 Task: Research Airbnb properties in Aktau, Kazakhstan from 9th November, 2023 to 16th November, 2023 for 2 adults.2 bedrooms having 2 beds and 1 bathroom. Property type can be flat. Look for 4 properties as per requirement.
Action: Mouse moved to (445, 70)
Screenshot: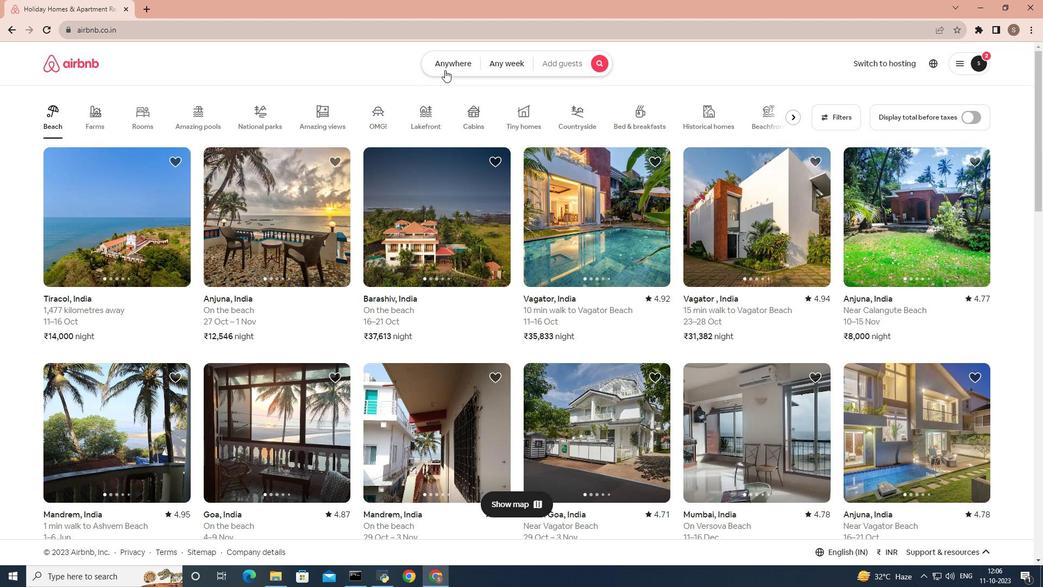 
Action: Mouse pressed left at (445, 70)
Screenshot: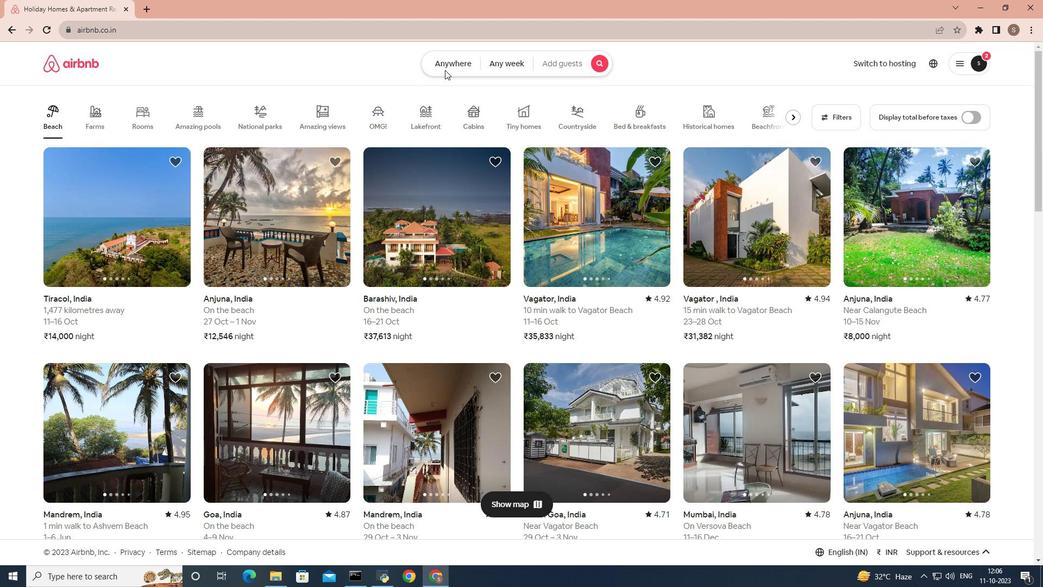 
Action: Mouse moved to (353, 110)
Screenshot: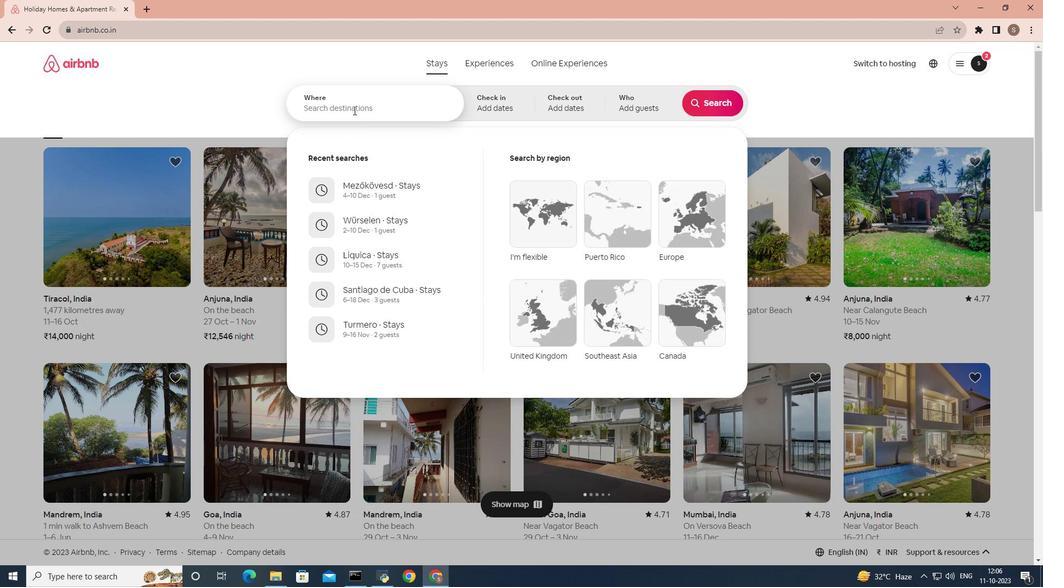 
Action: Mouse pressed left at (353, 110)
Screenshot: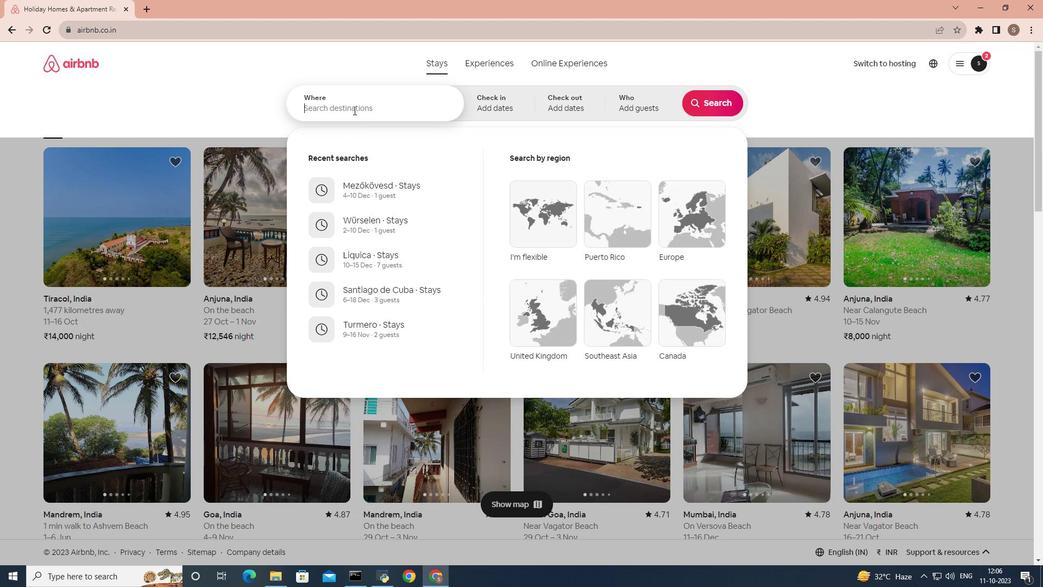 
Action: Key pressed a
Screenshot: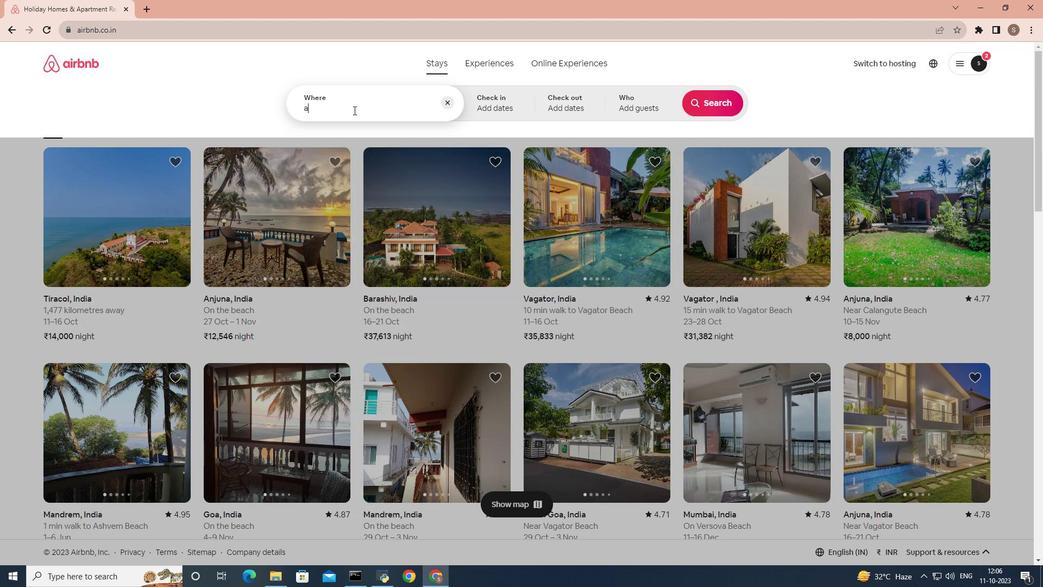 
Action: Mouse moved to (353, 108)
Screenshot: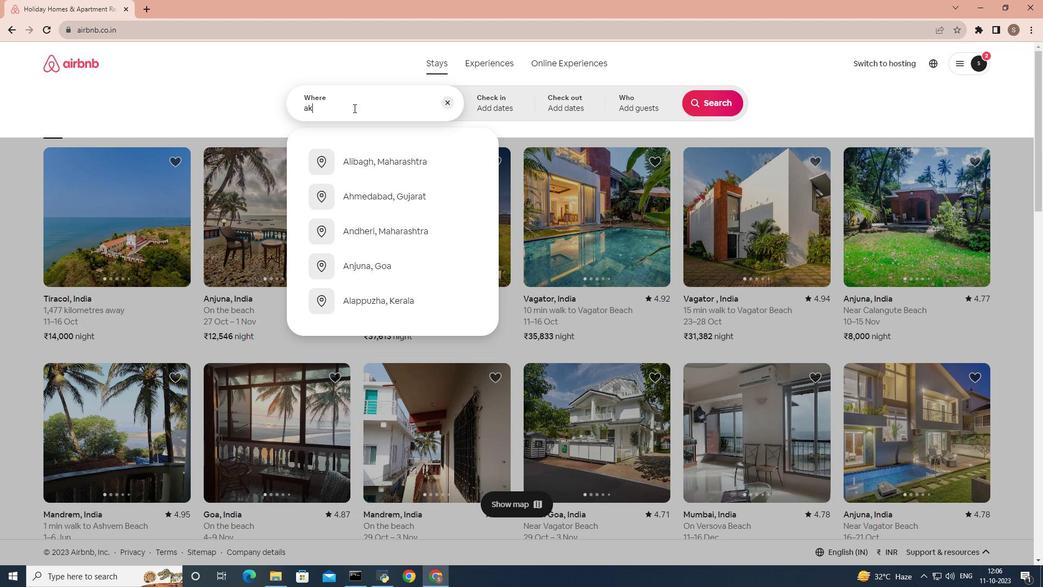 
Action: Key pressed k
Screenshot: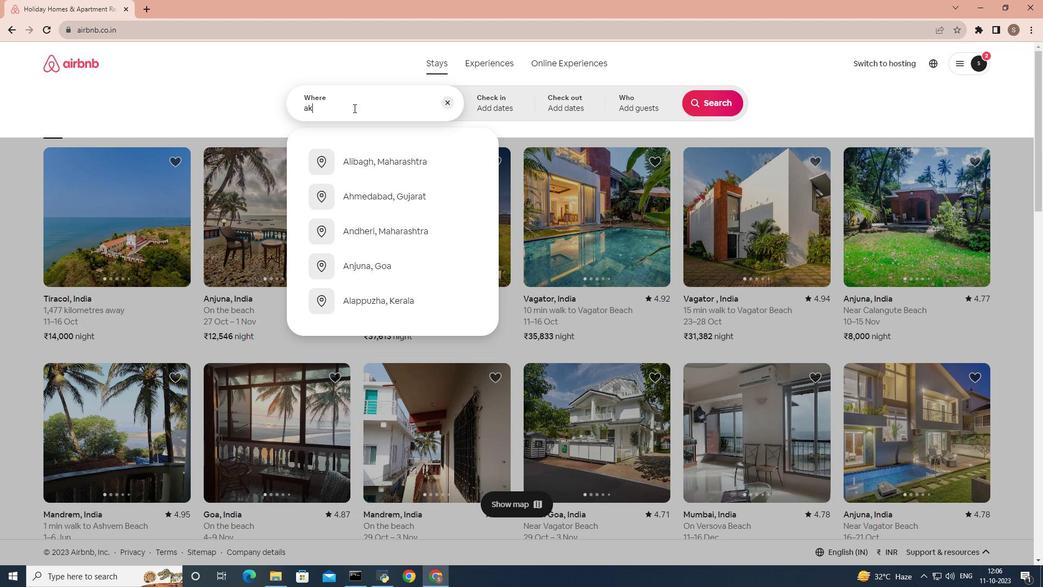 
Action: Mouse moved to (354, 106)
Screenshot: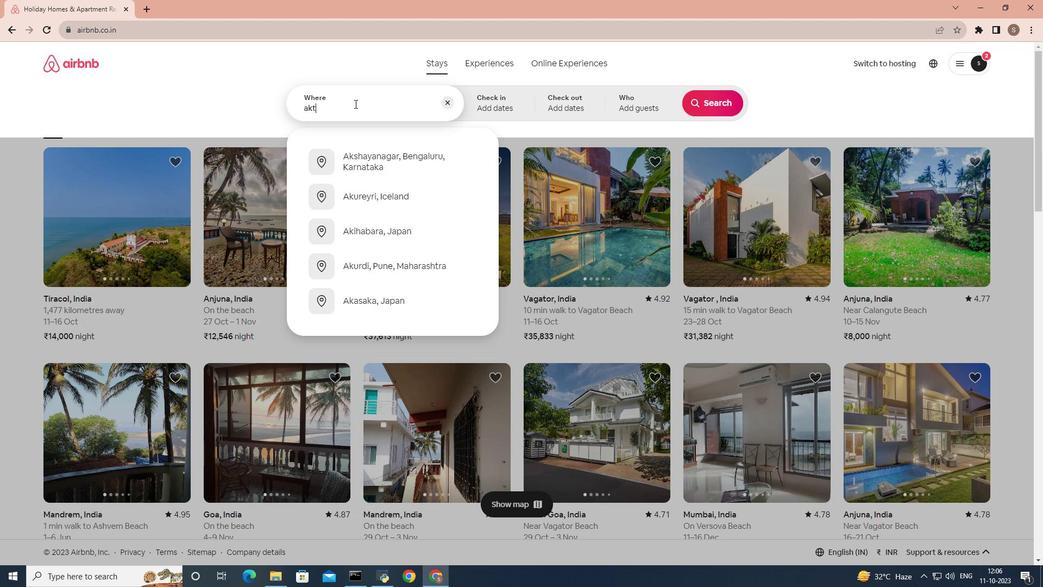 
Action: Key pressed t
Screenshot: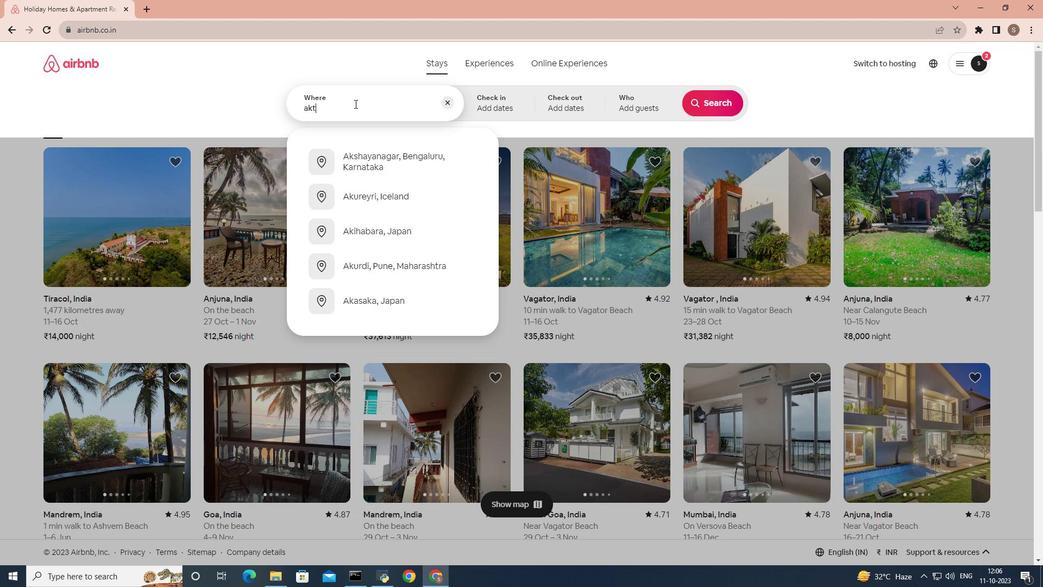 
Action: Mouse moved to (355, 103)
Screenshot: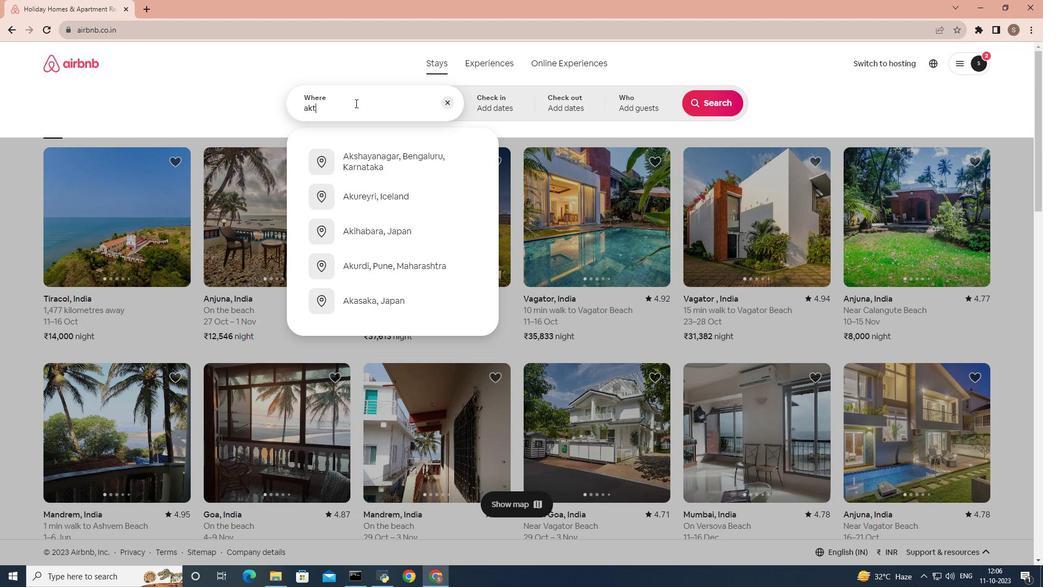 
Action: Key pressed au<Key.space>
Screenshot: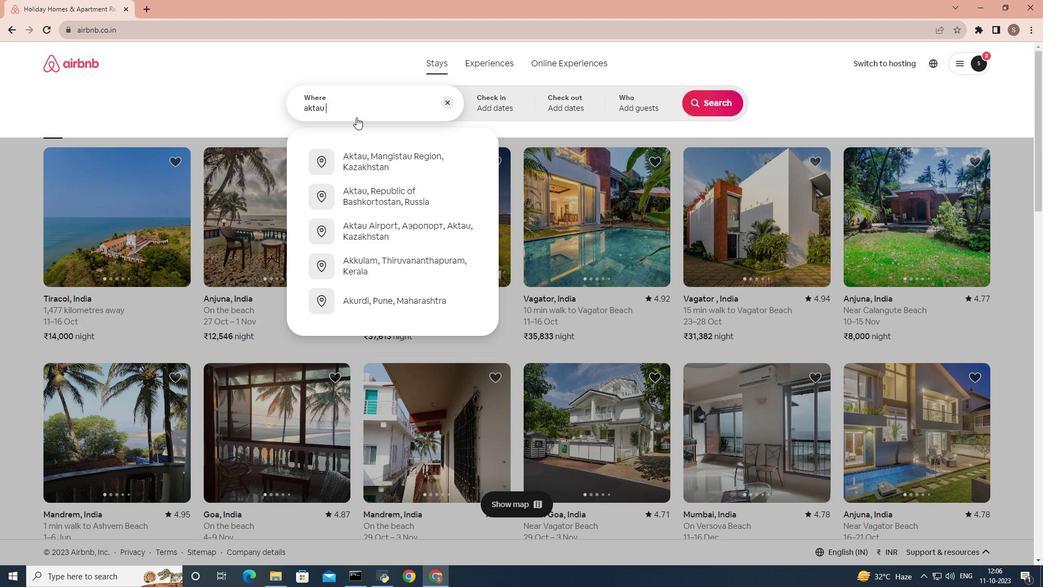 
Action: Mouse moved to (368, 164)
Screenshot: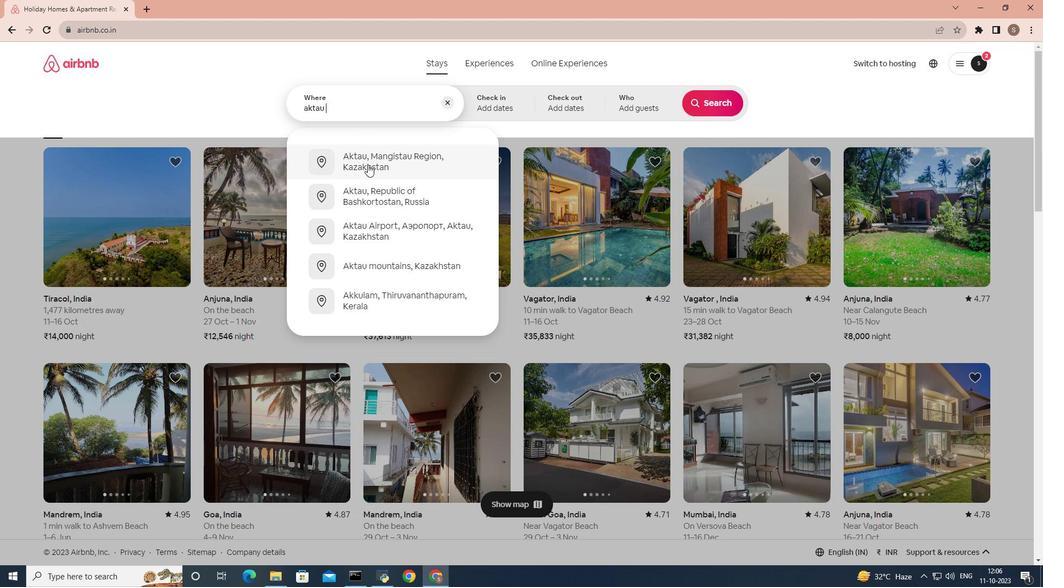 
Action: Mouse pressed left at (368, 164)
Screenshot: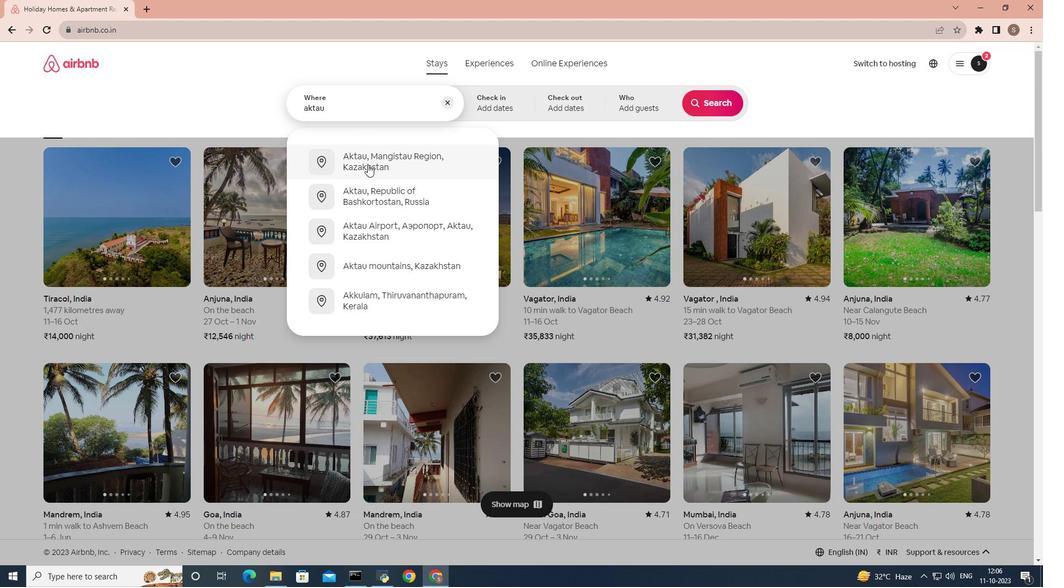 
Action: Mouse moved to (488, 110)
Screenshot: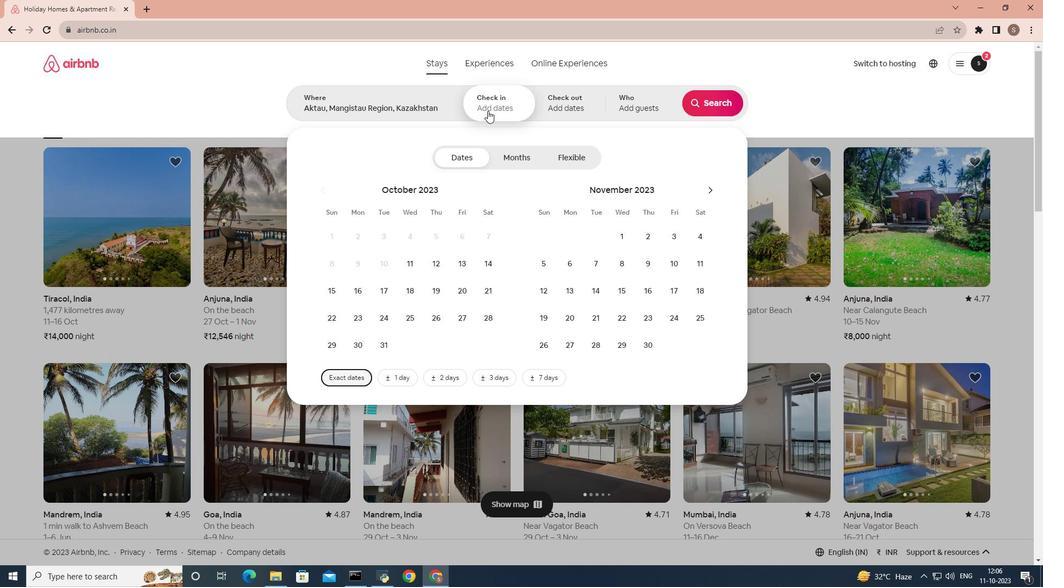 
Action: Mouse pressed left at (488, 110)
Screenshot: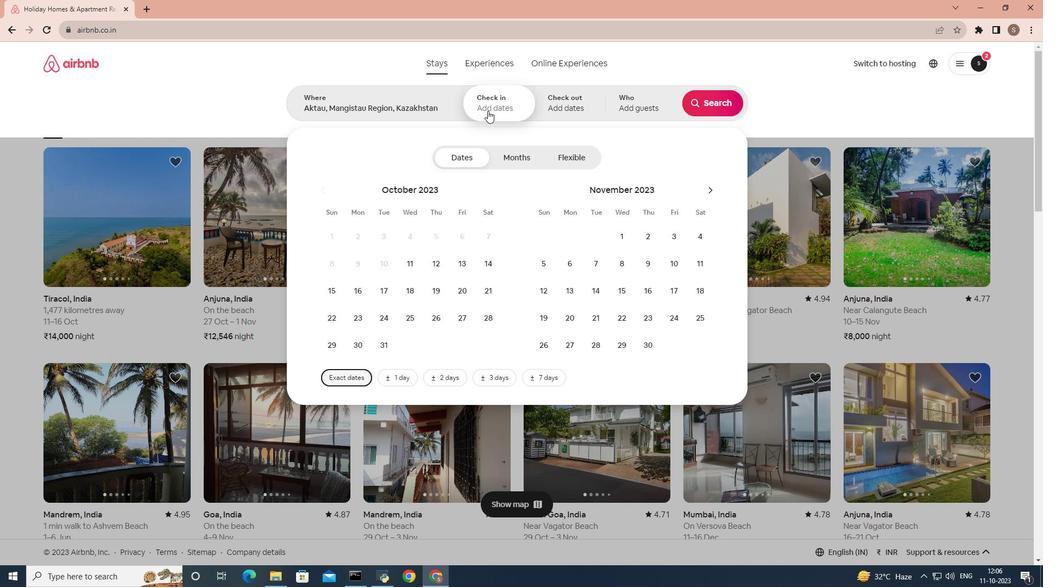
Action: Mouse moved to (488, 110)
Screenshot: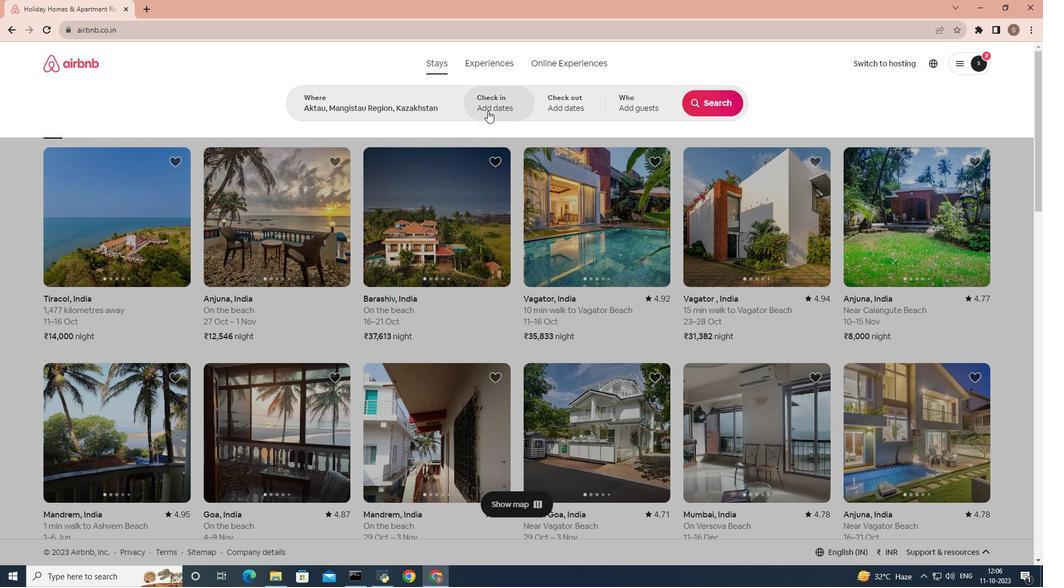 
Action: Mouse pressed left at (488, 110)
Screenshot: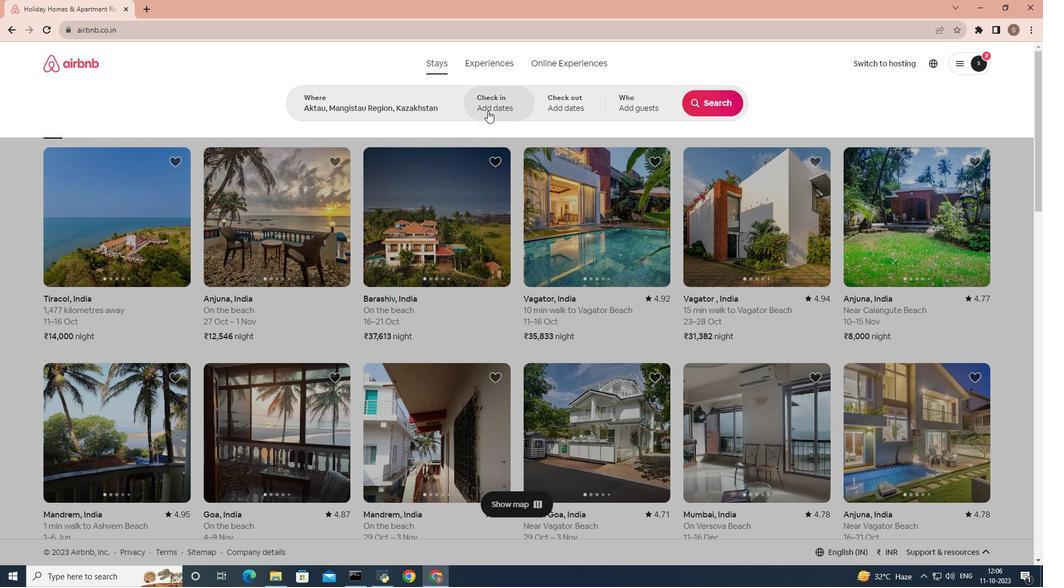 
Action: Mouse moved to (642, 268)
Screenshot: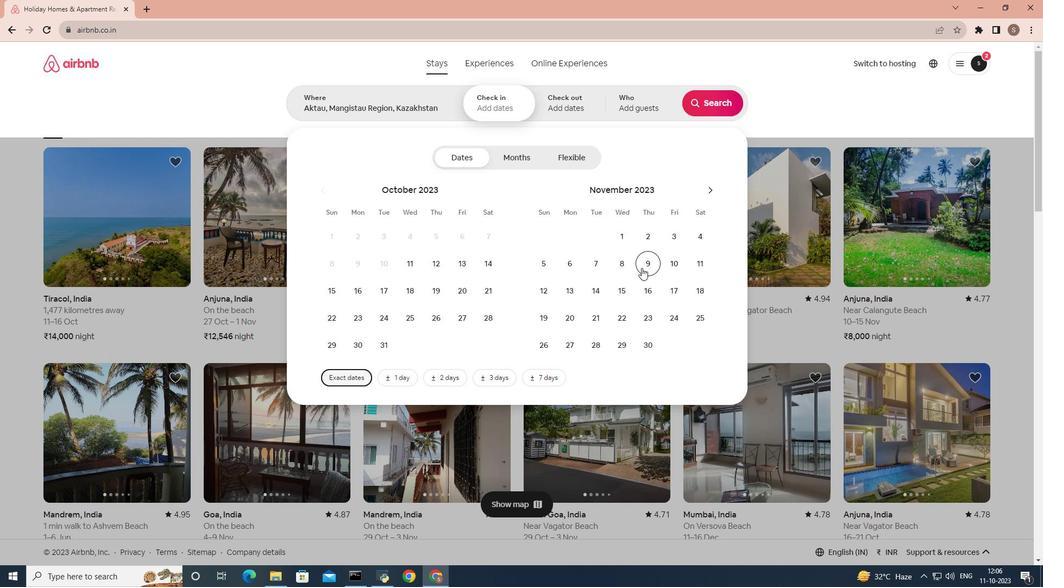 
Action: Mouse pressed left at (642, 268)
Screenshot: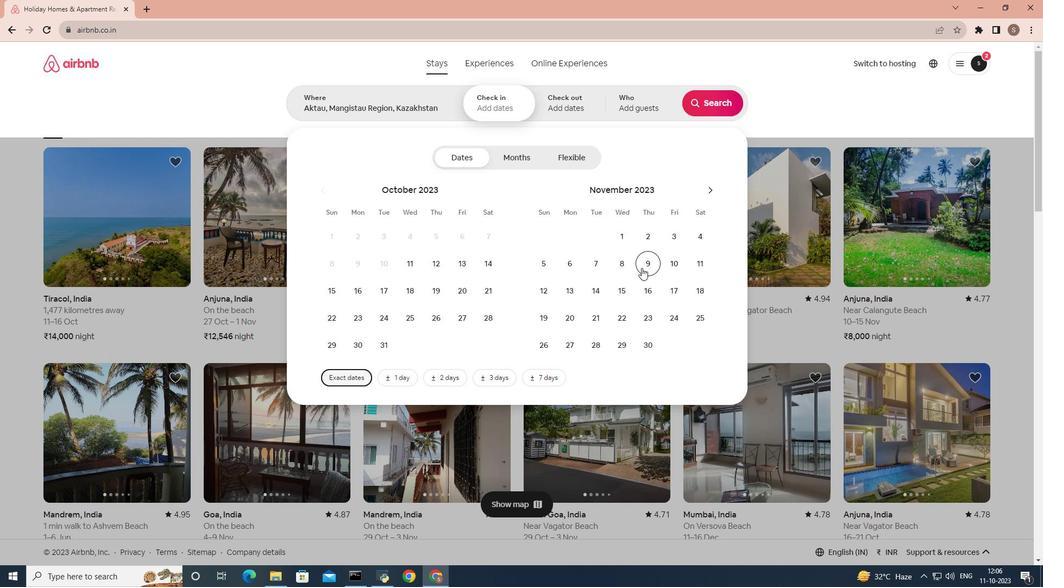 
Action: Mouse moved to (611, 293)
Screenshot: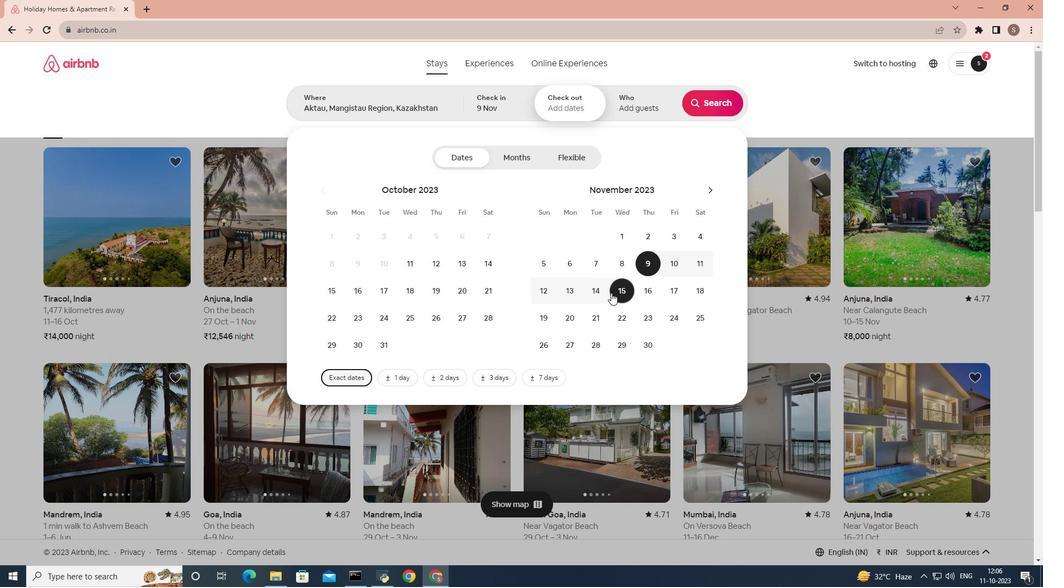 
Action: Mouse pressed left at (611, 293)
Screenshot: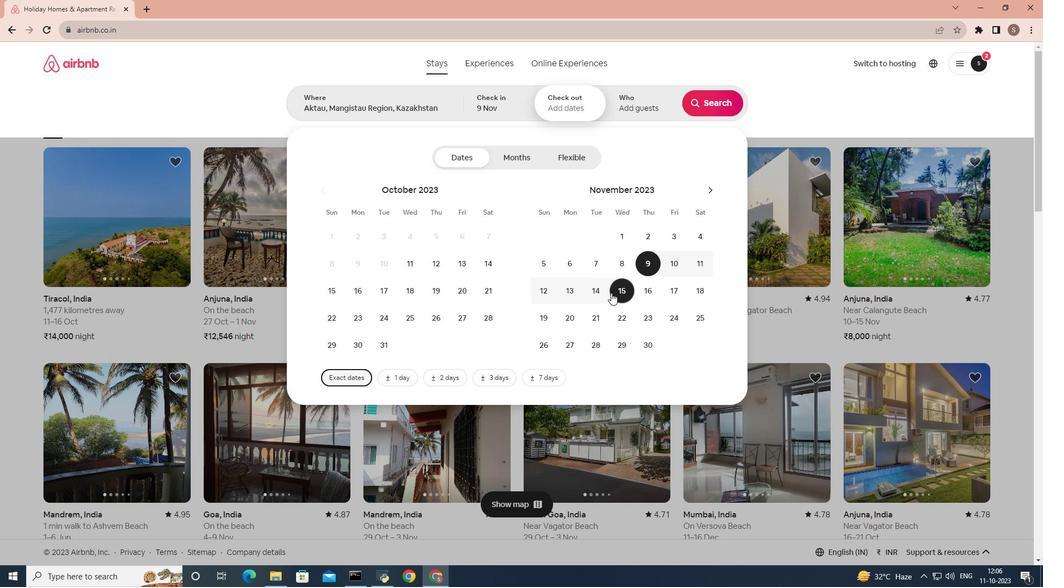 
Action: Mouse moved to (660, 297)
Screenshot: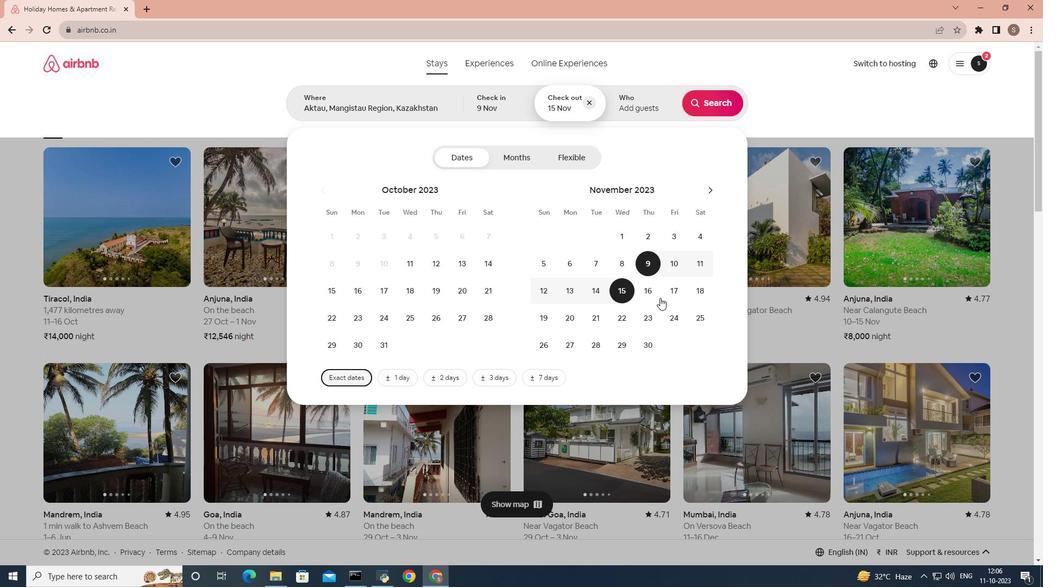 
Action: Mouse pressed left at (660, 297)
Screenshot: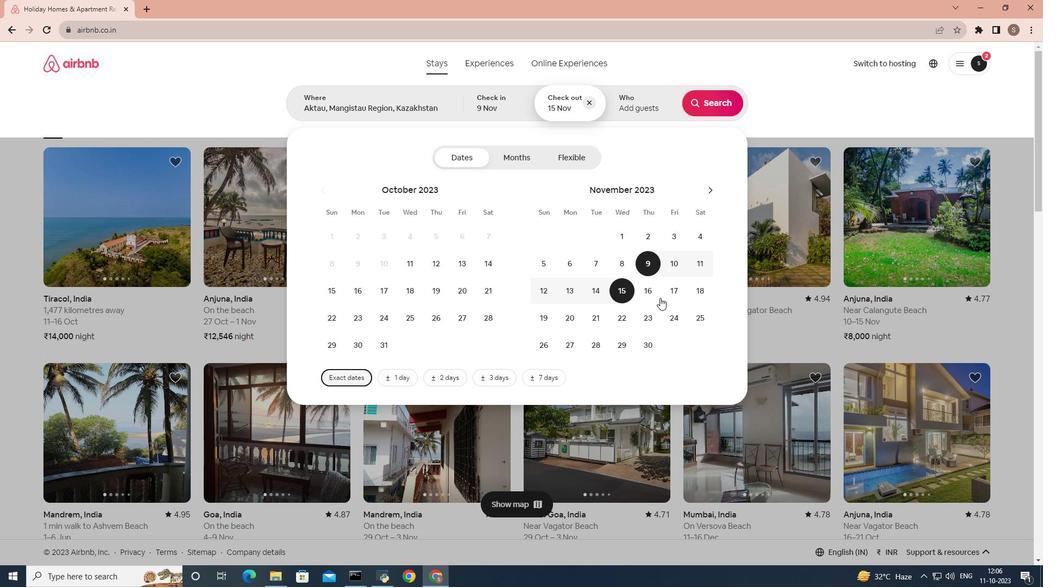 
Action: Mouse moved to (644, 101)
Screenshot: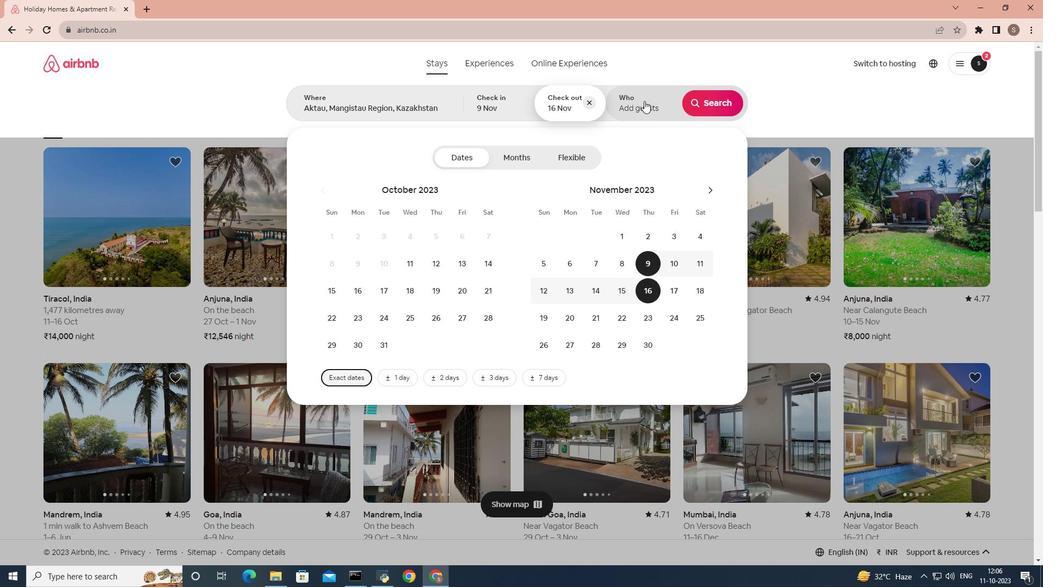
Action: Mouse pressed left at (644, 101)
Screenshot: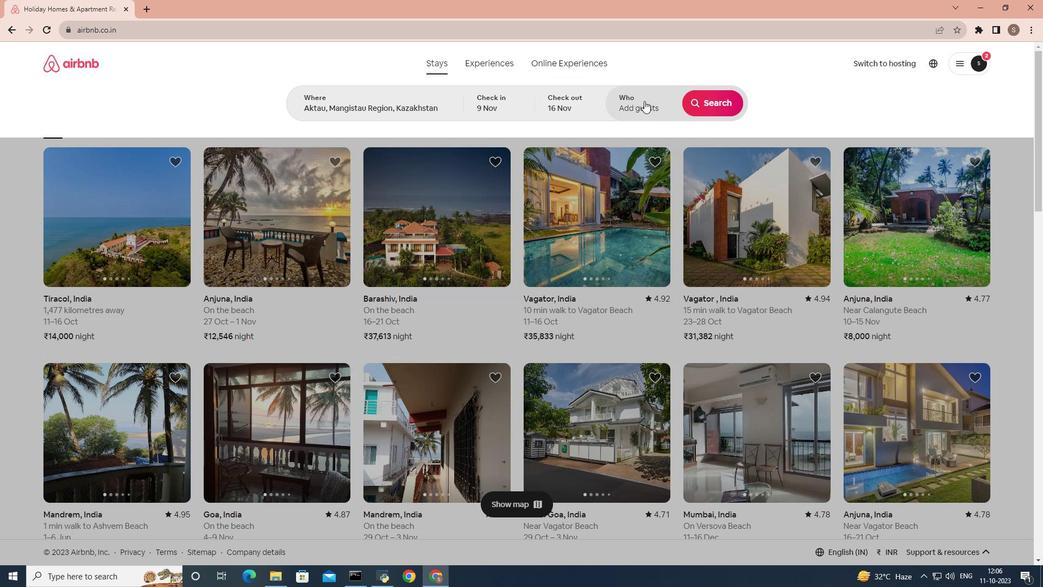 
Action: Mouse moved to (714, 155)
Screenshot: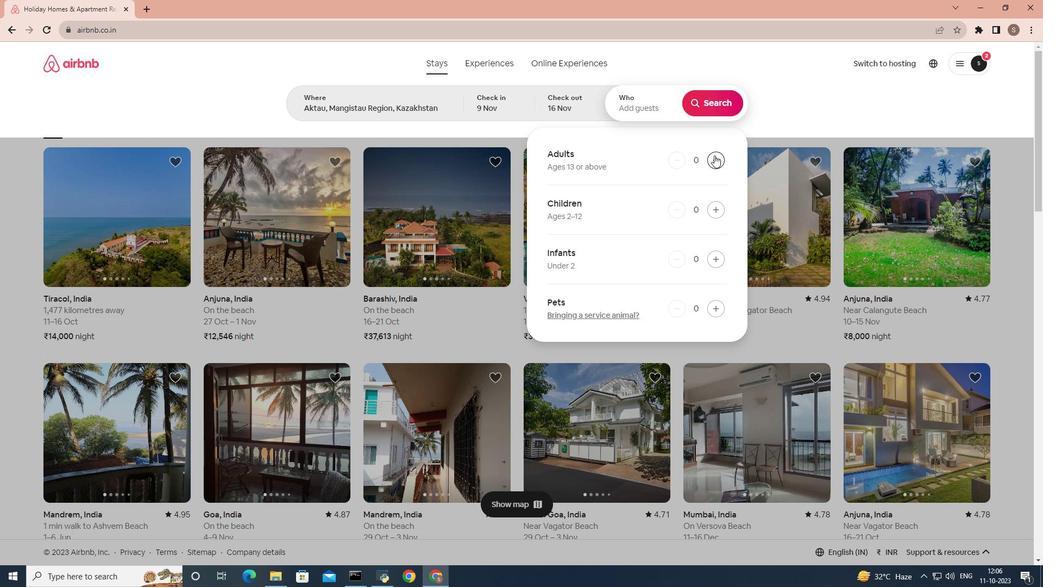
Action: Mouse pressed left at (714, 155)
Screenshot: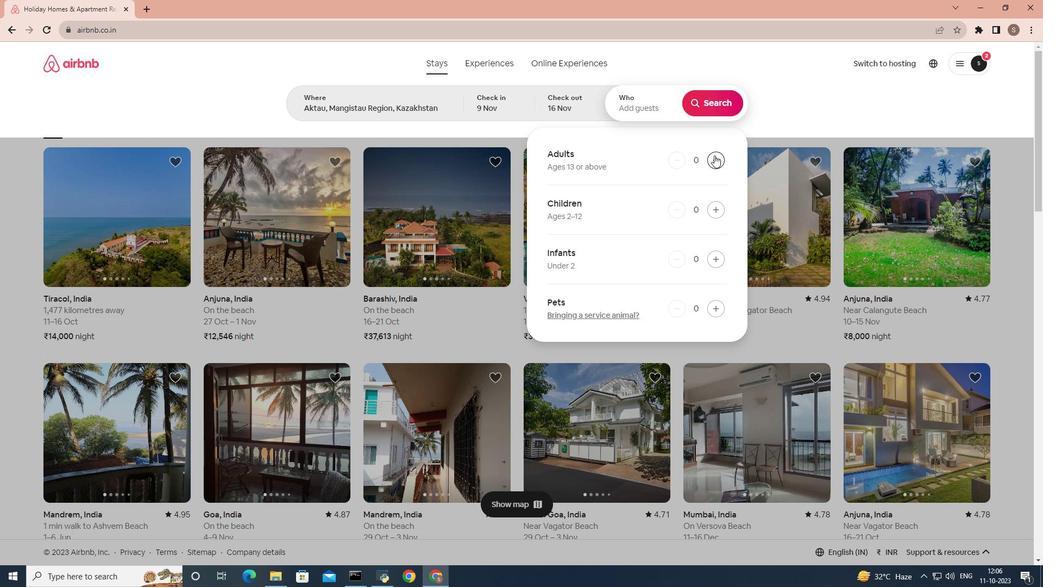 
Action: Mouse pressed left at (714, 155)
Screenshot: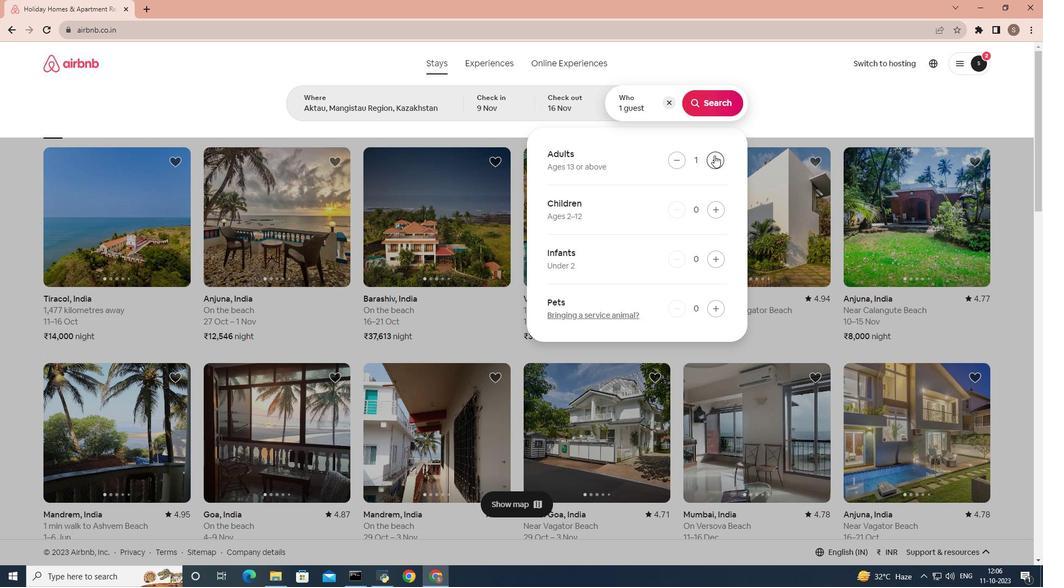 
Action: Mouse moved to (709, 104)
Screenshot: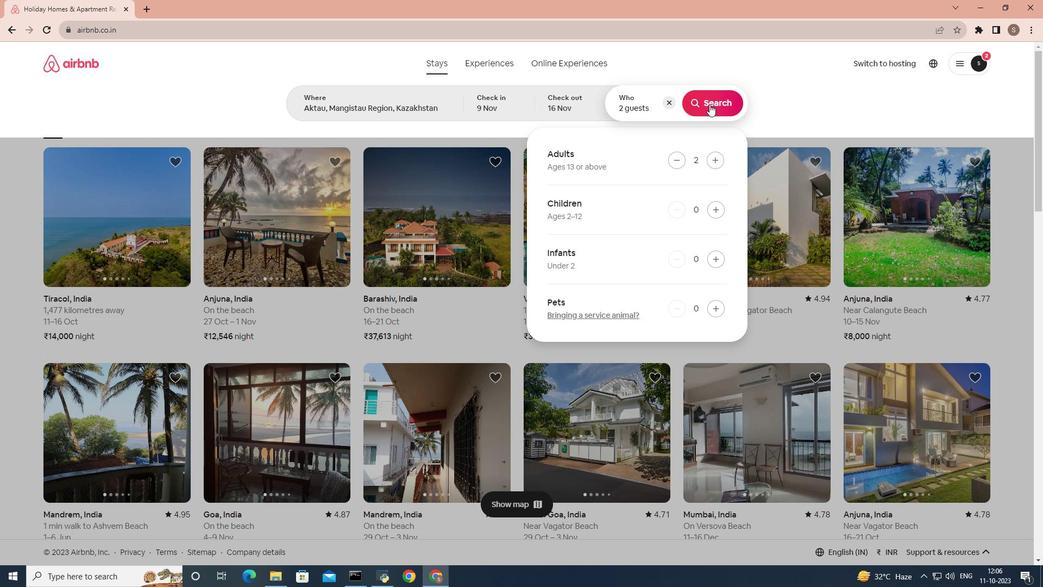 
Action: Mouse pressed left at (709, 104)
Screenshot: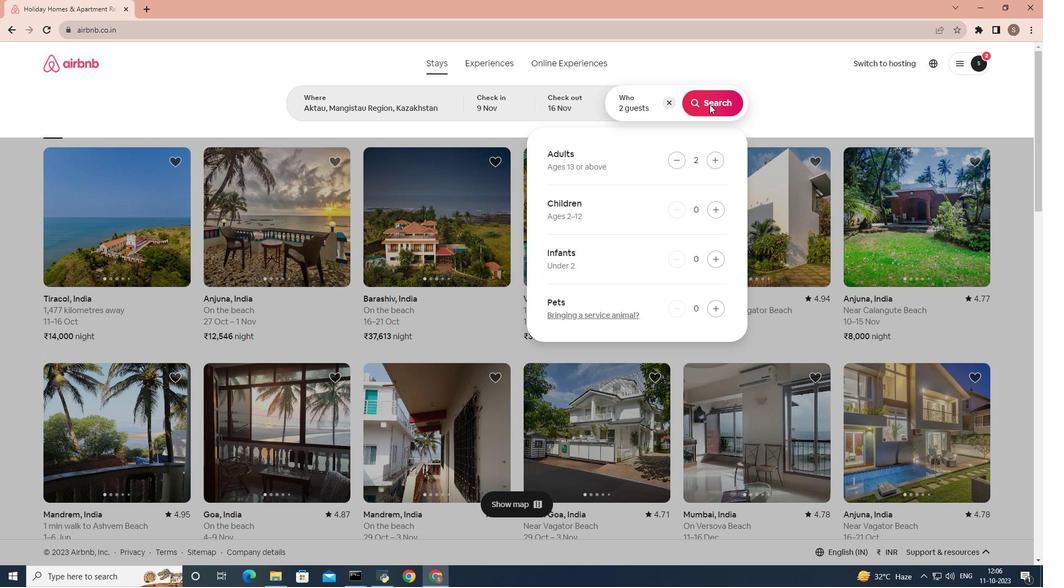 
Action: Mouse moved to (870, 104)
Screenshot: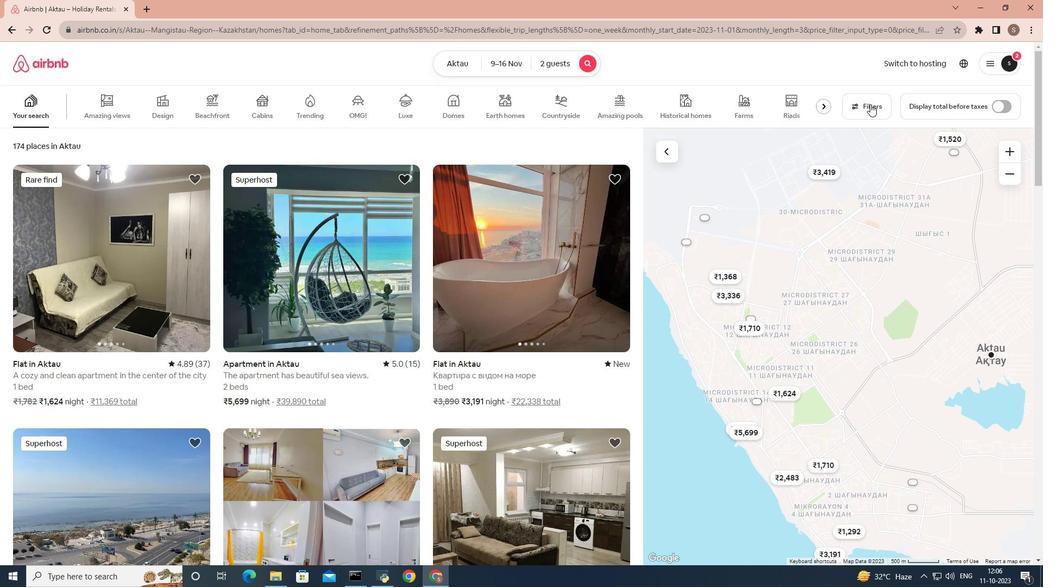 
Action: Mouse pressed left at (870, 104)
Screenshot: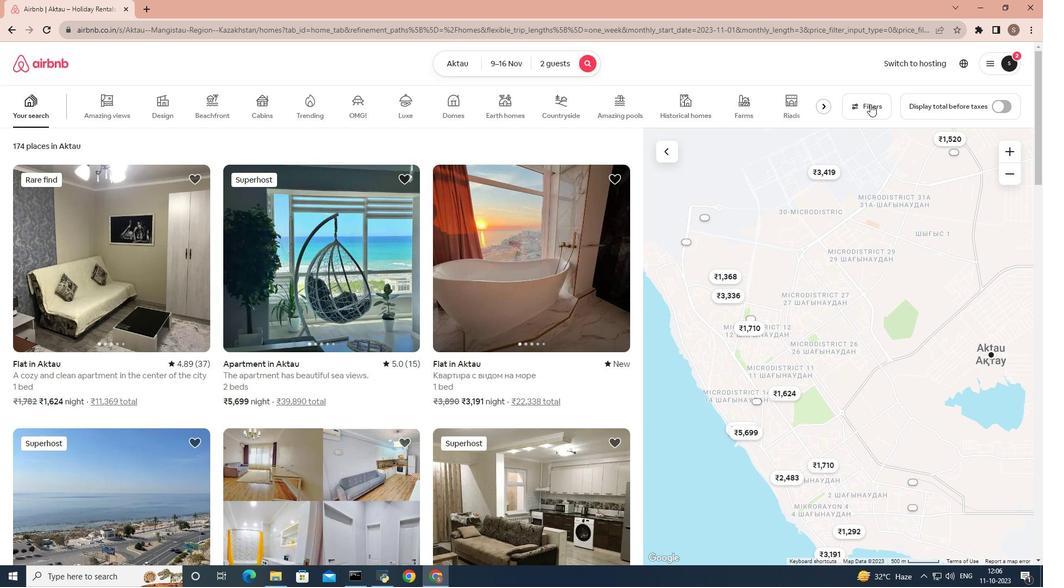 
Action: Mouse moved to (460, 349)
Screenshot: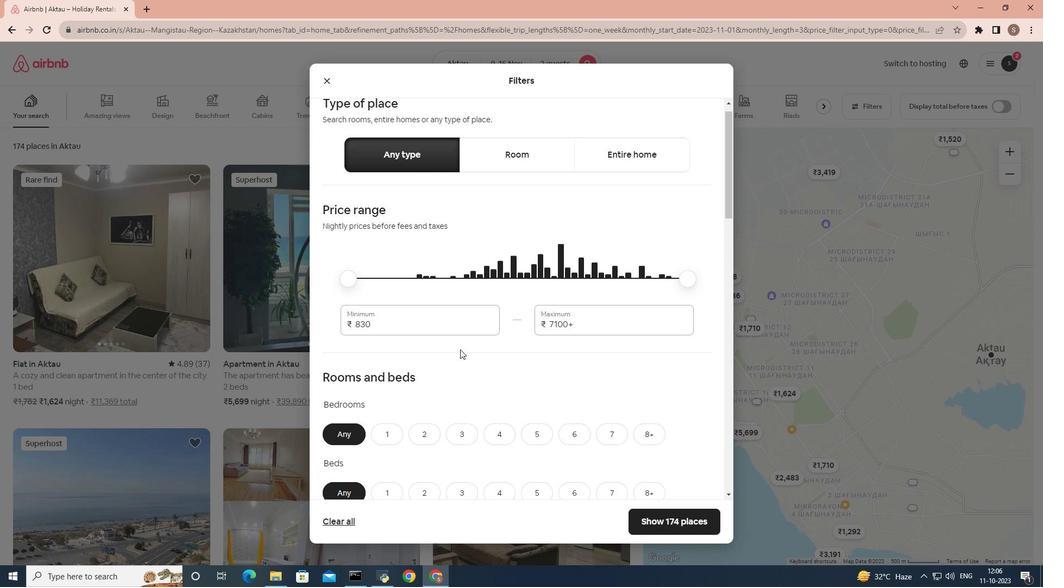 
Action: Mouse scrolled (460, 349) with delta (0, 0)
Screenshot: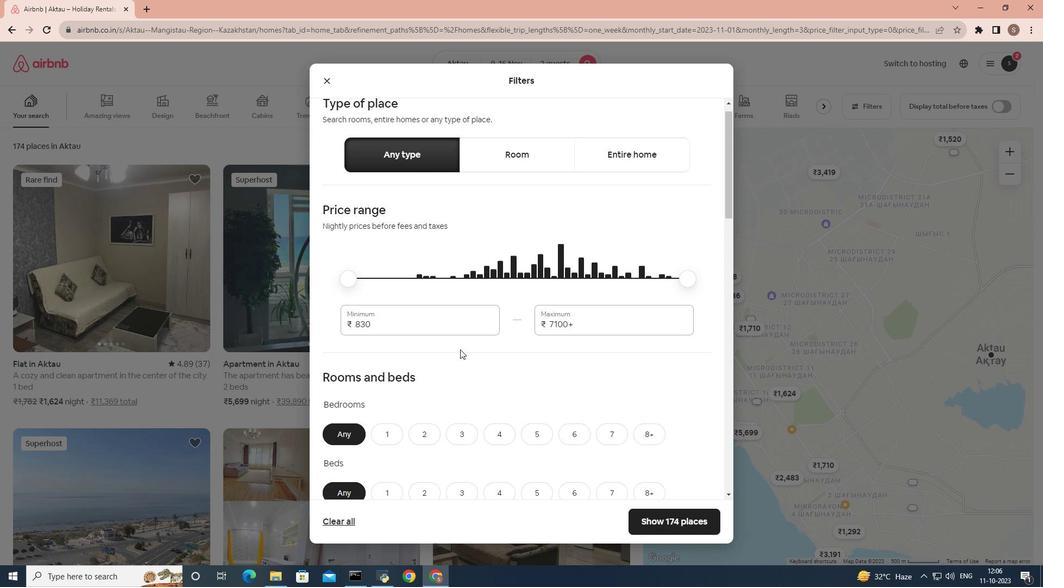 
Action: Mouse scrolled (460, 349) with delta (0, 0)
Screenshot: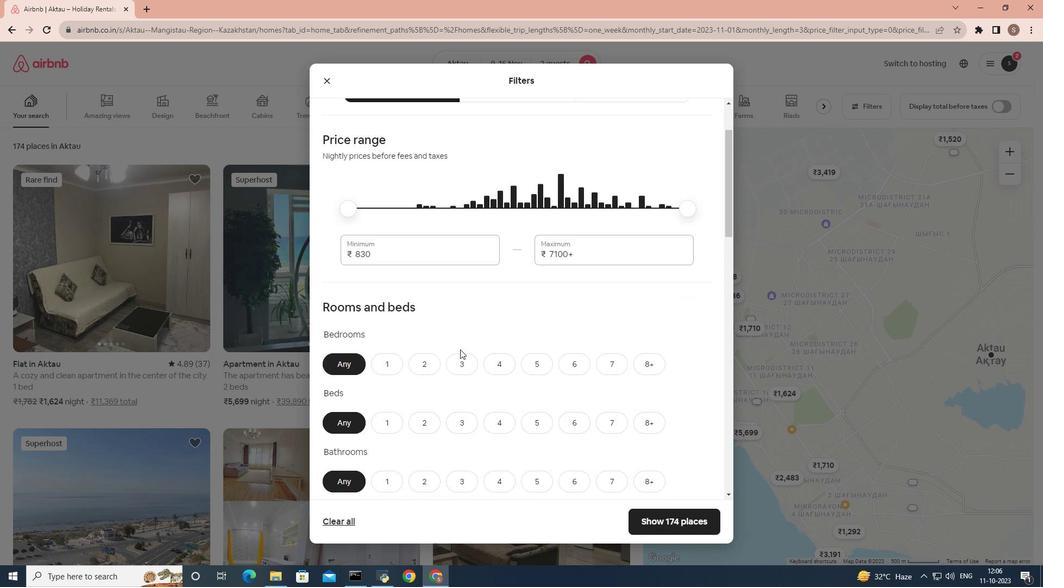 
Action: Mouse scrolled (460, 349) with delta (0, 0)
Screenshot: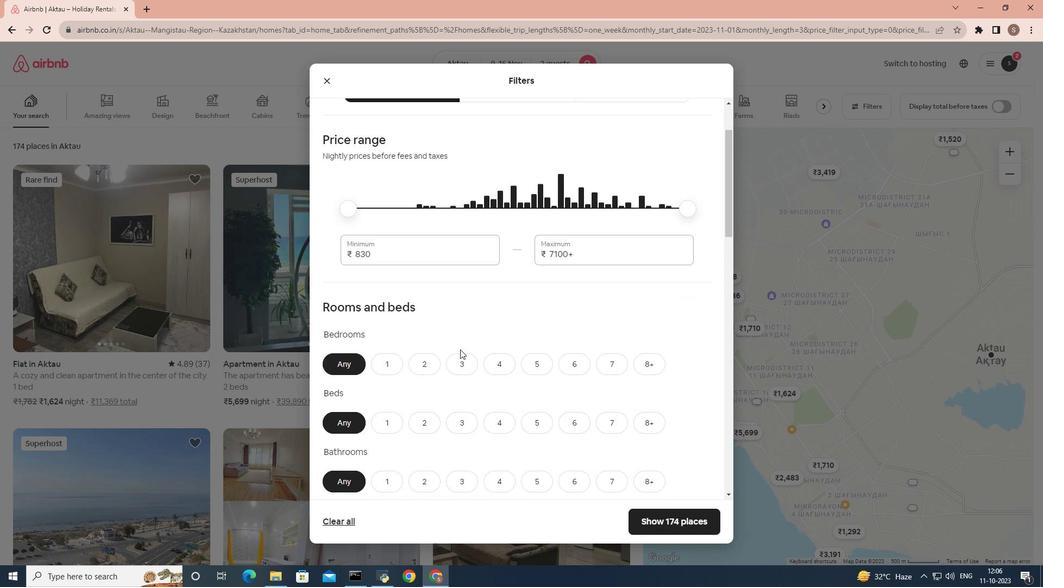 
Action: Mouse moved to (490, 300)
Screenshot: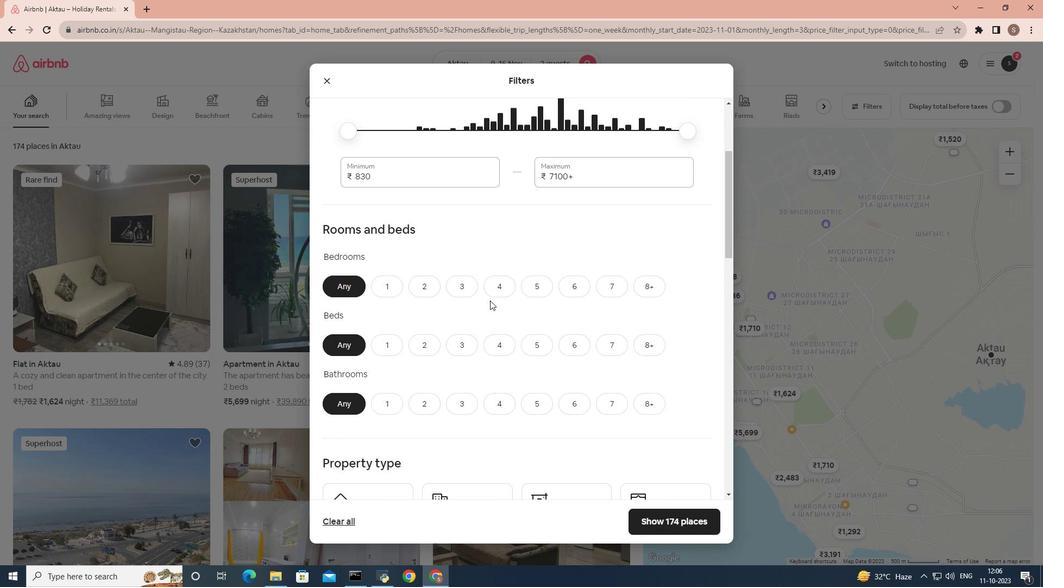 
Action: Mouse scrolled (490, 300) with delta (0, 0)
Screenshot: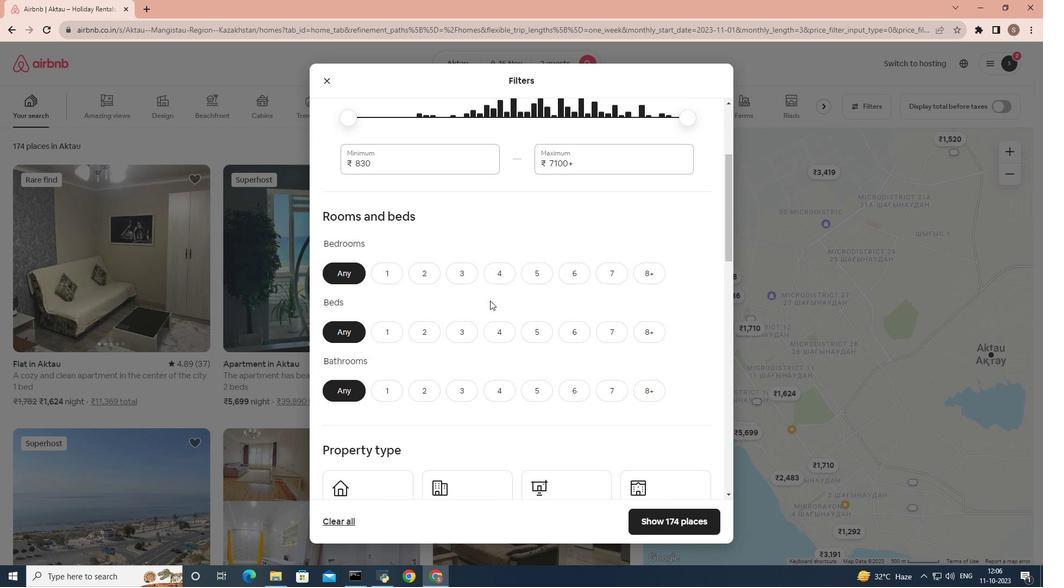 
Action: Mouse scrolled (490, 300) with delta (0, 0)
Screenshot: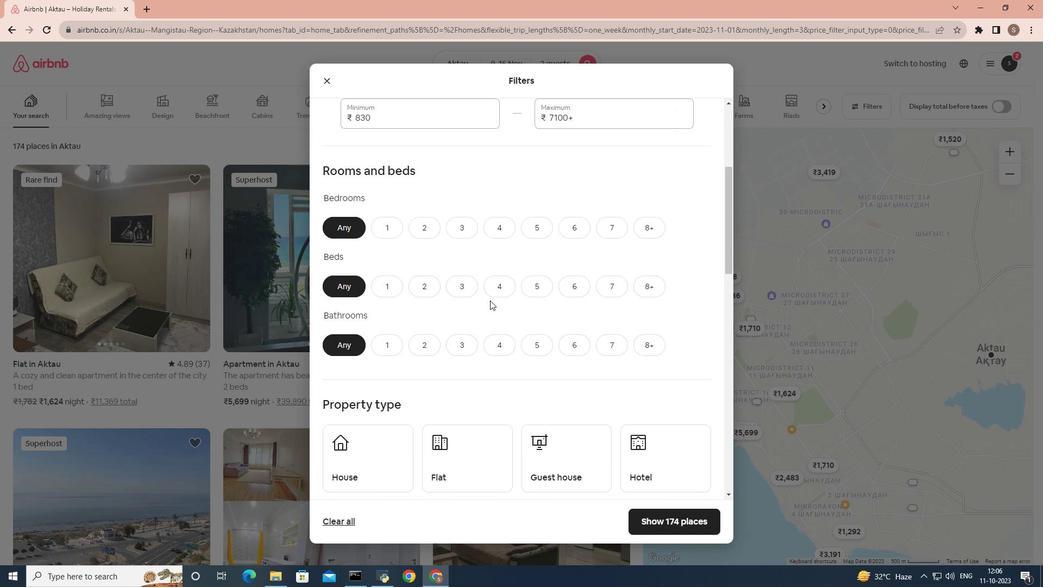 
Action: Mouse scrolled (490, 300) with delta (0, 0)
Screenshot: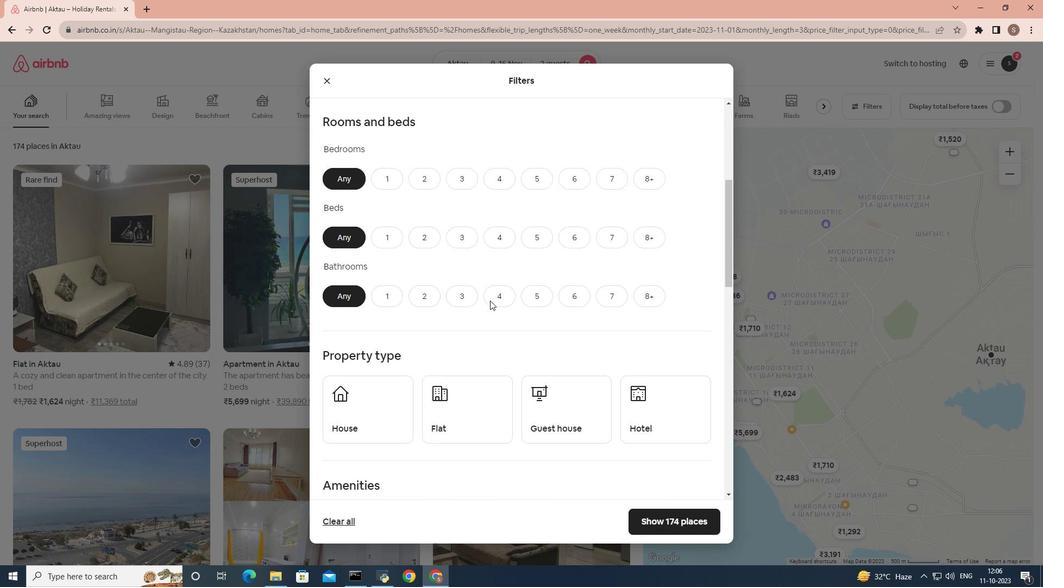 
Action: Mouse moved to (477, 356)
Screenshot: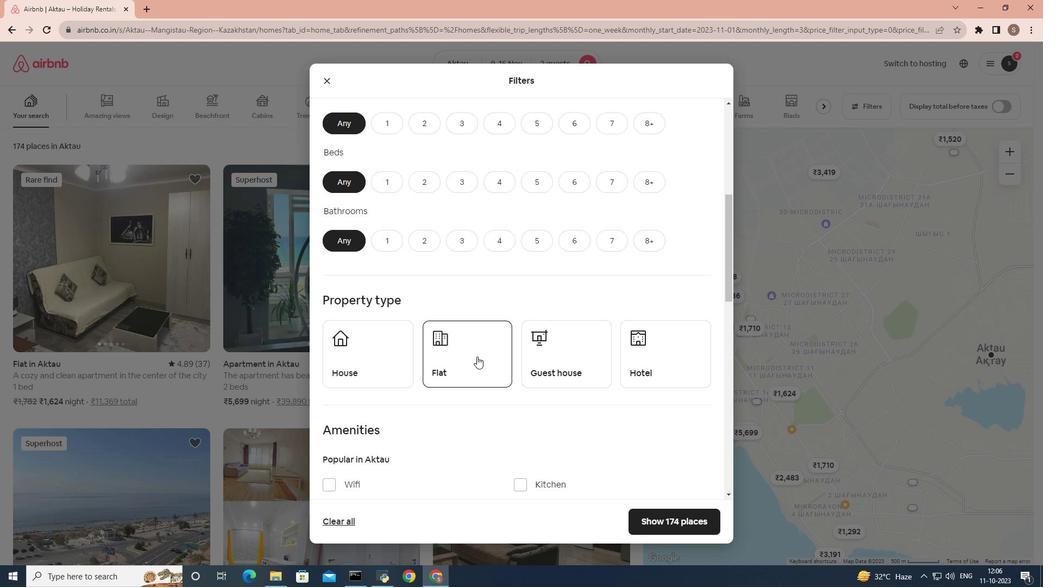 
Action: Mouse pressed left at (477, 356)
Screenshot: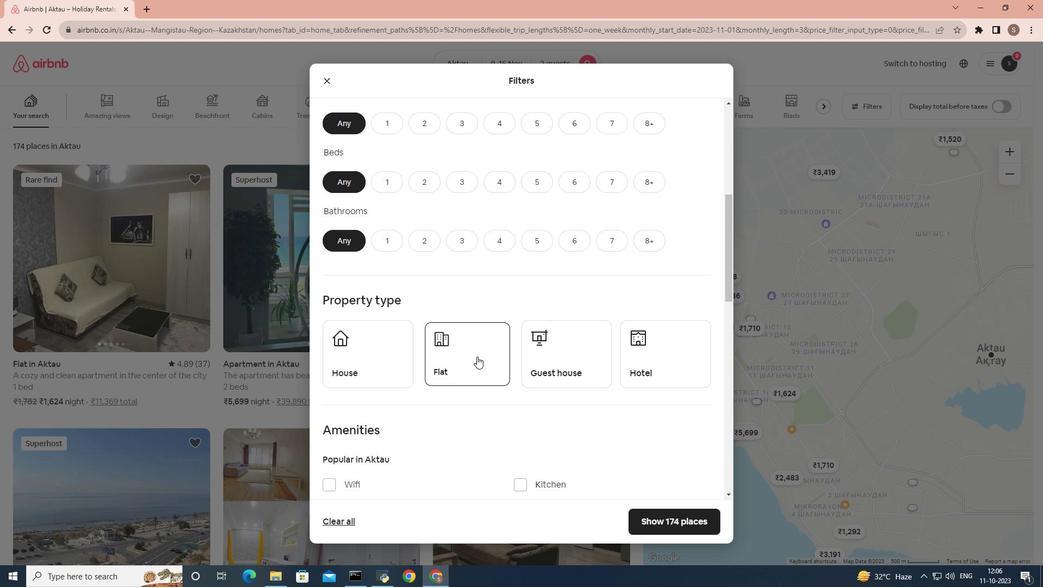 
Action: Mouse moved to (455, 218)
Screenshot: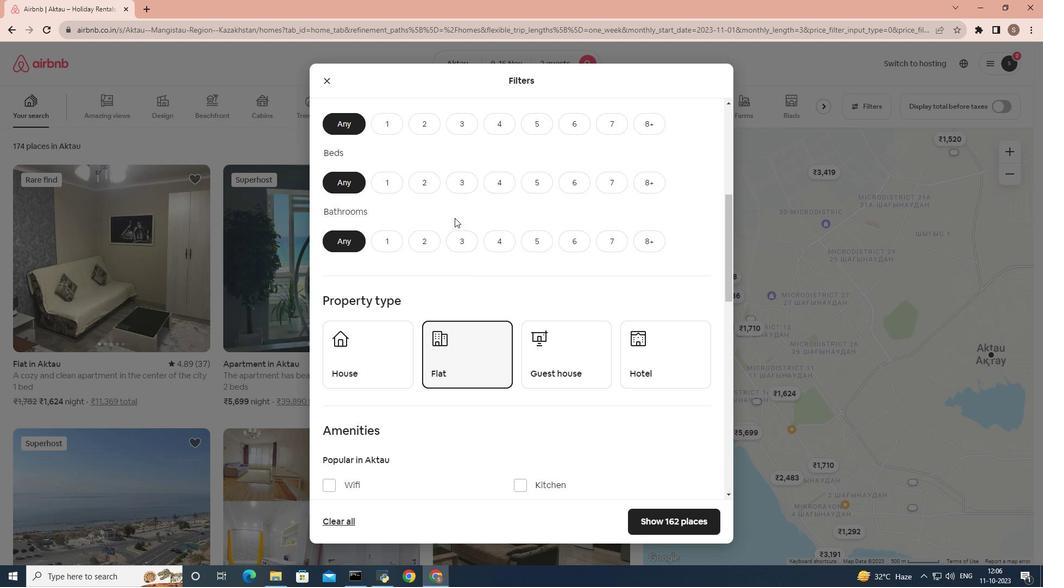 
Action: Mouse scrolled (455, 218) with delta (0, 0)
Screenshot: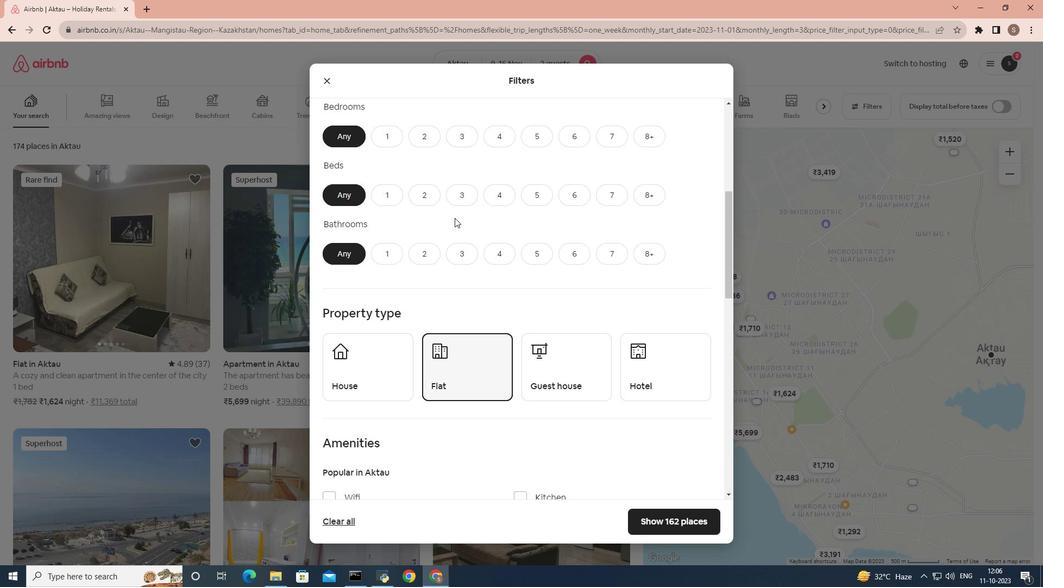 
Action: Mouse moved to (422, 183)
Screenshot: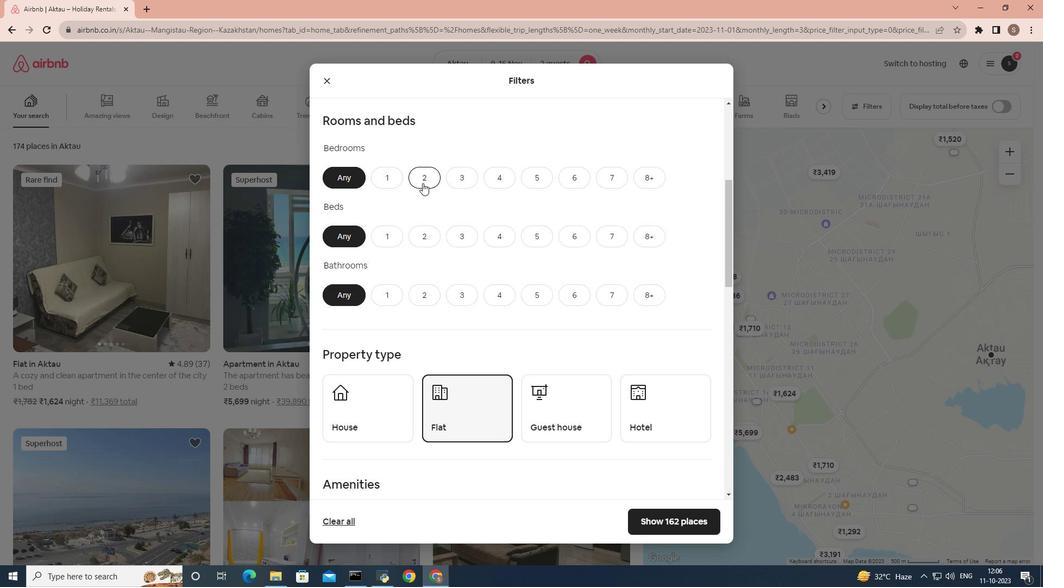 
Action: Mouse pressed left at (422, 183)
Screenshot: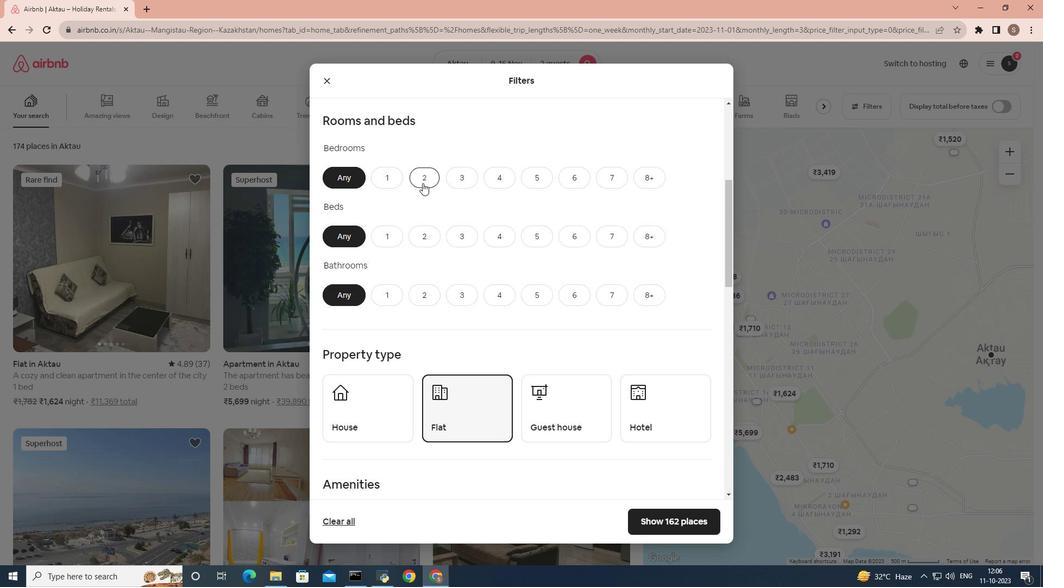 
Action: Mouse moved to (415, 232)
Screenshot: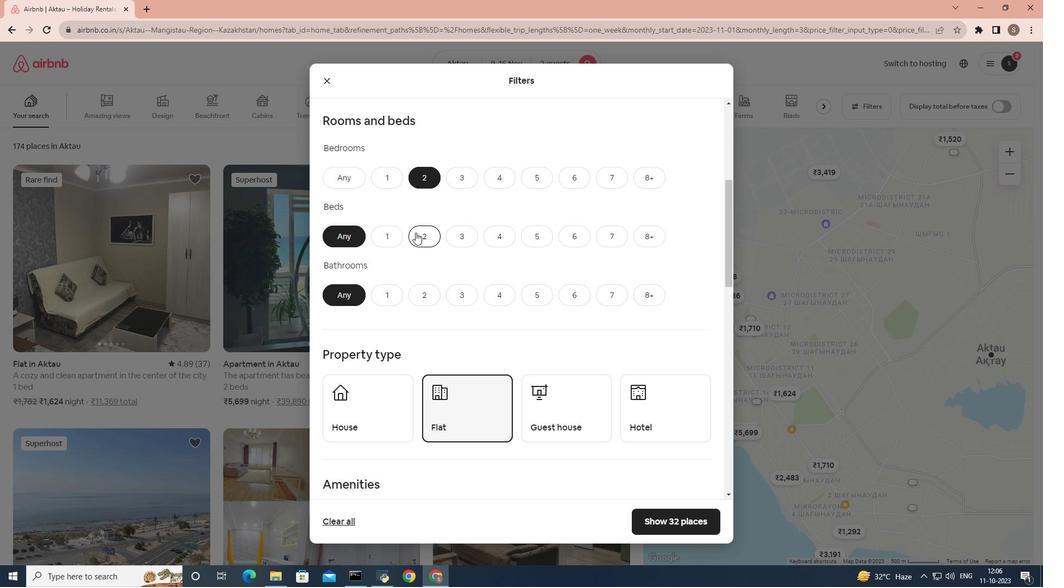 
Action: Mouse pressed left at (415, 232)
Screenshot: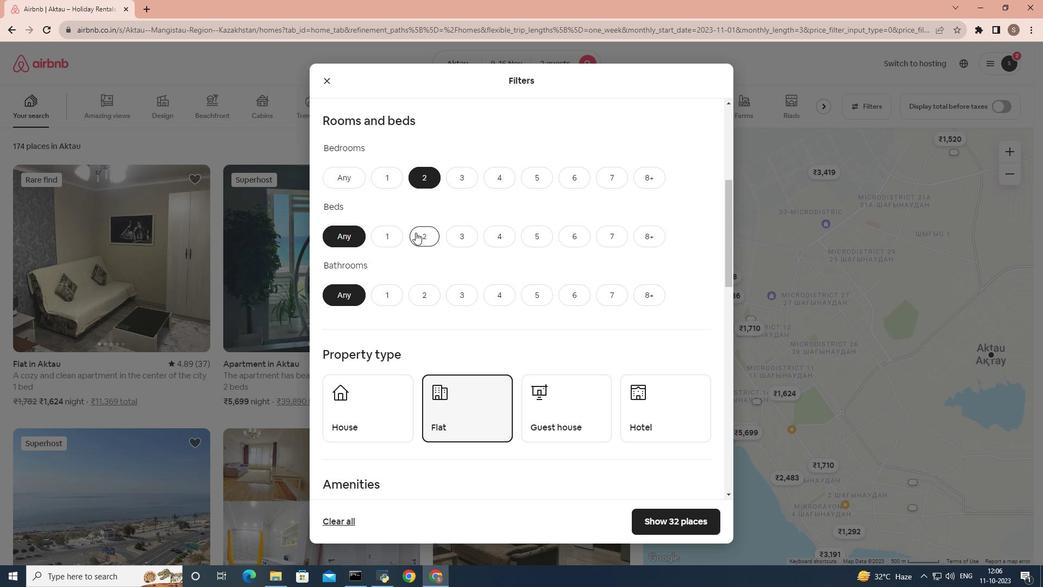 
Action: Mouse moved to (388, 300)
Screenshot: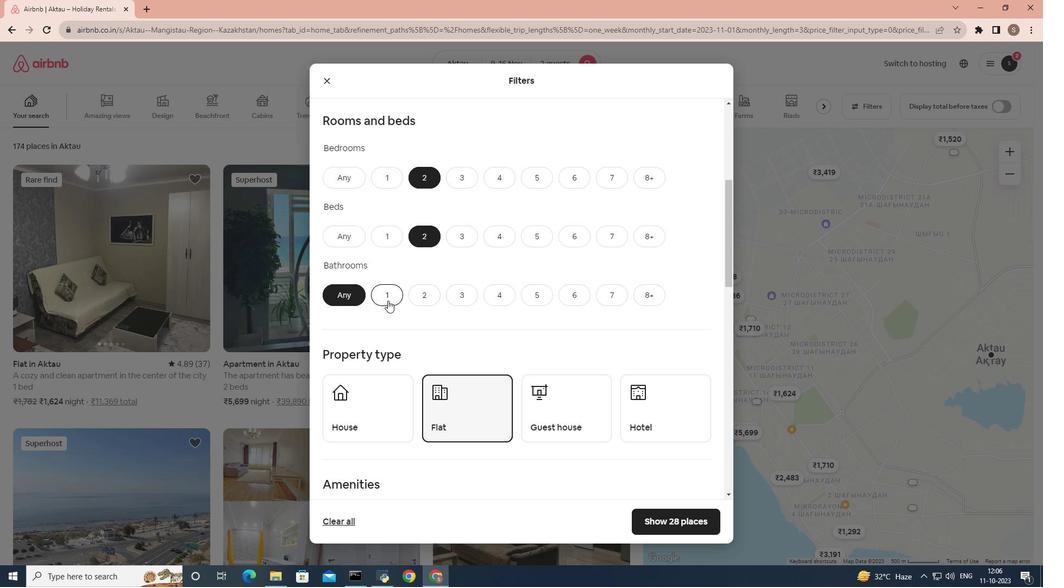 
Action: Mouse pressed left at (388, 300)
Screenshot: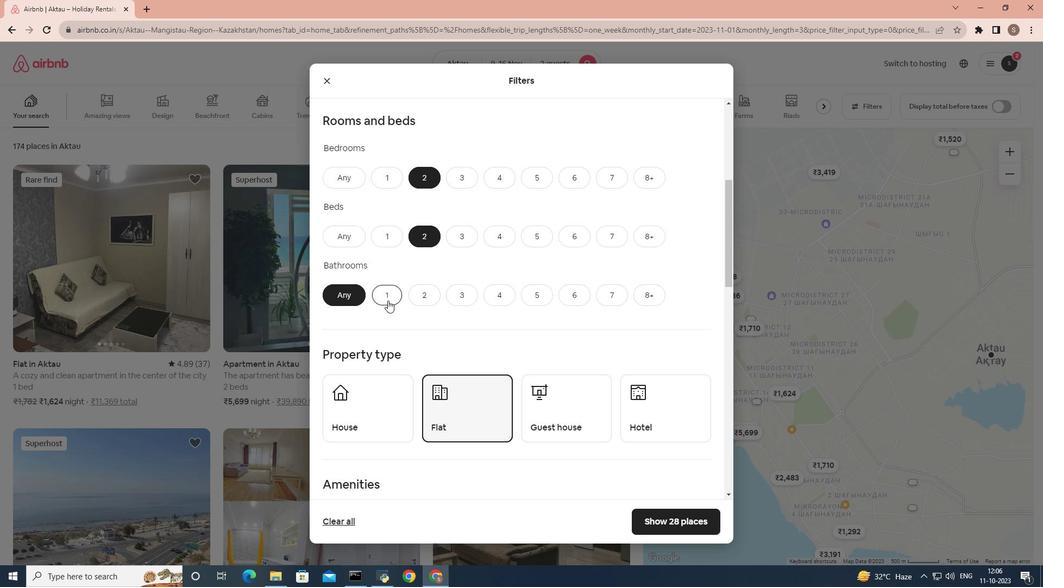 
Action: Mouse moved to (454, 271)
Screenshot: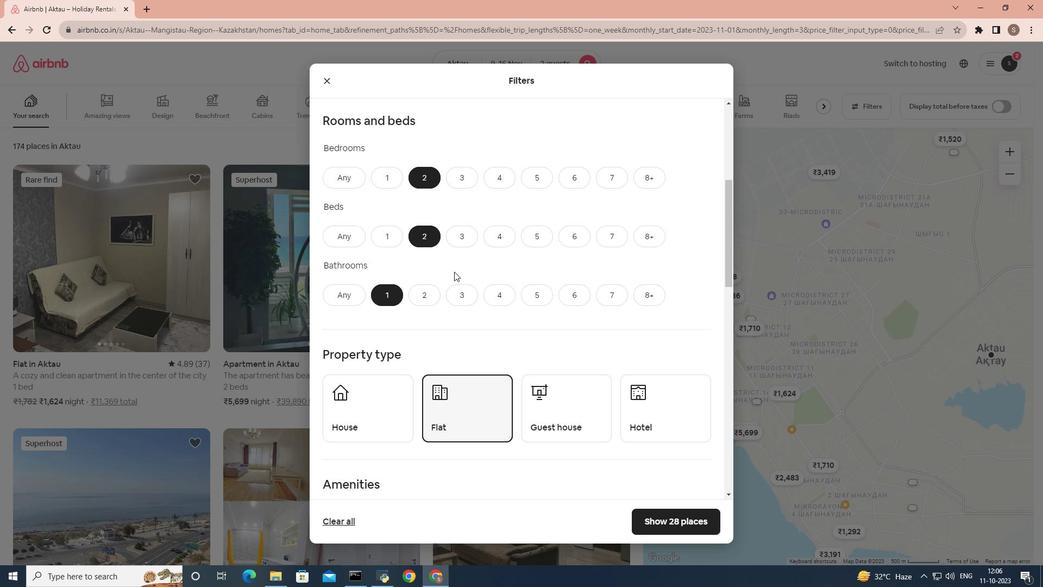 
Action: Mouse scrolled (454, 271) with delta (0, 0)
Screenshot: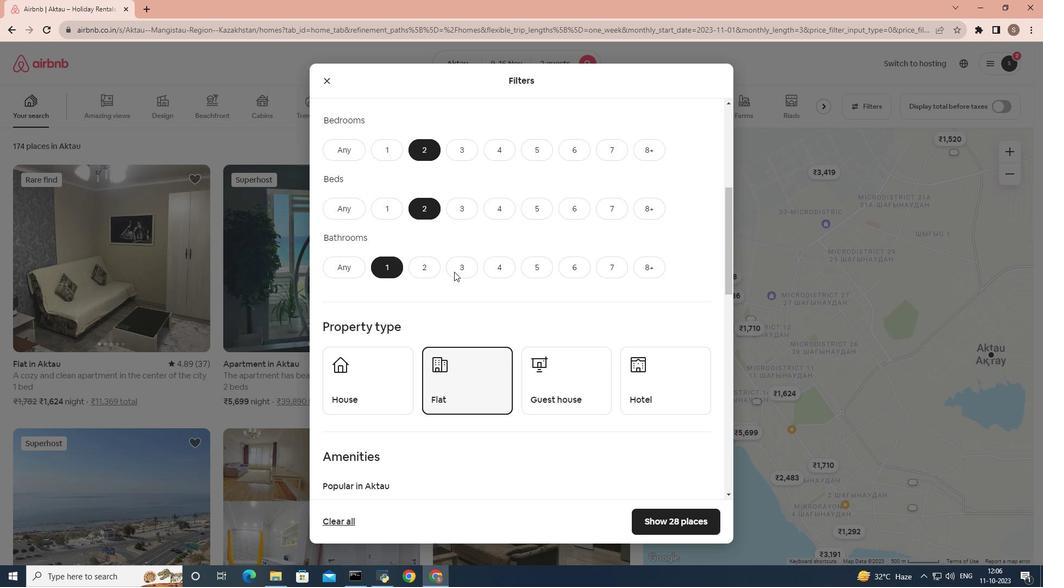 
Action: Mouse scrolled (454, 271) with delta (0, 0)
Screenshot: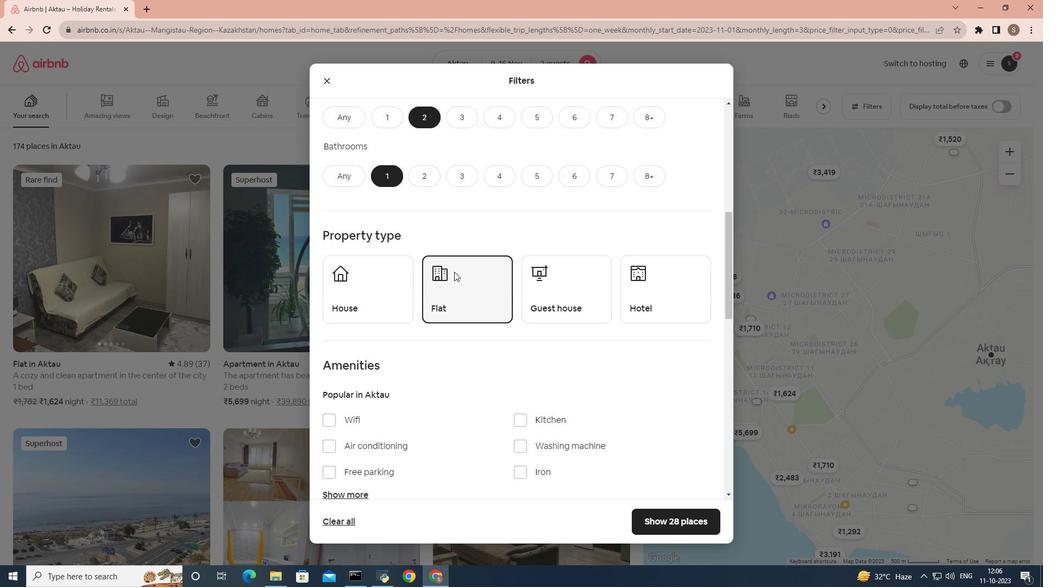 
Action: Mouse scrolled (454, 271) with delta (0, 0)
Screenshot: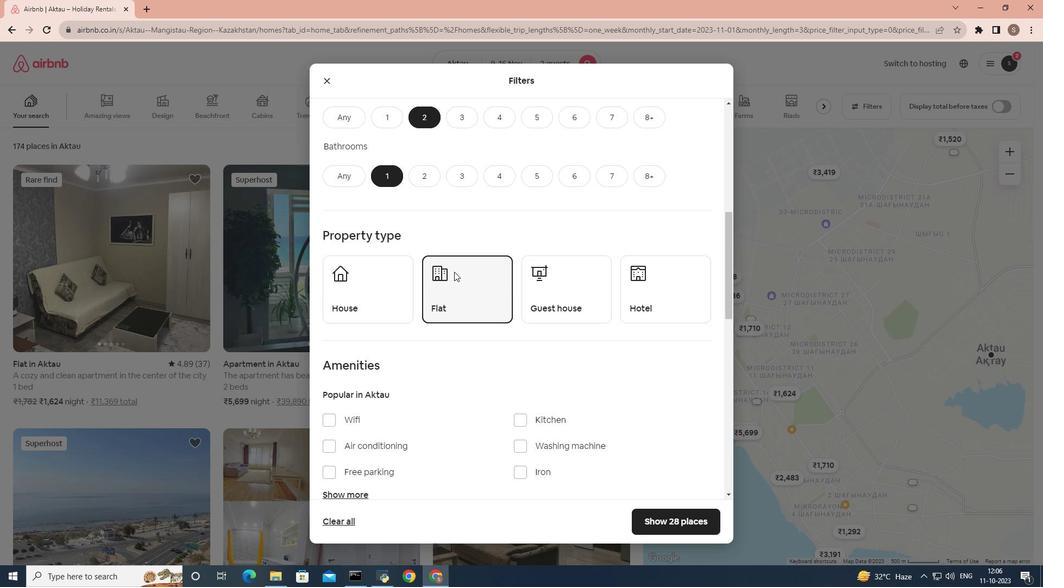 
Action: Mouse scrolled (454, 271) with delta (0, 0)
Screenshot: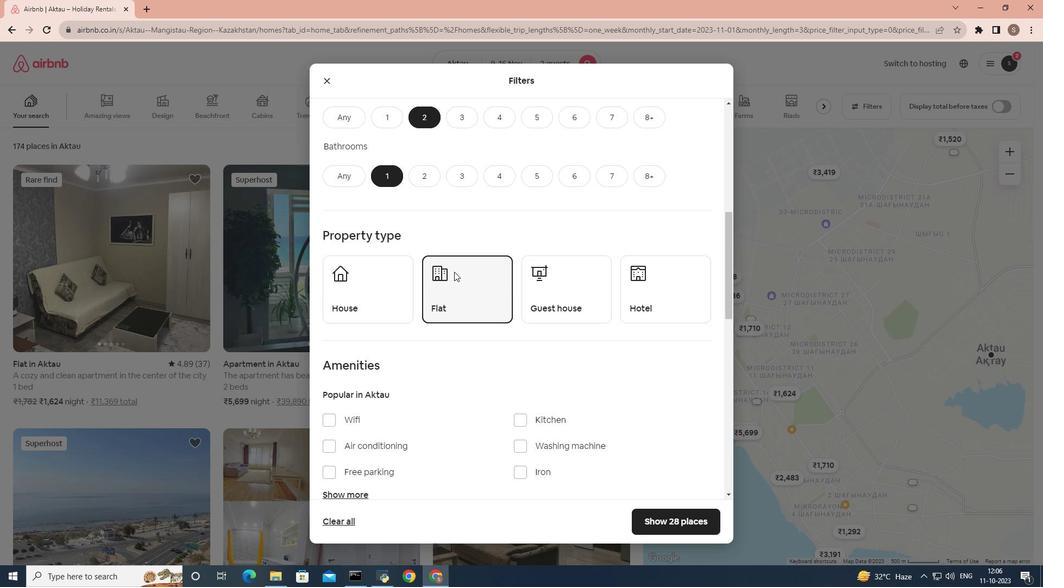 
Action: Mouse moved to (450, 250)
Screenshot: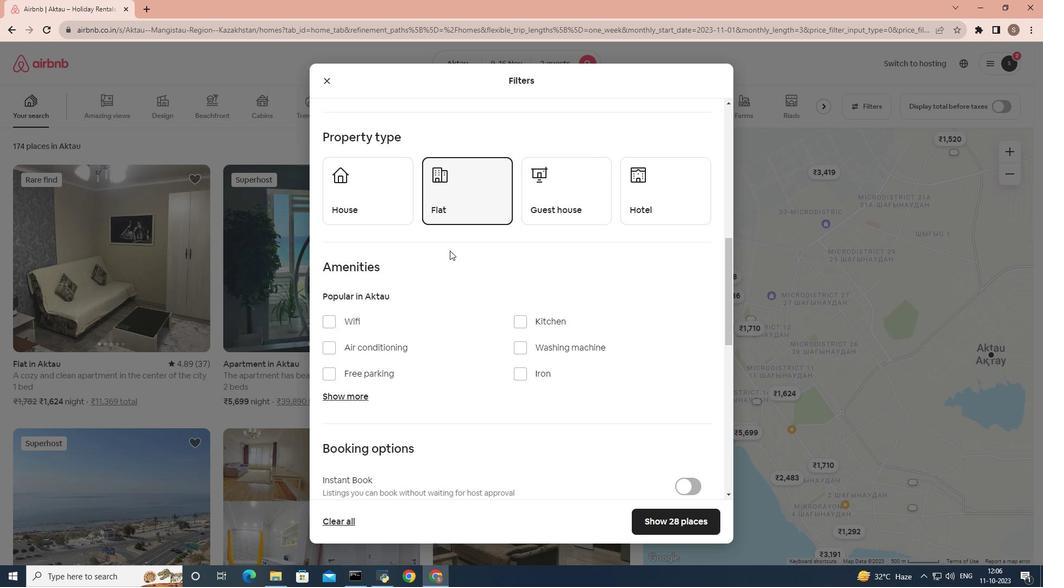 
Action: Mouse scrolled (450, 250) with delta (0, 0)
Screenshot: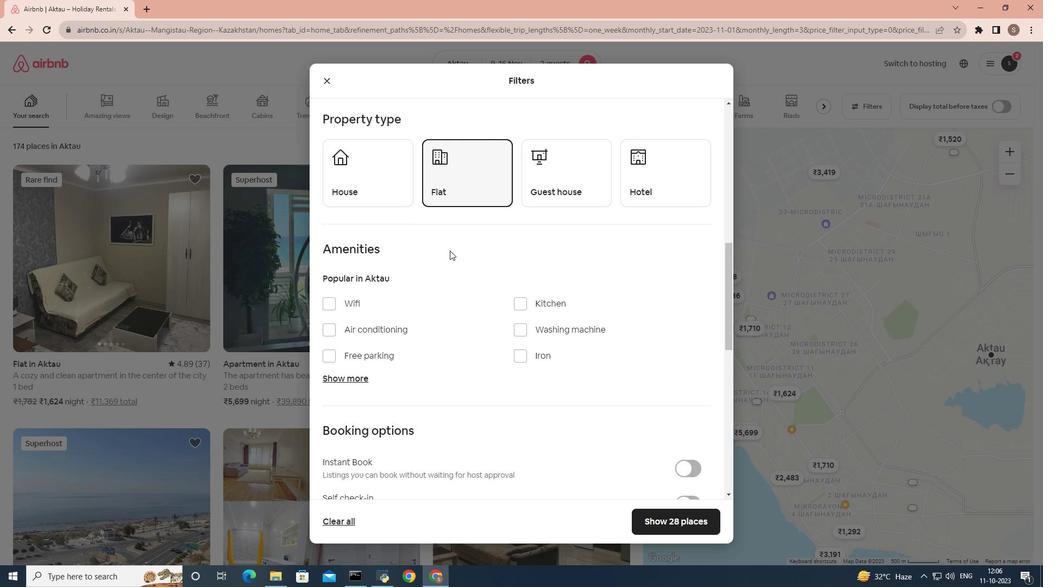 
Action: Mouse scrolled (450, 250) with delta (0, 0)
Screenshot: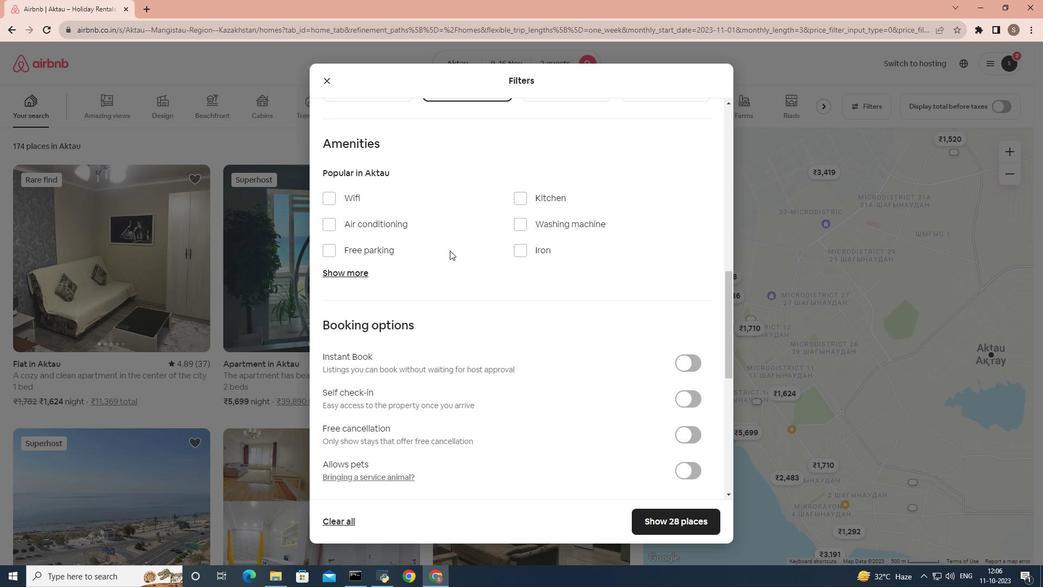 
Action: Mouse scrolled (450, 250) with delta (0, 0)
Screenshot: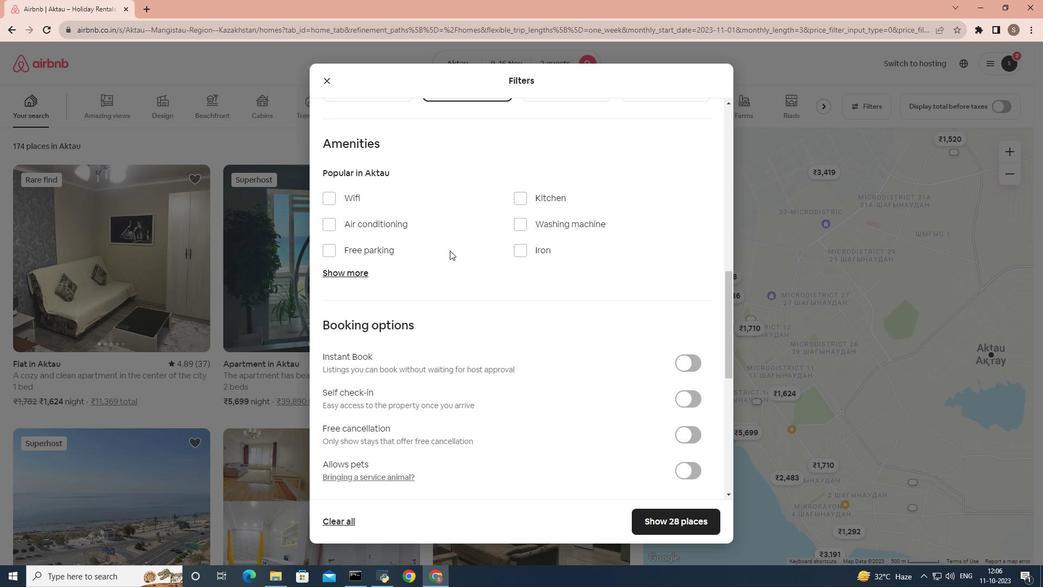 
Action: Mouse scrolled (450, 250) with delta (0, 0)
Screenshot: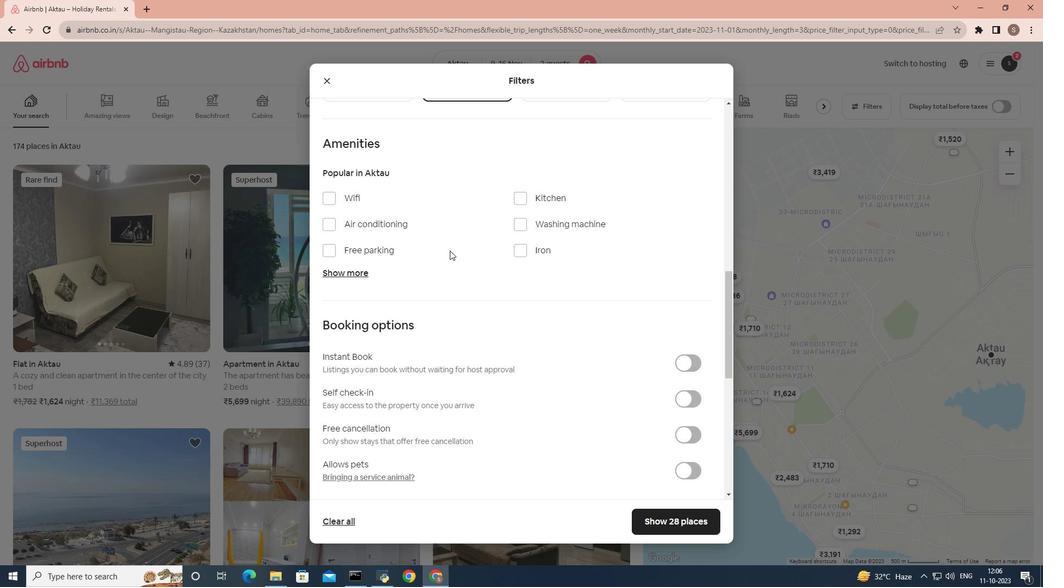 
Action: Mouse moved to (450, 250)
Screenshot: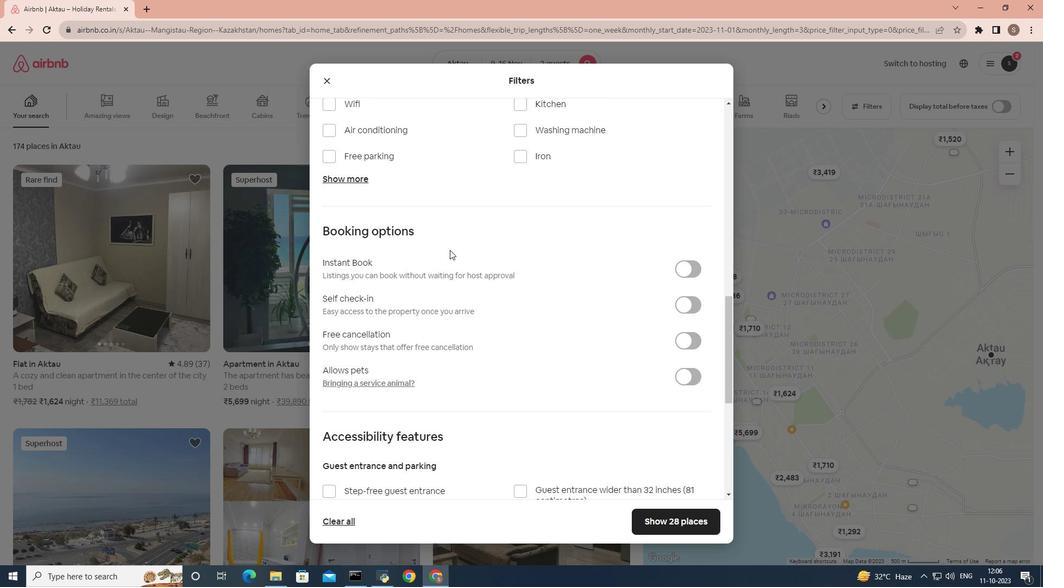 
Action: Mouse scrolled (450, 249) with delta (0, 0)
Screenshot: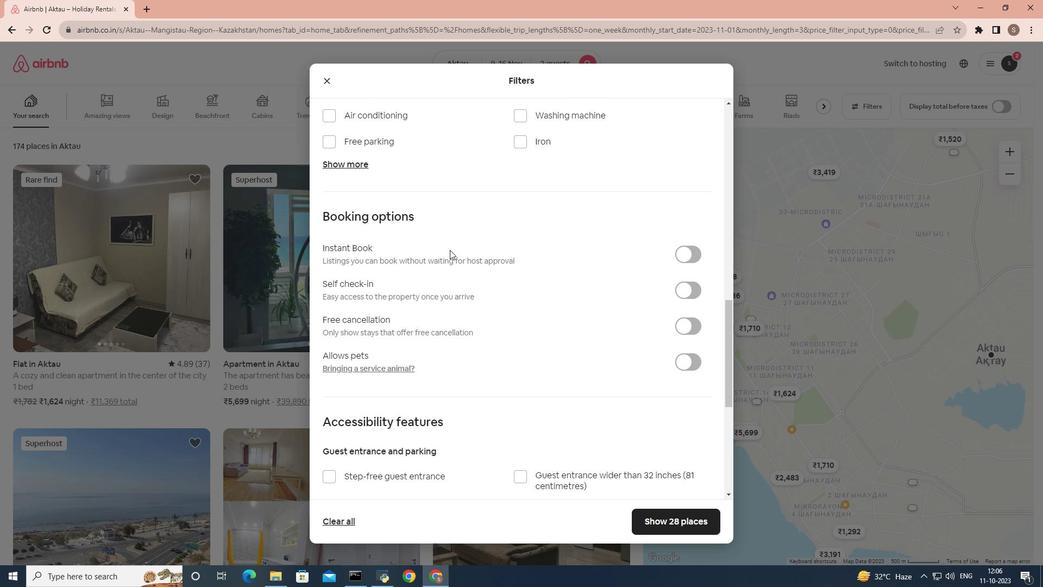 
Action: Mouse scrolled (450, 249) with delta (0, 0)
Screenshot: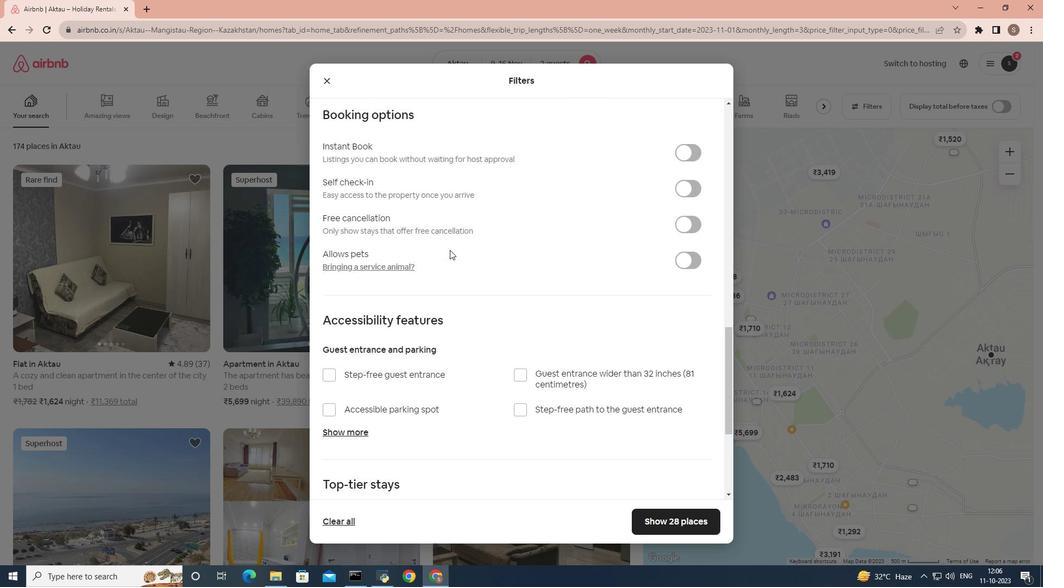 
Action: Mouse scrolled (450, 249) with delta (0, 0)
Screenshot: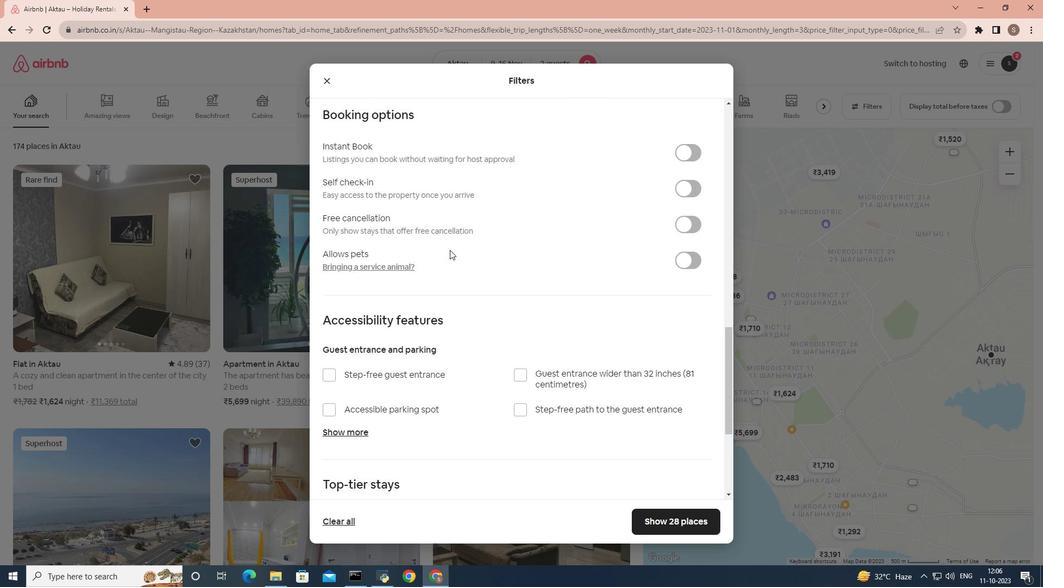 
Action: Mouse scrolled (450, 249) with delta (0, 0)
Screenshot: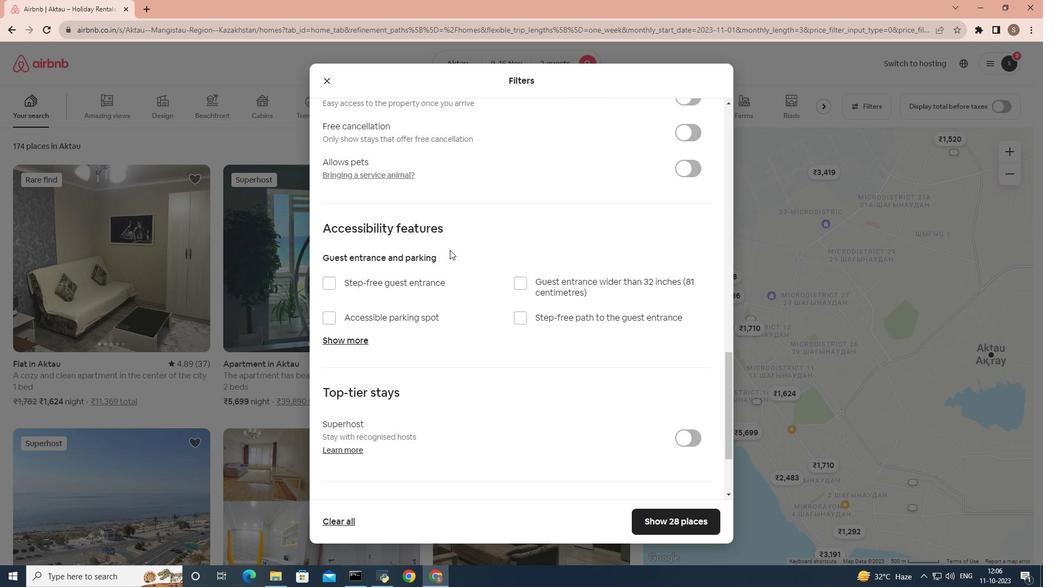 
Action: Mouse scrolled (450, 250) with delta (0, 0)
Screenshot: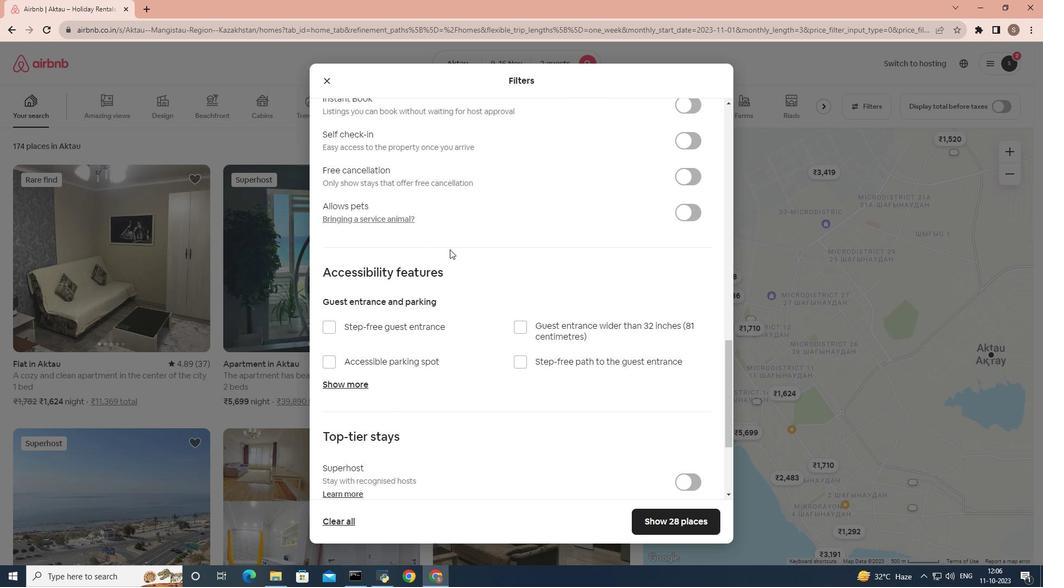 
Action: Mouse scrolled (450, 250) with delta (0, 0)
Screenshot: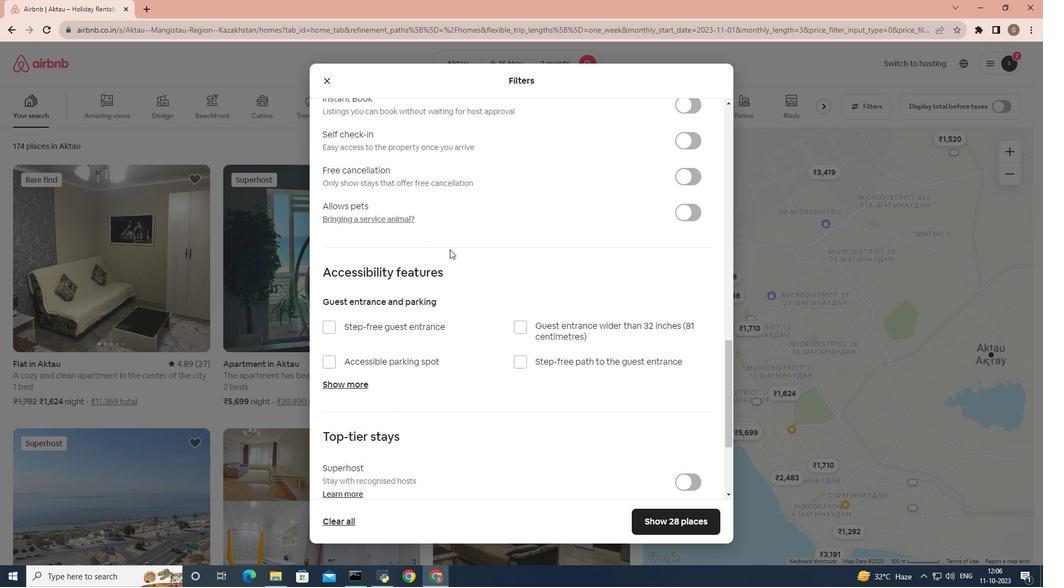
Action: Mouse moved to (450, 249)
Screenshot: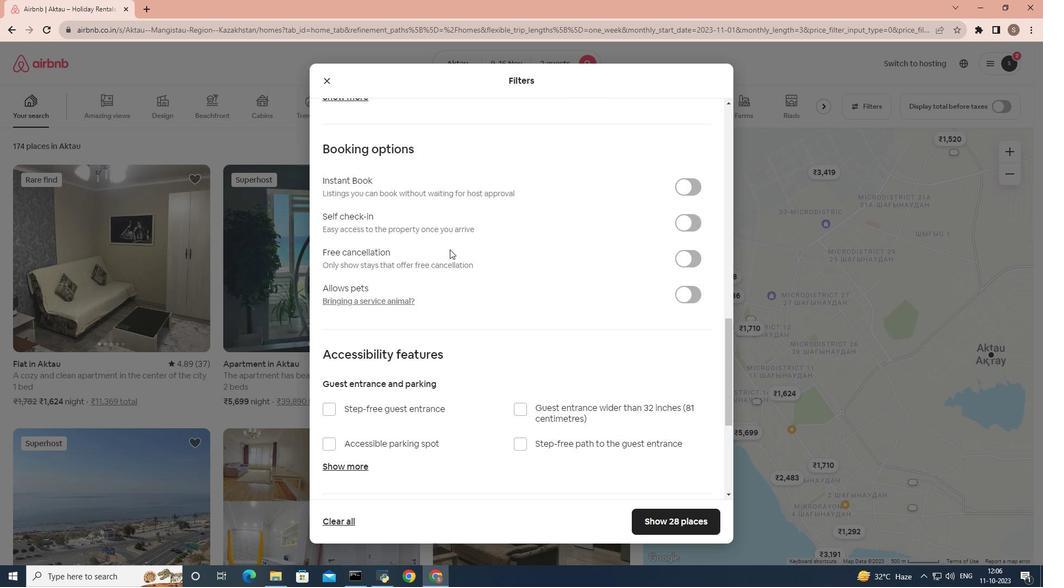 
Action: Mouse scrolled (450, 250) with delta (0, 0)
Screenshot: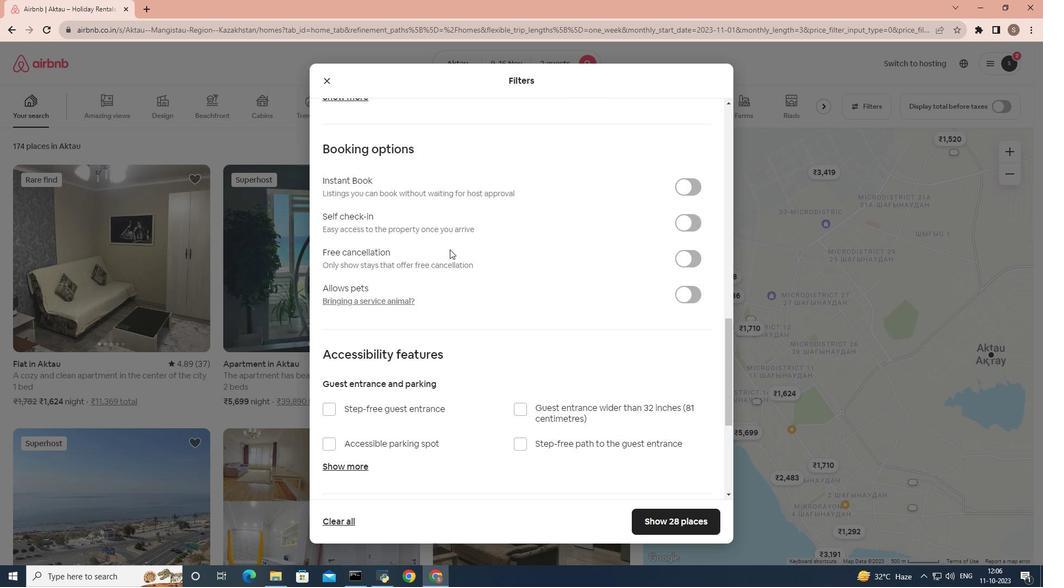 
Action: Mouse scrolled (450, 250) with delta (0, 0)
Screenshot: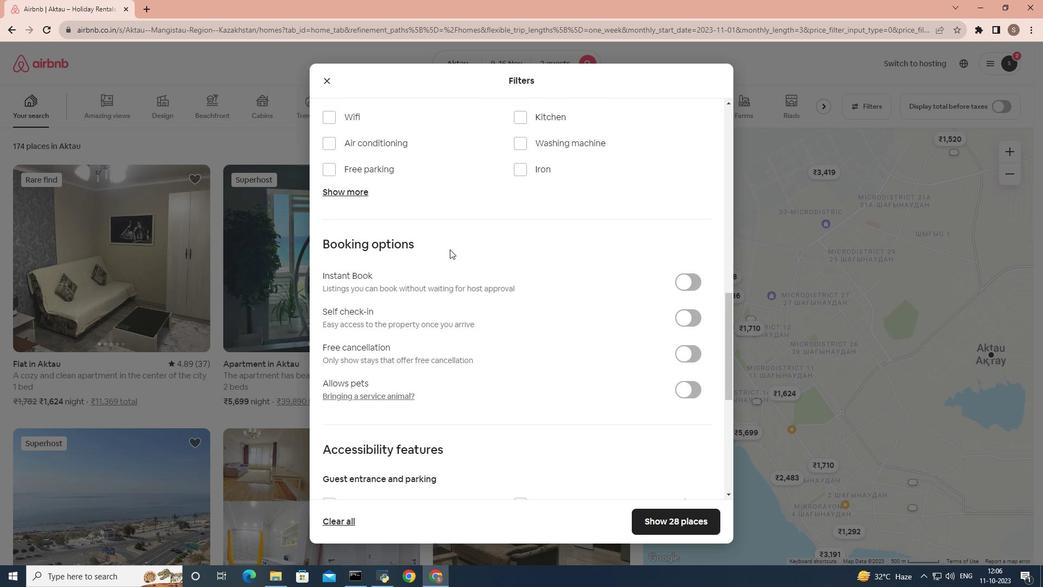 
Action: Mouse scrolled (450, 250) with delta (0, 0)
Screenshot: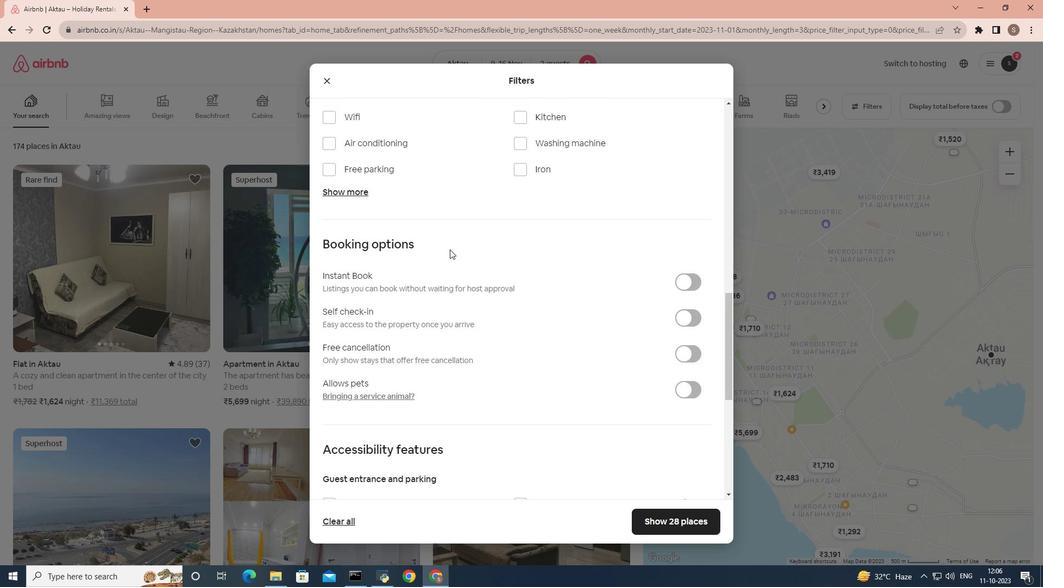 
Action: Mouse scrolled (450, 250) with delta (0, 0)
Screenshot: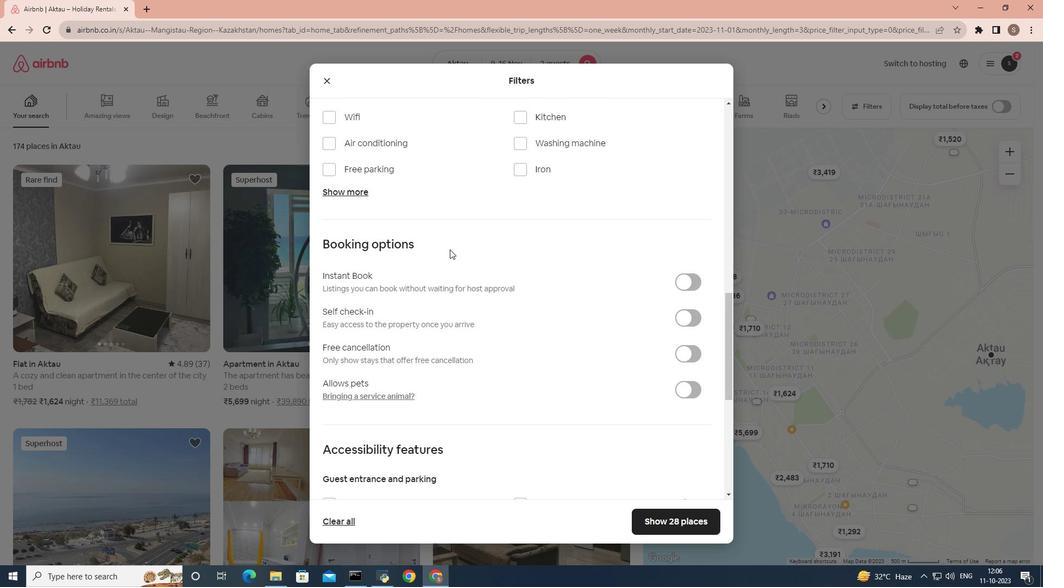 
Action: Mouse scrolled (450, 250) with delta (0, 0)
Screenshot: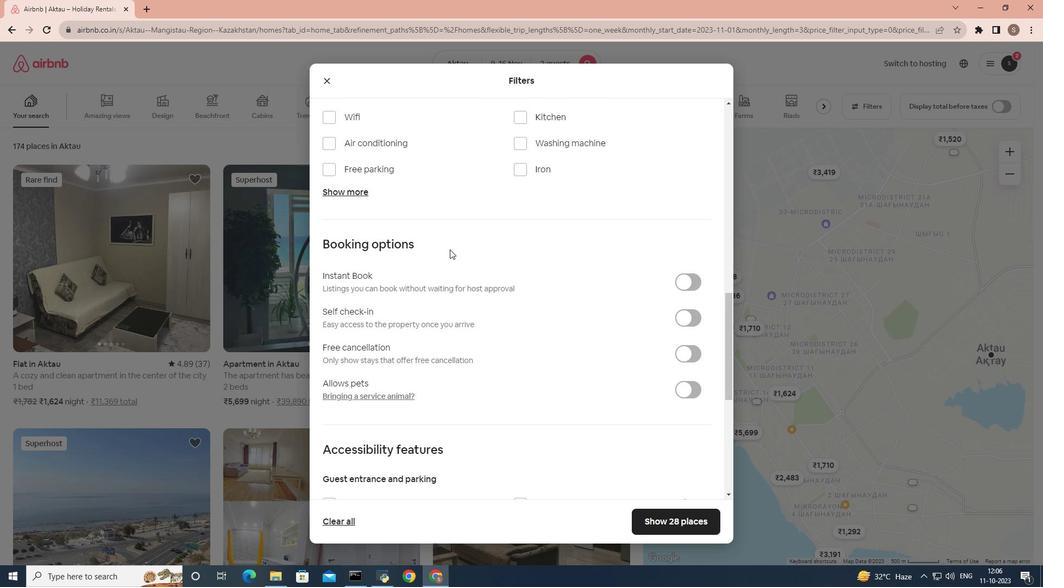 
Action: Mouse scrolled (450, 248) with delta (0, 0)
Screenshot: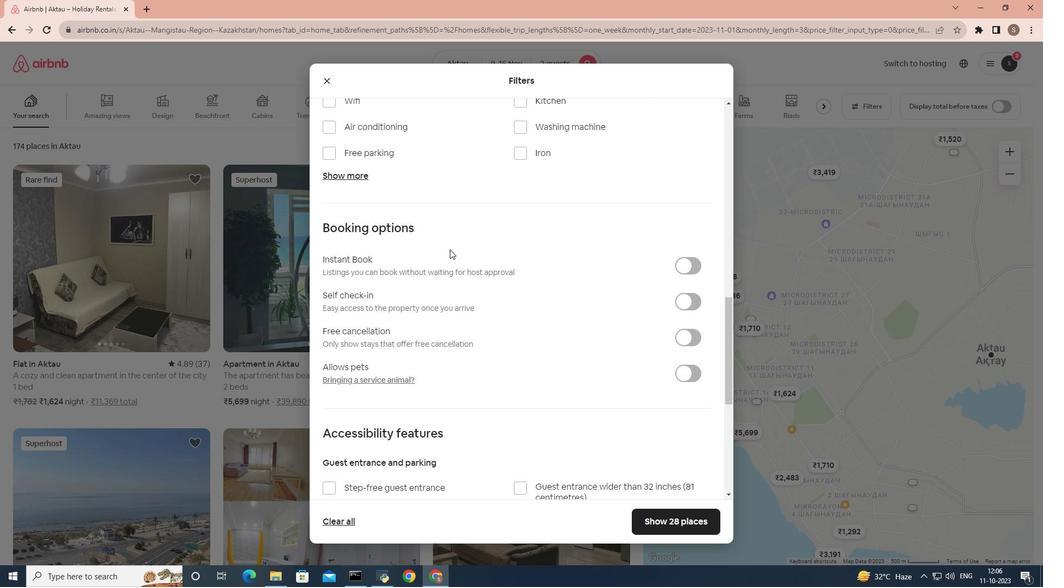 
Action: Mouse scrolled (450, 248) with delta (0, 0)
Screenshot: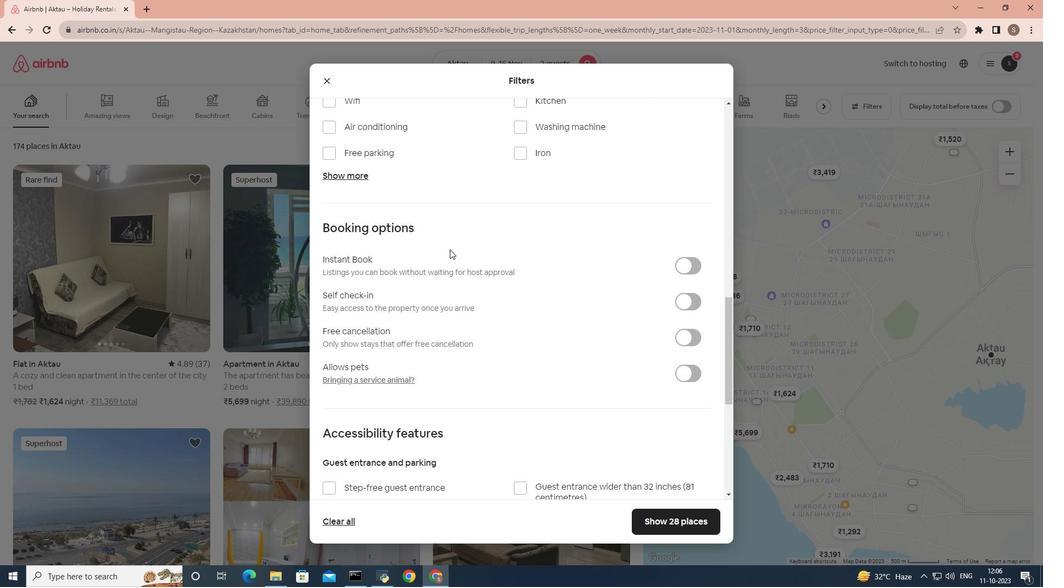 
Action: Mouse scrolled (450, 248) with delta (0, 0)
Screenshot: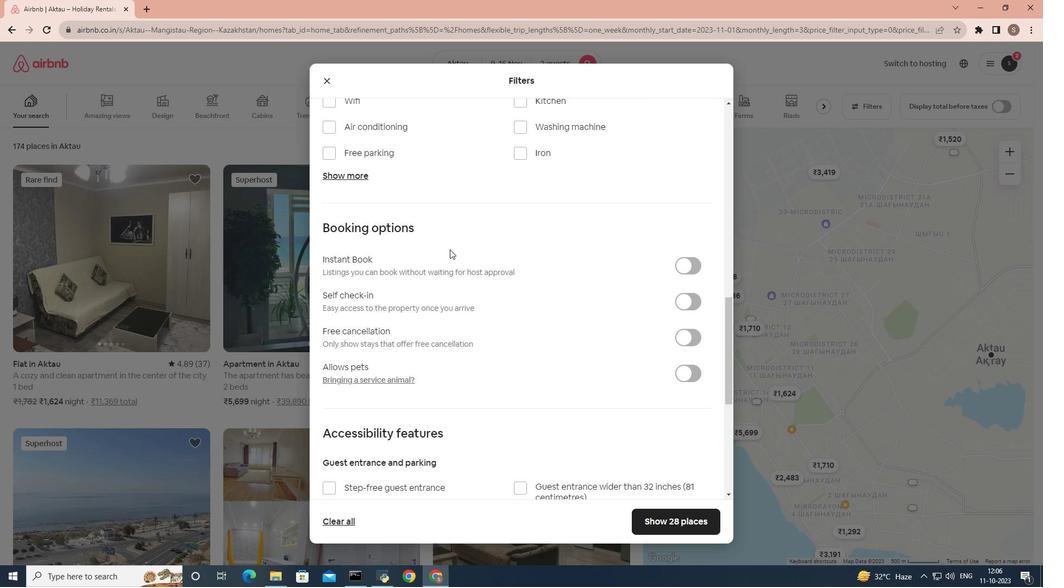 
Action: Mouse scrolled (450, 248) with delta (0, 0)
Screenshot: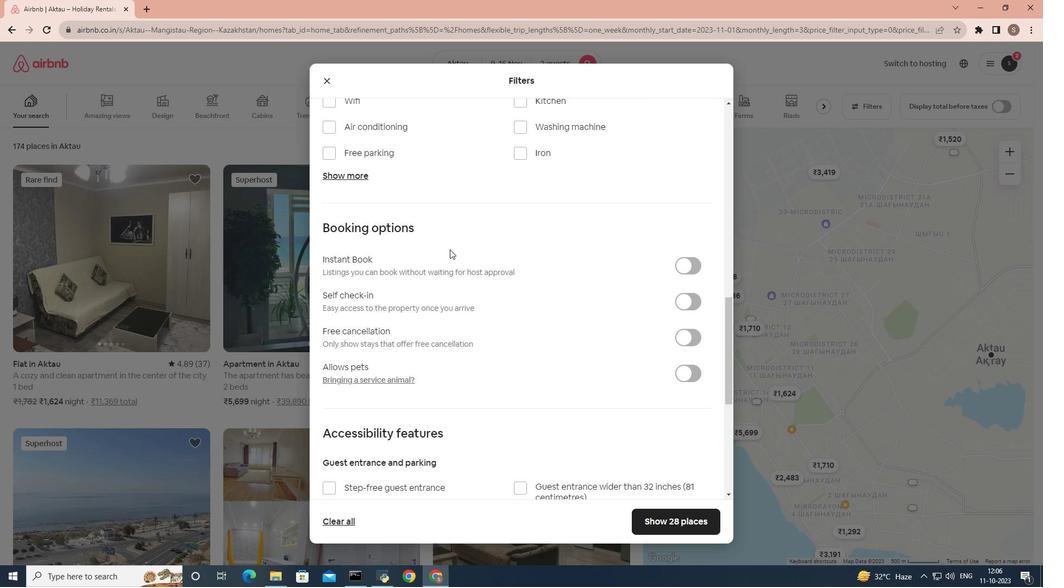 
Action: Mouse scrolled (450, 248) with delta (0, 0)
Screenshot: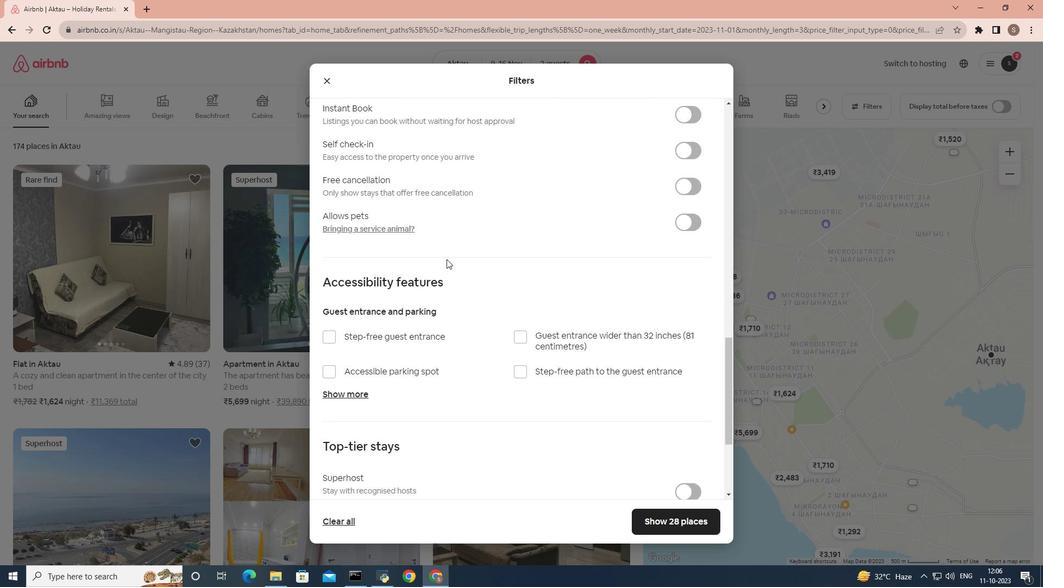 
Action: Mouse scrolled (450, 248) with delta (0, 0)
Screenshot: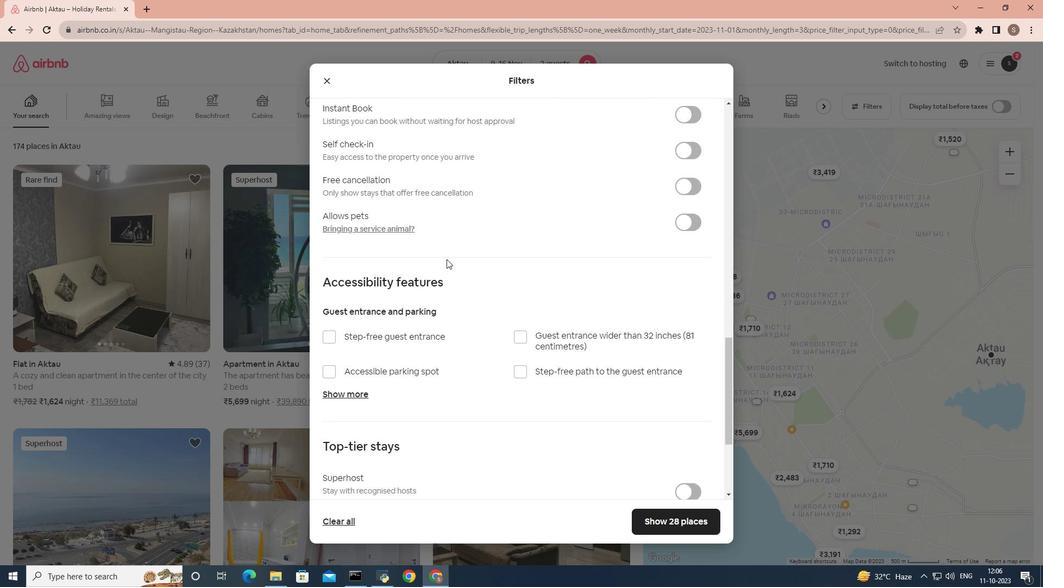 
Action: Mouse scrolled (450, 248) with delta (0, 0)
Screenshot: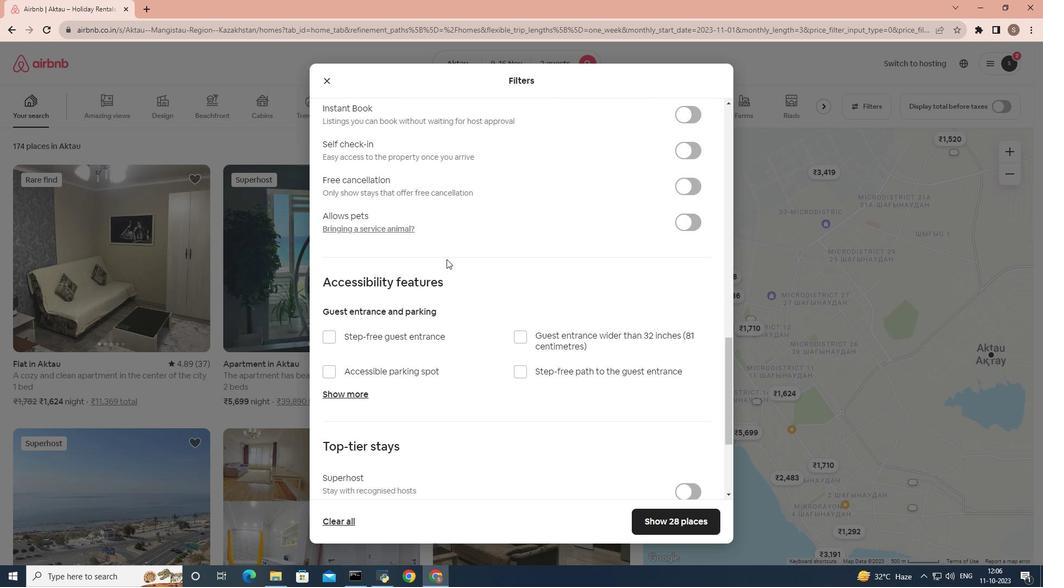 
Action: Mouse moved to (449, 251)
Screenshot: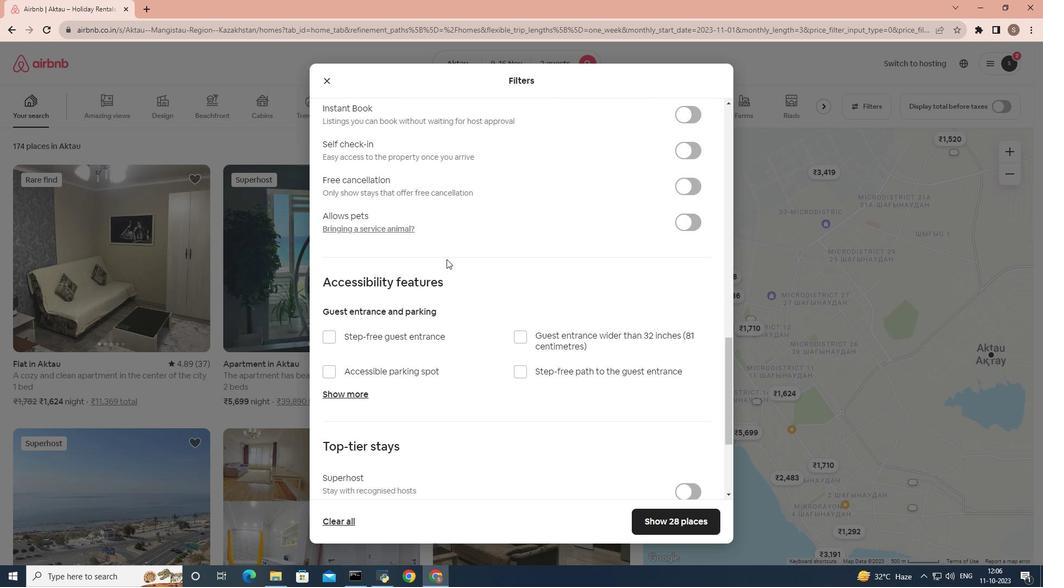 
Action: Mouse scrolled (449, 250) with delta (0, 0)
Screenshot: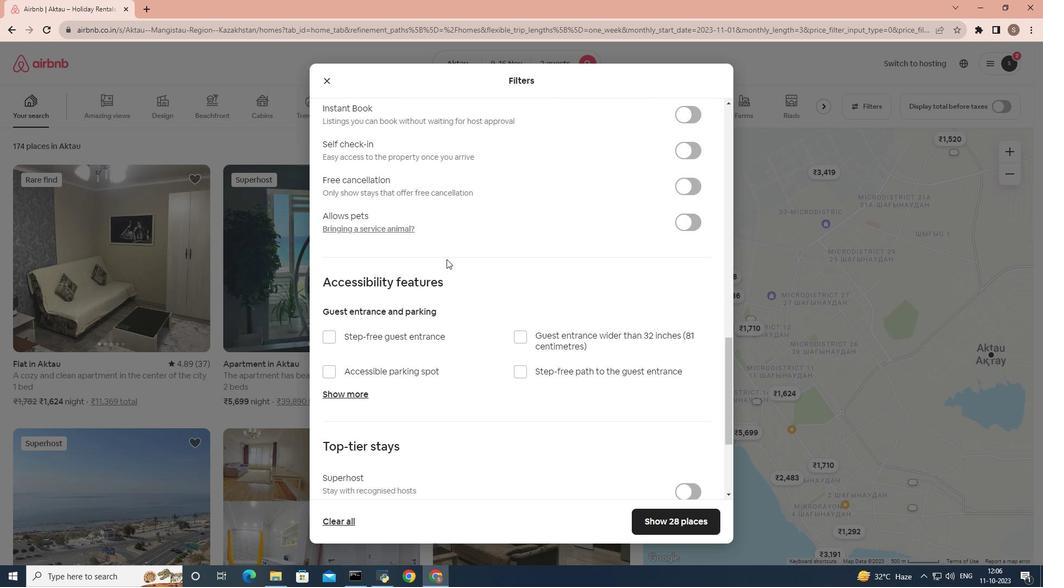 
Action: Mouse moved to (446, 259)
Screenshot: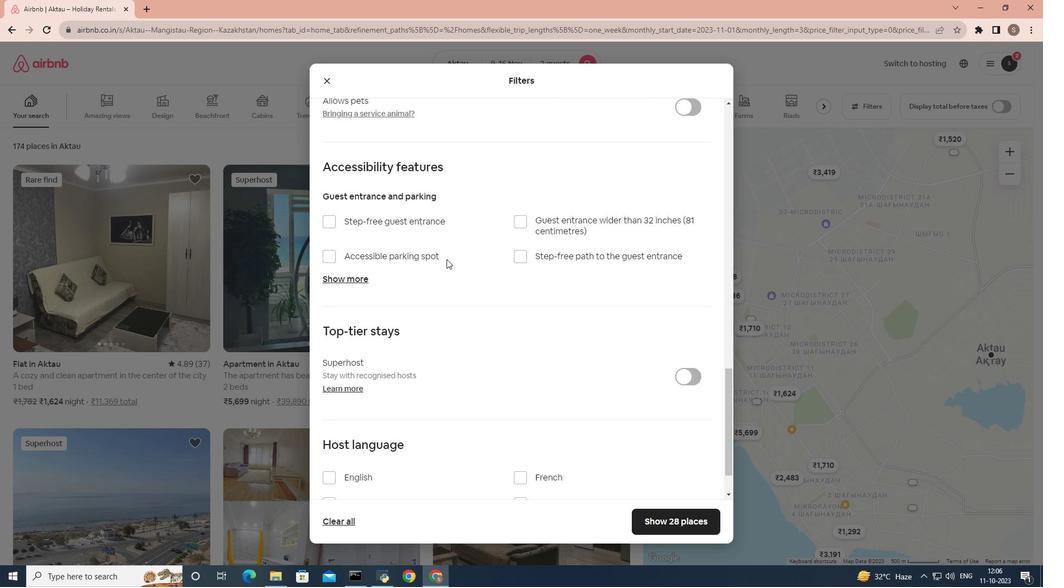 
Action: Mouse scrolled (446, 258) with delta (0, 0)
Screenshot: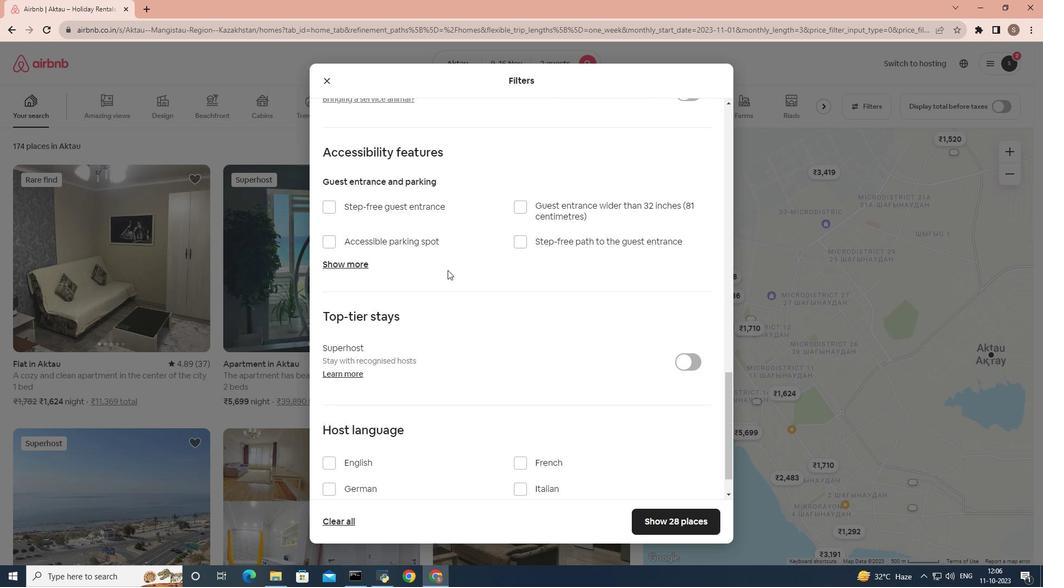 
Action: Mouse moved to (446, 260)
Screenshot: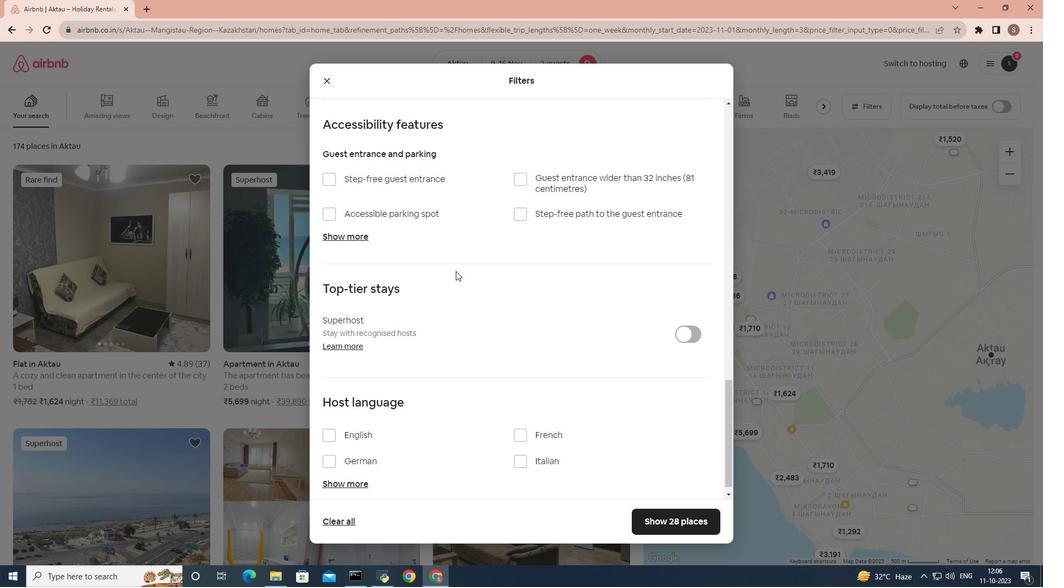 
Action: Mouse scrolled (446, 259) with delta (0, 0)
Screenshot: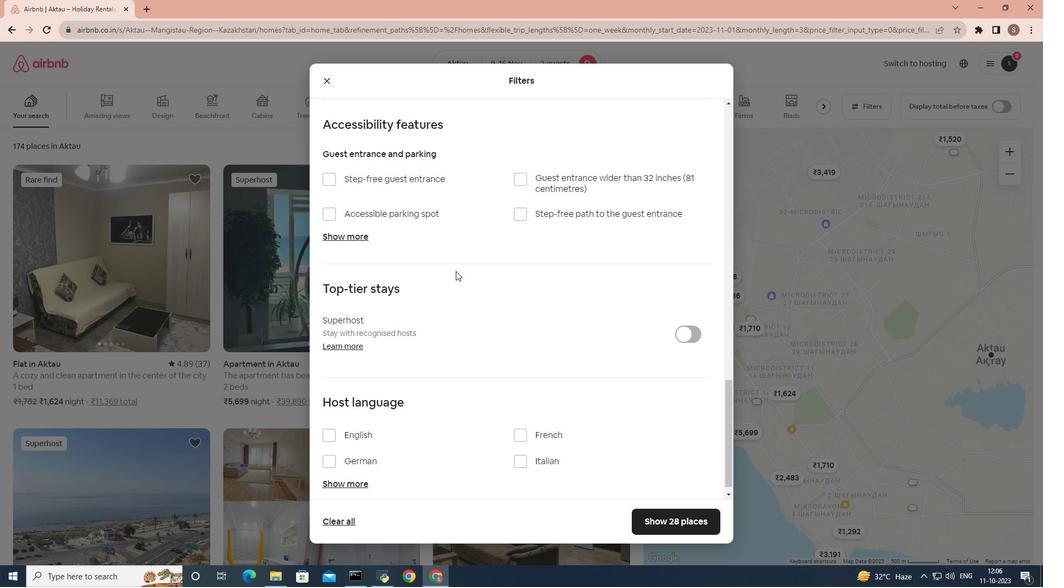 
Action: Mouse moved to (446, 263)
Screenshot: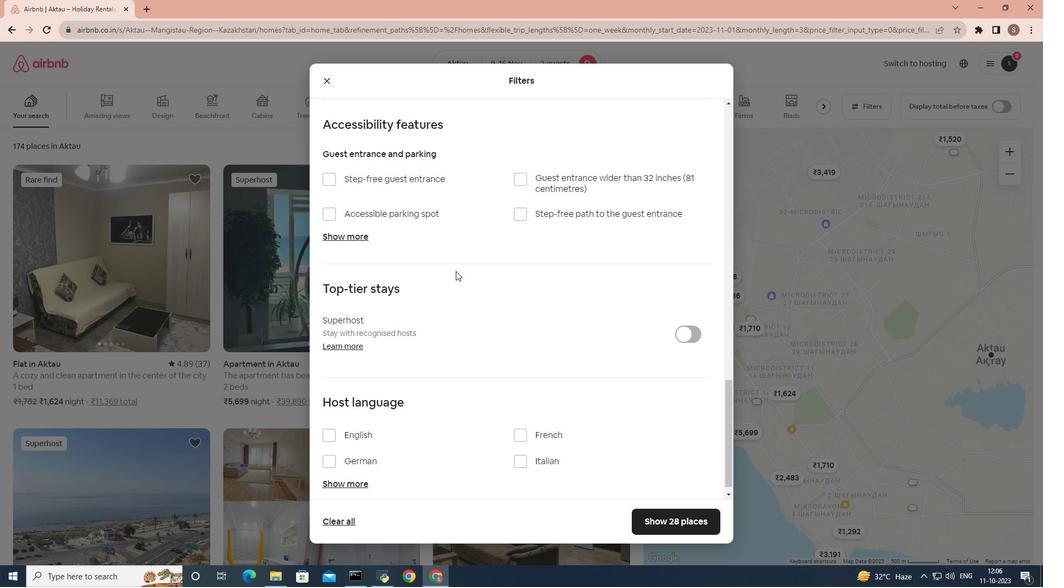 
Action: Mouse scrolled (446, 263) with delta (0, 0)
Screenshot: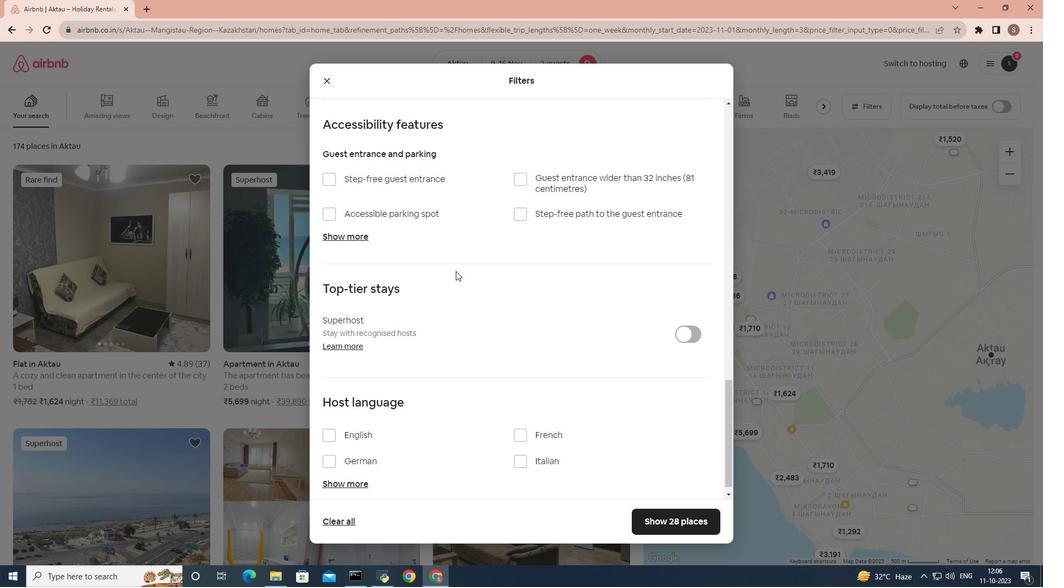 
Action: Mouse moved to (459, 266)
Screenshot: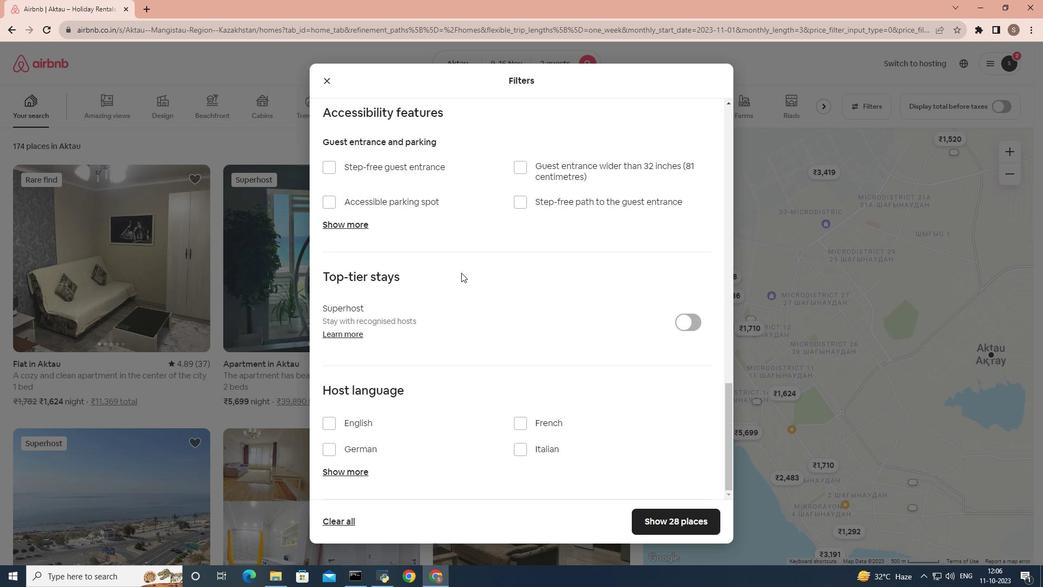 
Action: Mouse scrolled (459, 265) with delta (0, 0)
Screenshot: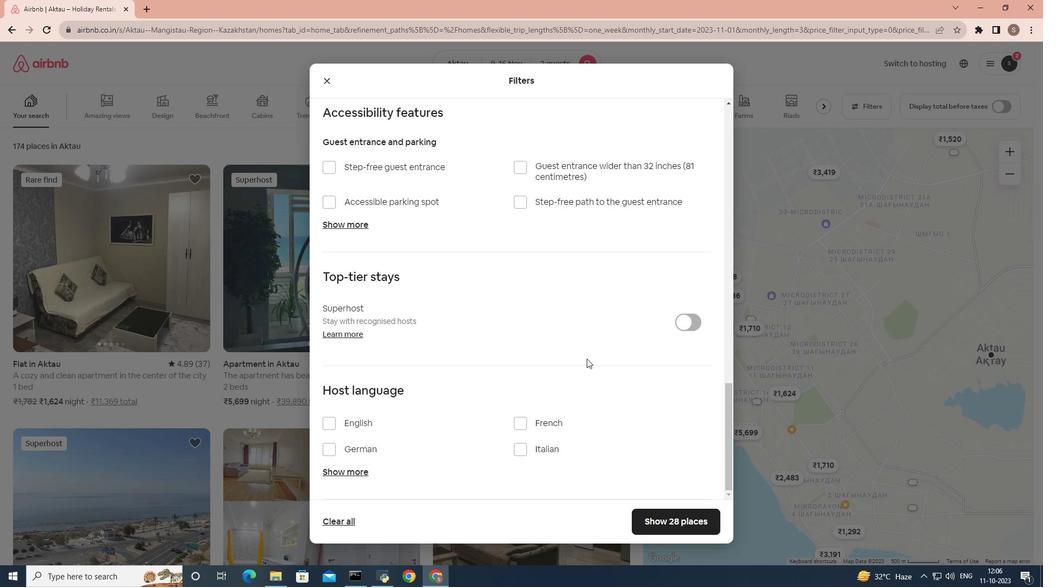 
Action: Mouse moved to (651, 519)
Screenshot: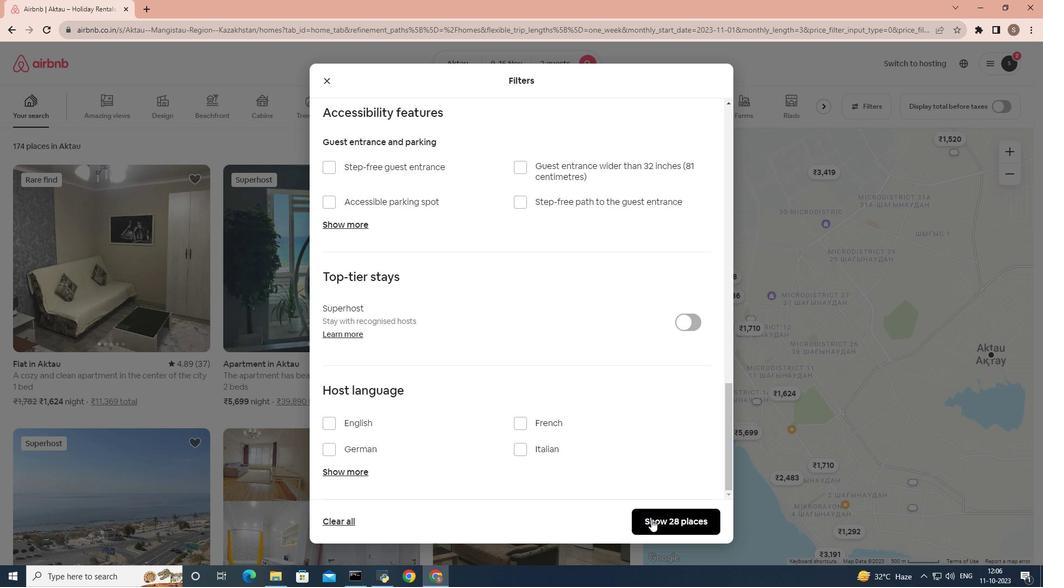 
Action: Mouse pressed left at (651, 519)
Screenshot: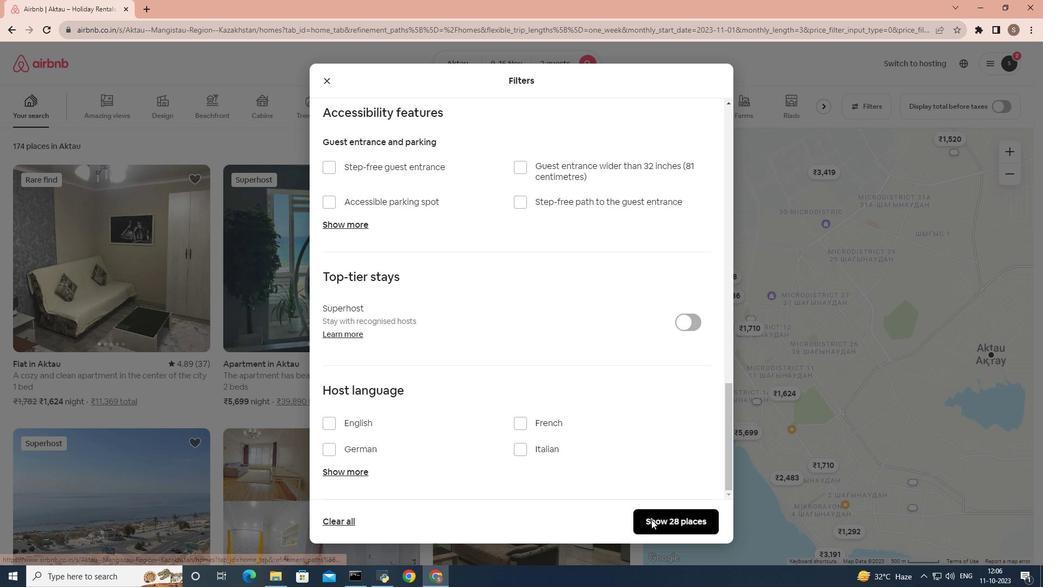 
Action: Mouse moved to (289, 321)
Screenshot: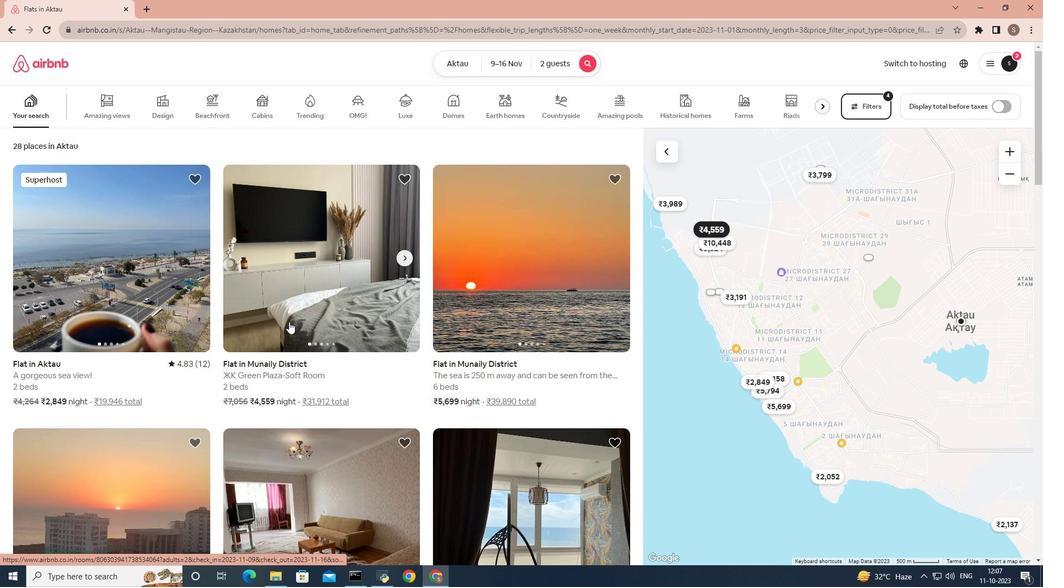 
Action: Mouse pressed left at (289, 321)
Screenshot: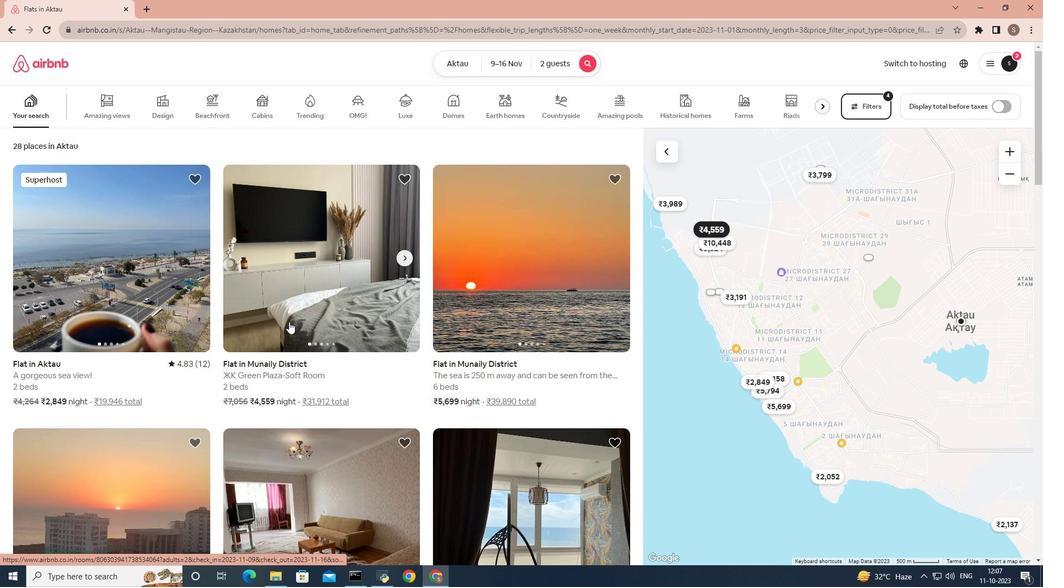 
Action: Mouse scrolled (289, 321) with delta (0, 0)
Screenshot: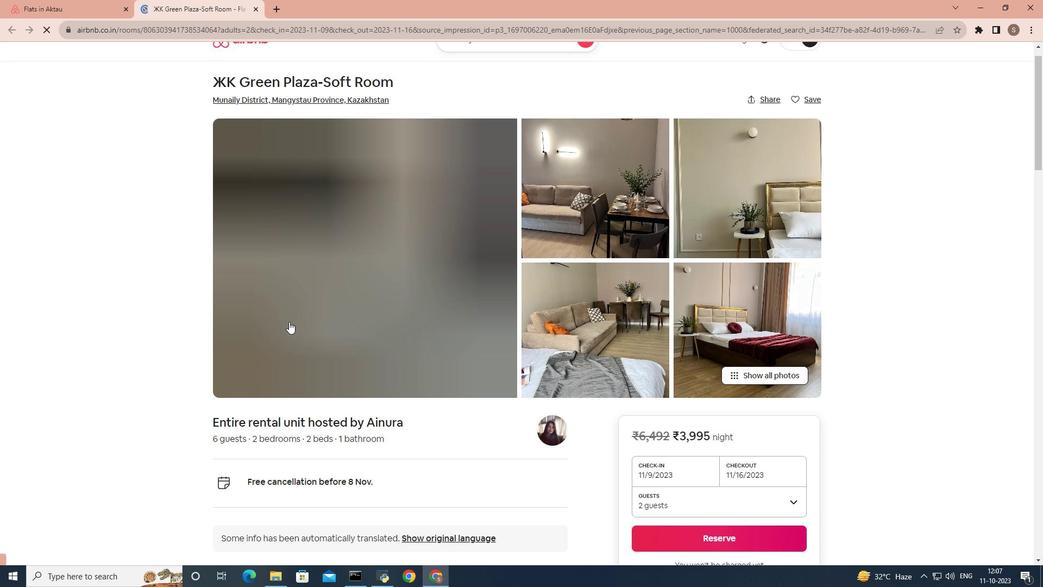 
Action: Mouse scrolled (289, 321) with delta (0, 0)
Screenshot: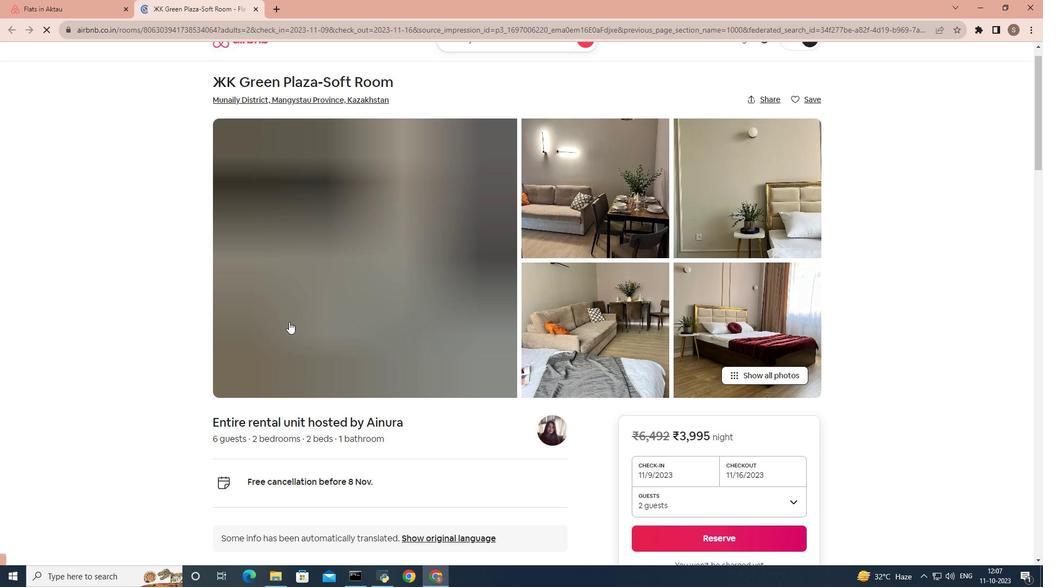 
Action: Mouse scrolled (289, 321) with delta (0, 0)
Screenshot: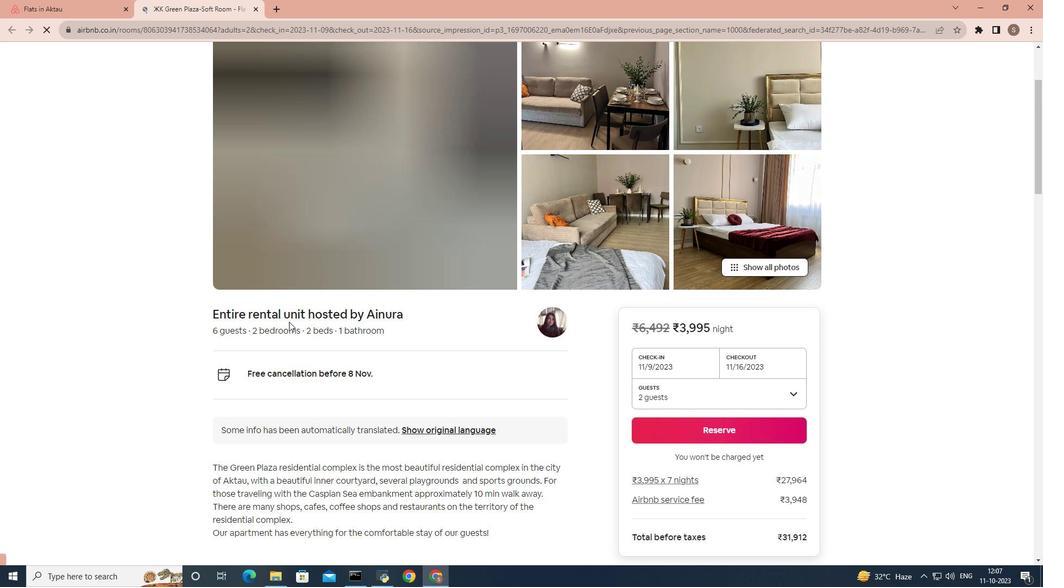 
Action: Mouse scrolled (289, 321) with delta (0, 0)
Screenshot: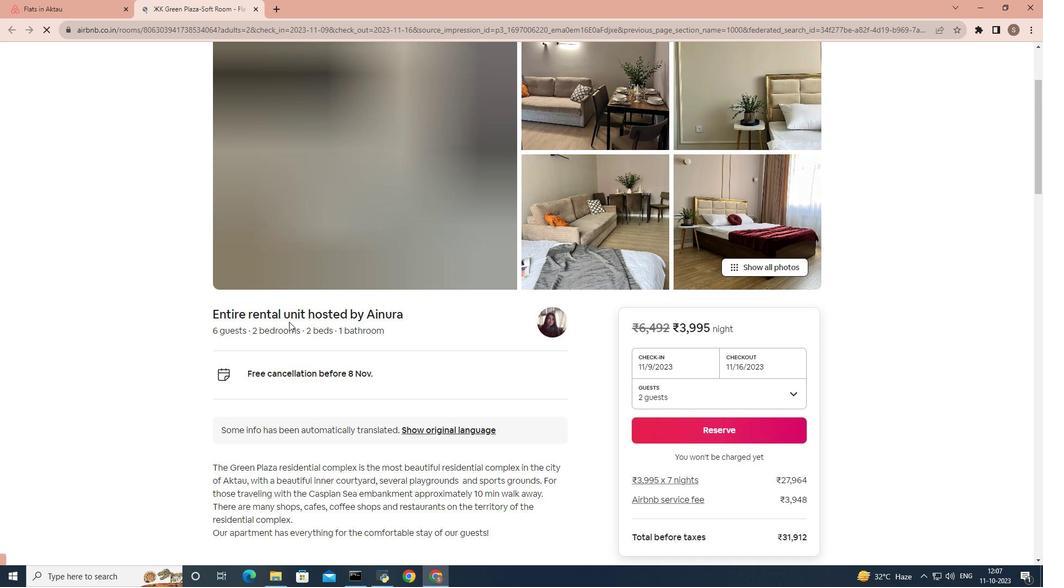 
Action: Mouse scrolled (289, 321) with delta (0, 0)
Screenshot: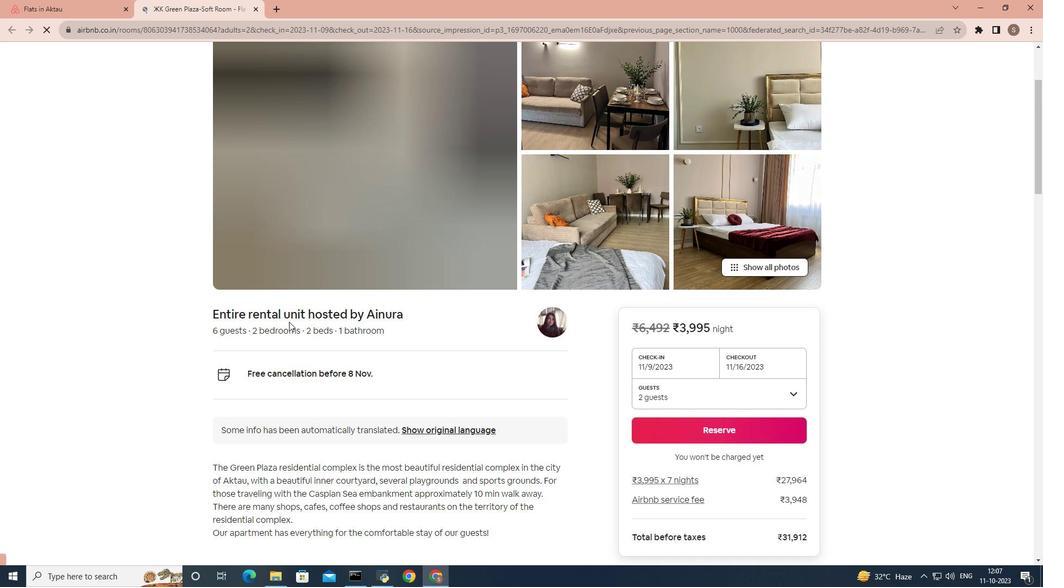 
Action: Mouse scrolled (289, 321) with delta (0, 0)
Screenshot: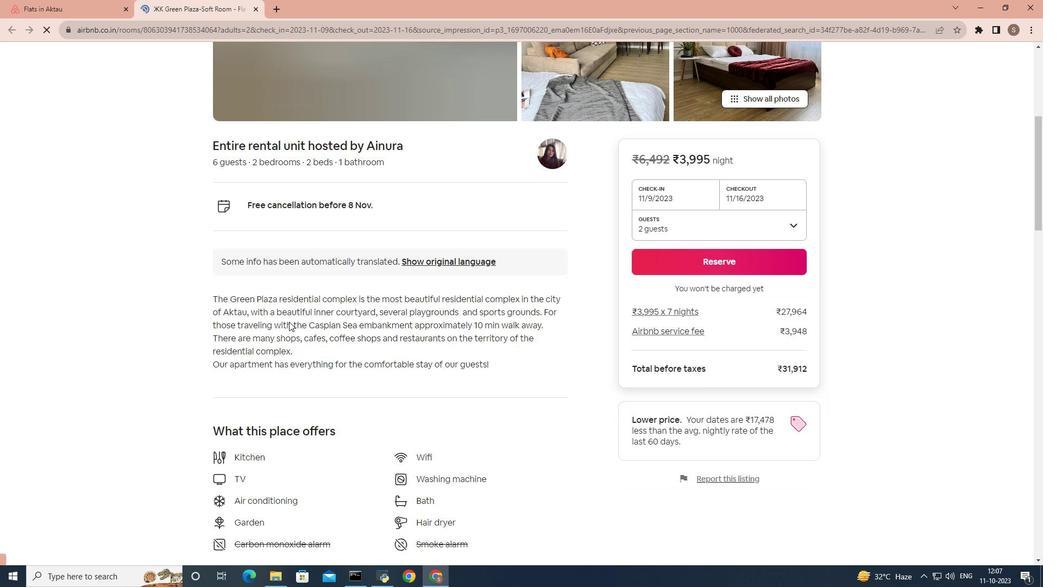 
Action: Mouse scrolled (289, 321) with delta (0, 0)
Screenshot: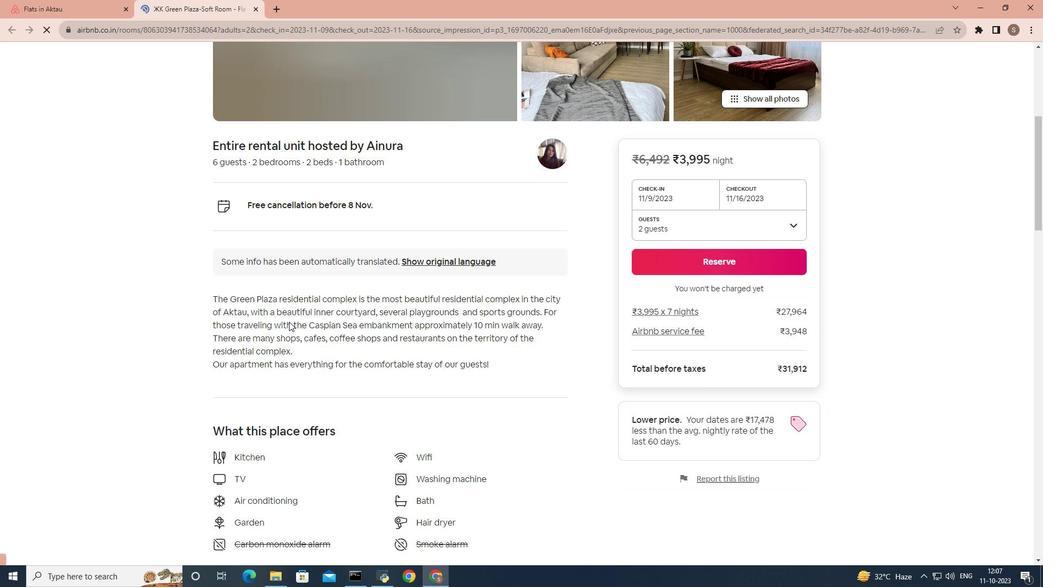 
Action: Mouse scrolled (289, 321) with delta (0, 0)
Screenshot: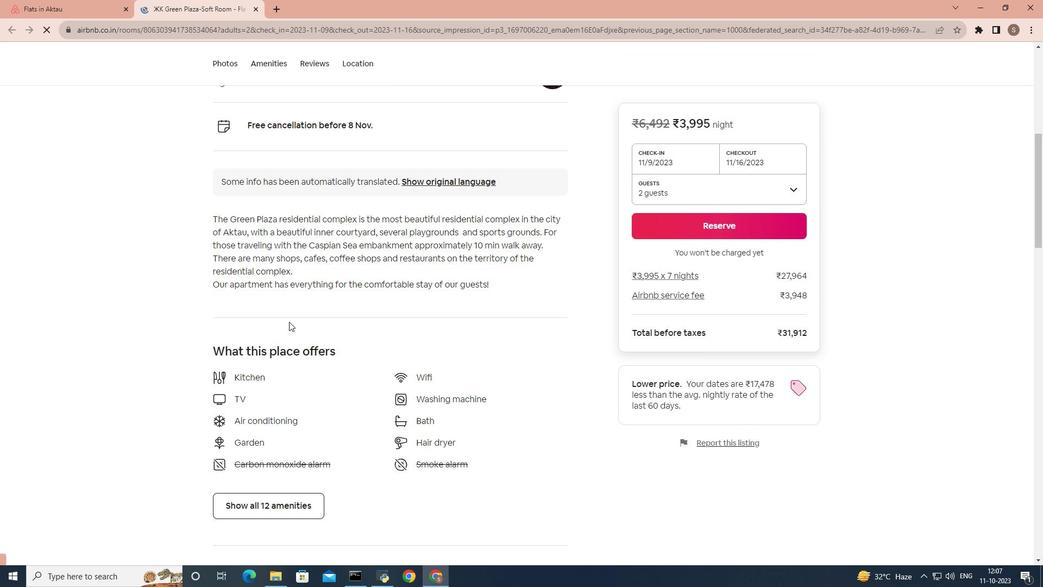 
Action: Mouse scrolled (289, 321) with delta (0, 0)
Screenshot: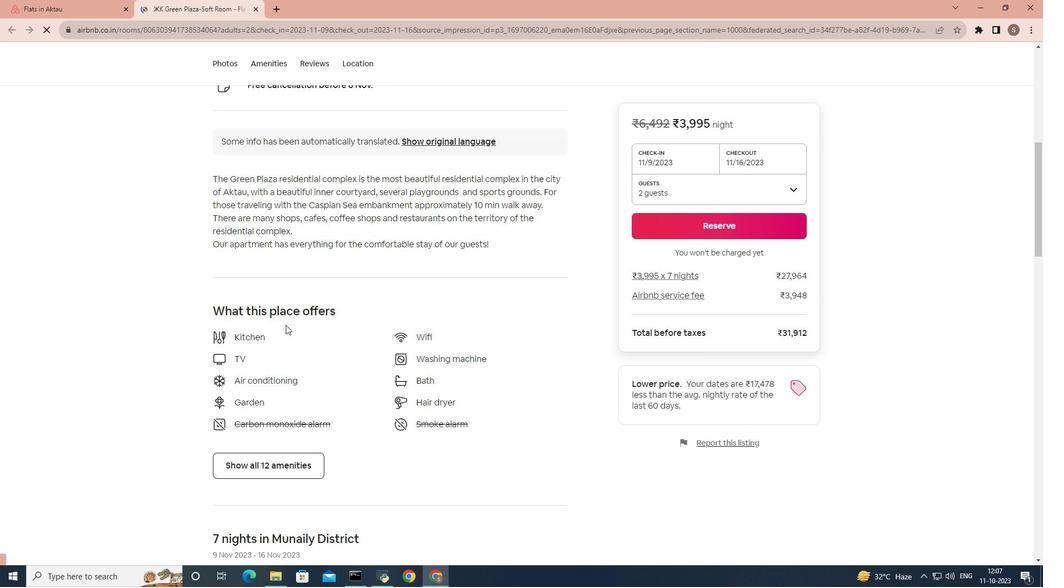 
Action: Mouse moved to (253, 392)
Screenshot: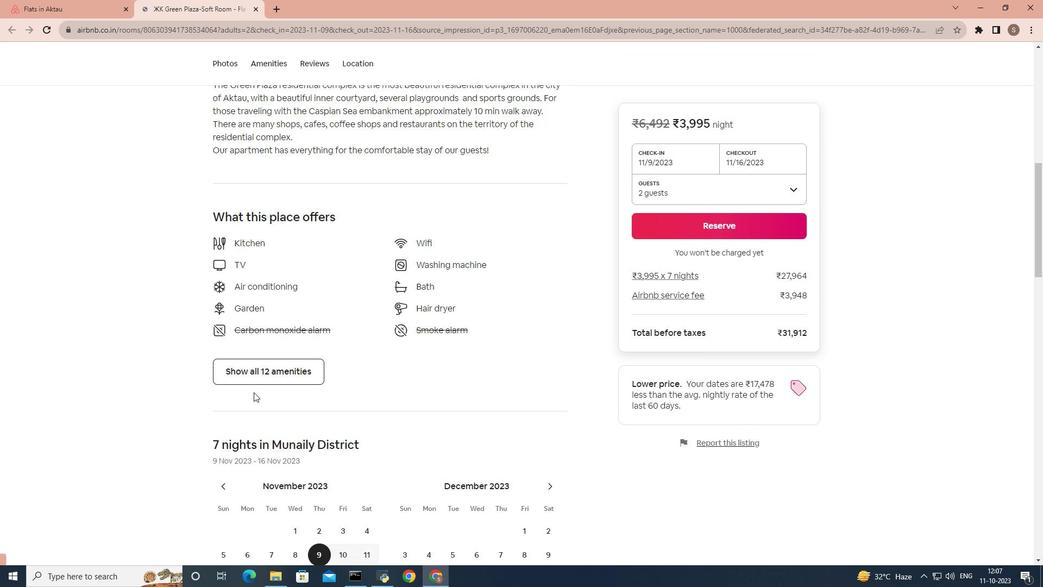 
Action: Mouse pressed left at (253, 392)
Screenshot: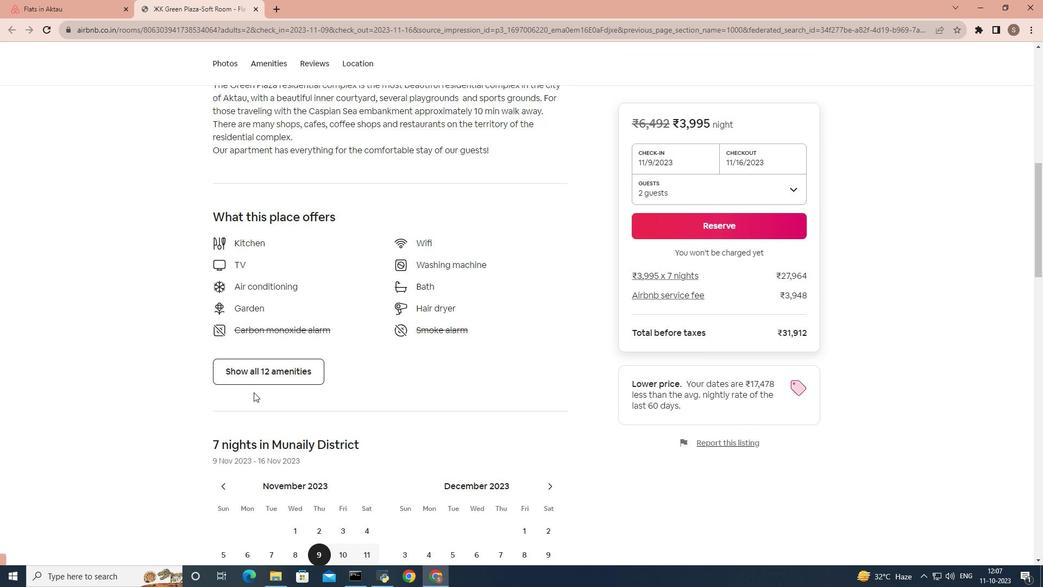 
Action: Mouse moved to (300, 369)
Screenshot: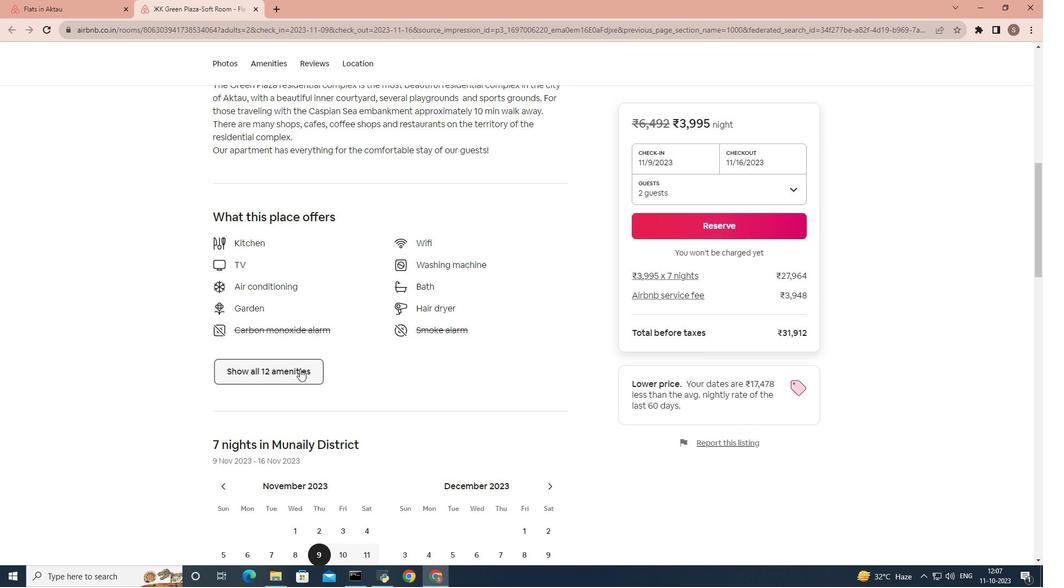 
Action: Mouse pressed left at (300, 369)
Screenshot: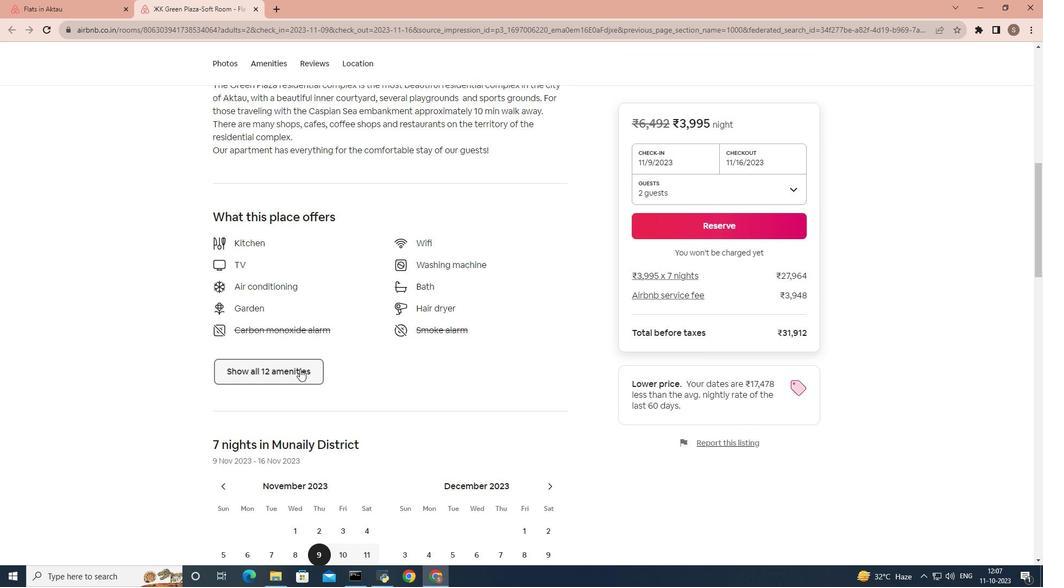 
Action: Mouse moved to (363, 351)
Screenshot: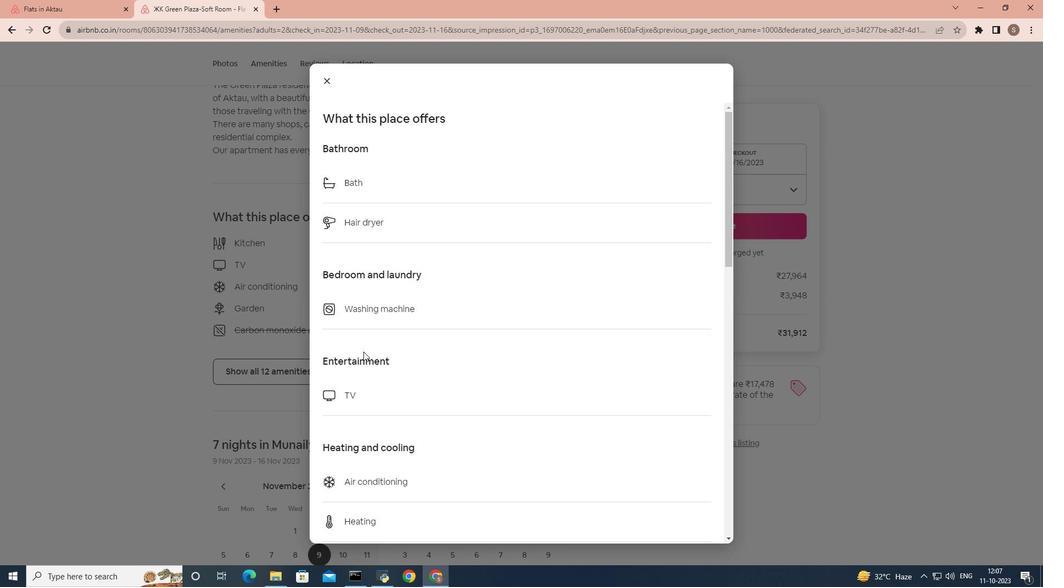 
Action: Mouse scrolled (363, 351) with delta (0, 0)
Screenshot: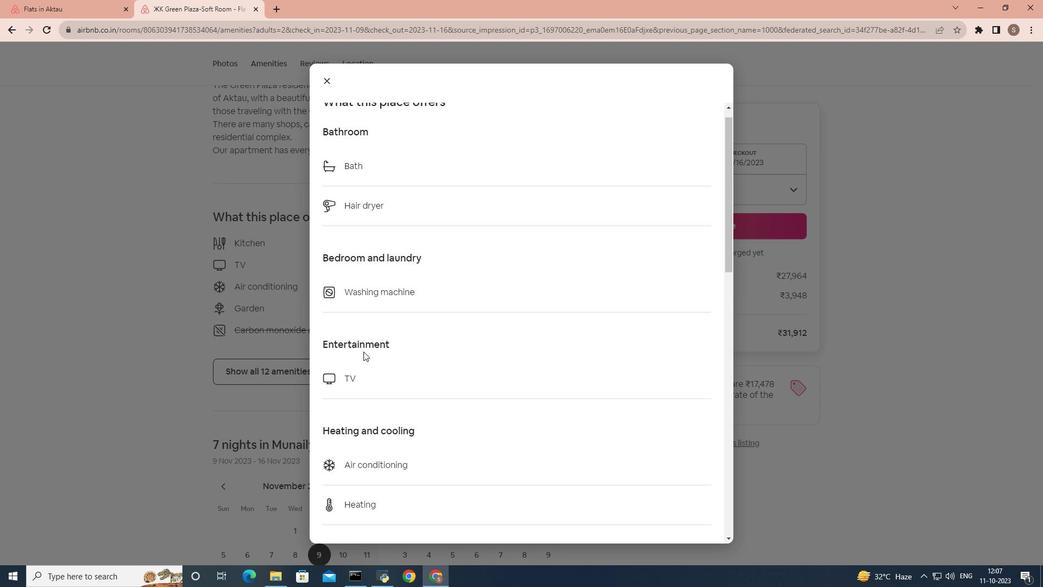 
Action: Mouse scrolled (363, 351) with delta (0, 0)
Screenshot: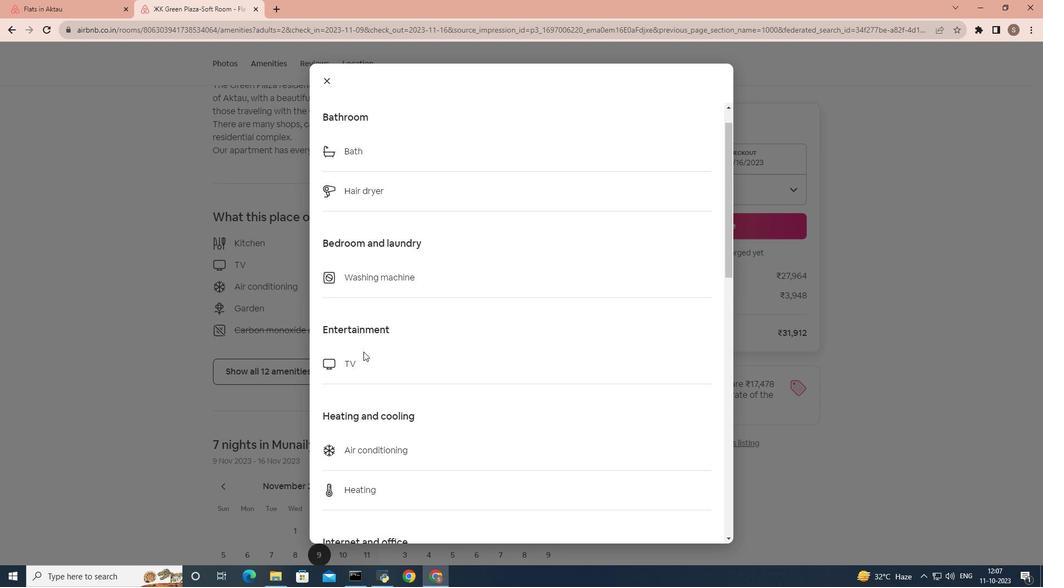 
Action: Mouse scrolled (363, 351) with delta (0, 0)
Screenshot: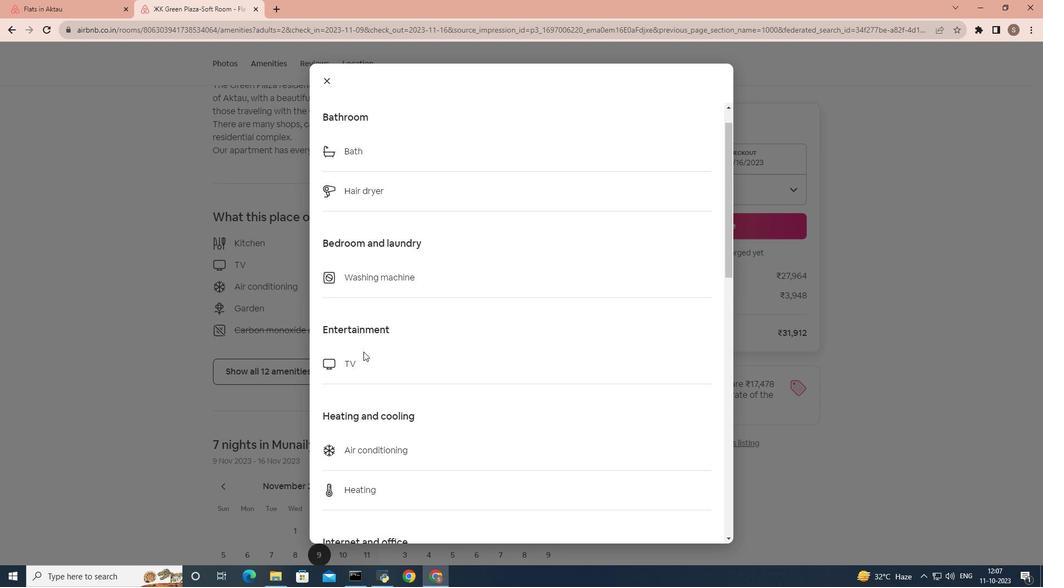 
Action: Mouse scrolled (363, 351) with delta (0, 0)
Screenshot: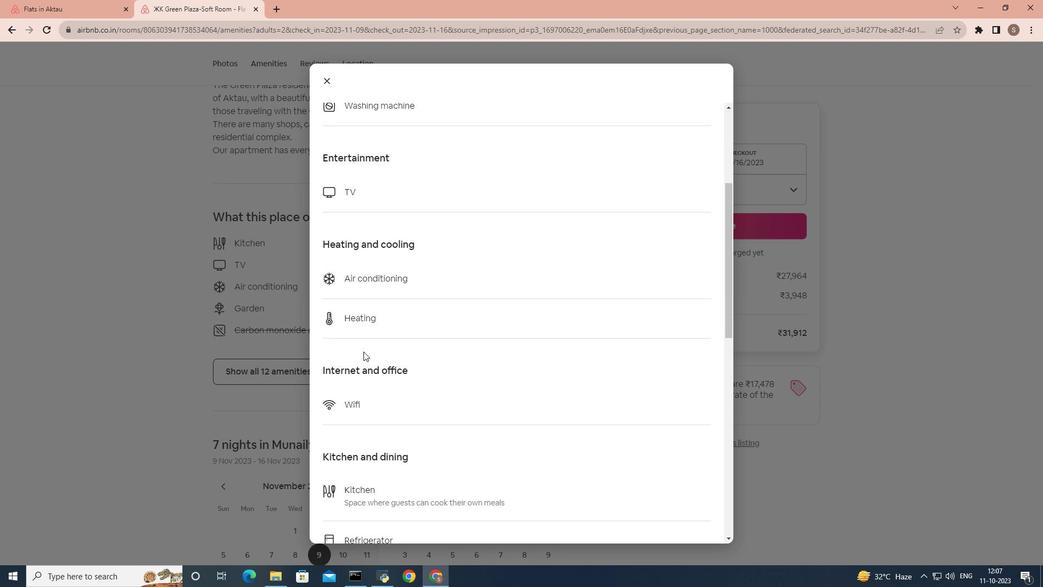 
Action: Mouse scrolled (363, 351) with delta (0, 0)
Screenshot: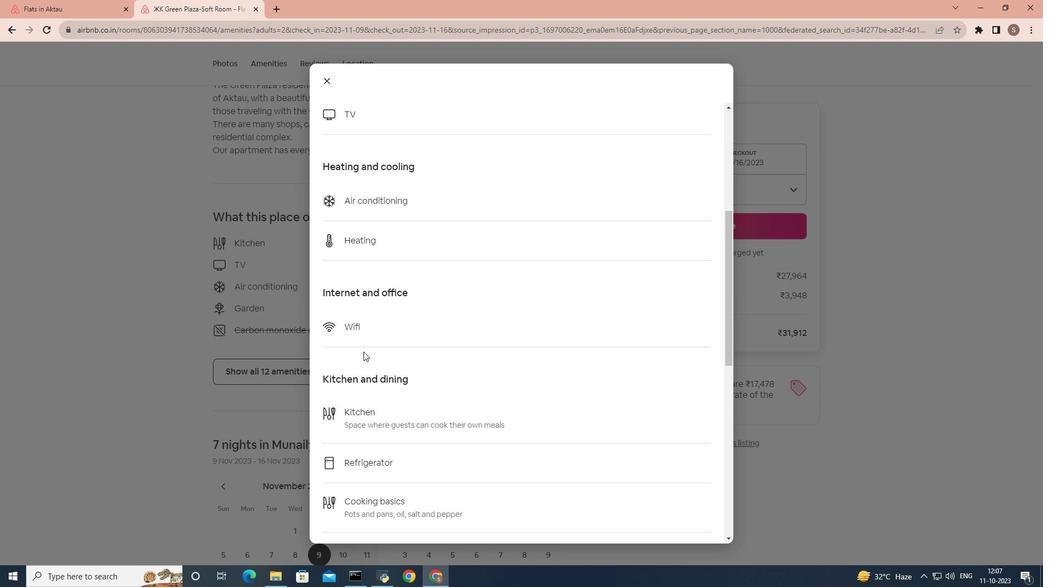
Action: Mouse scrolled (363, 351) with delta (0, 0)
Screenshot: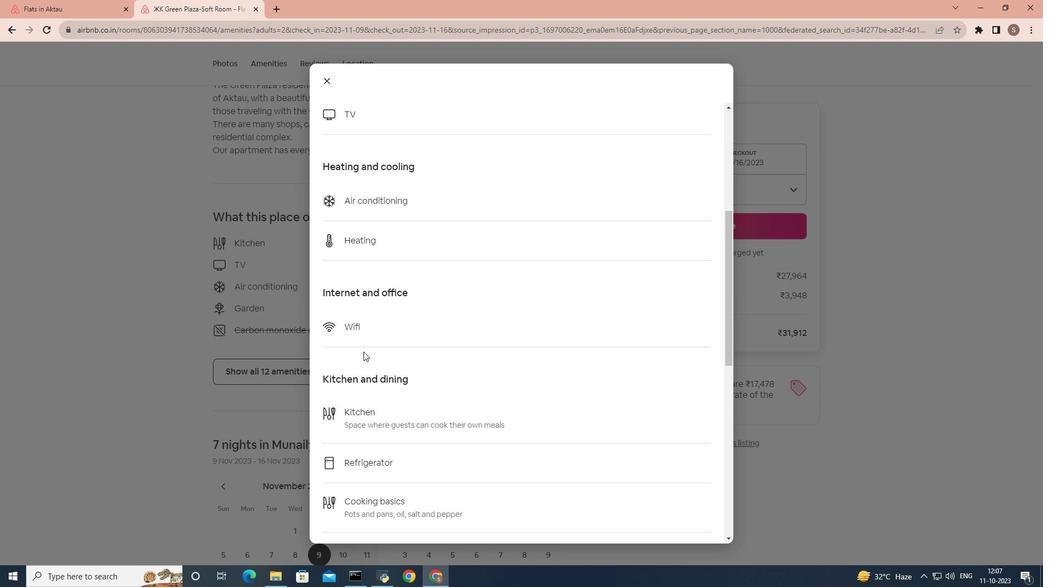 
Action: Mouse scrolled (363, 351) with delta (0, 0)
Screenshot: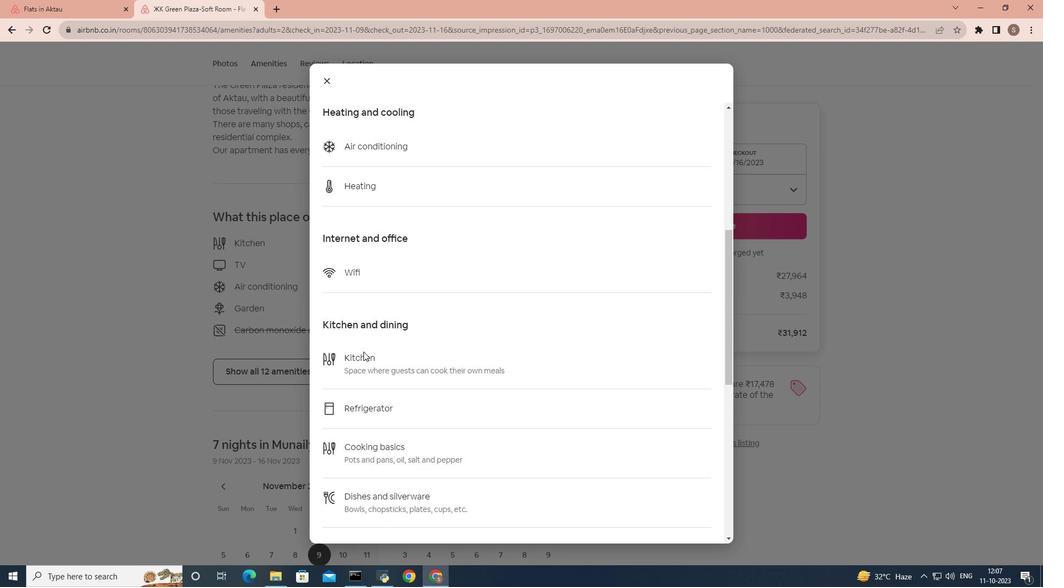 
Action: Mouse scrolled (363, 351) with delta (0, 0)
Screenshot: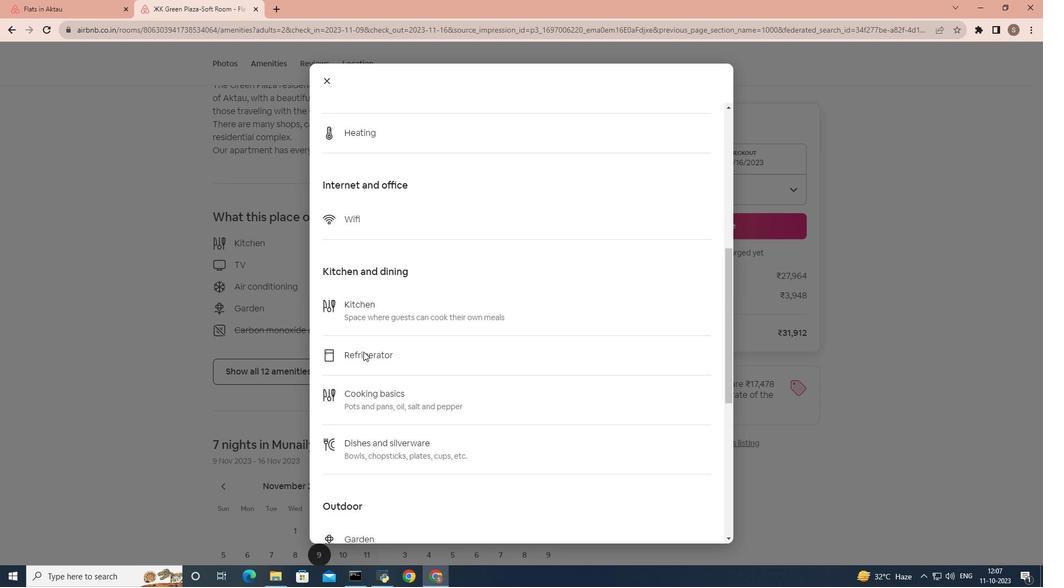 
Action: Mouse scrolled (363, 351) with delta (0, 0)
Screenshot: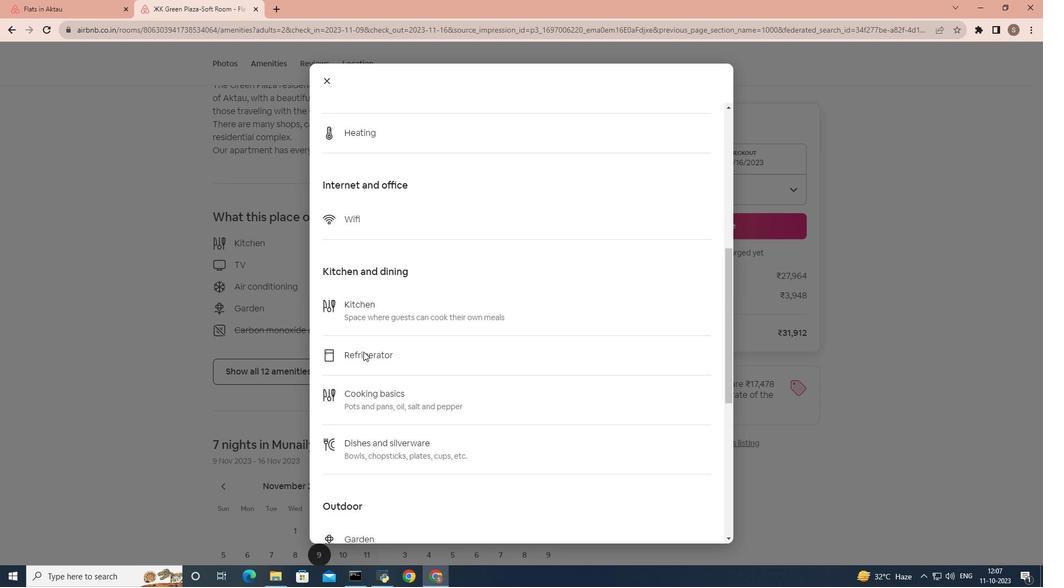 
Action: Mouse scrolled (363, 351) with delta (0, 0)
Screenshot: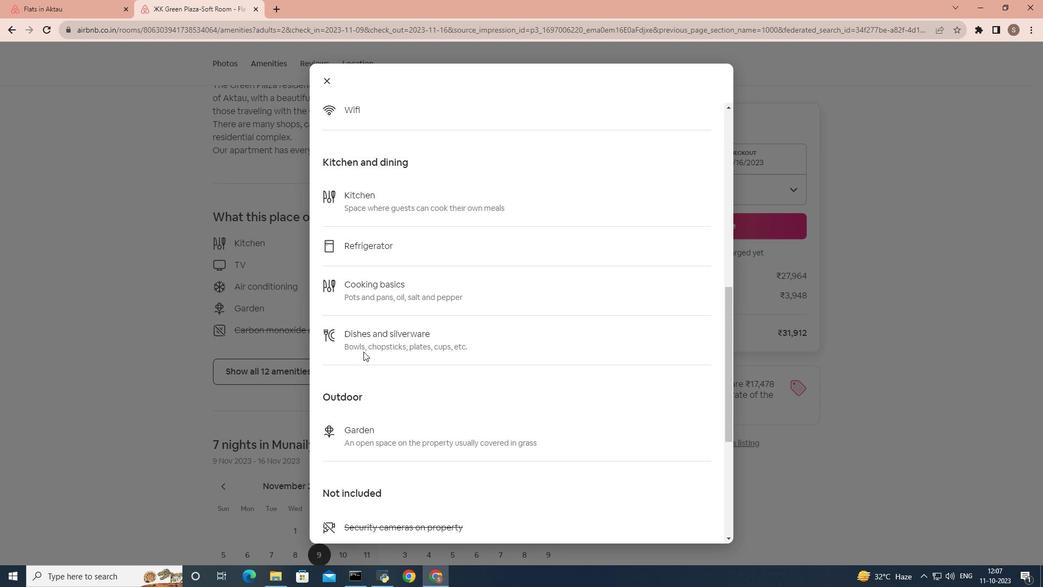 
Action: Mouse scrolled (363, 351) with delta (0, 0)
Screenshot: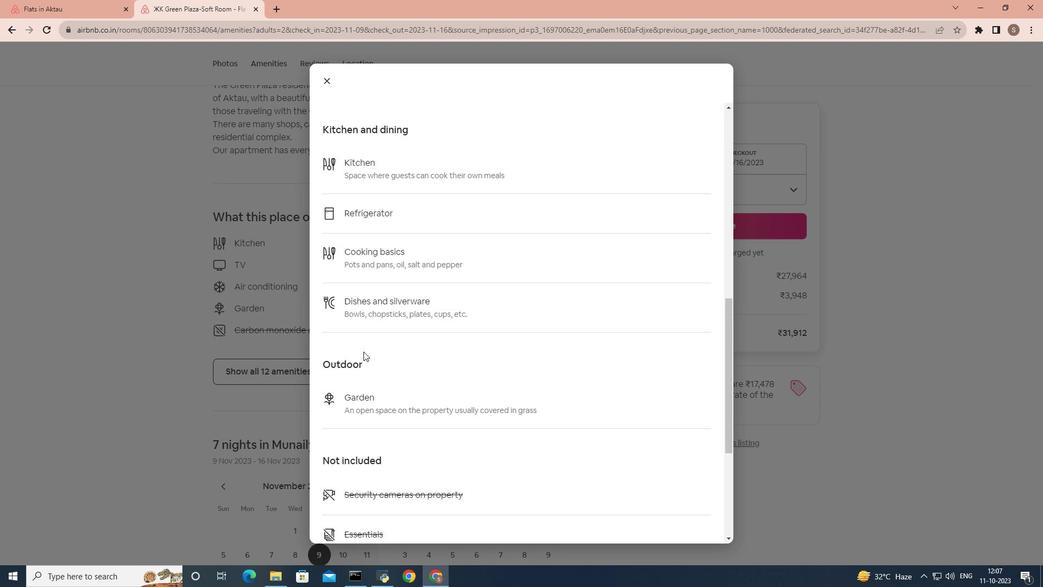 
Action: Mouse scrolled (363, 351) with delta (0, 0)
Screenshot: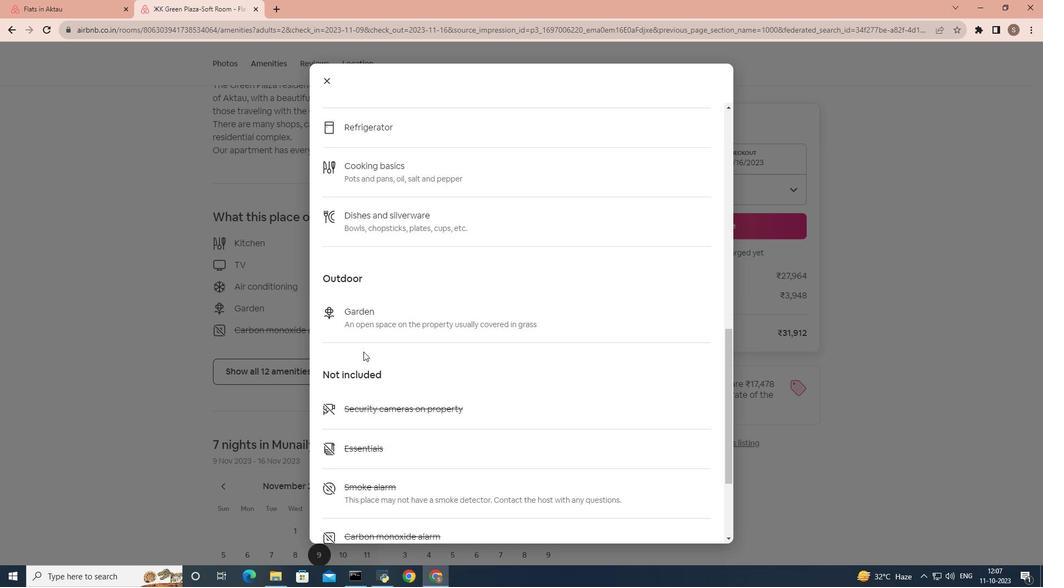 
Action: Mouse scrolled (363, 351) with delta (0, 0)
Screenshot: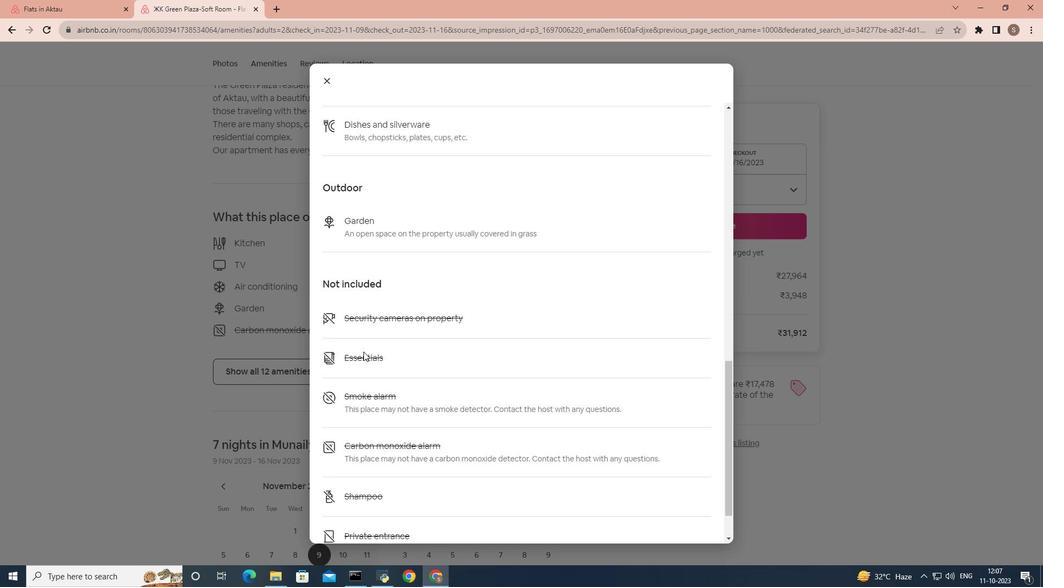 
Action: Mouse scrolled (363, 351) with delta (0, 0)
Screenshot: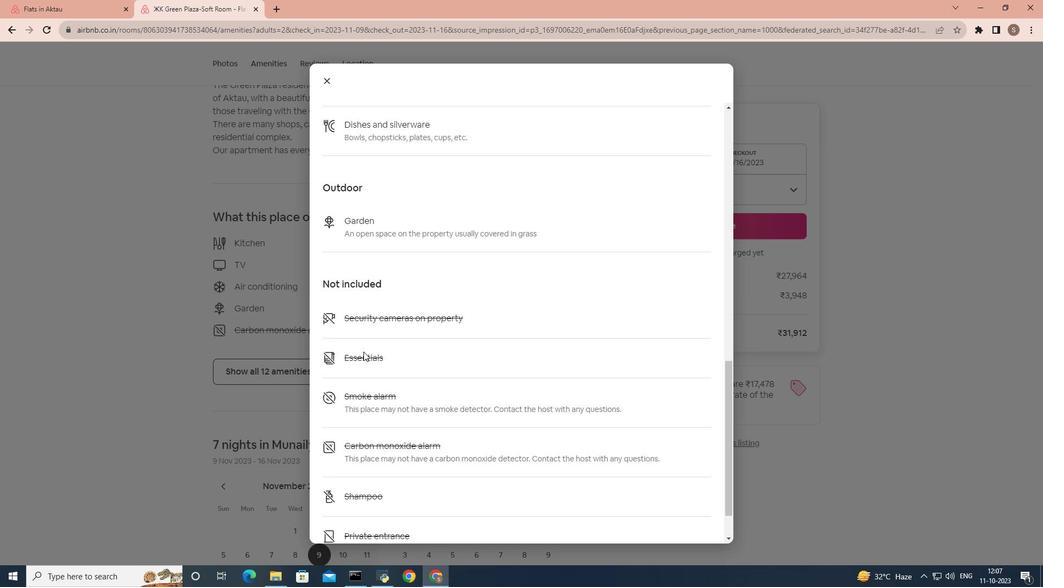 
Action: Mouse moved to (363, 350)
Screenshot: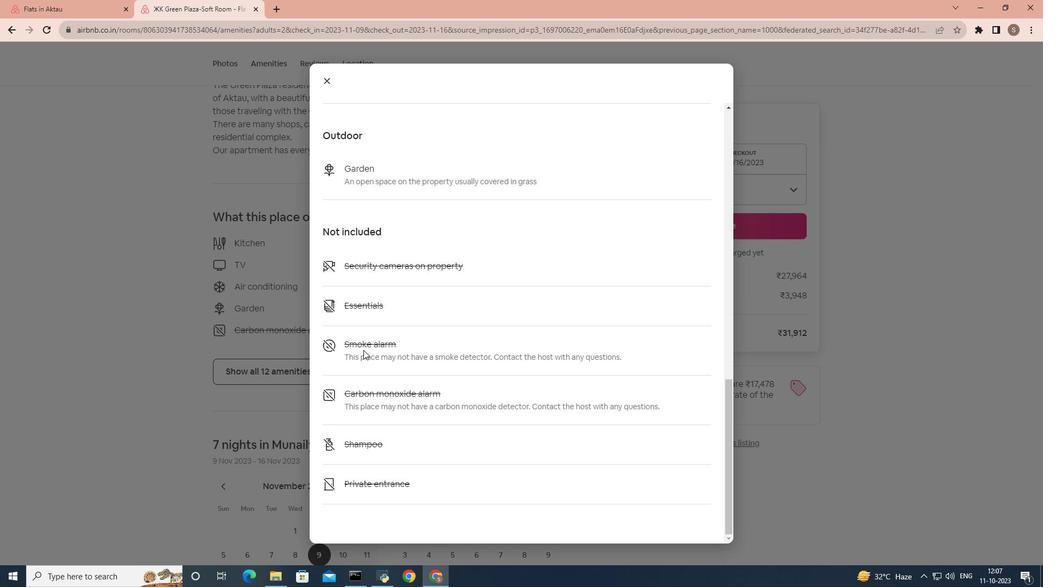 
Action: Mouse scrolled (363, 349) with delta (0, 0)
Screenshot: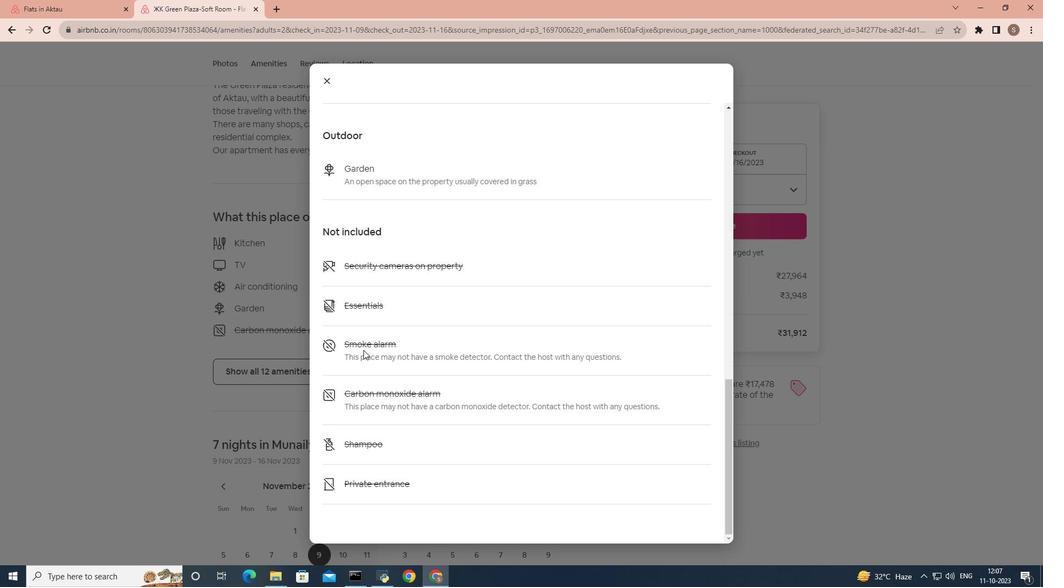
Action: Mouse scrolled (363, 349) with delta (0, 0)
Screenshot: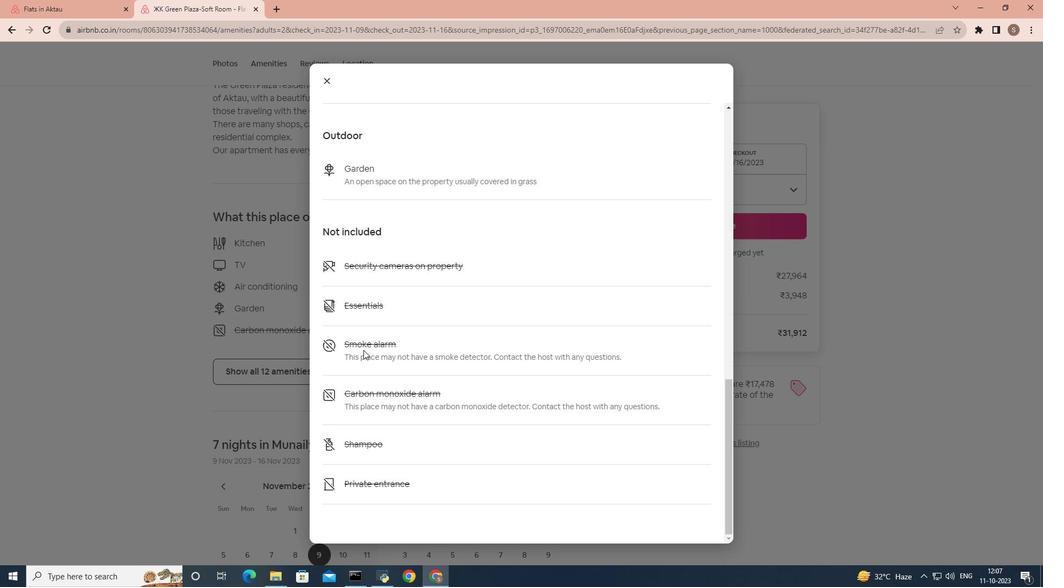 
Action: Mouse moved to (321, 78)
Screenshot: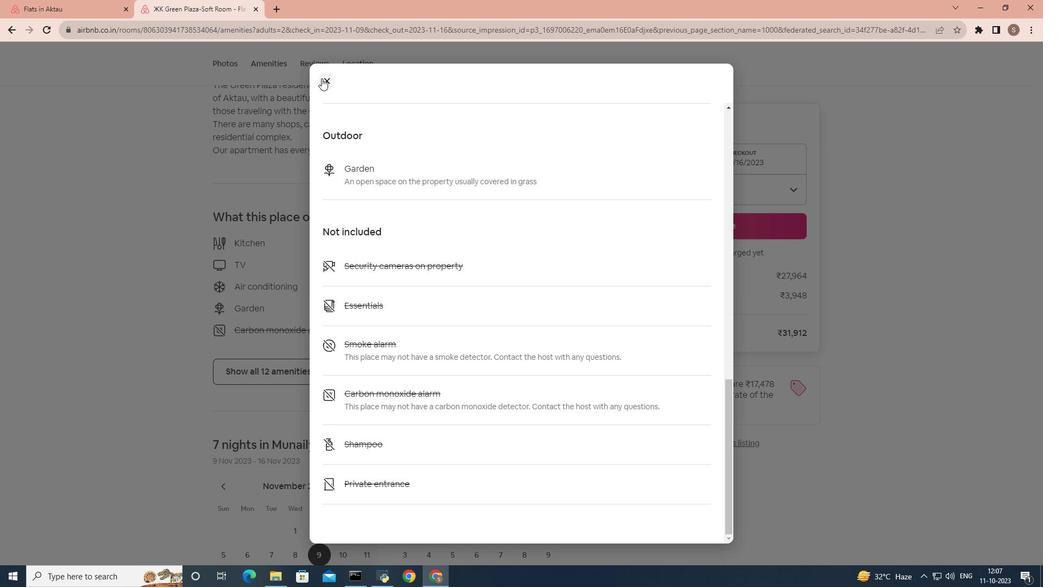 
Action: Mouse pressed left at (321, 78)
Screenshot: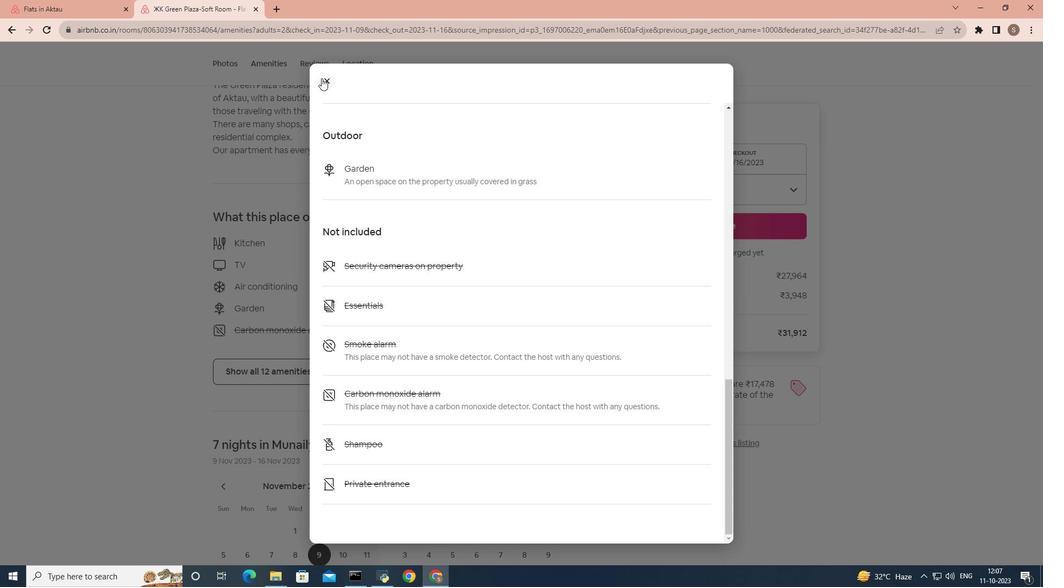 
Action: Mouse moved to (277, 317)
Screenshot: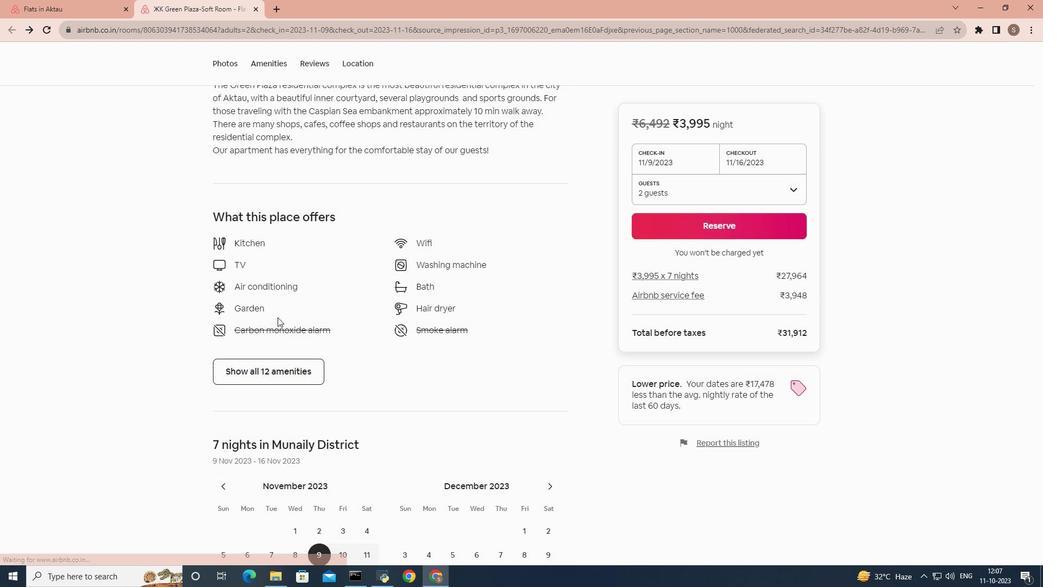
Action: Mouse scrolled (277, 316) with delta (0, 0)
Screenshot: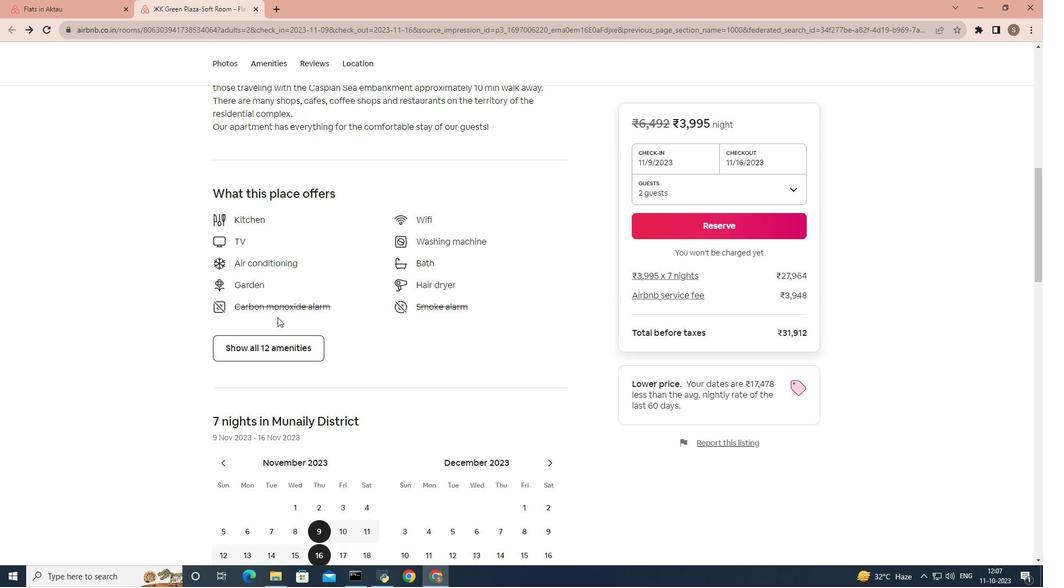 
Action: Mouse scrolled (277, 316) with delta (0, 0)
Screenshot: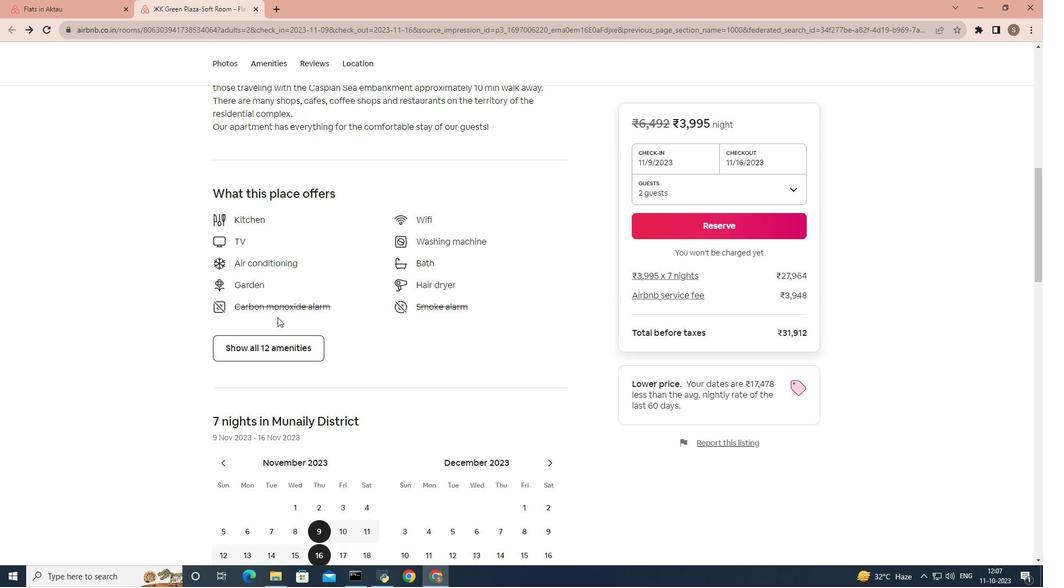 
Action: Mouse scrolled (277, 316) with delta (0, 0)
Screenshot: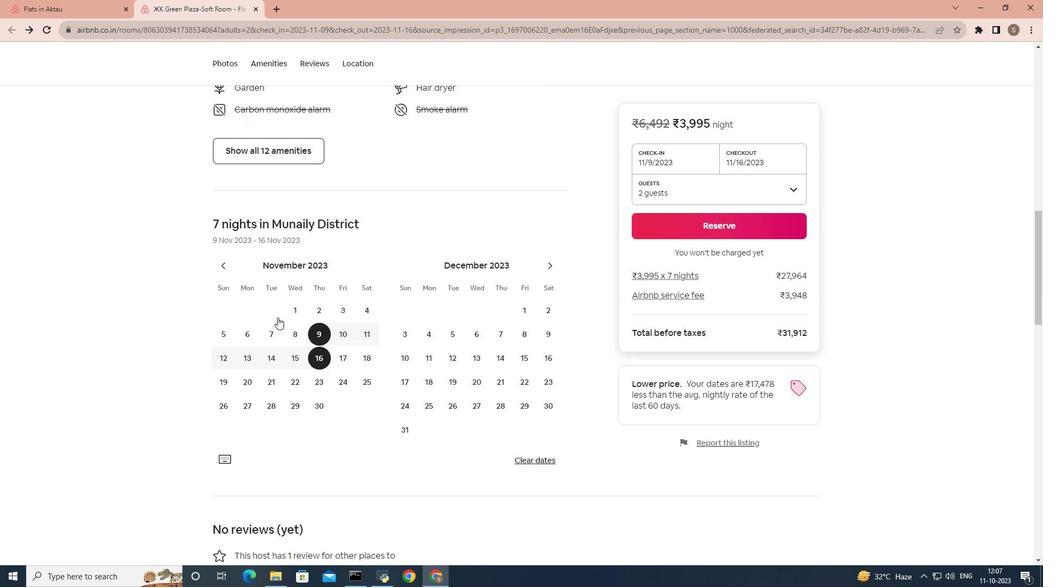 
Action: Mouse scrolled (277, 316) with delta (0, 0)
Screenshot: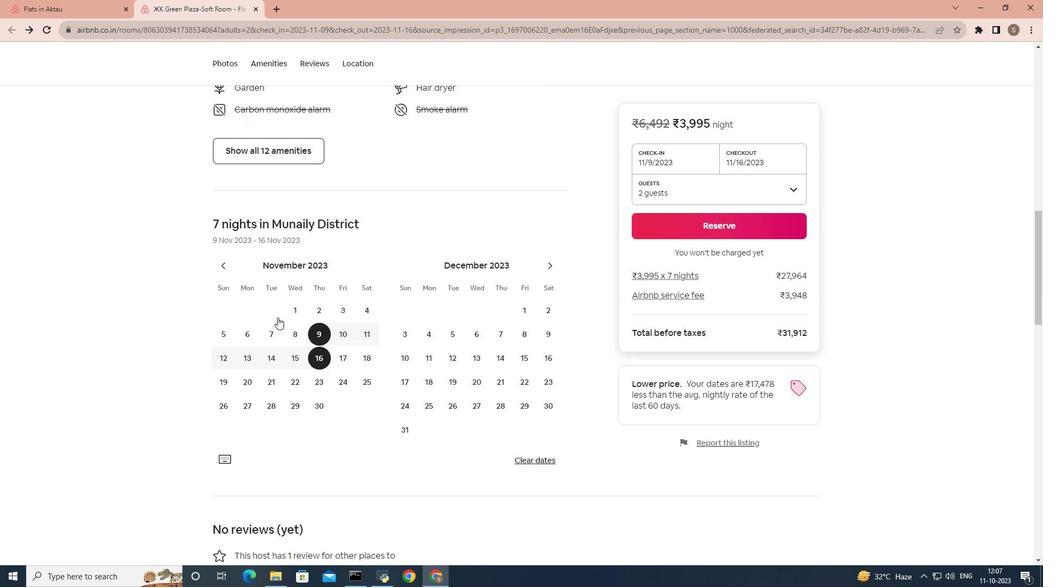 
Action: Mouse scrolled (277, 316) with delta (0, 0)
Screenshot: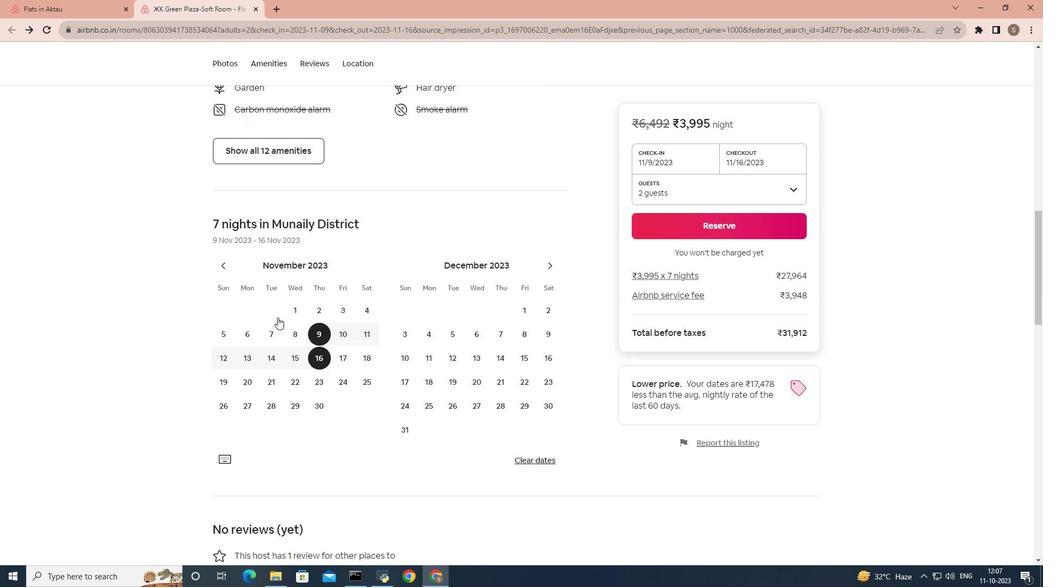 
Action: Mouse scrolled (277, 316) with delta (0, 0)
Screenshot: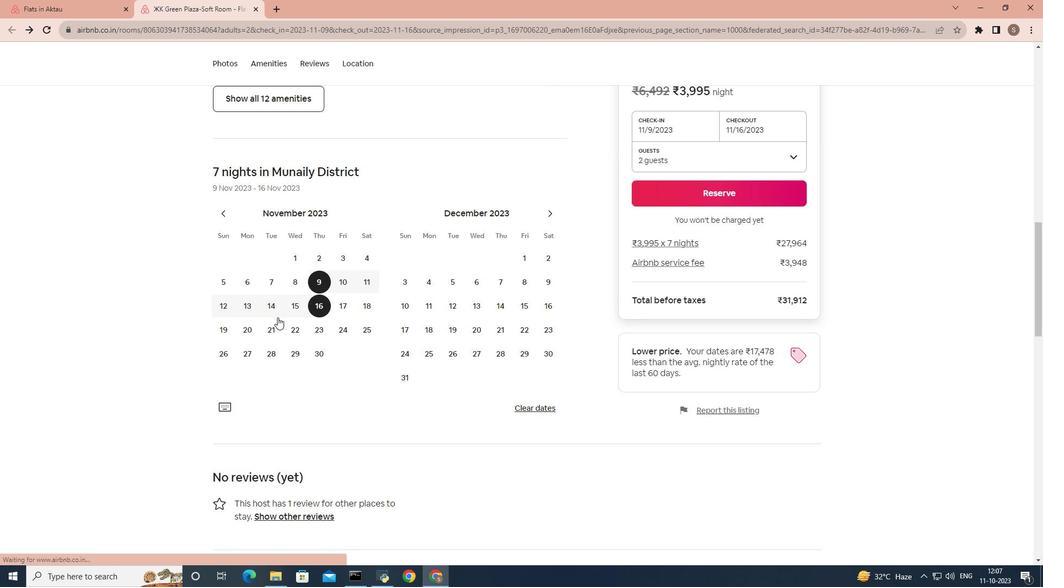 
Action: Mouse scrolled (277, 316) with delta (0, 0)
Screenshot: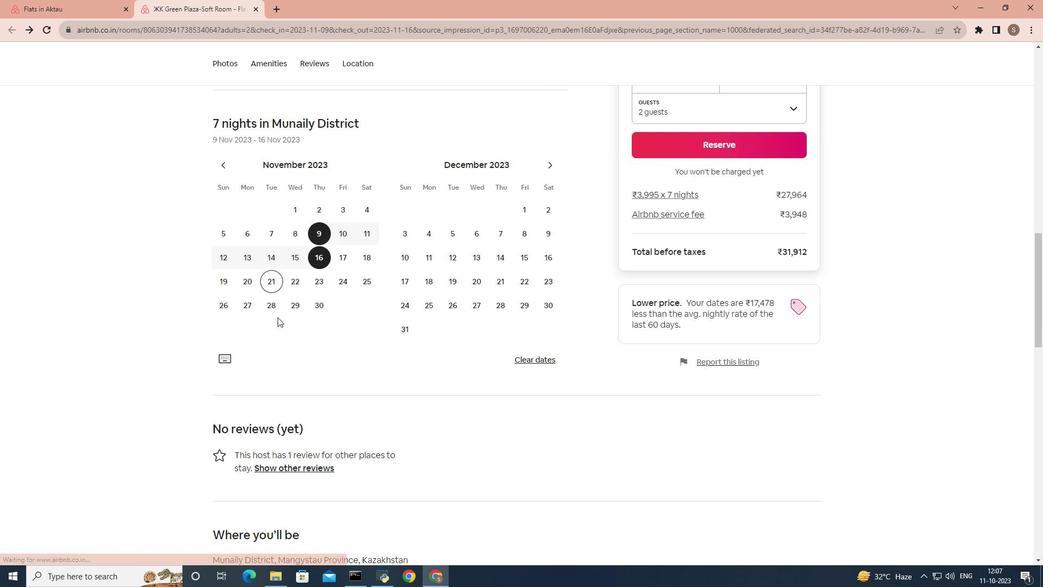 
Action: Mouse scrolled (277, 316) with delta (0, 0)
Screenshot: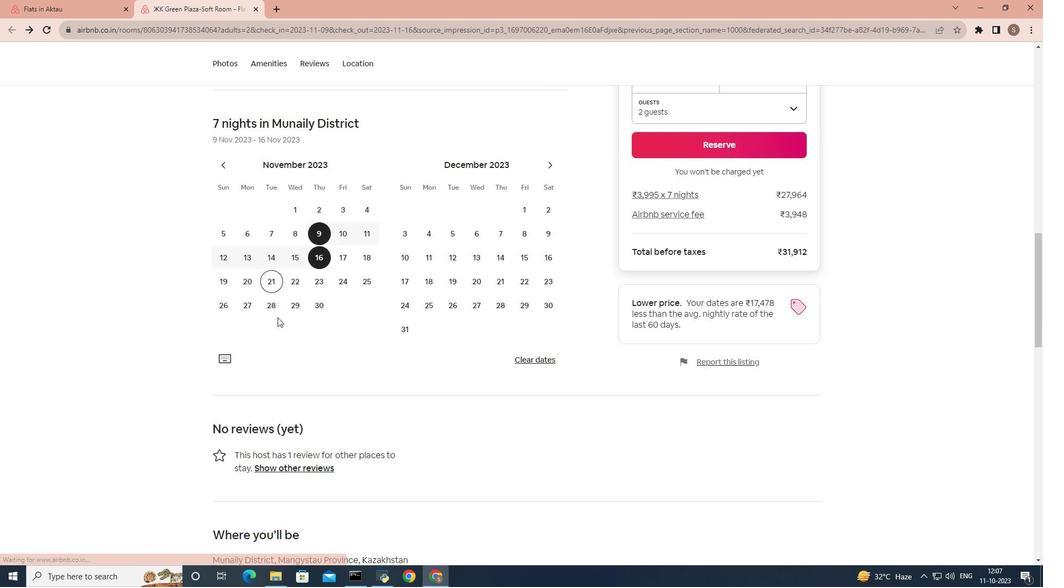 
Action: Mouse scrolled (277, 316) with delta (0, 0)
Screenshot: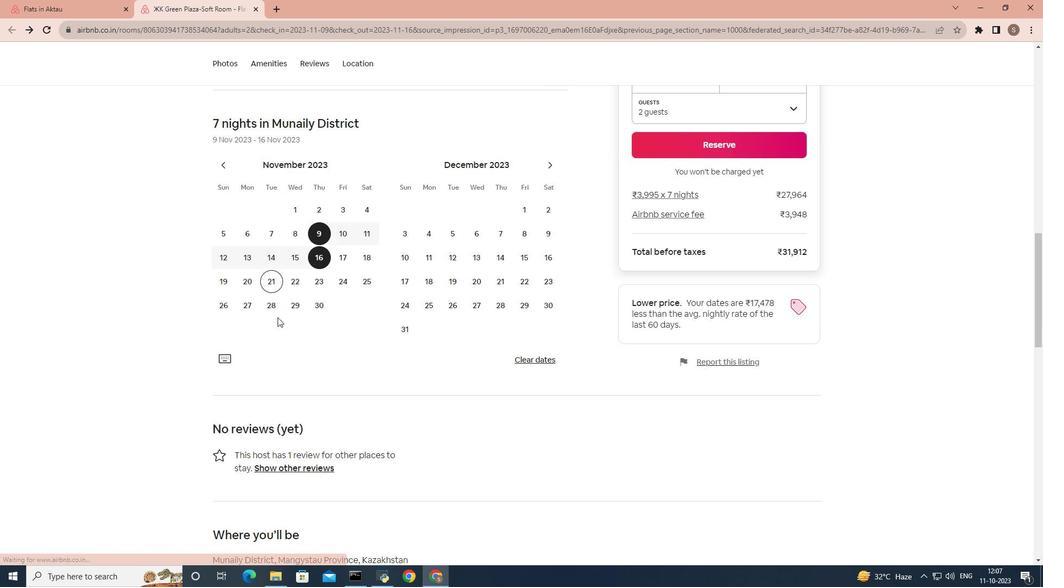 
Action: Mouse moved to (277, 316)
Screenshot: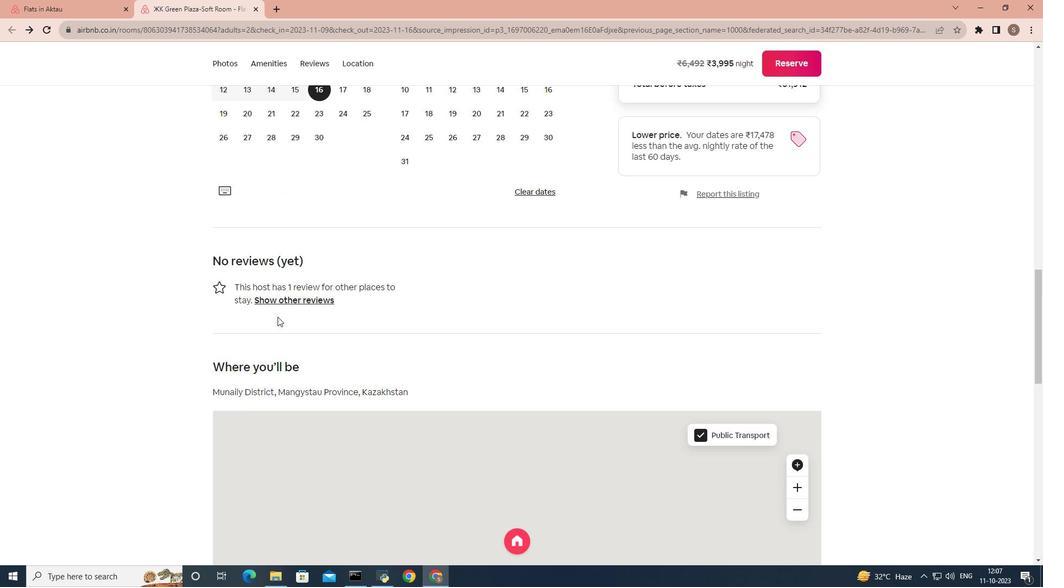 
Action: Mouse scrolled (277, 316) with delta (0, 0)
Screenshot: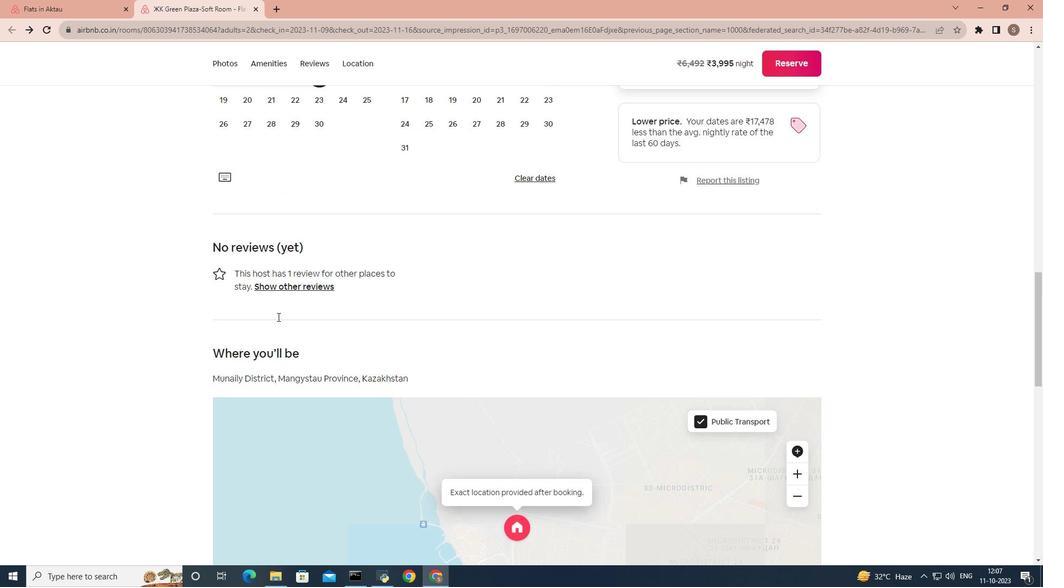 
Action: Mouse scrolled (277, 316) with delta (0, 0)
Screenshot: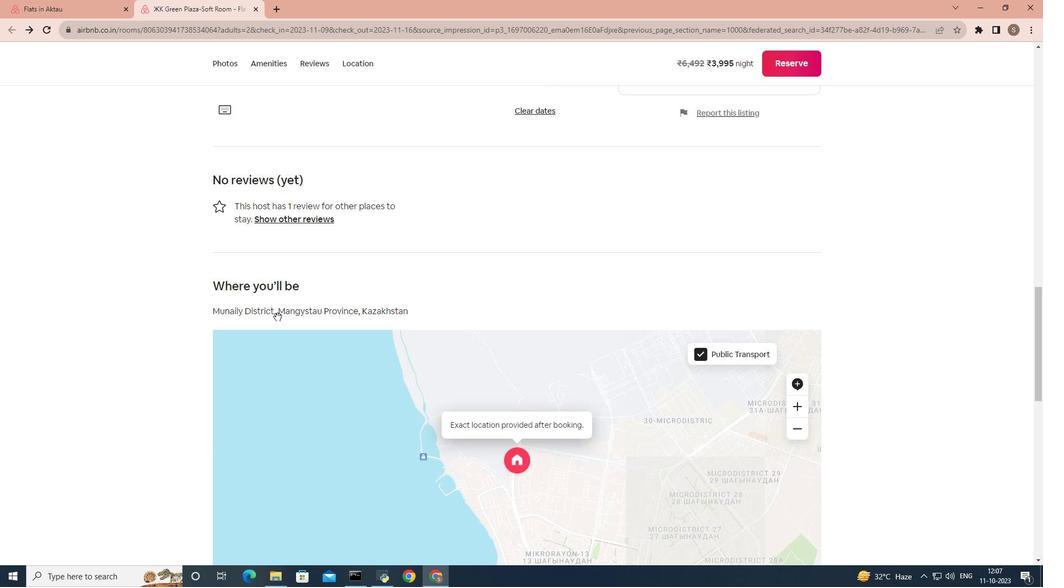 
Action: Mouse scrolled (277, 316) with delta (0, 0)
Screenshot: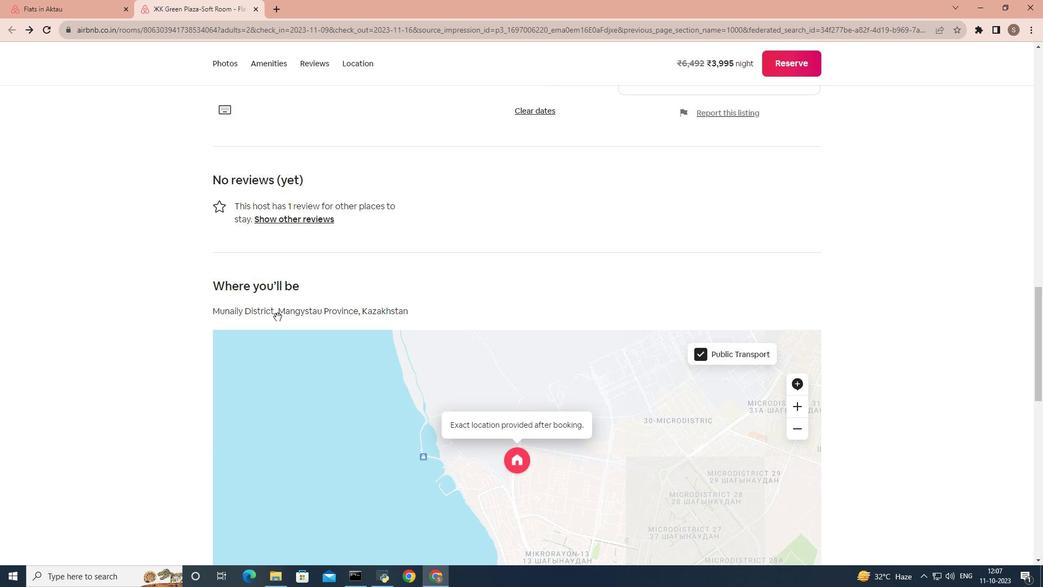 
Action: Mouse moved to (277, 314)
Screenshot: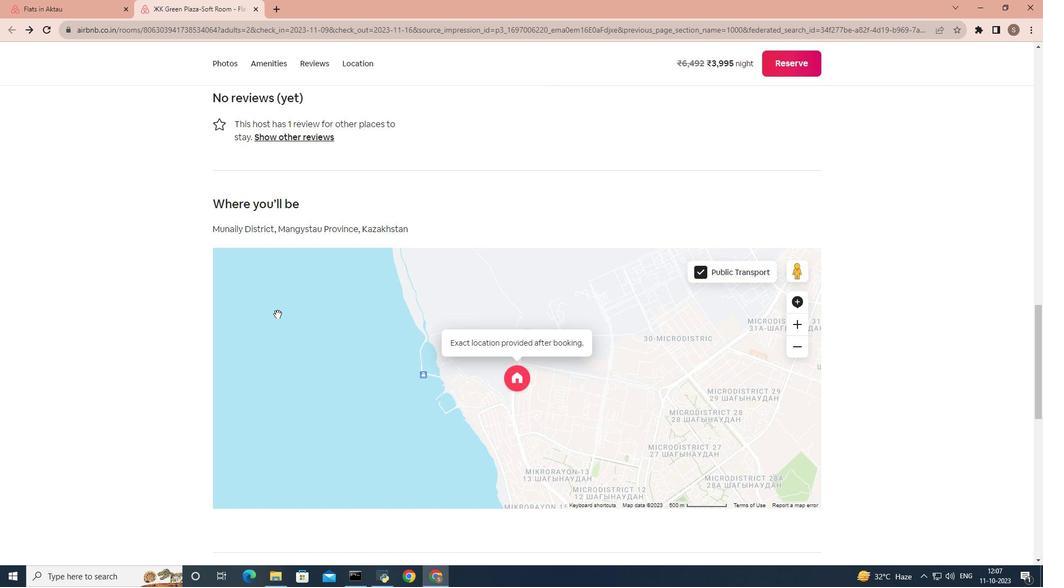 
Action: Mouse scrolled (277, 313) with delta (0, 0)
Screenshot: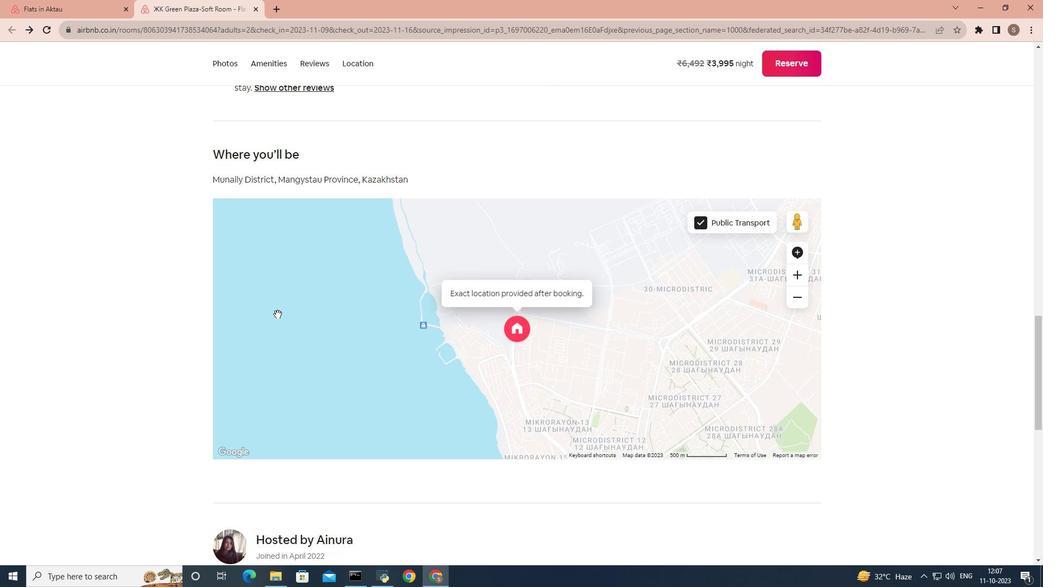 
Action: Mouse scrolled (277, 313) with delta (0, 0)
Screenshot: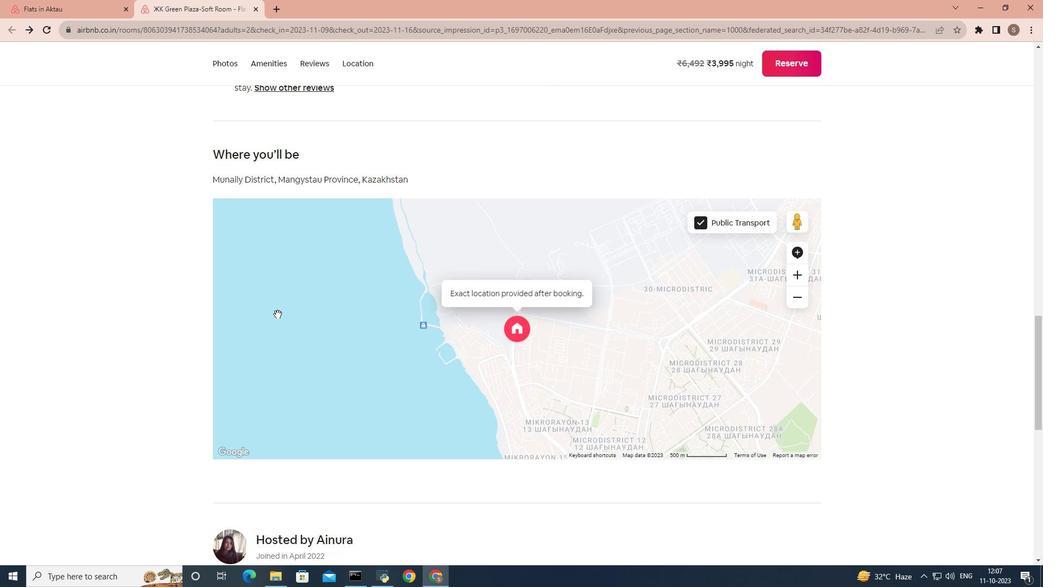 
Action: Mouse scrolled (277, 313) with delta (0, 0)
Screenshot: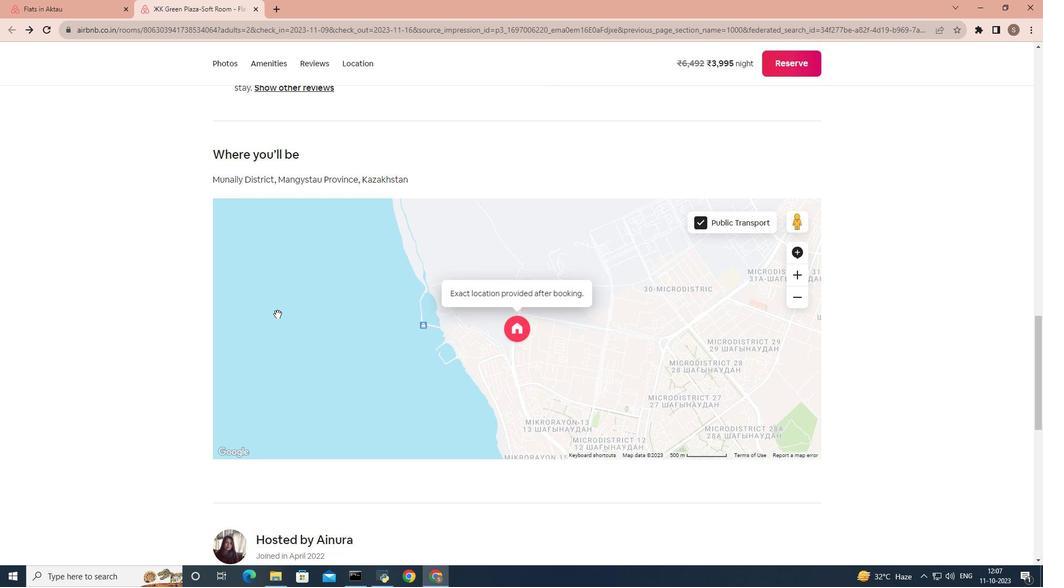 
Action: Mouse scrolled (277, 313) with delta (0, 0)
Screenshot: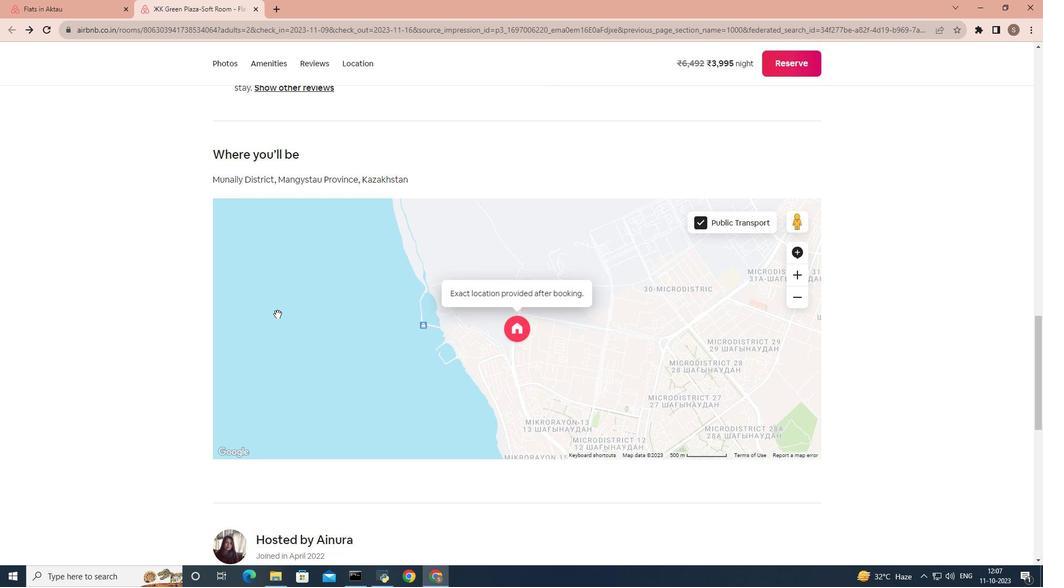 
Action: Mouse scrolled (277, 313) with delta (0, 0)
Screenshot: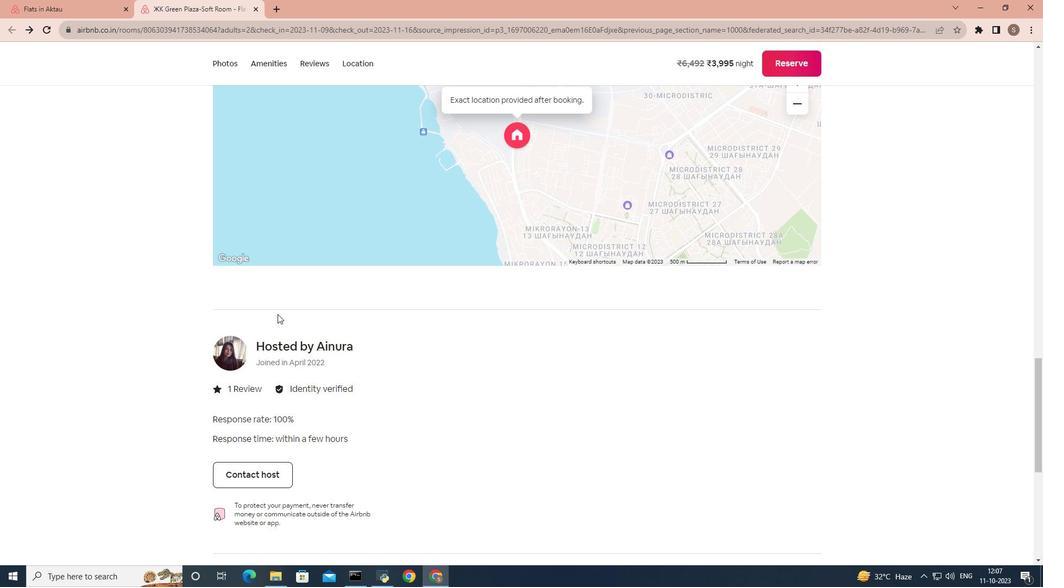 
Action: Mouse scrolled (277, 313) with delta (0, 0)
Screenshot: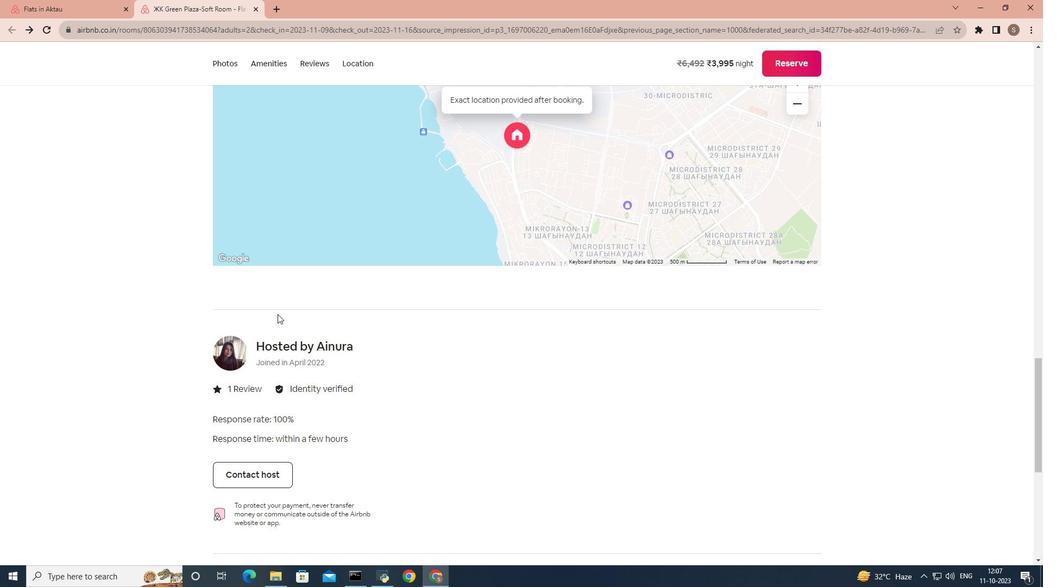 
Action: Mouse scrolled (277, 313) with delta (0, 0)
Screenshot: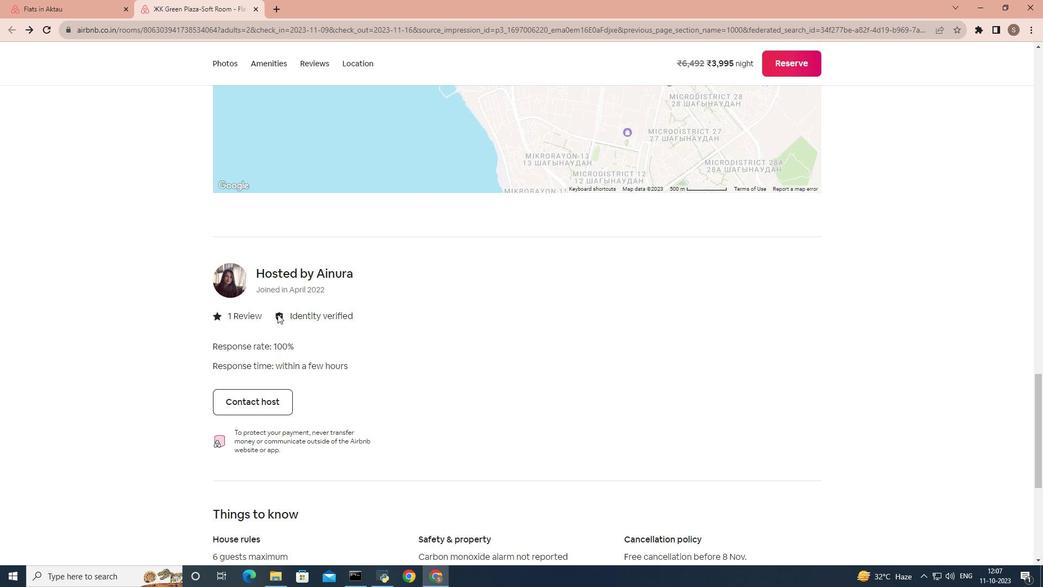 
Action: Mouse moved to (262, 339)
Screenshot: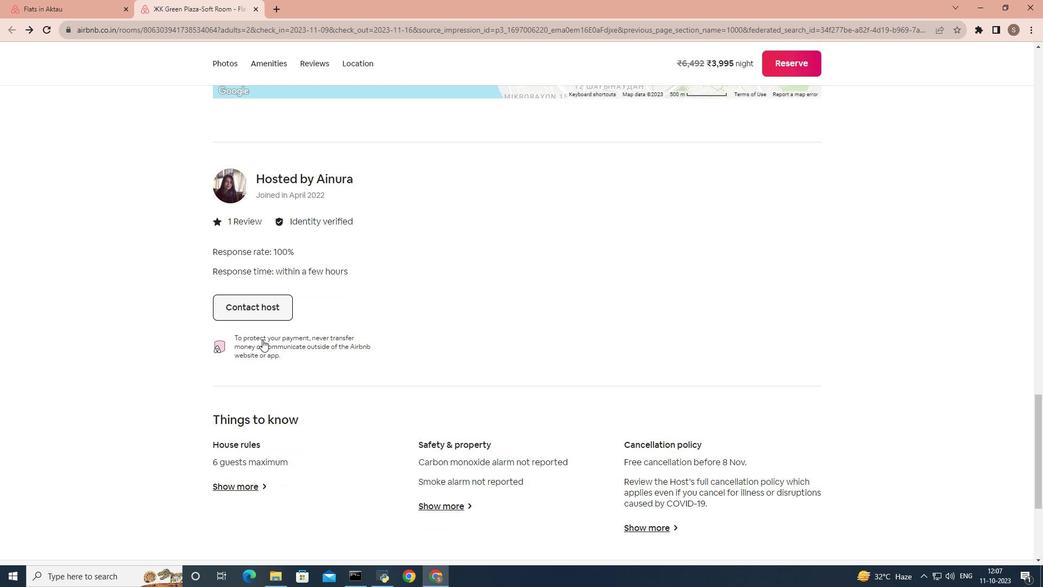 
Action: Mouse scrolled (262, 339) with delta (0, 0)
Screenshot: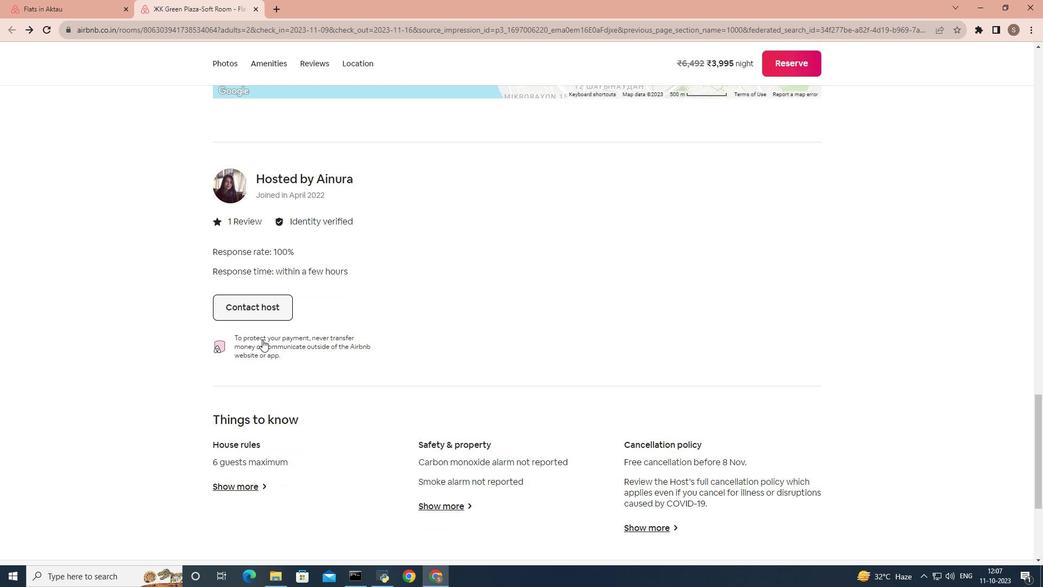 
Action: Mouse scrolled (262, 339) with delta (0, 0)
Screenshot: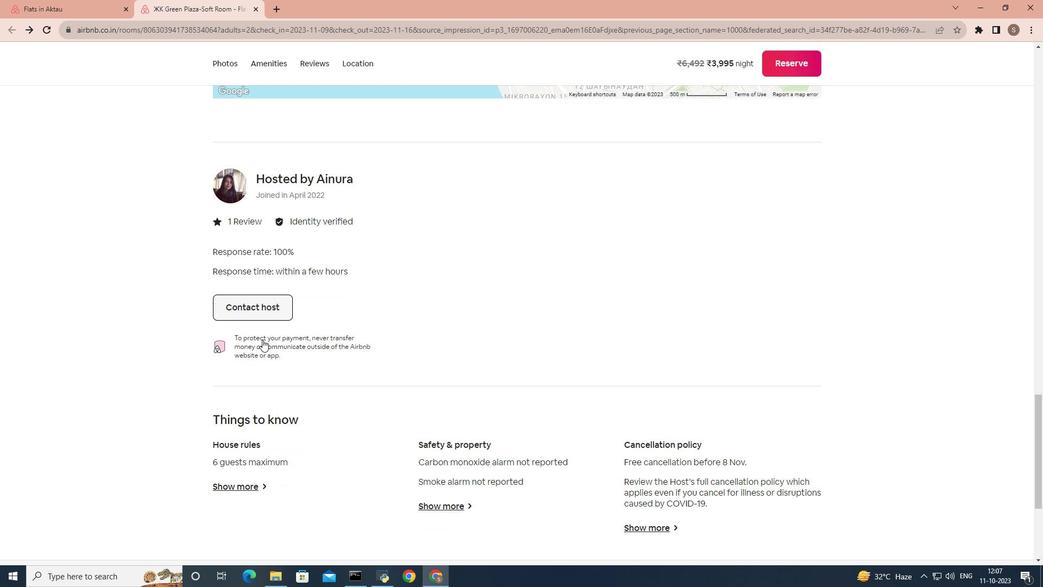 
Action: Mouse moved to (229, 408)
Screenshot: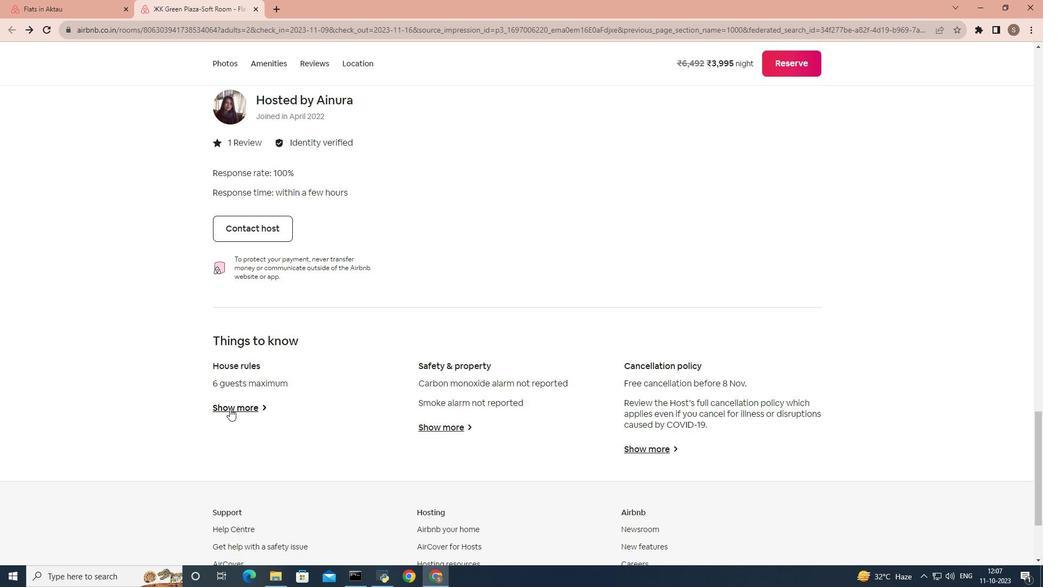 
Action: Mouse pressed left at (229, 408)
Screenshot: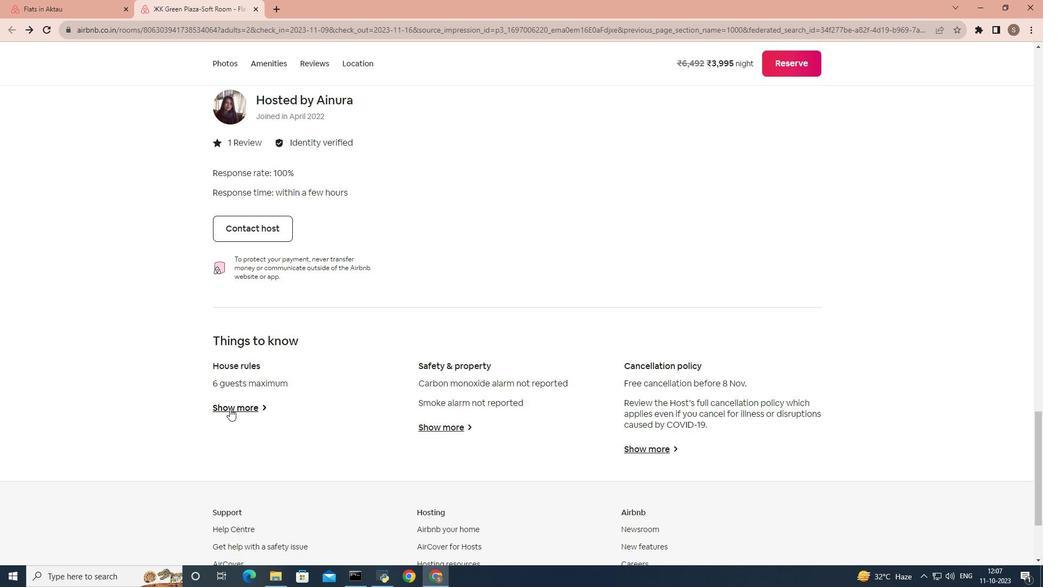 
Action: Mouse moved to (326, 219)
Screenshot: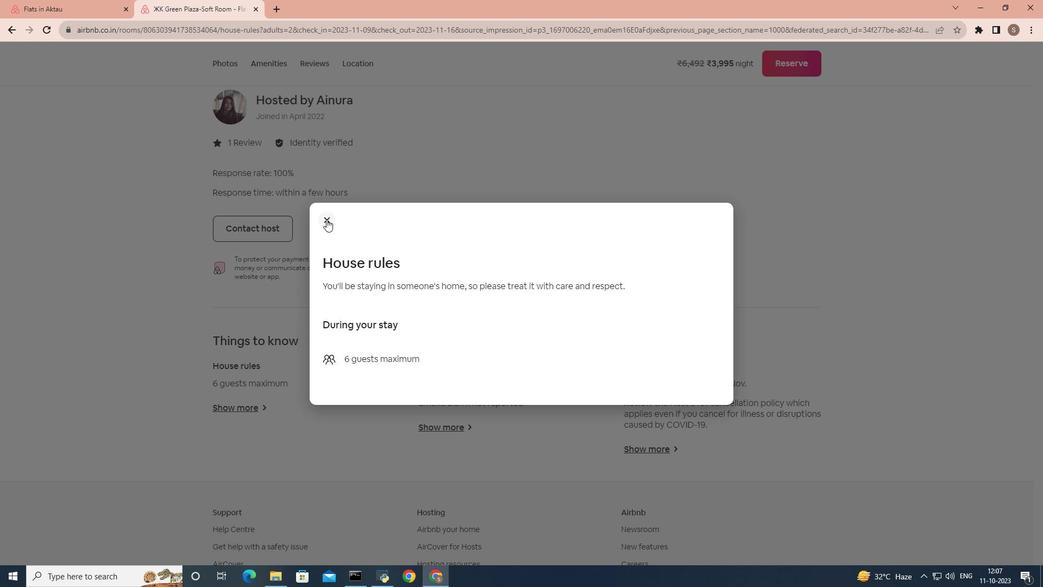 
Action: Mouse pressed left at (326, 219)
Screenshot: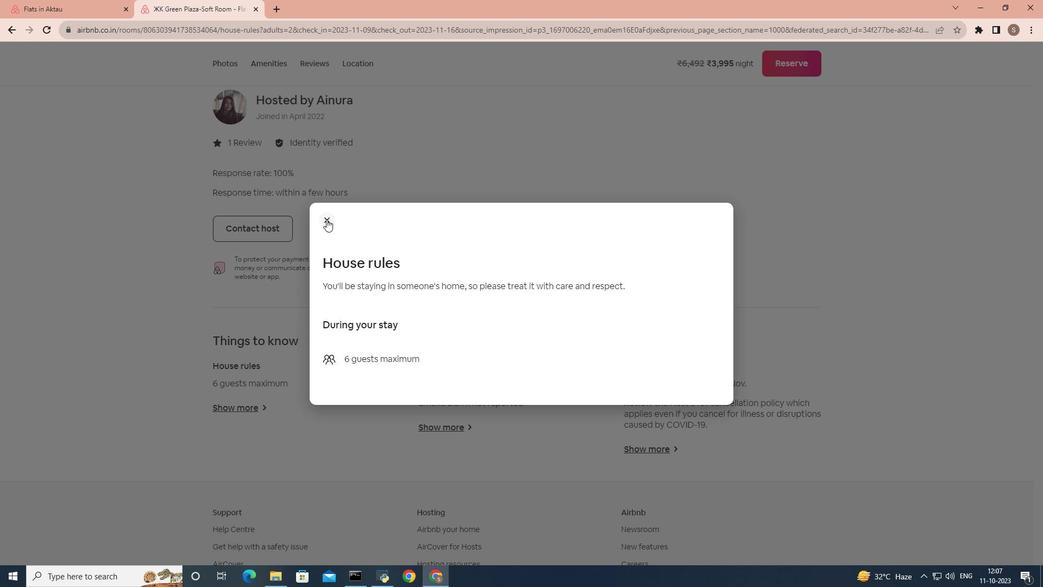 
Action: Mouse moved to (296, 337)
Screenshot: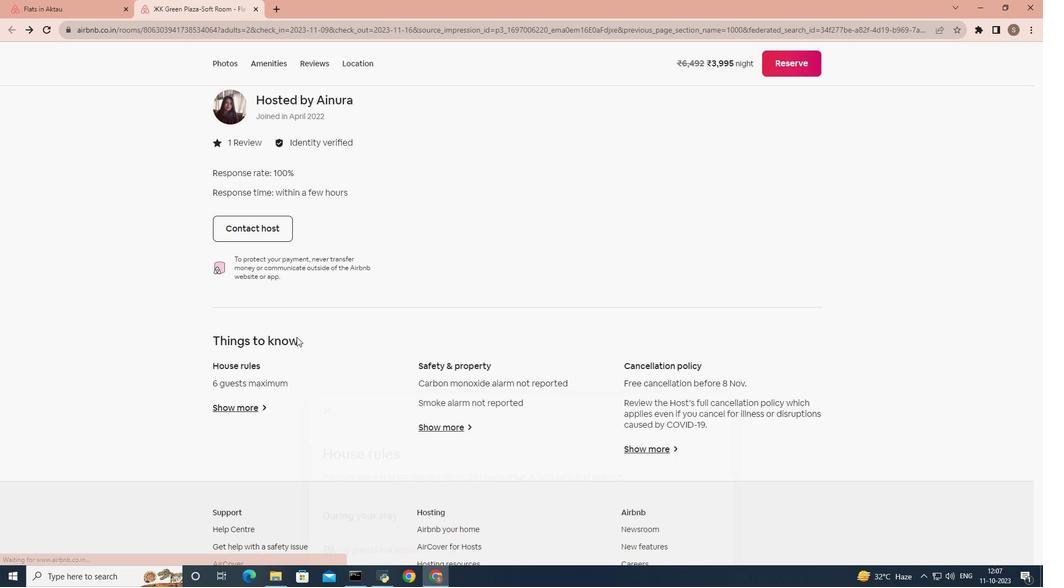 
Action: Mouse scrolled (296, 337) with delta (0, 0)
Screenshot: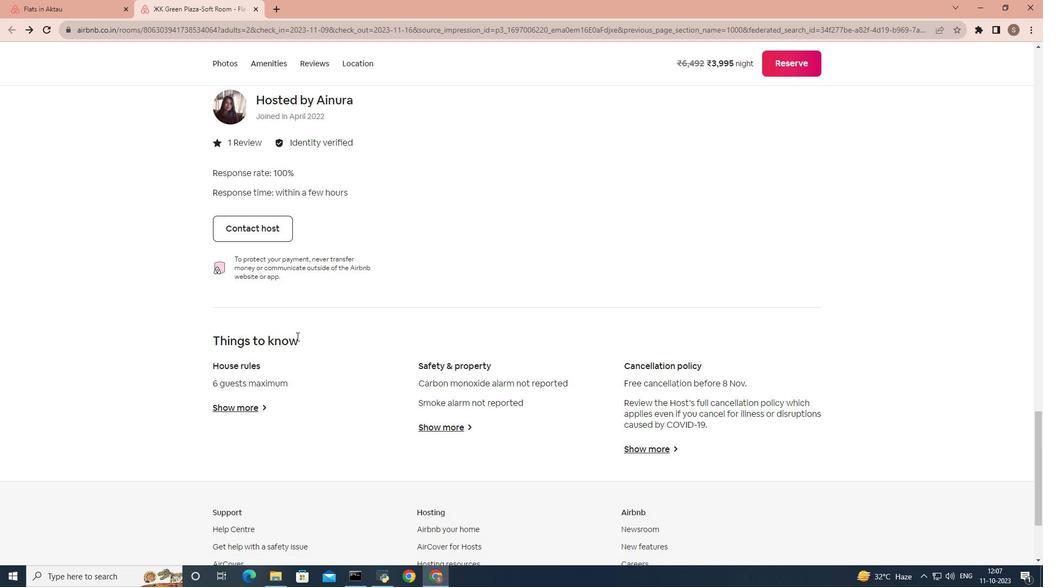 
Action: Mouse scrolled (296, 337) with delta (0, 0)
Screenshot: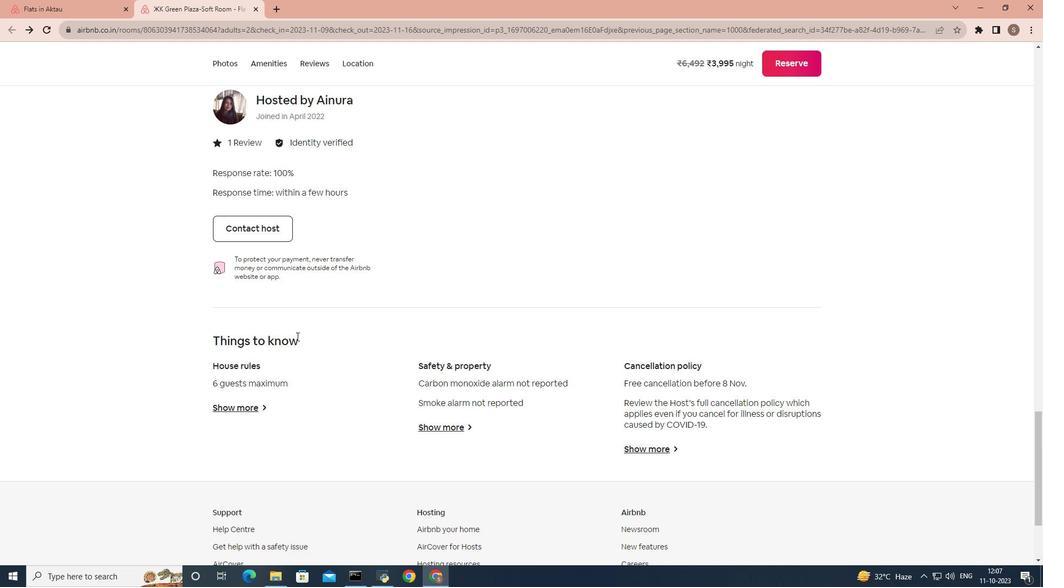 
Action: Mouse scrolled (296, 337) with delta (0, 0)
Screenshot: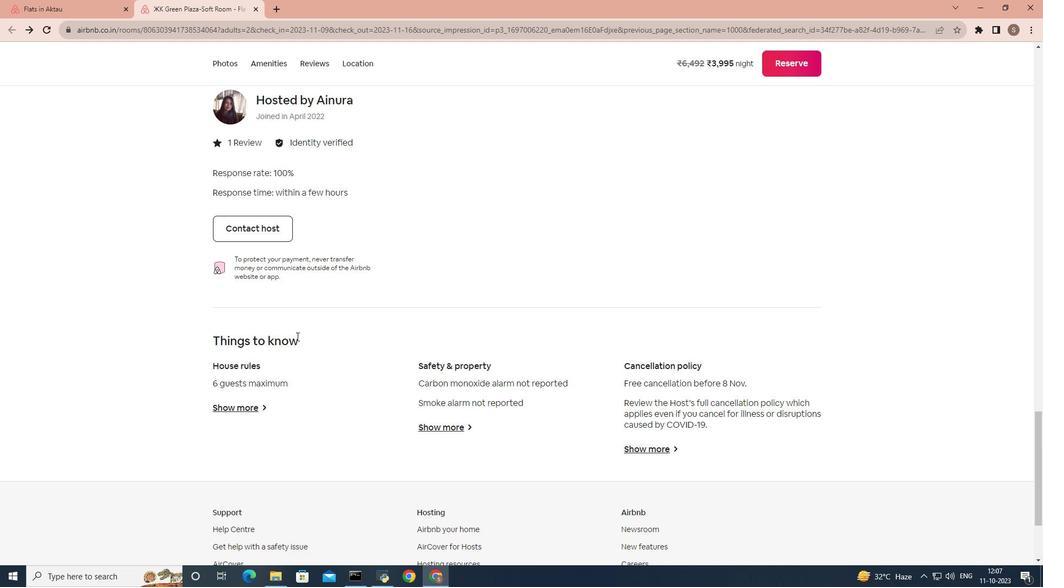
Action: Mouse scrolled (296, 337) with delta (0, 0)
Screenshot: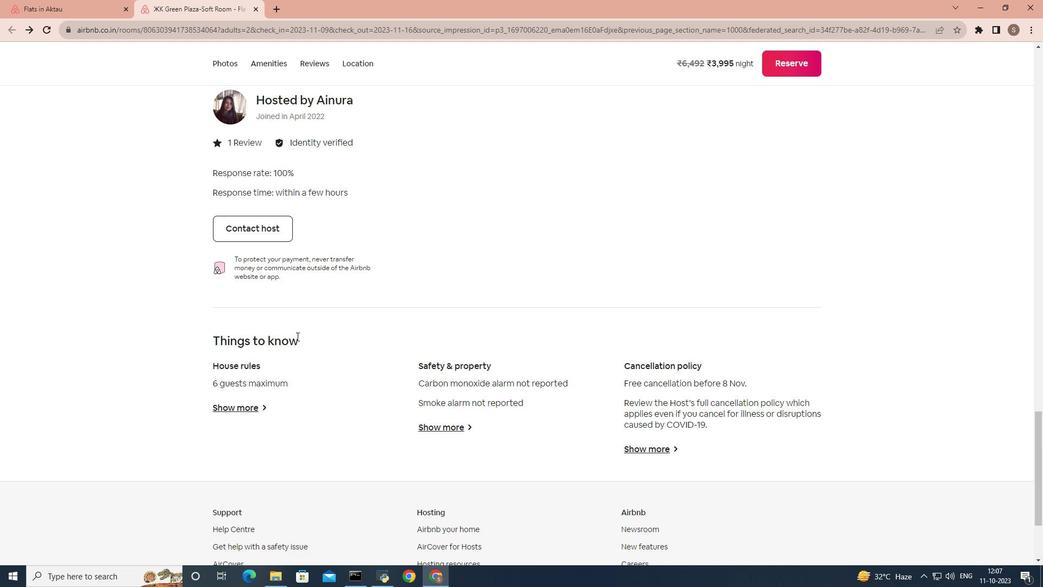 
Action: Mouse scrolled (296, 337) with delta (0, 0)
Screenshot: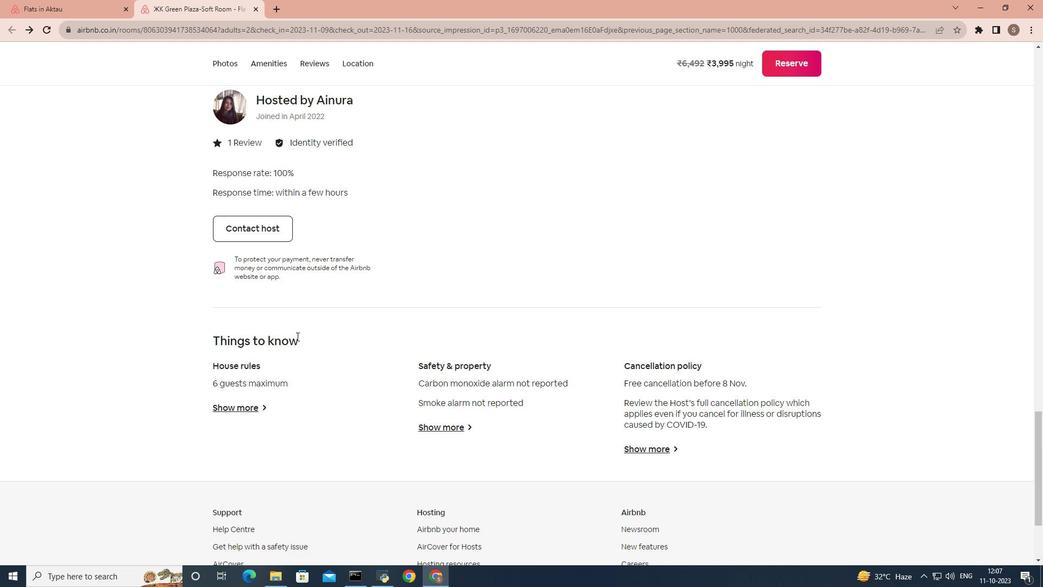 
Action: Mouse moved to (296, 336)
Screenshot: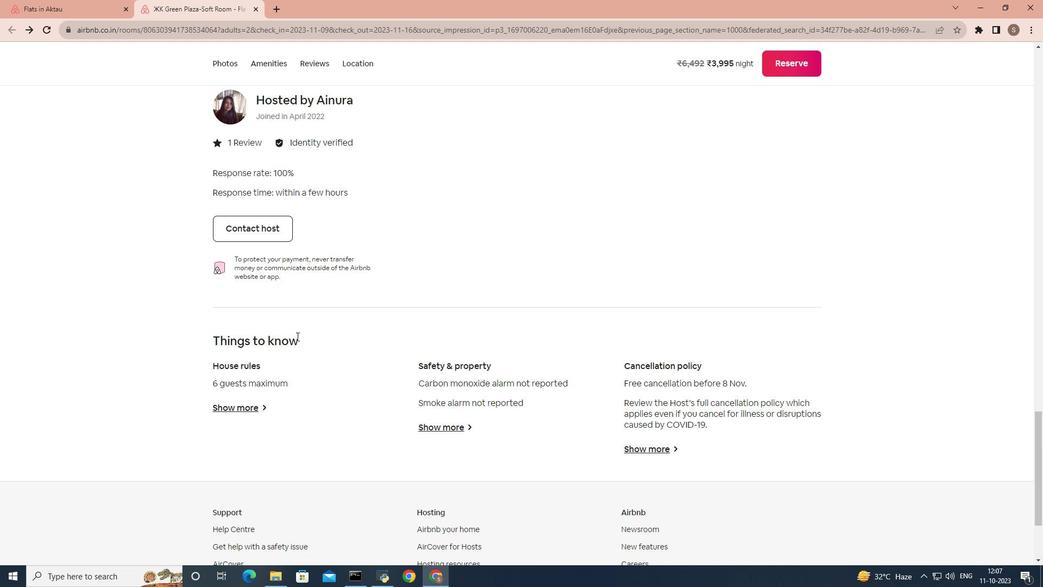 
Action: Mouse scrolled (296, 337) with delta (0, 0)
Screenshot: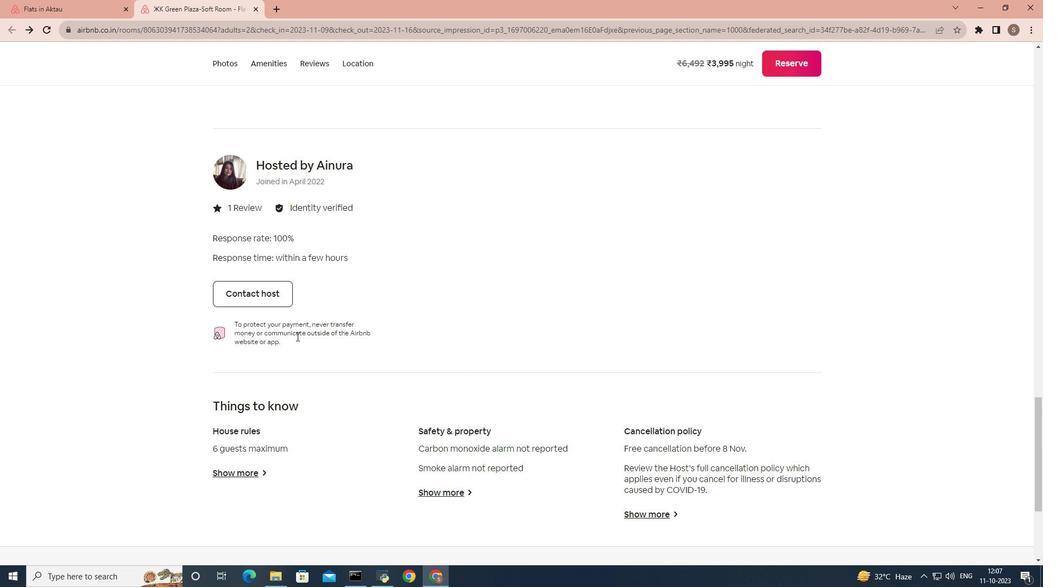 
Action: Mouse scrolled (296, 337) with delta (0, 0)
Screenshot: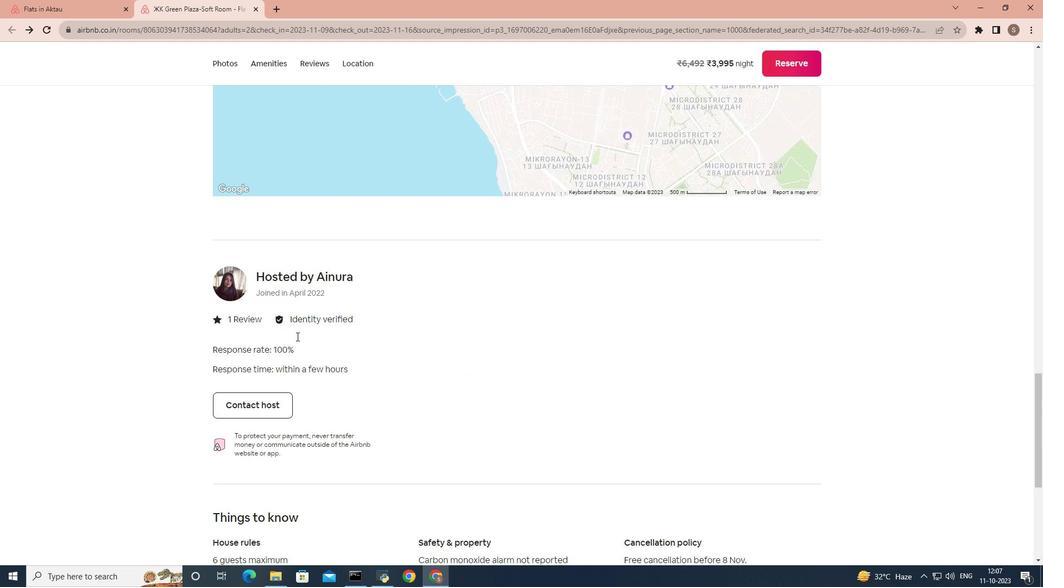 
Action: Mouse scrolled (296, 337) with delta (0, 0)
Screenshot: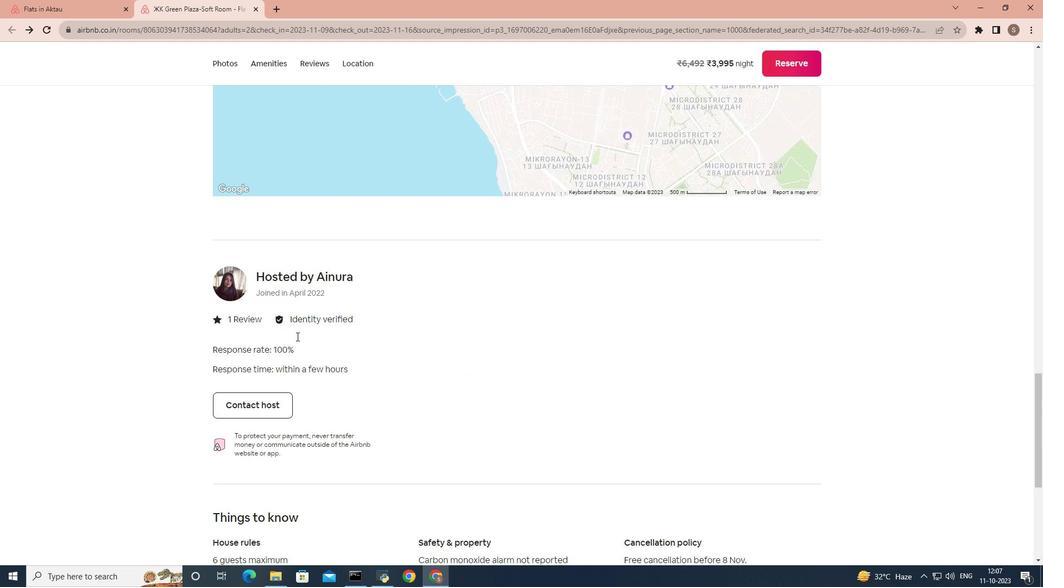 
Action: Mouse scrolled (296, 337) with delta (0, 0)
Screenshot: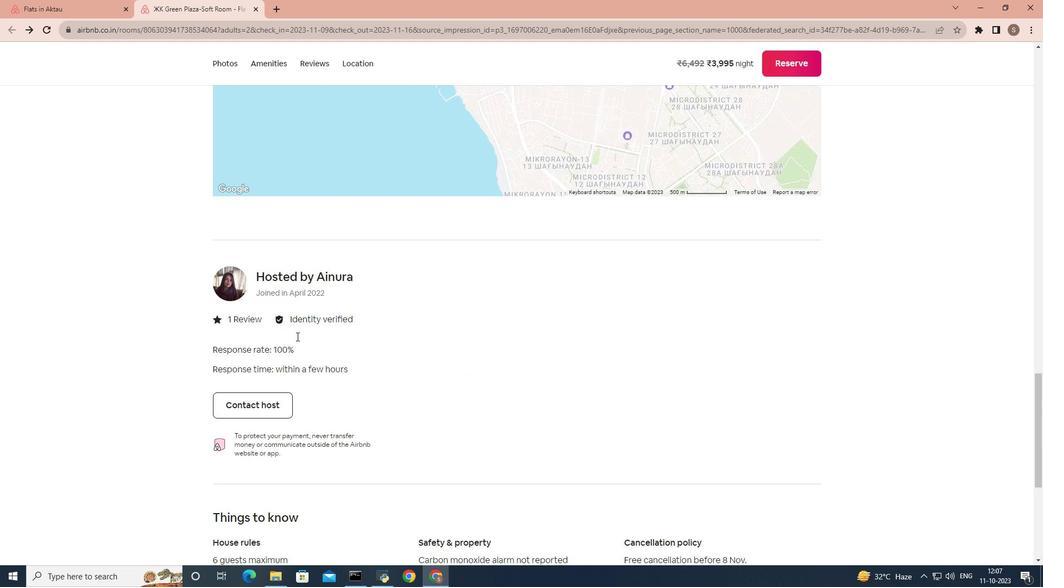 
Action: Mouse scrolled (296, 337) with delta (0, 0)
Screenshot: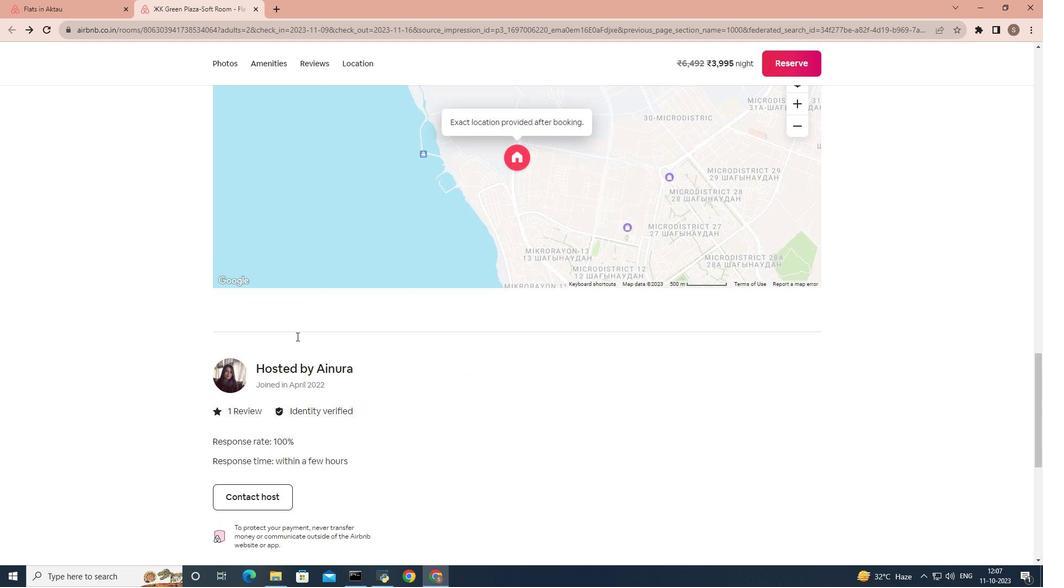 
Action: Mouse scrolled (296, 337) with delta (0, 0)
Screenshot: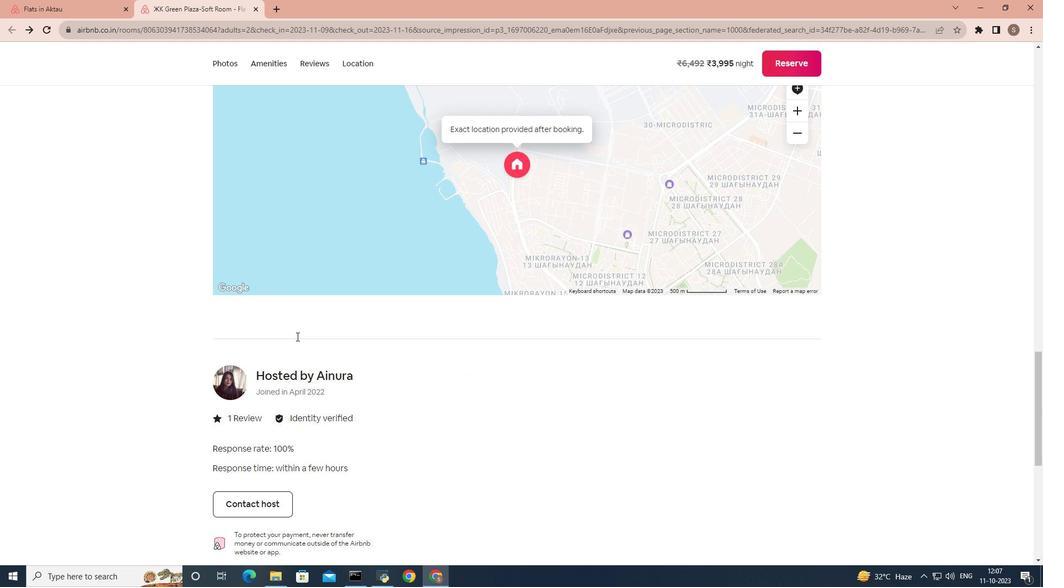 
Action: Mouse scrolled (296, 337) with delta (0, 0)
Screenshot: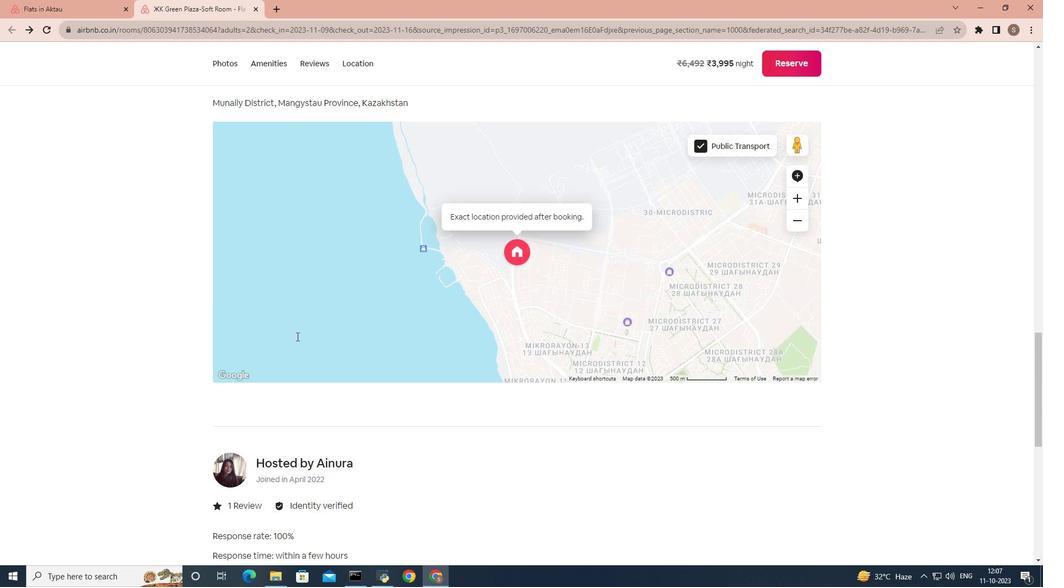 
Action: Mouse scrolled (296, 337) with delta (0, 0)
Screenshot: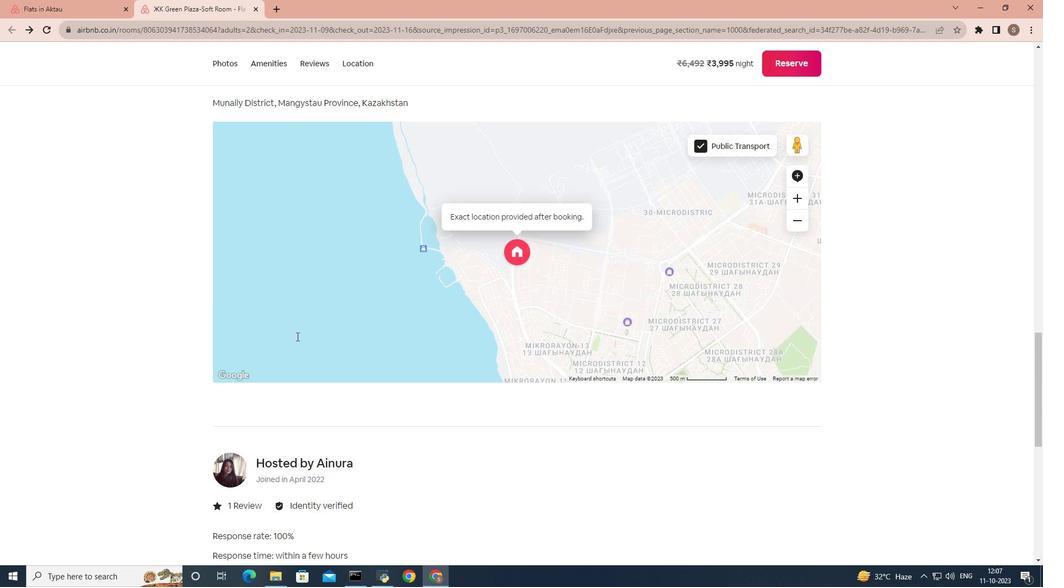 
Action: Mouse scrolled (296, 337) with delta (0, 0)
Screenshot: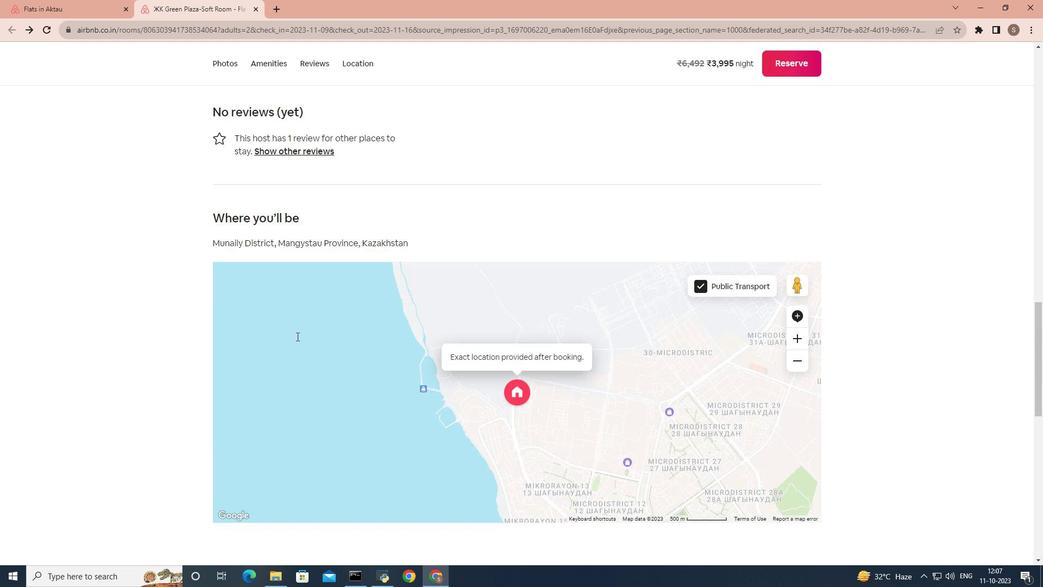 
Action: Mouse scrolled (296, 337) with delta (0, 0)
Screenshot: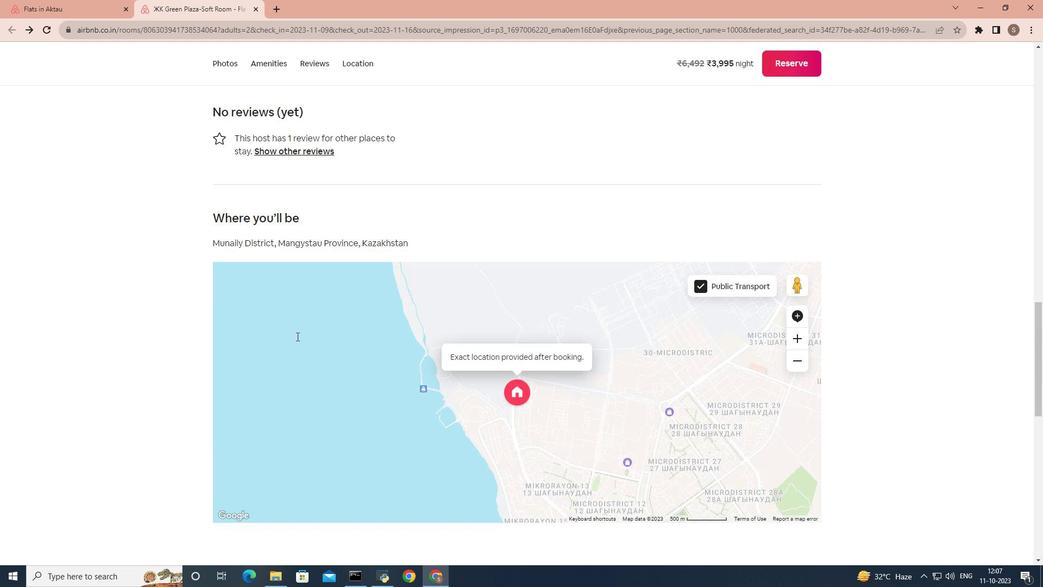 
Action: Mouse scrolled (296, 337) with delta (0, 0)
Screenshot: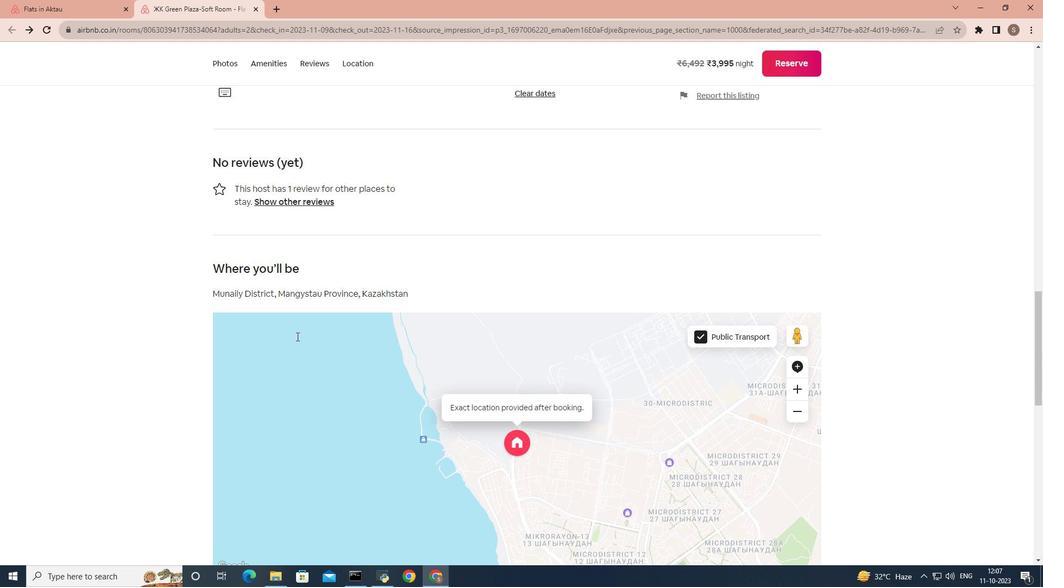 
Action: Mouse scrolled (296, 337) with delta (0, 0)
Screenshot: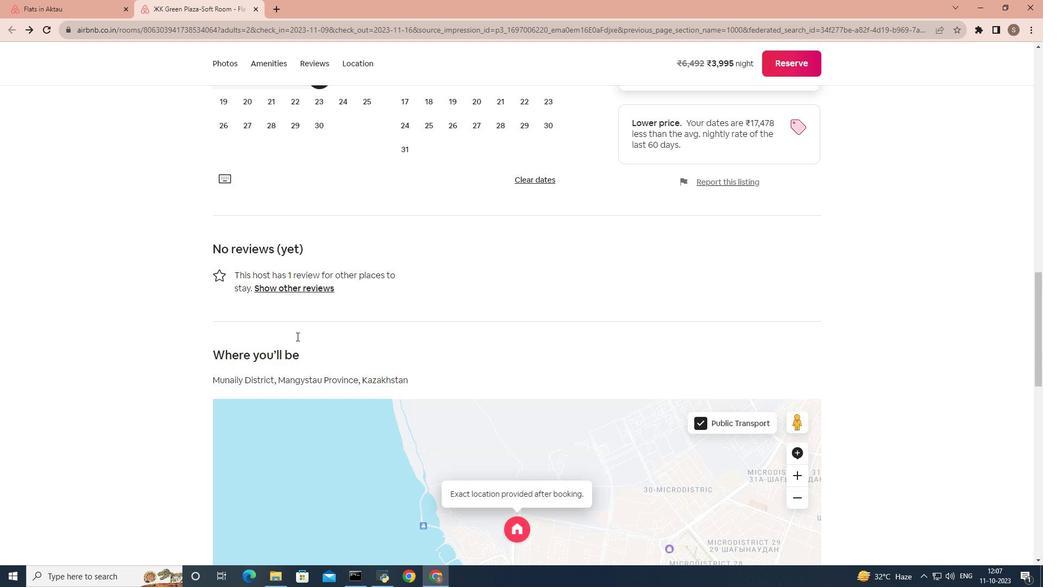 
Action: Mouse scrolled (296, 337) with delta (0, 0)
Screenshot: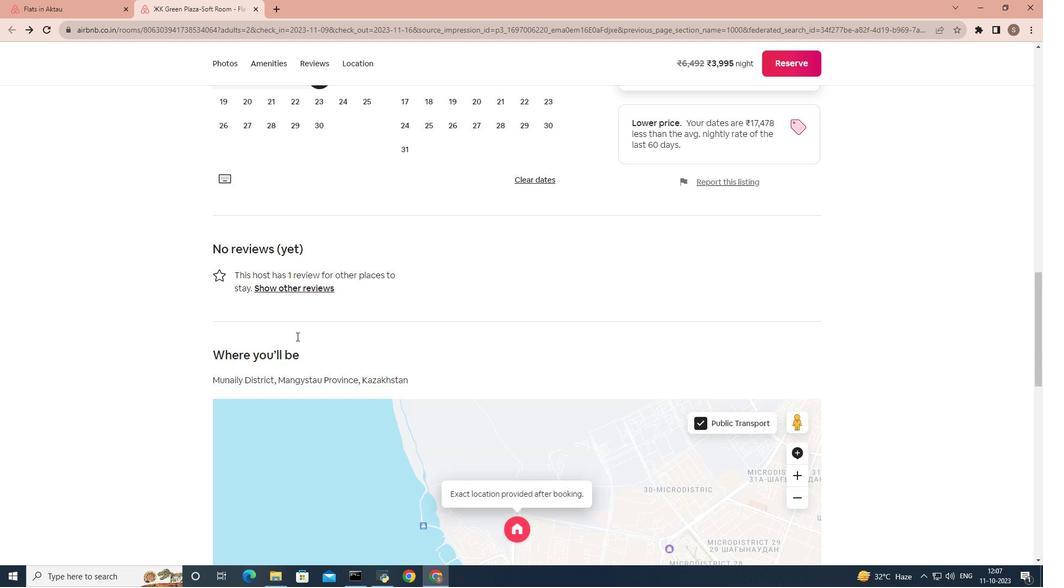 
Action: Mouse scrolled (296, 337) with delta (0, 0)
Screenshot: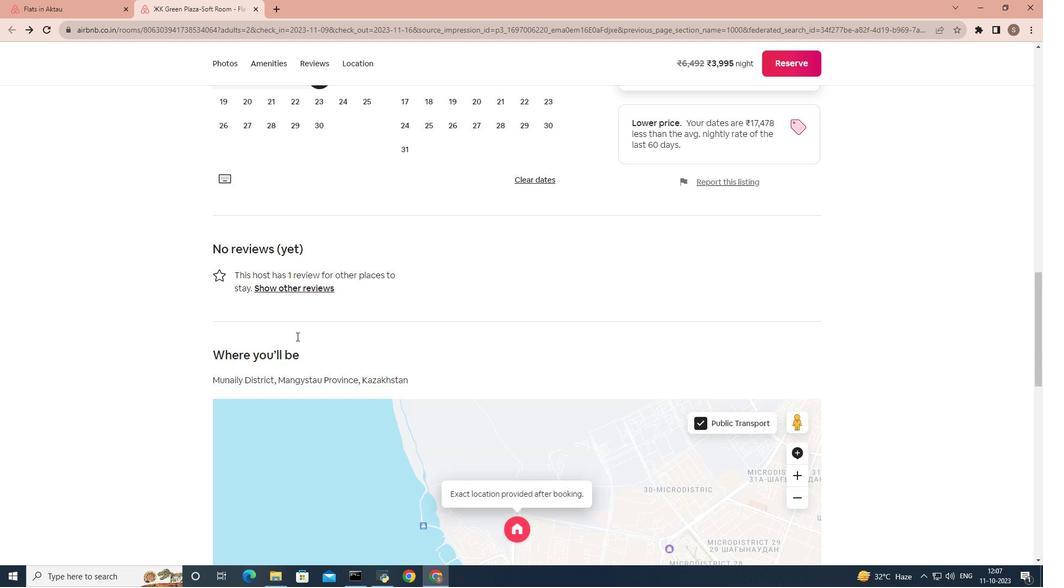 
Action: Mouse scrolled (296, 337) with delta (0, 0)
Screenshot: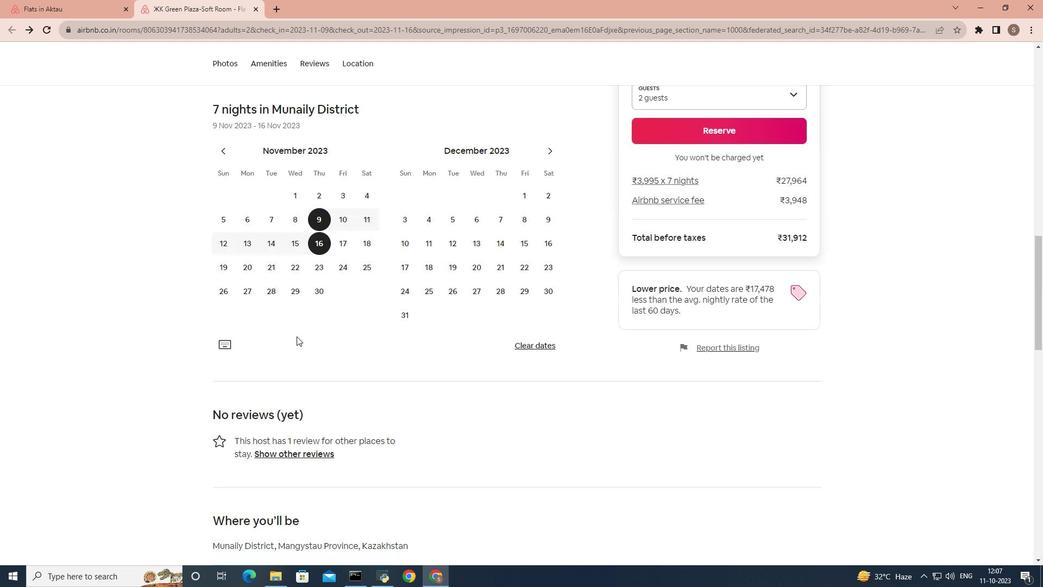 
Action: Mouse scrolled (296, 337) with delta (0, 0)
Screenshot: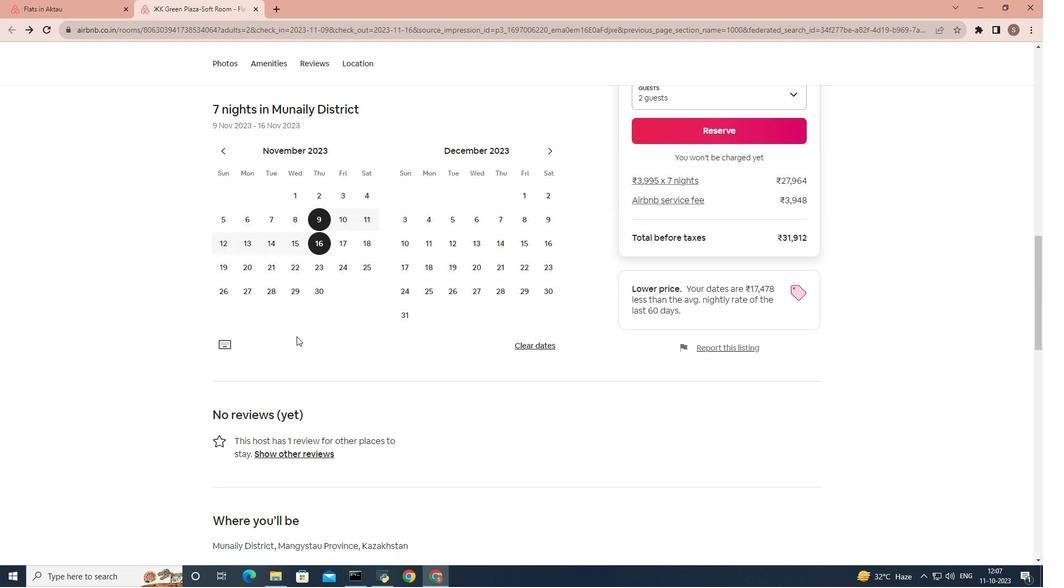 
Action: Mouse scrolled (296, 337) with delta (0, 0)
Screenshot: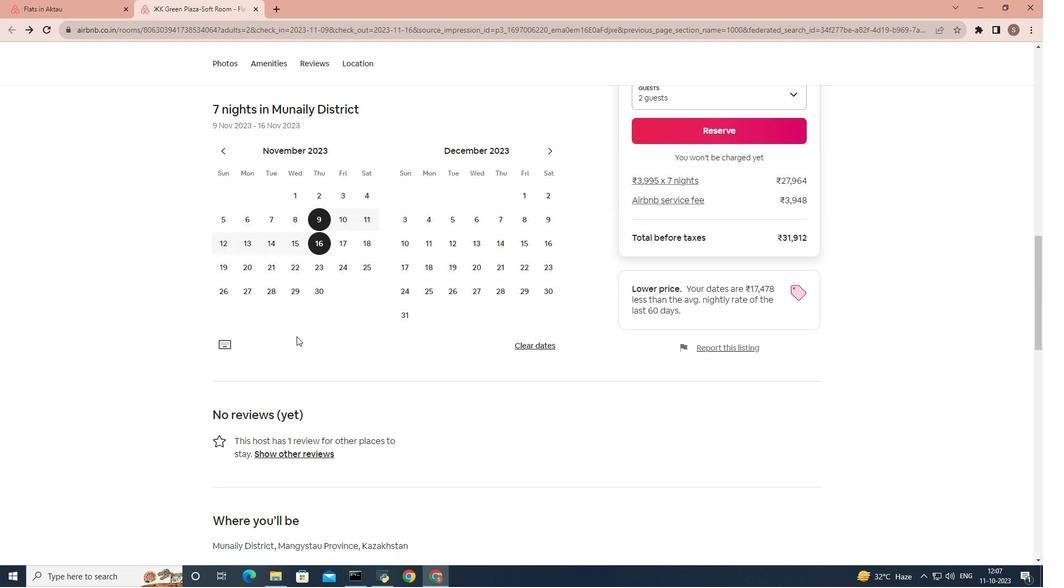
Action: Mouse scrolled (296, 337) with delta (0, 0)
Screenshot: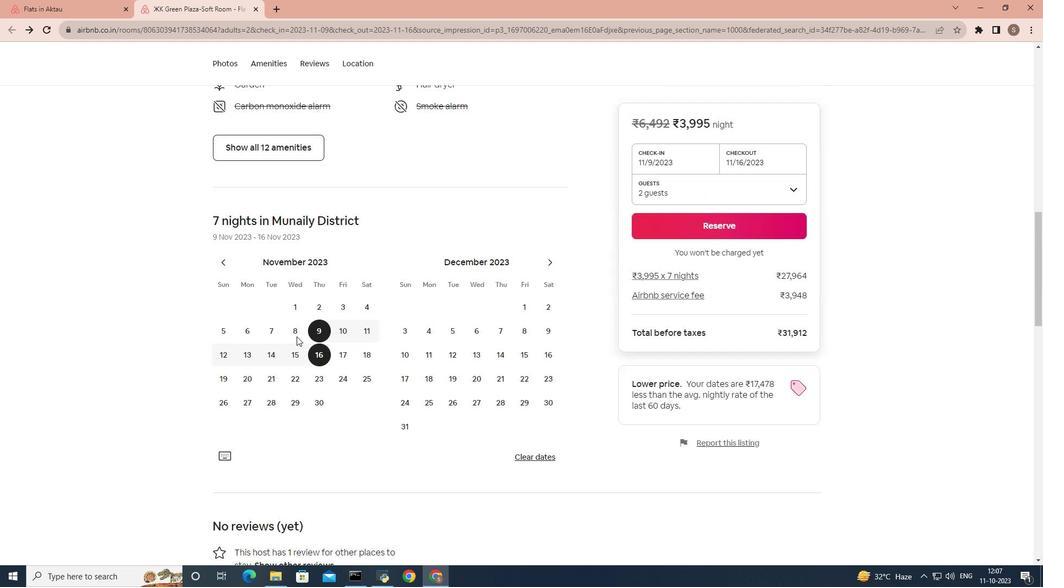 
Action: Mouse scrolled (296, 337) with delta (0, 0)
Screenshot: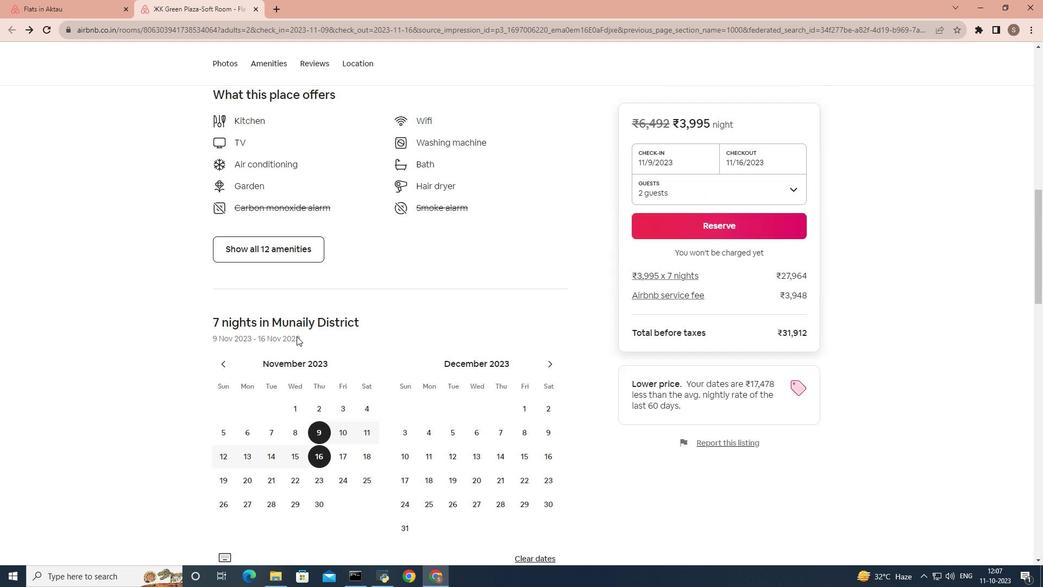 
Action: Mouse scrolled (296, 337) with delta (0, 0)
Screenshot: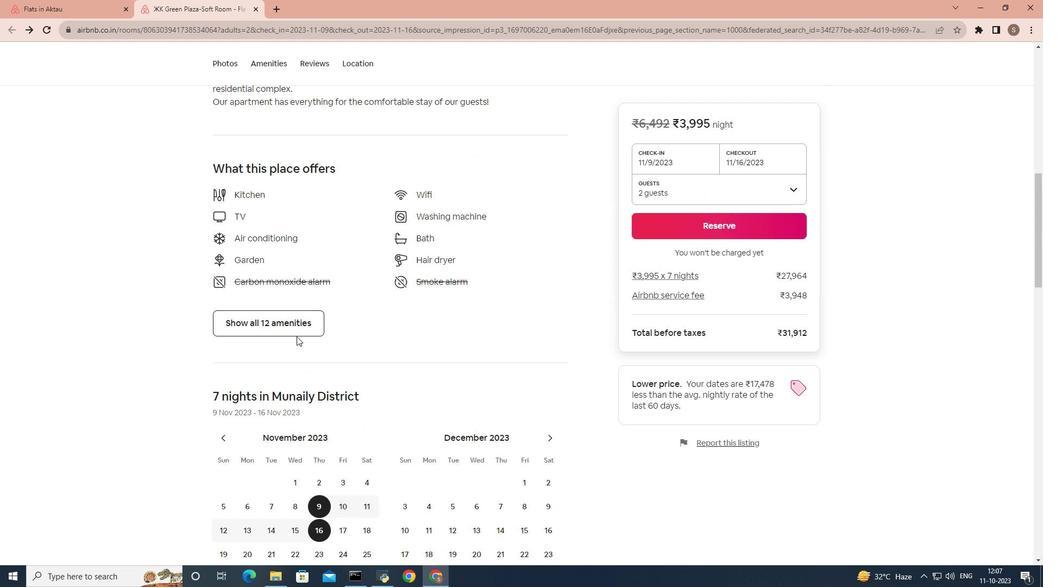 
Action: Mouse scrolled (296, 337) with delta (0, 0)
Screenshot: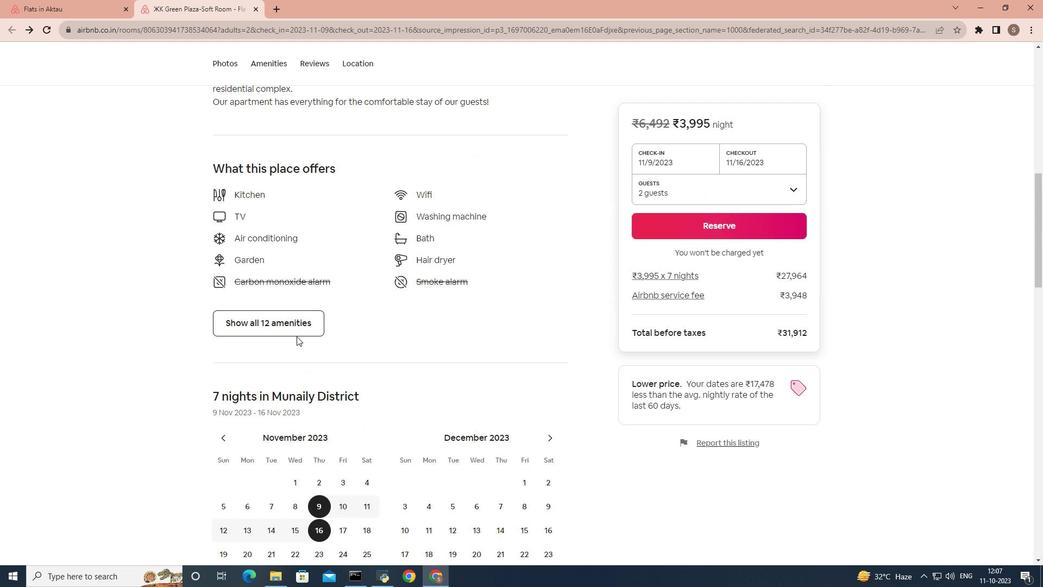 
Action: Mouse scrolled (296, 337) with delta (0, 0)
Screenshot: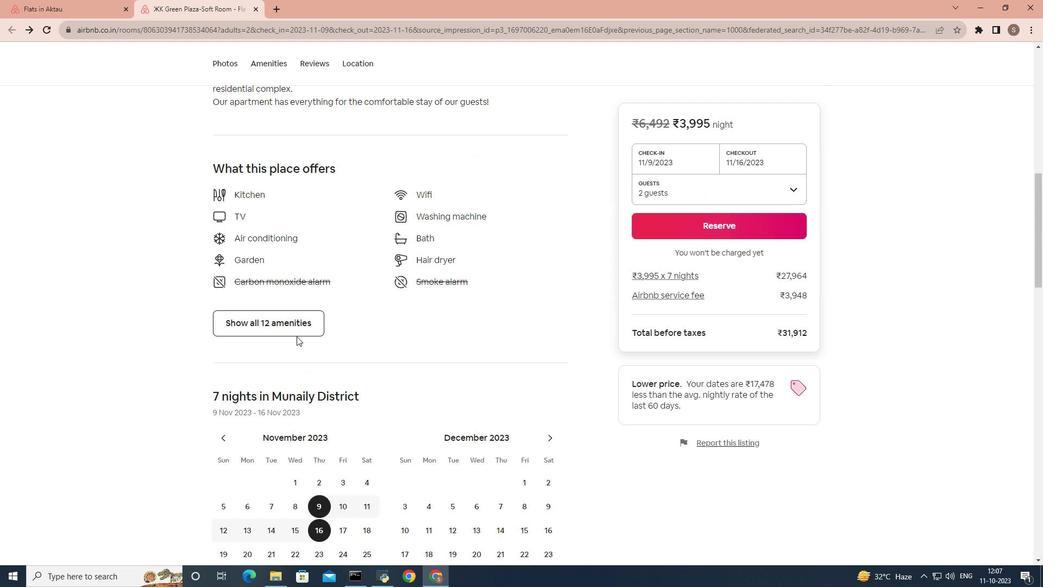 
Action: Mouse scrolled (296, 337) with delta (0, 0)
Screenshot: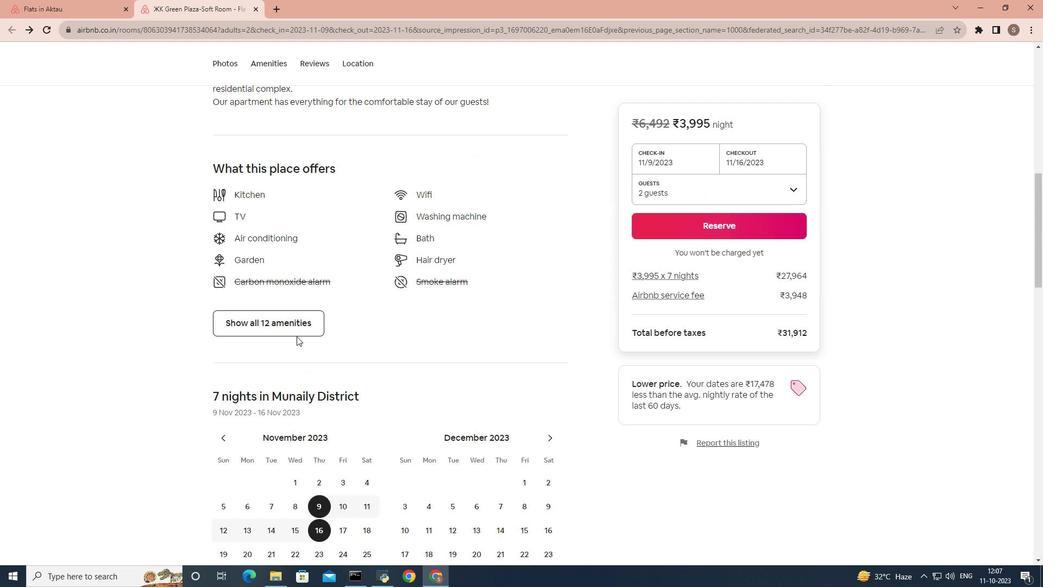 
Action: Mouse scrolled (296, 337) with delta (0, 0)
Screenshot: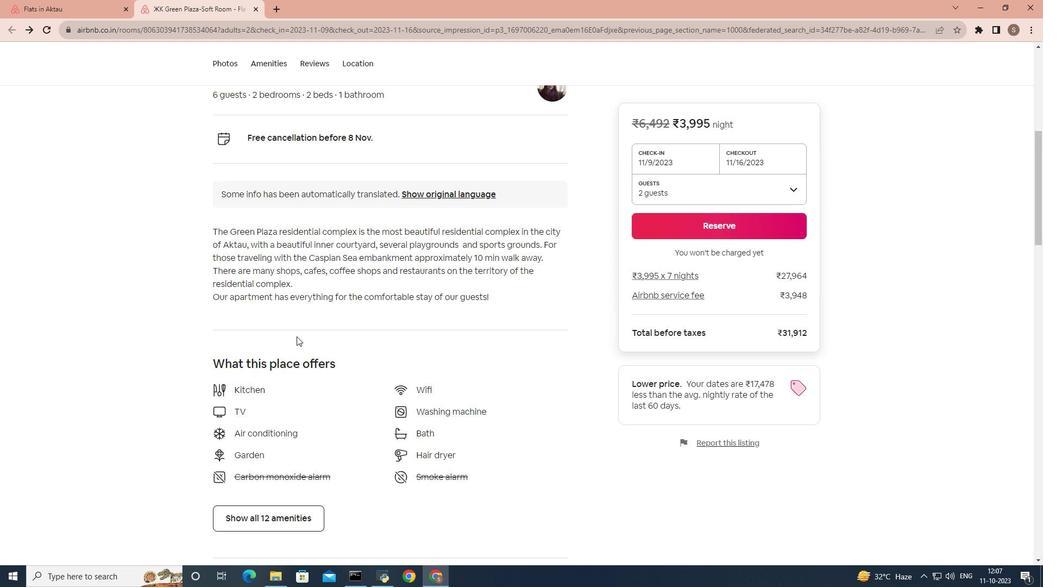 
Action: Mouse scrolled (296, 337) with delta (0, 0)
Screenshot: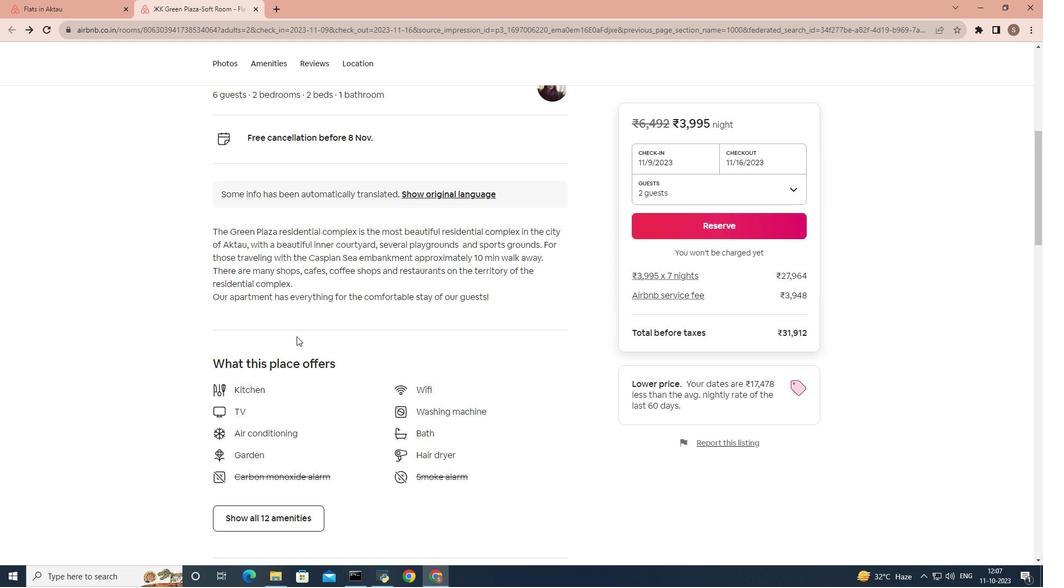 
Action: Mouse scrolled (296, 337) with delta (0, 0)
Screenshot: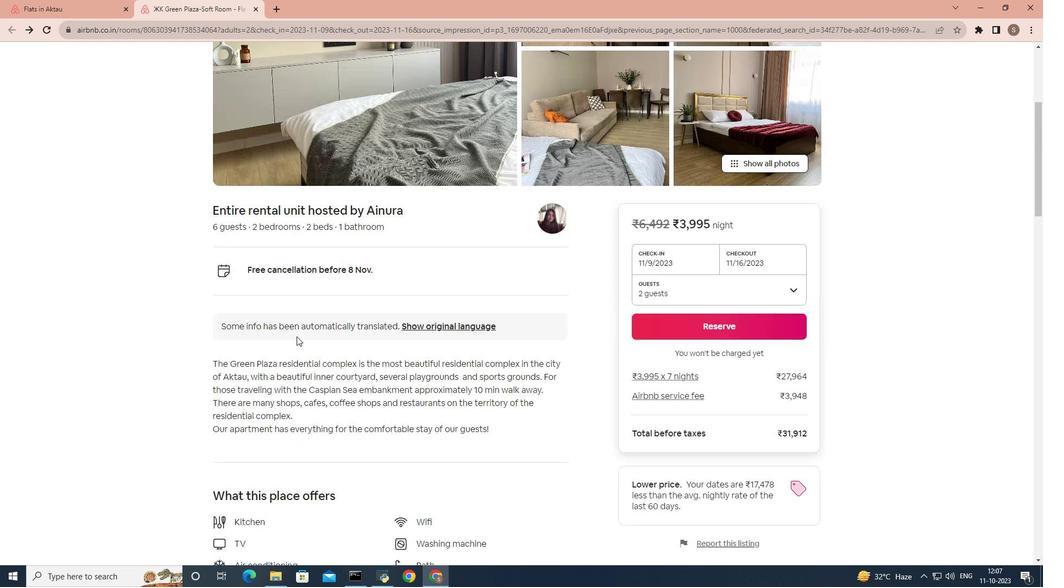 
Action: Mouse scrolled (296, 337) with delta (0, 0)
Screenshot: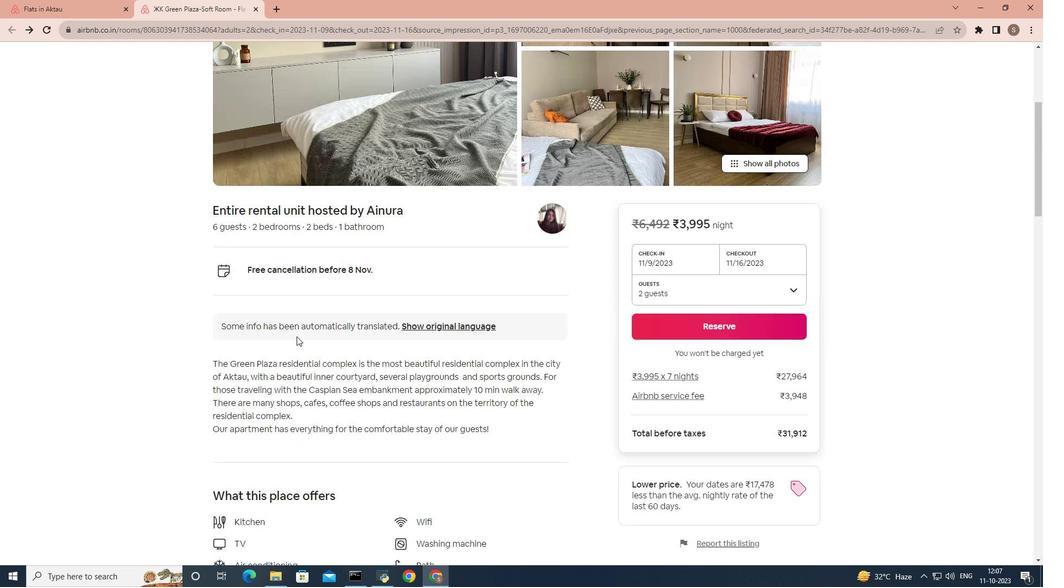 
Action: Mouse scrolled (296, 337) with delta (0, 0)
Screenshot: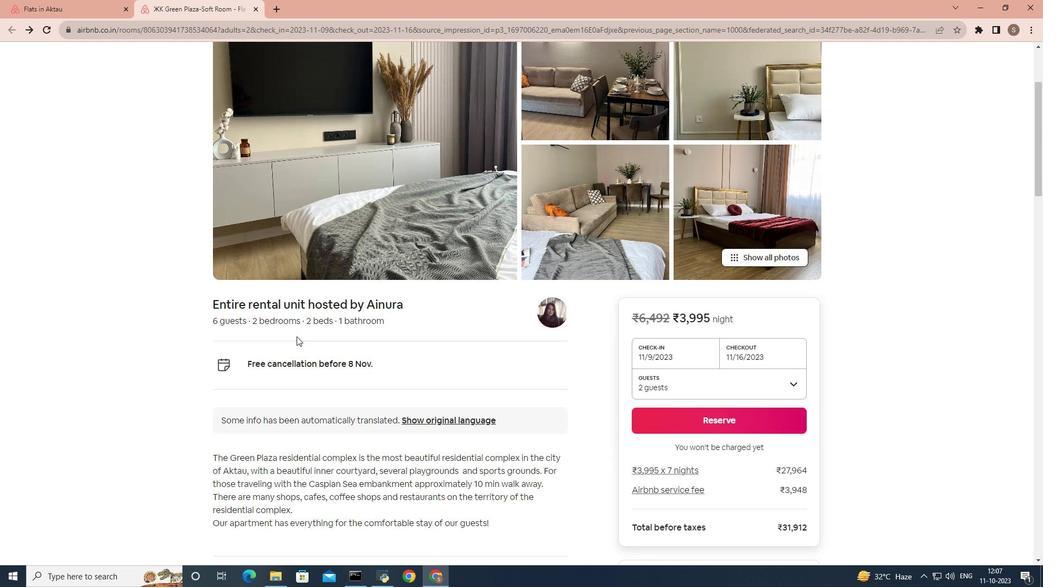 
Action: Mouse scrolled (296, 337) with delta (0, 0)
Screenshot: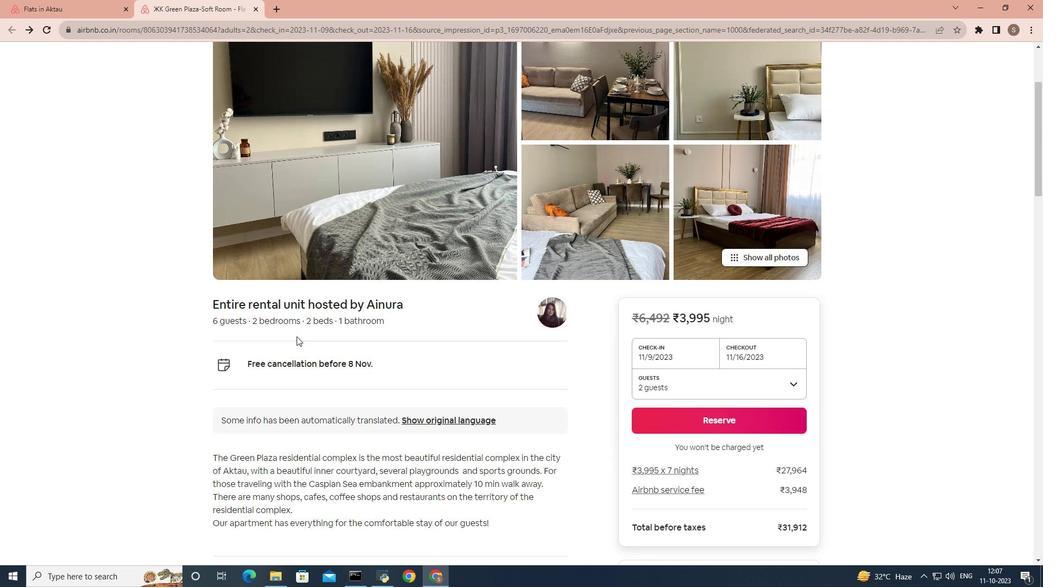 
Action: Mouse scrolled (296, 337) with delta (0, 0)
Screenshot: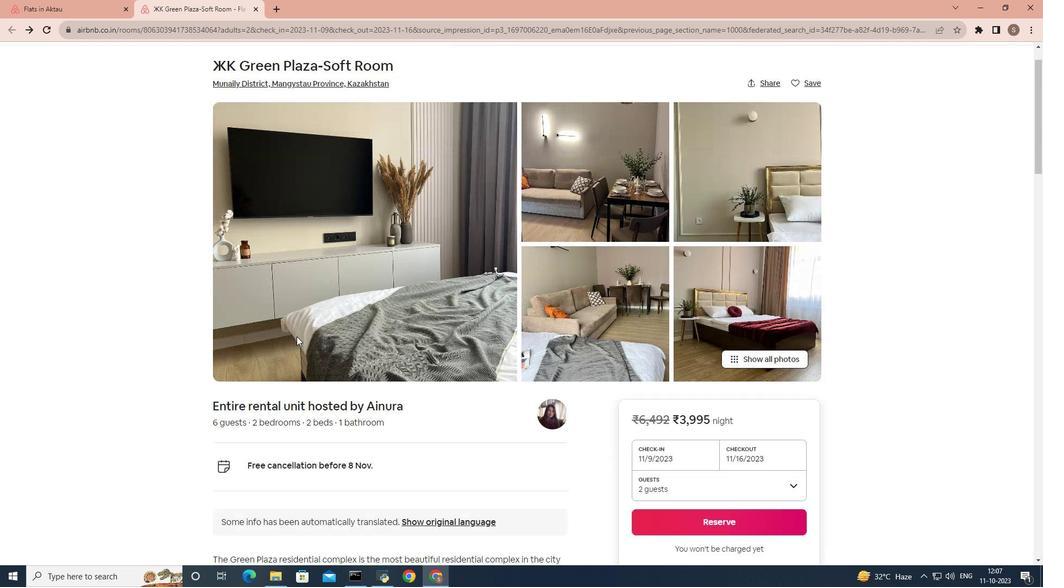 
Action: Mouse scrolled (296, 337) with delta (0, 0)
Screenshot: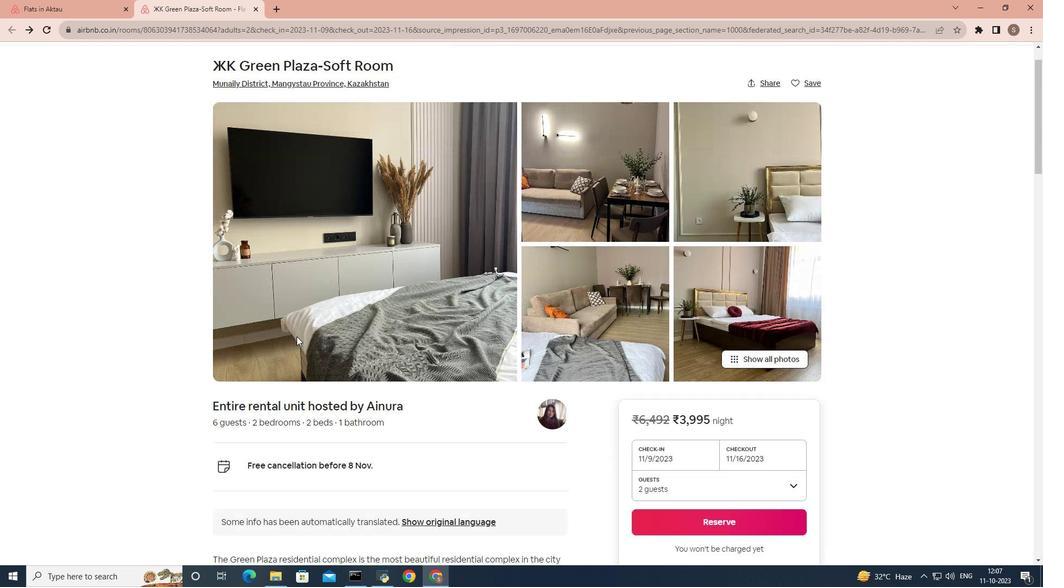 
Action: Mouse scrolled (296, 337) with delta (0, 0)
Screenshot: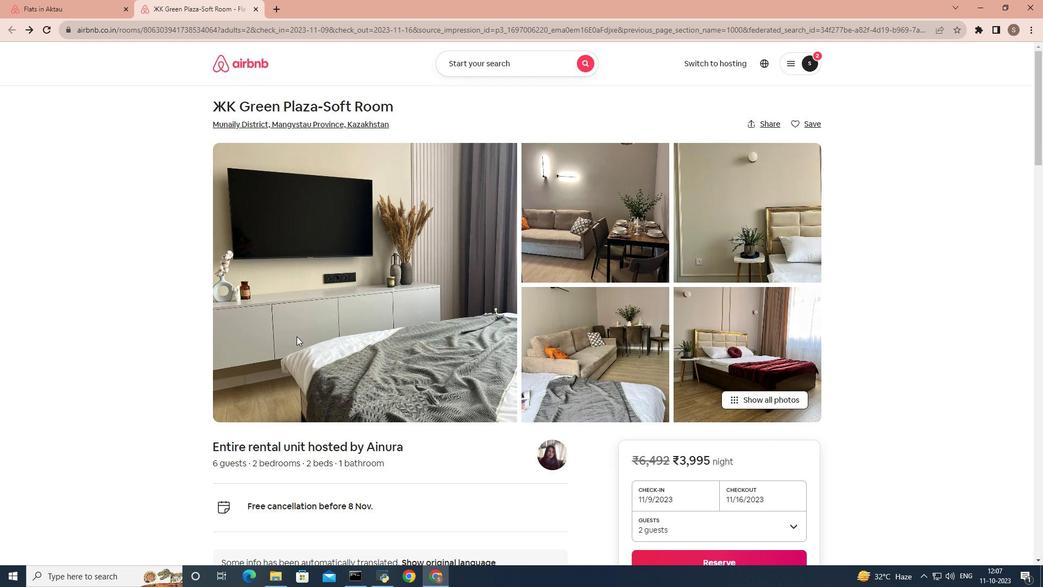 
Action: Mouse scrolled (296, 337) with delta (0, 0)
Screenshot: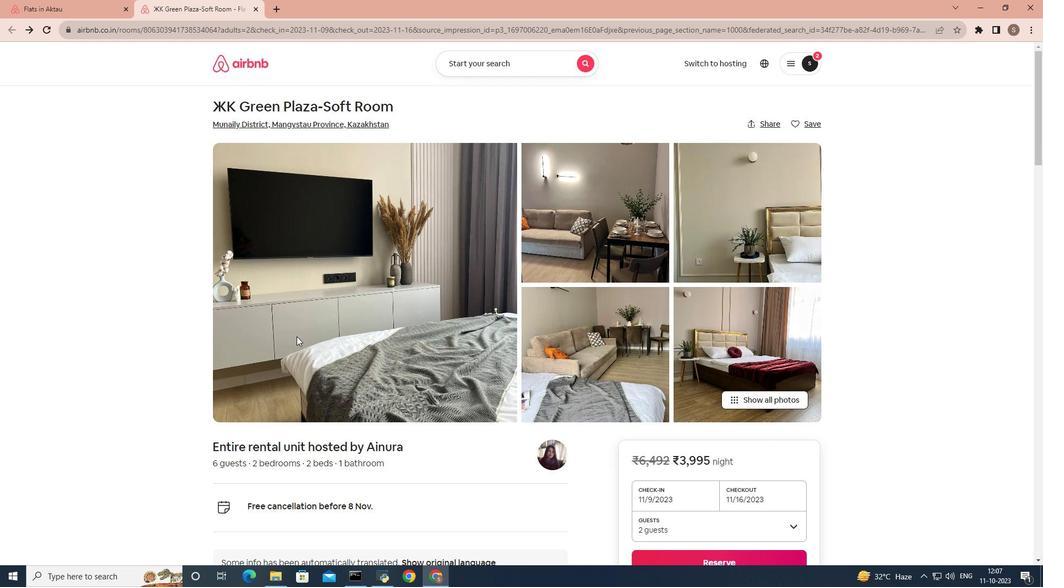 
Action: Mouse scrolled (296, 337) with delta (0, 0)
Screenshot: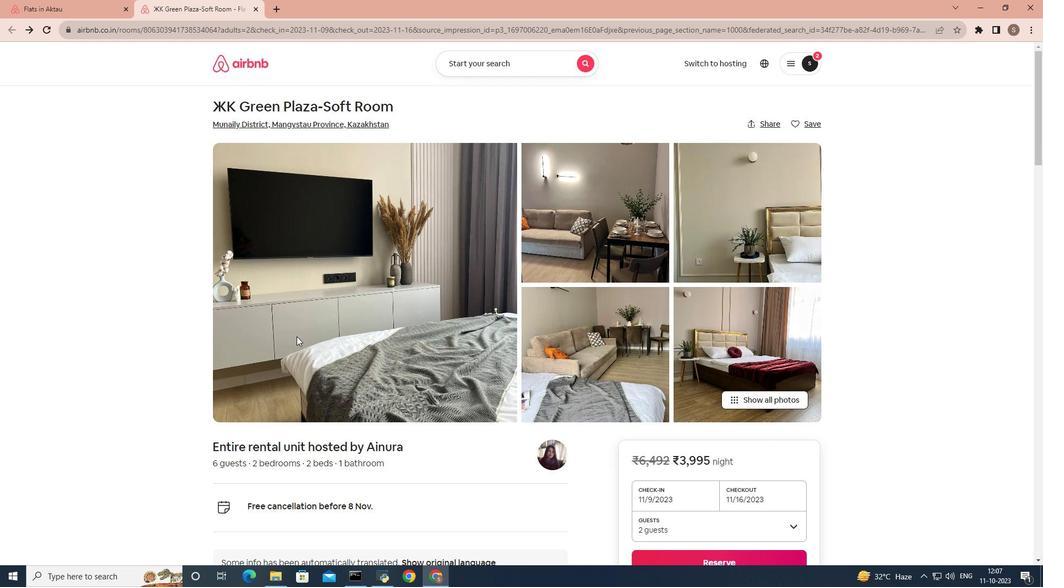 
Action: Mouse pressed left at (296, 336)
Screenshot: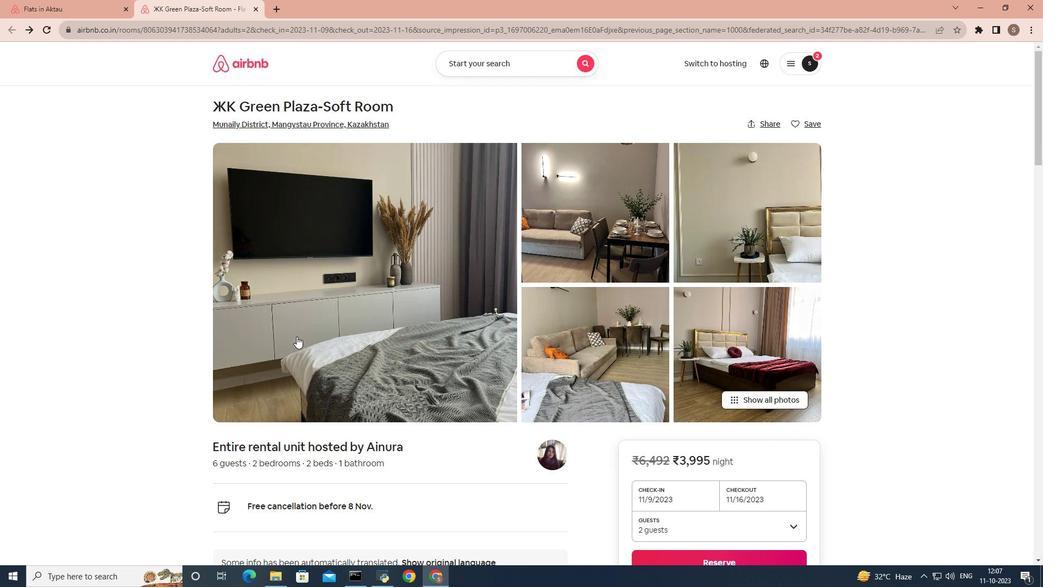 
Action: Mouse moved to (346, 375)
Screenshot: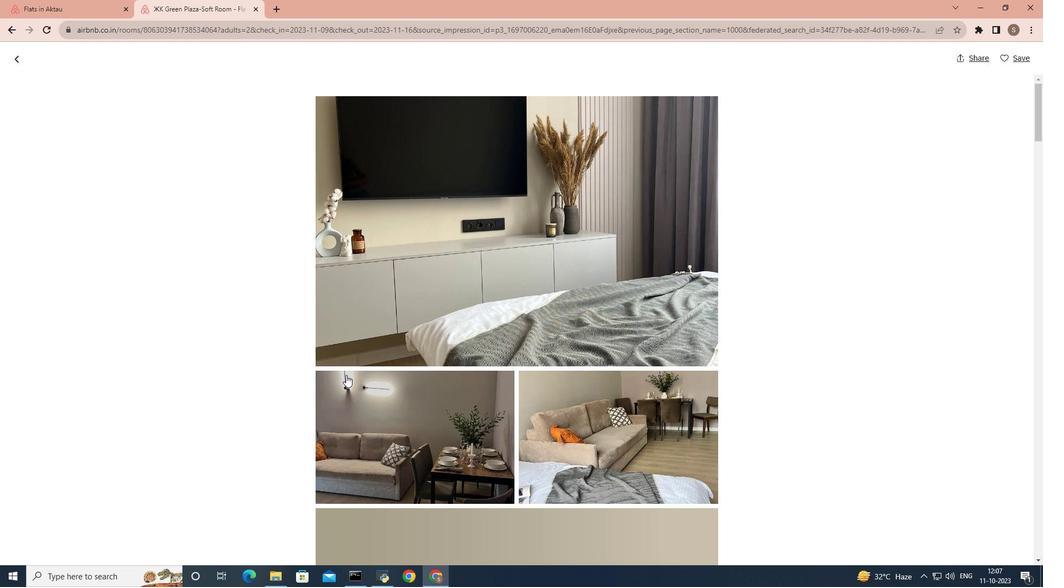 
Action: Mouse scrolled (346, 374) with delta (0, 0)
Screenshot: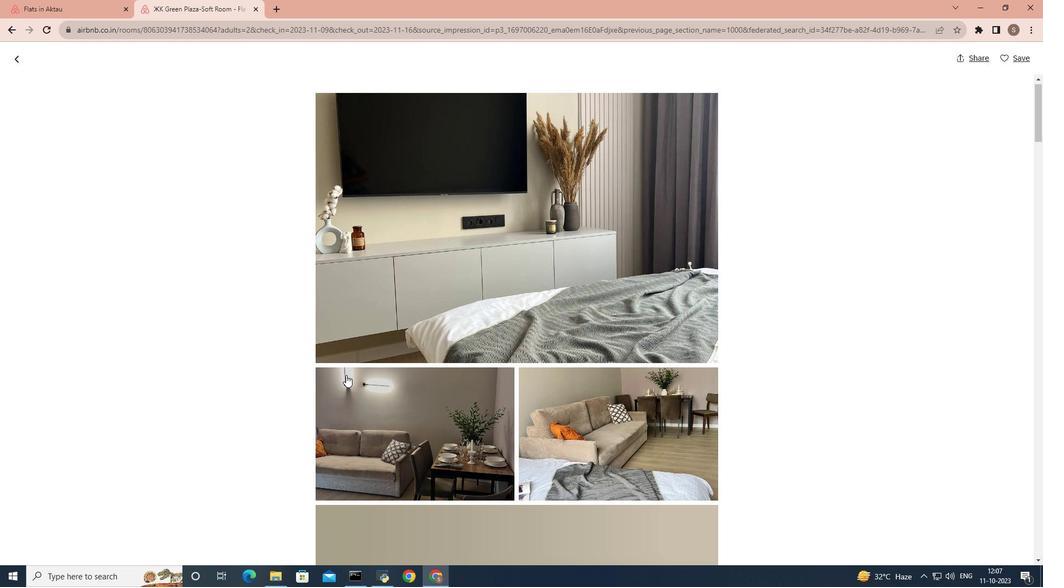 
Action: Mouse scrolled (346, 374) with delta (0, 0)
Screenshot: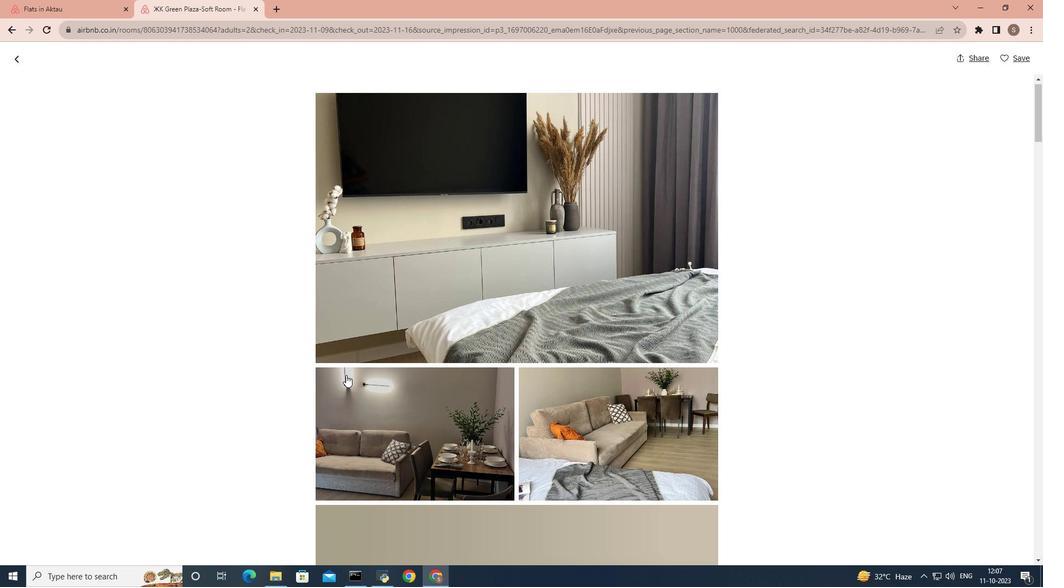 
Action: Mouse scrolled (346, 374) with delta (0, 0)
Screenshot: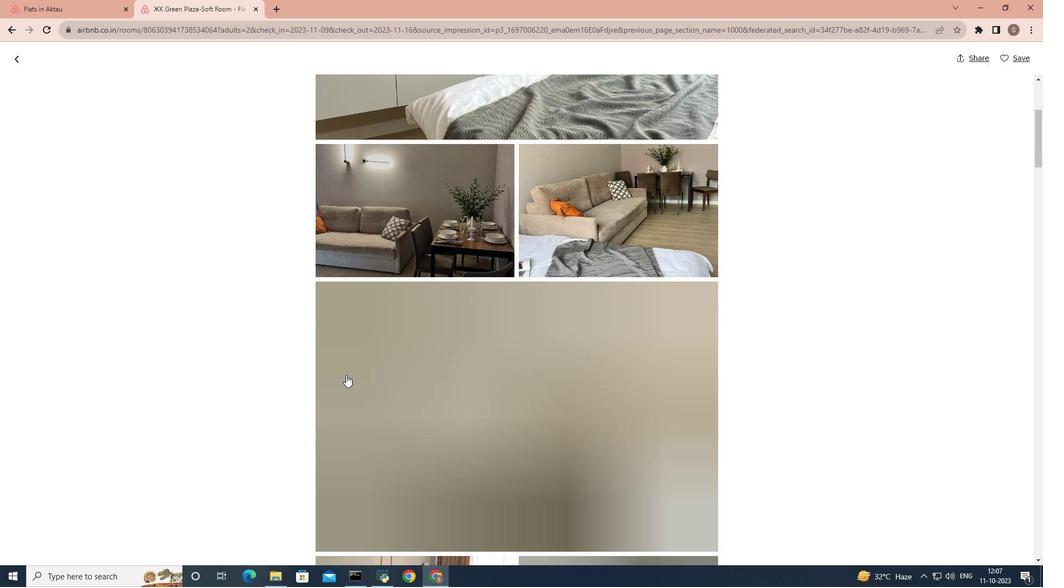 
Action: Mouse scrolled (346, 374) with delta (0, 0)
Screenshot: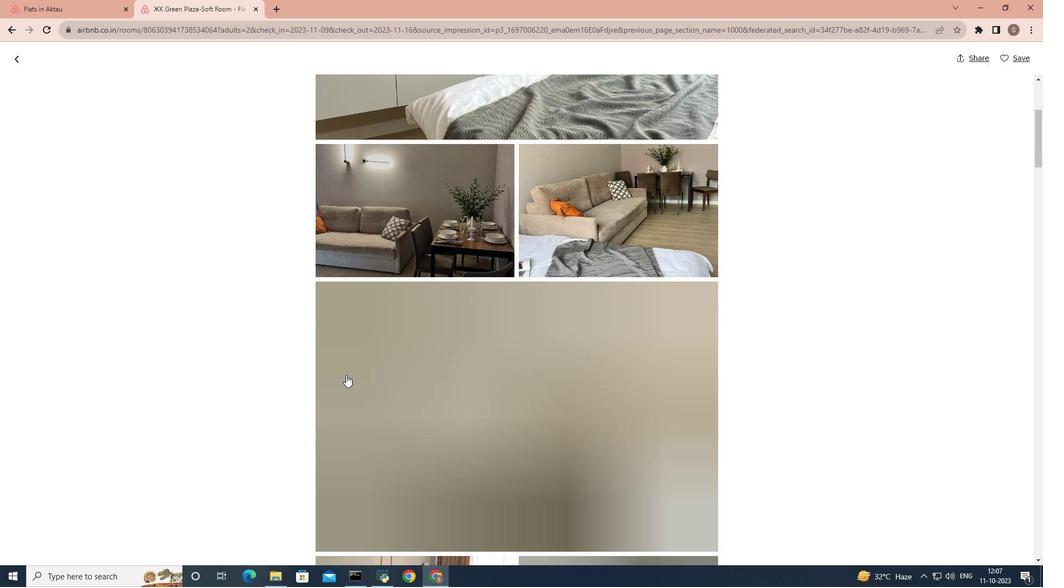 
Action: Mouse scrolled (346, 374) with delta (0, 0)
Screenshot: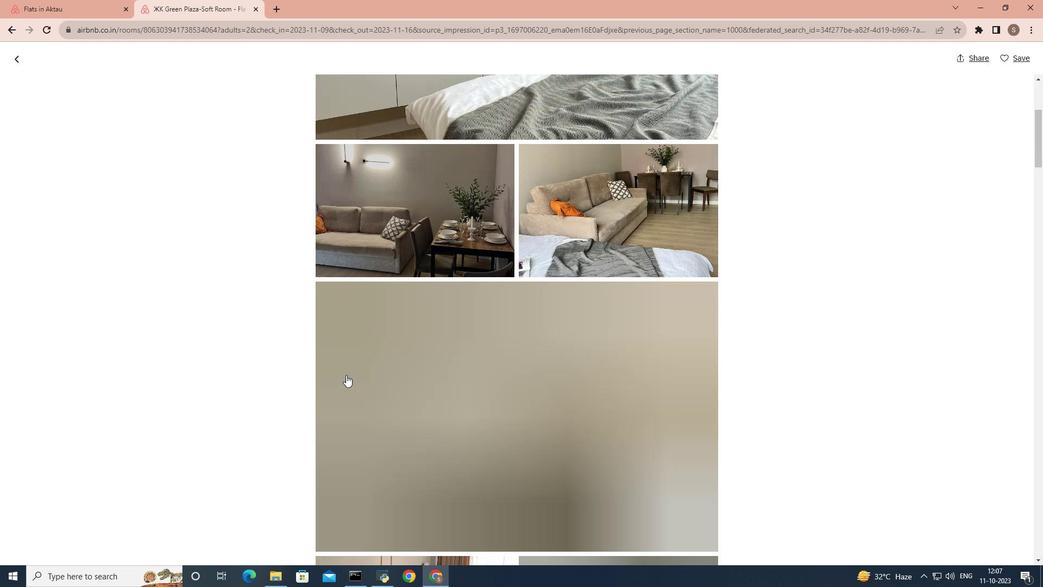 
Action: Mouse moved to (343, 370)
Screenshot: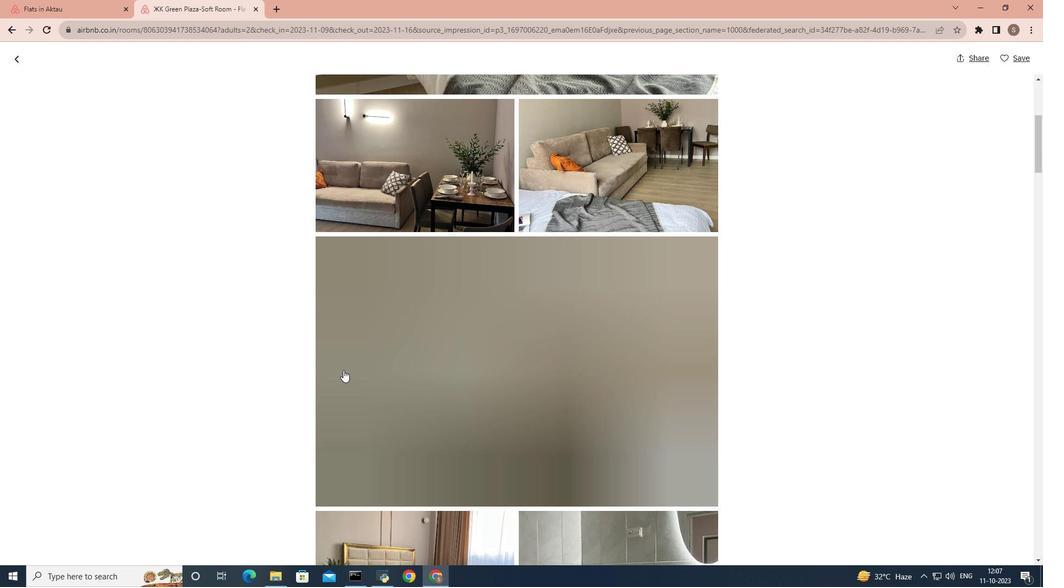 
Action: Mouse scrolled (343, 369) with delta (0, 0)
Screenshot: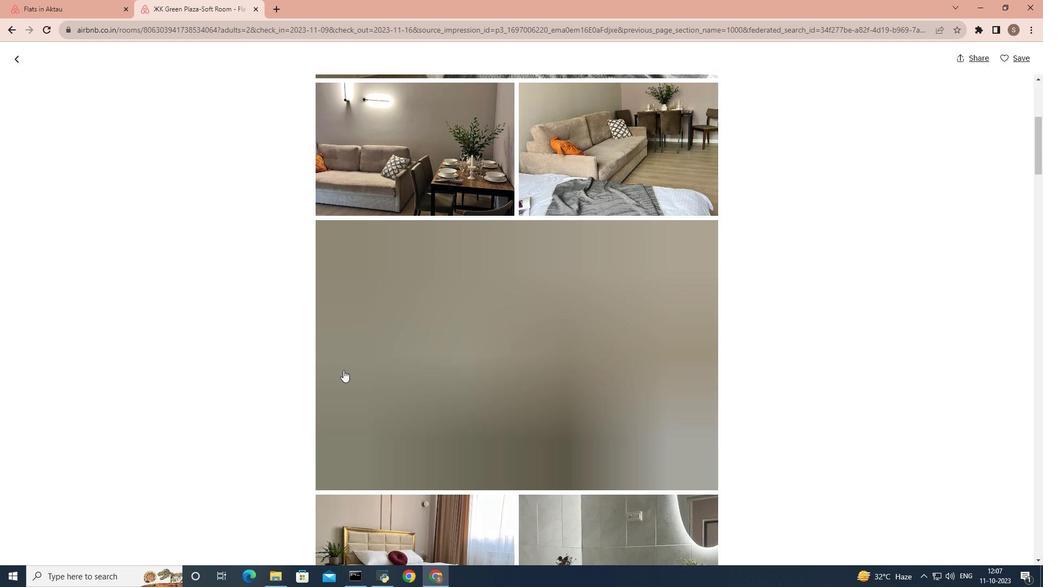
Action: Mouse scrolled (343, 369) with delta (0, 0)
Screenshot: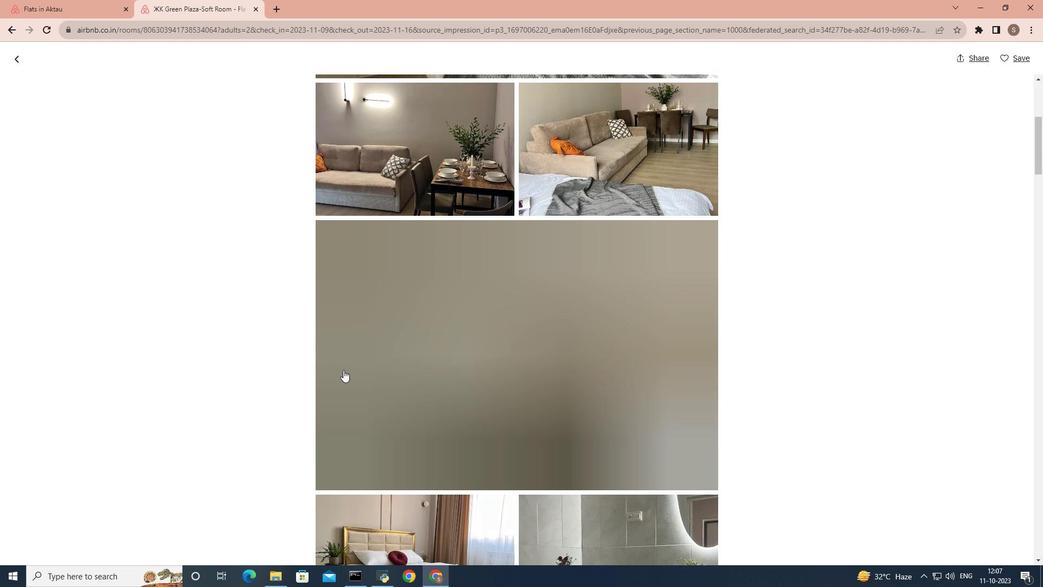 
Action: Mouse scrolled (343, 369) with delta (0, 0)
Screenshot: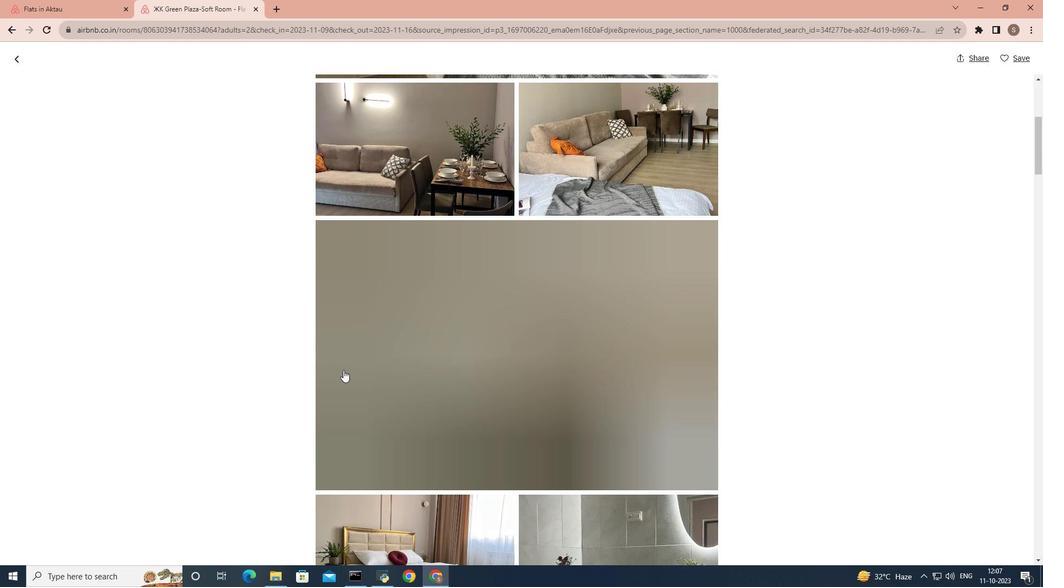 
Action: Mouse scrolled (343, 369) with delta (0, 0)
Screenshot: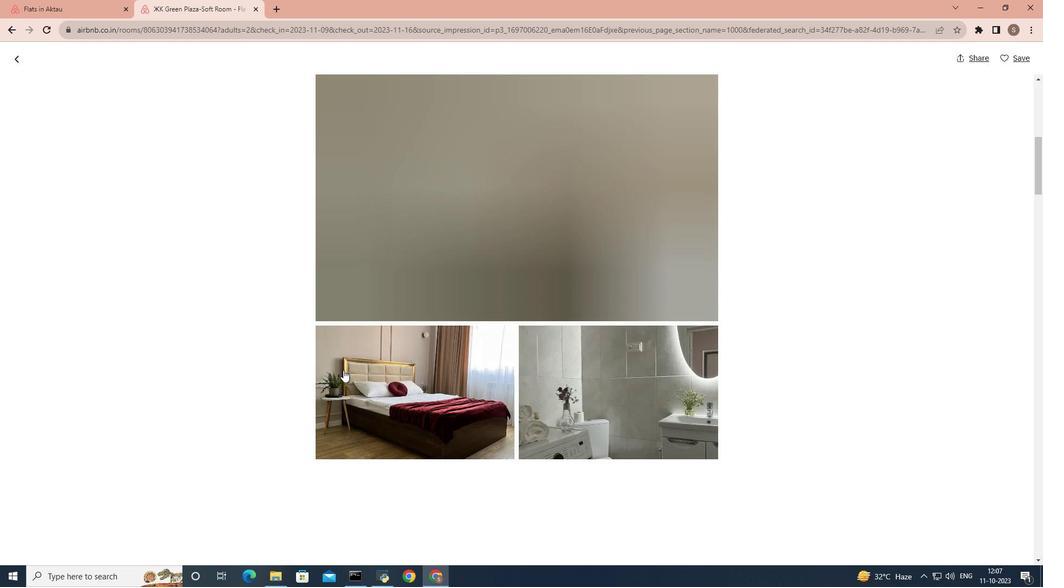 
Action: Mouse moved to (340, 365)
Screenshot: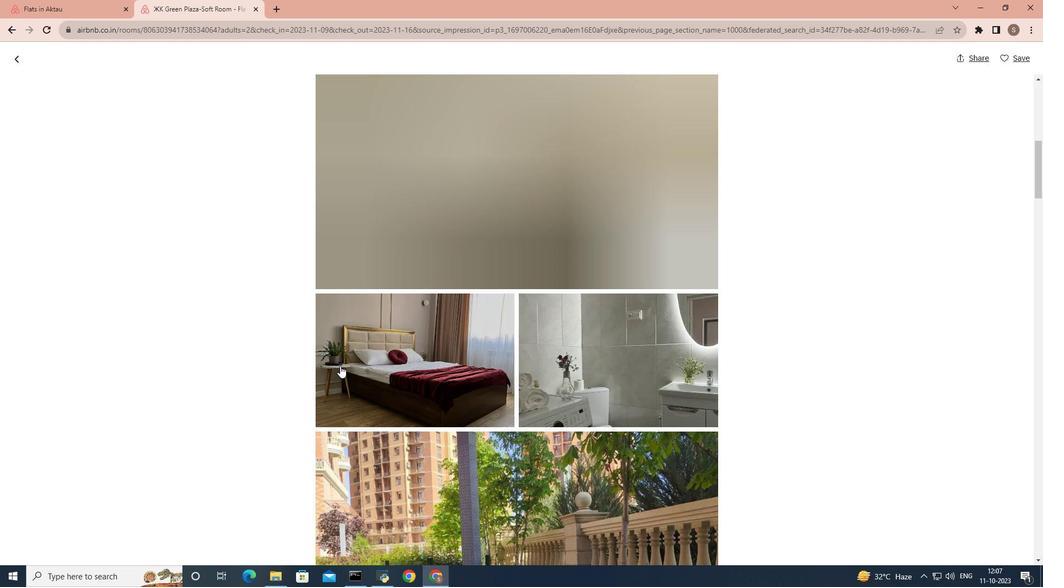 
Action: Mouse scrolled (340, 366) with delta (0, 0)
Screenshot: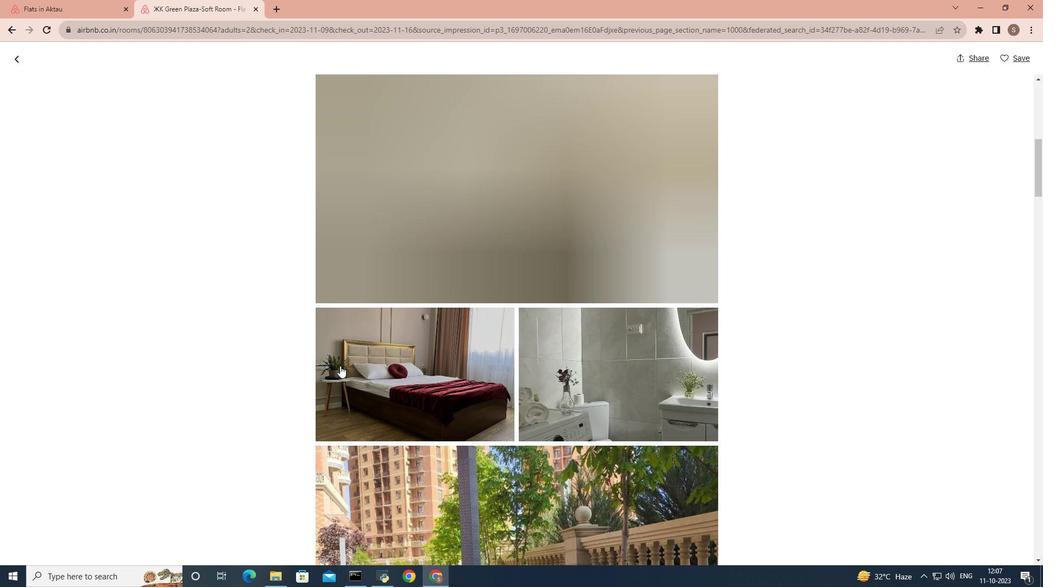 
Action: Mouse scrolled (340, 366) with delta (0, 0)
Screenshot: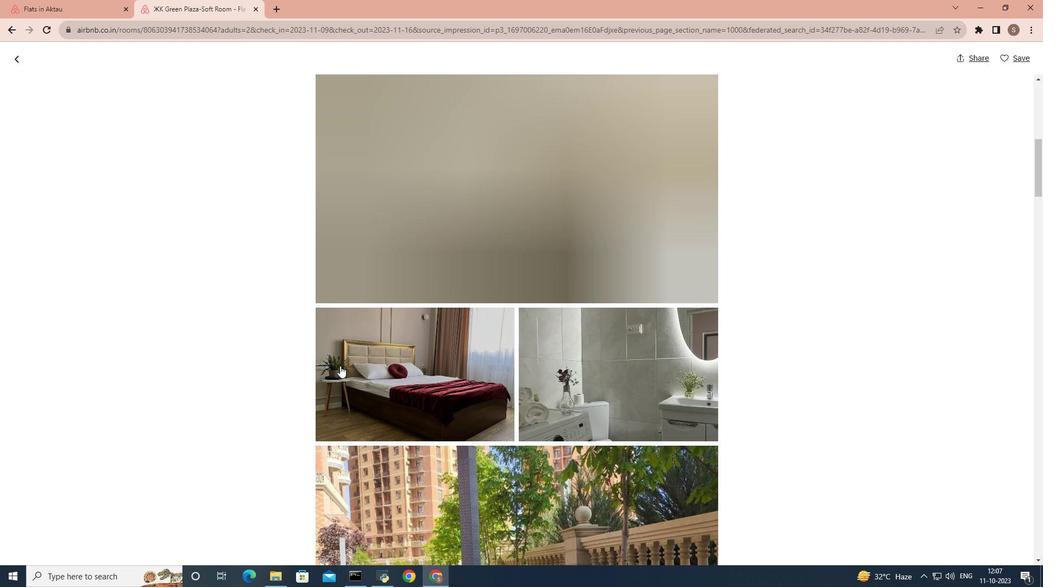 
Action: Mouse scrolled (340, 366) with delta (0, 0)
Screenshot: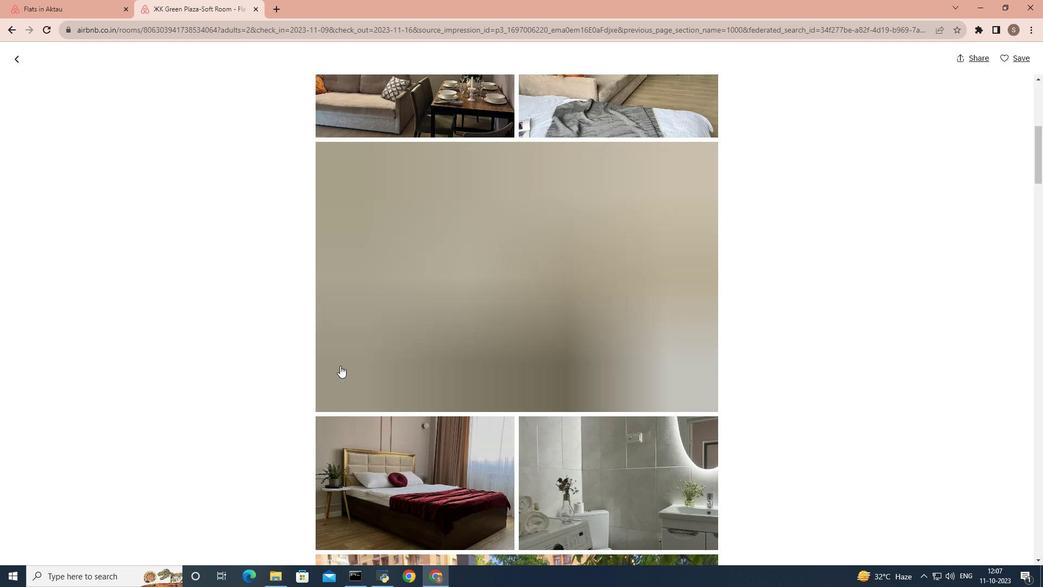 
Action: Mouse scrolled (340, 365) with delta (0, 0)
Screenshot: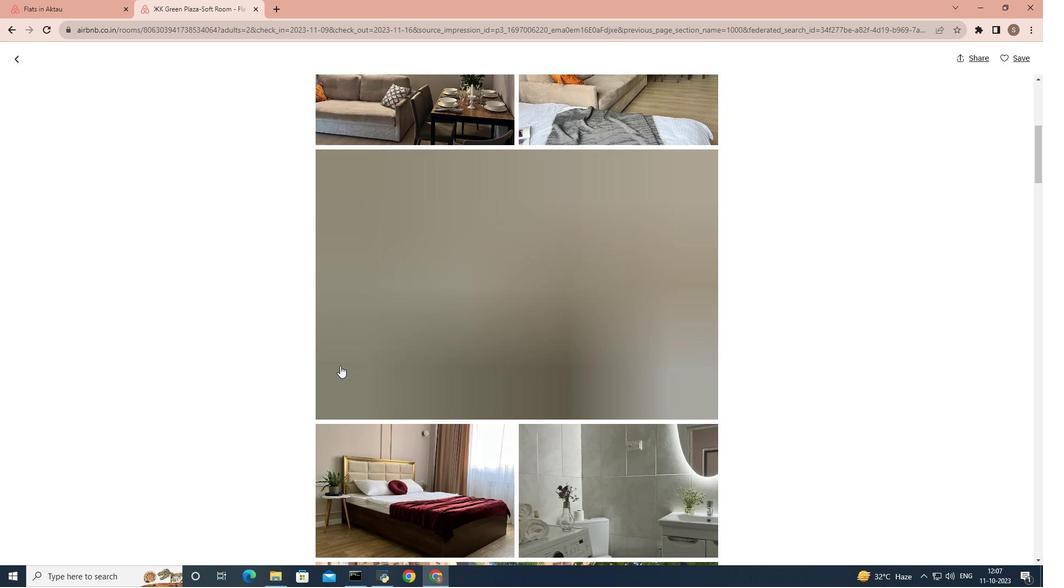
Action: Mouse scrolled (340, 365) with delta (0, 0)
Screenshot: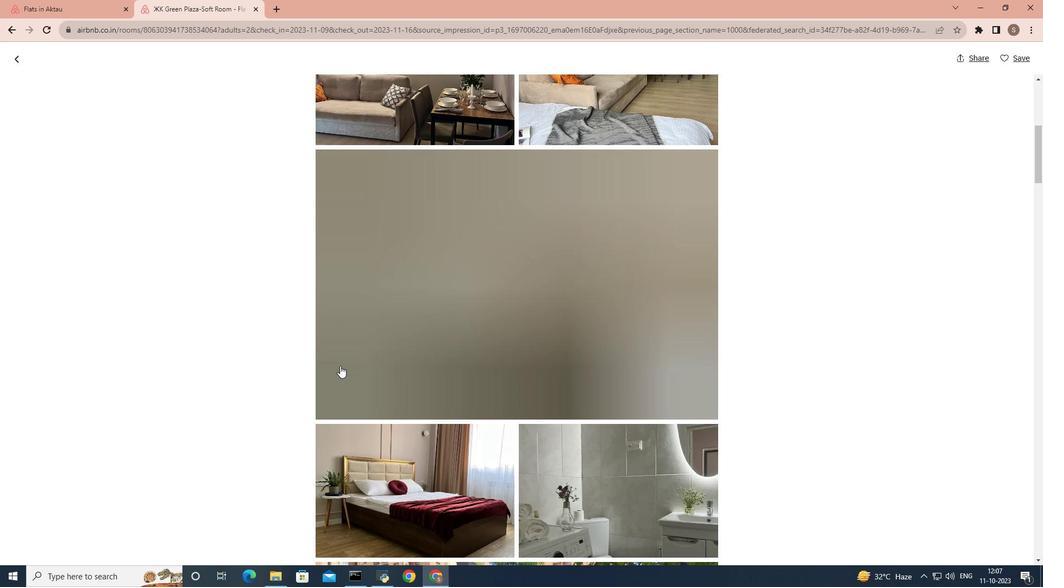
Action: Mouse scrolled (340, 365) with delta (0, 0)
Screenshot: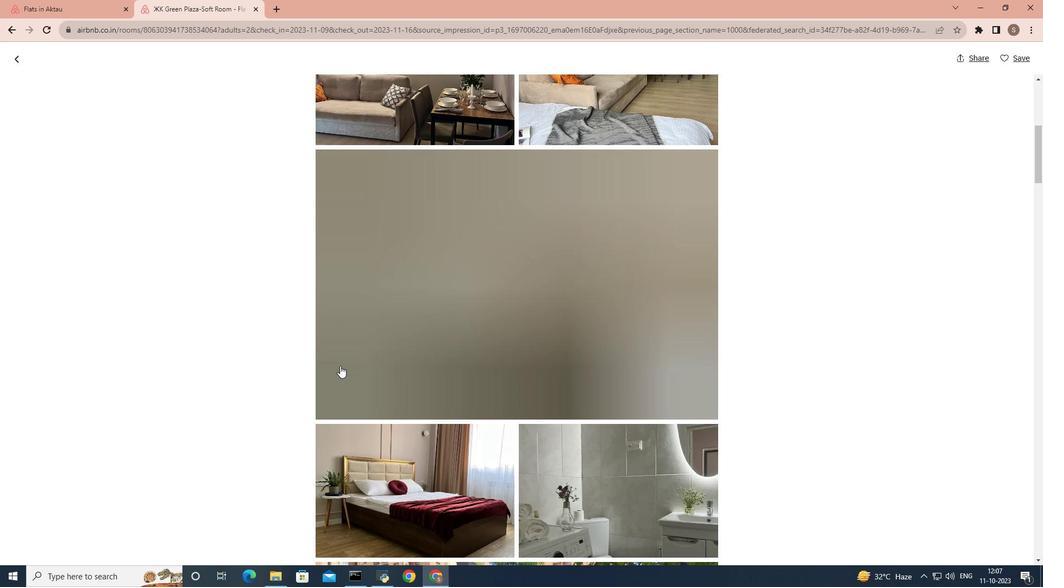 
Action: Mouse scrolled (340, 365) with delta (0, 0)
Screenshot: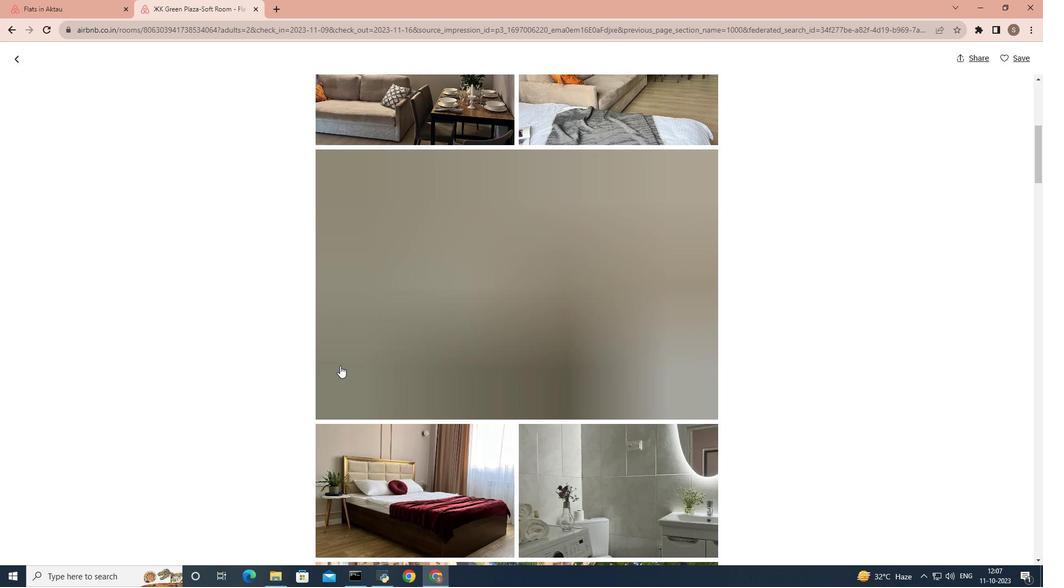 
Action: Mouse scrolled (340, 365) with delta (0, 0)
Screenshot: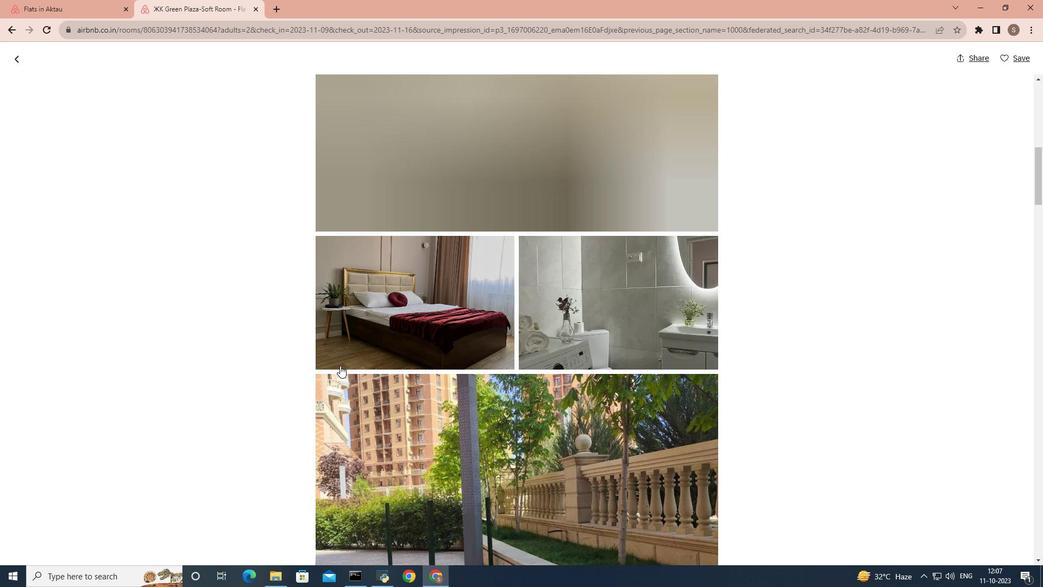 
Action: Mouse scrolled (340, 365) with delta (0, 0)
Screenshot: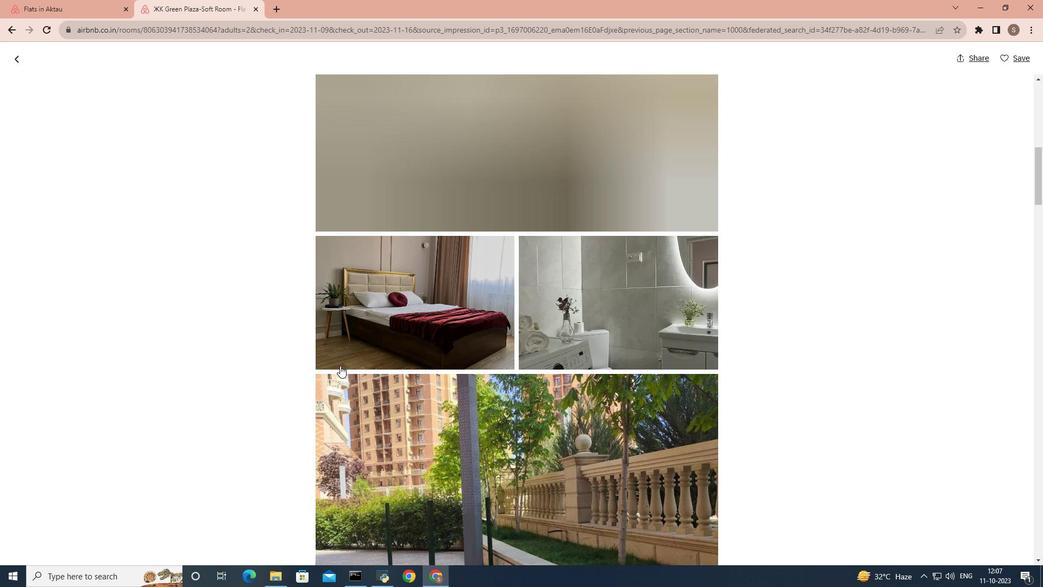 
Action: Mouse scrolled (340, 365) with delta (0, 0)
Screenshot: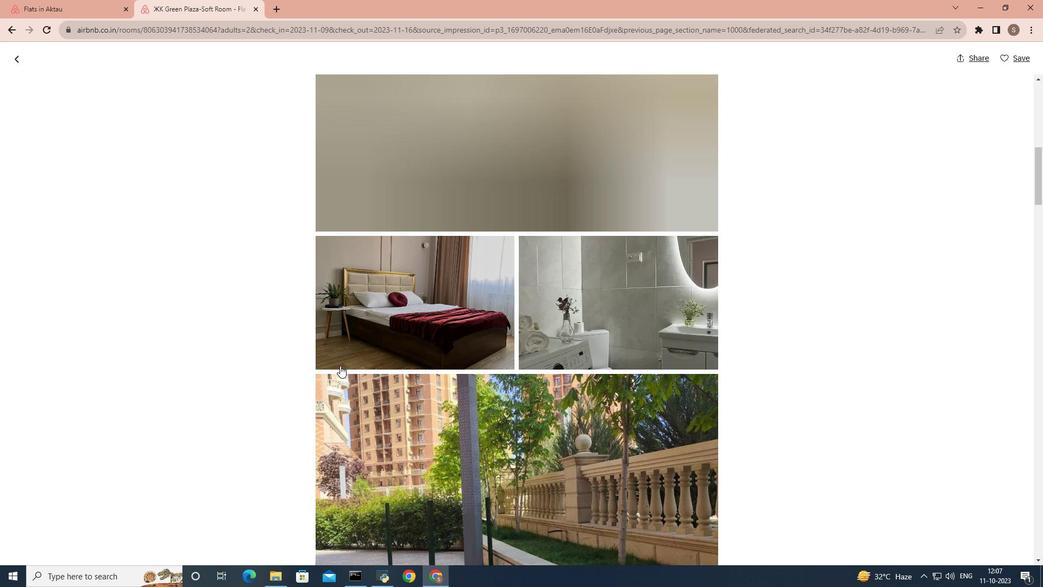 
Action: Mouse scrolled (340, 365) with delta (0, 0)
Screenshot: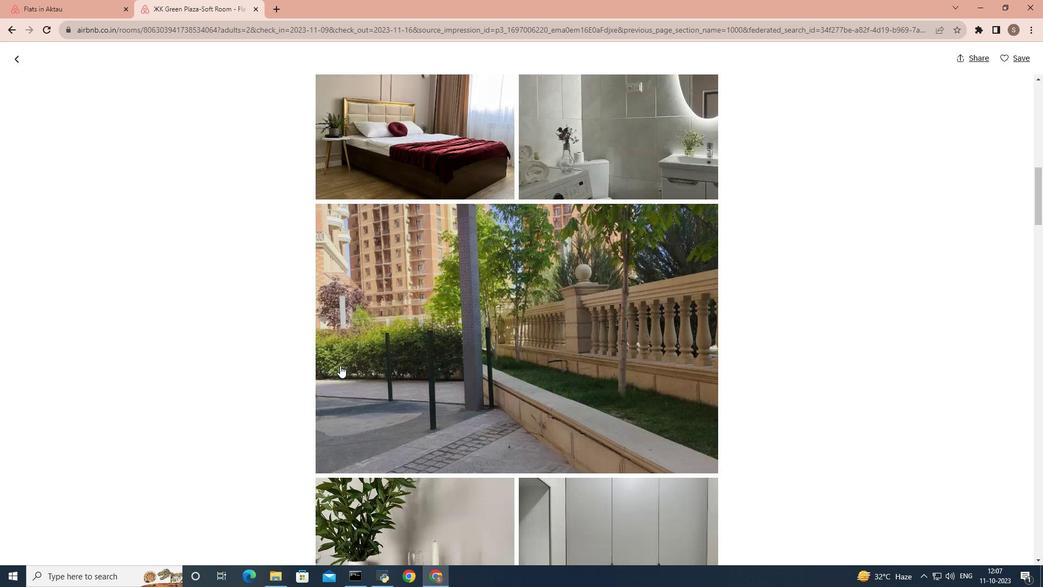 
Action: Mouse scrolled (340, 365) with delta (0, 0)
Screenshot: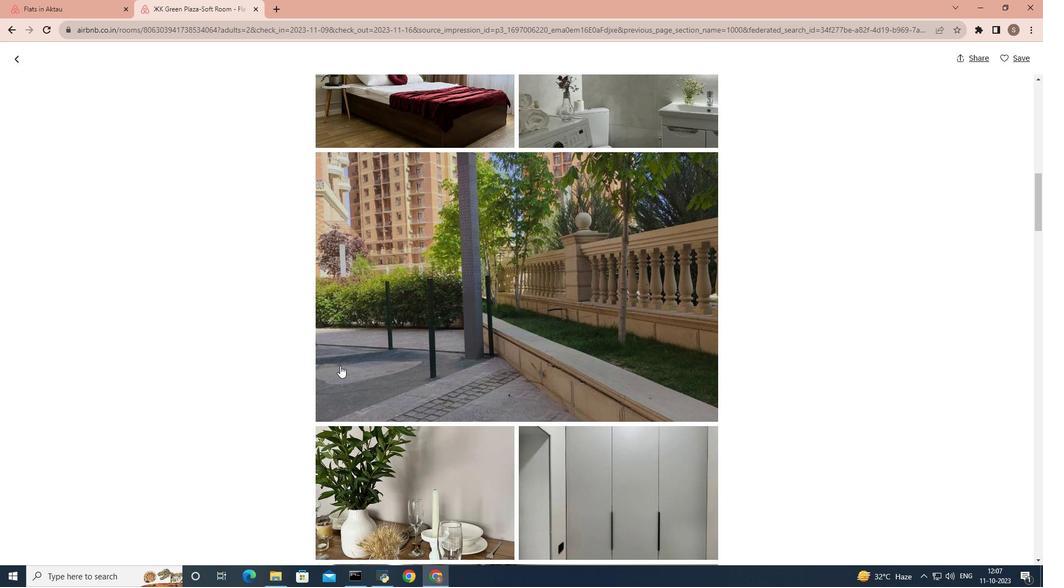 
Action: Mouse scrolled (340, 365) with delta (0, 0)
Screenshot: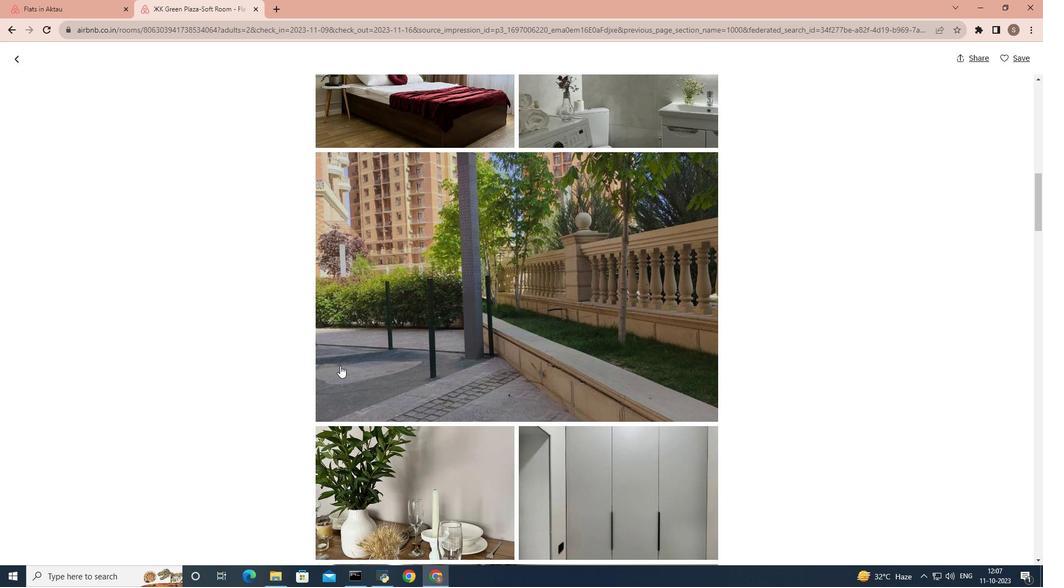 
Action: Mouse scrolled (340, 365) with delta (0, 0)
Screenshot: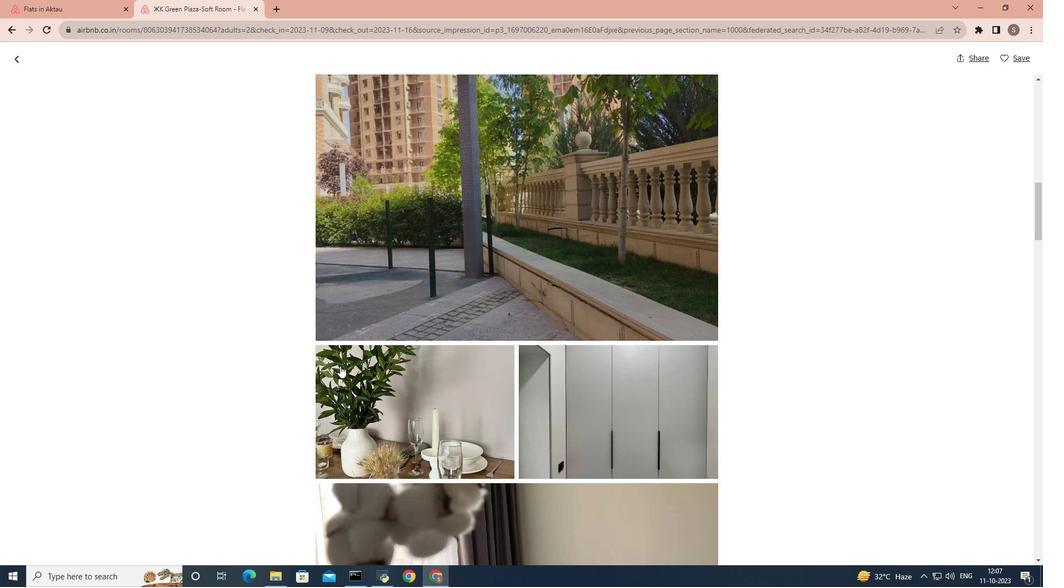 
Action: Mouse scrolled (340, 365) with delta (0, 0)
Screenshot: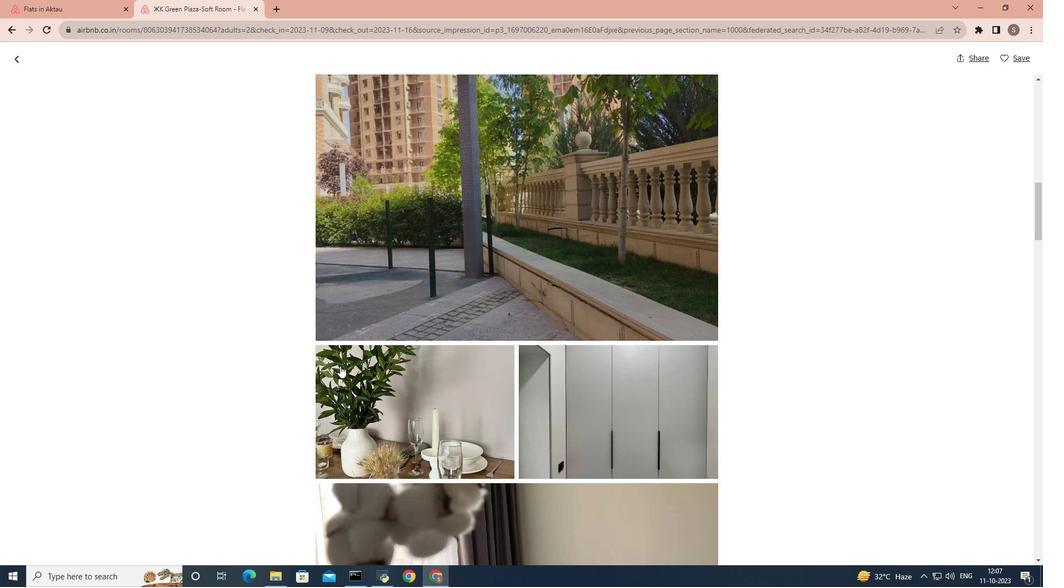 
Action: Mouse scrolled (340, 365) with delta (0, 0)
Screenshot: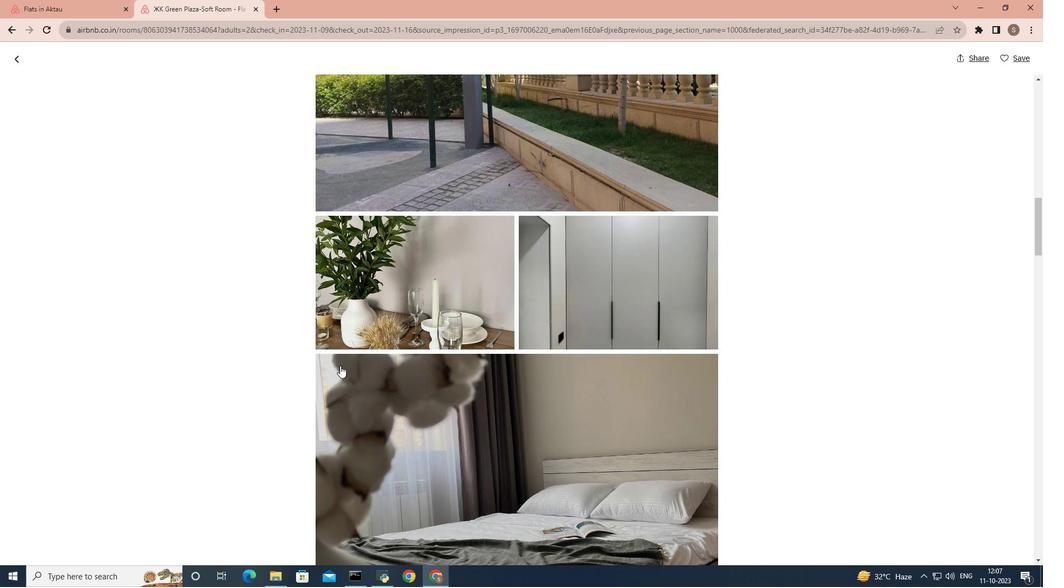 
Action: Mouse scrolled (340, 365) with delta (0, 0)
Screenshot: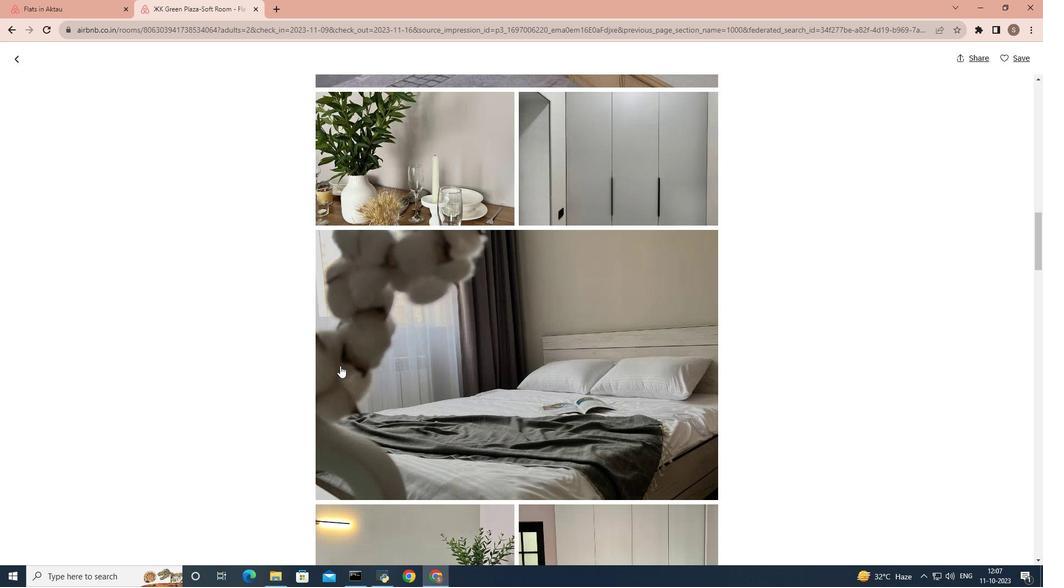 
Action: Mouse scrolled (340, 365) with delta (0, 0)
Screenshot: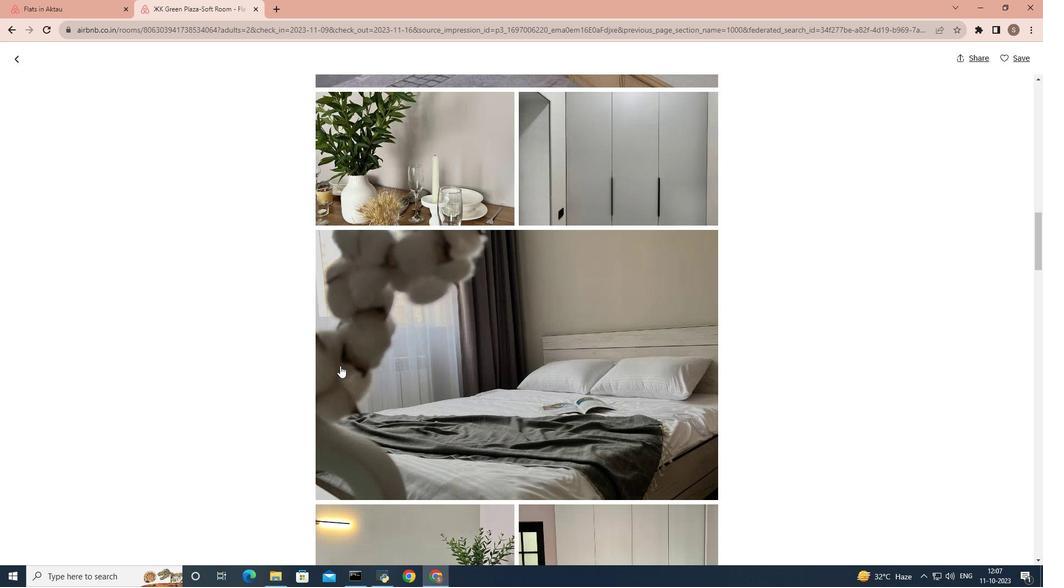 
Action: Mouse scrolled (340, 365) with delta (0, 0)
Screenshot: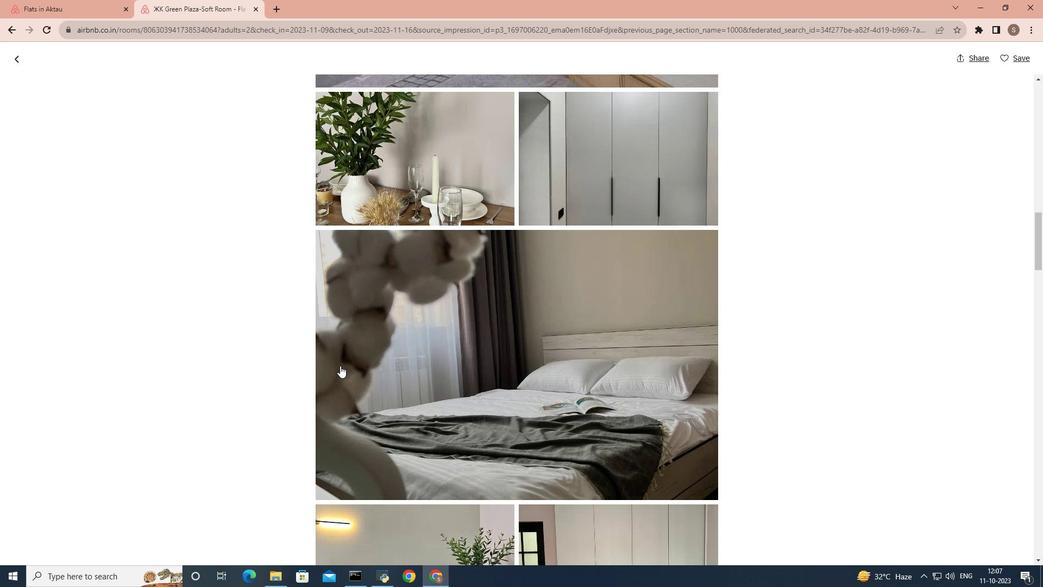 
Action: Mouse scrolled (340, 365) with delta (0, 0)
Screenshot: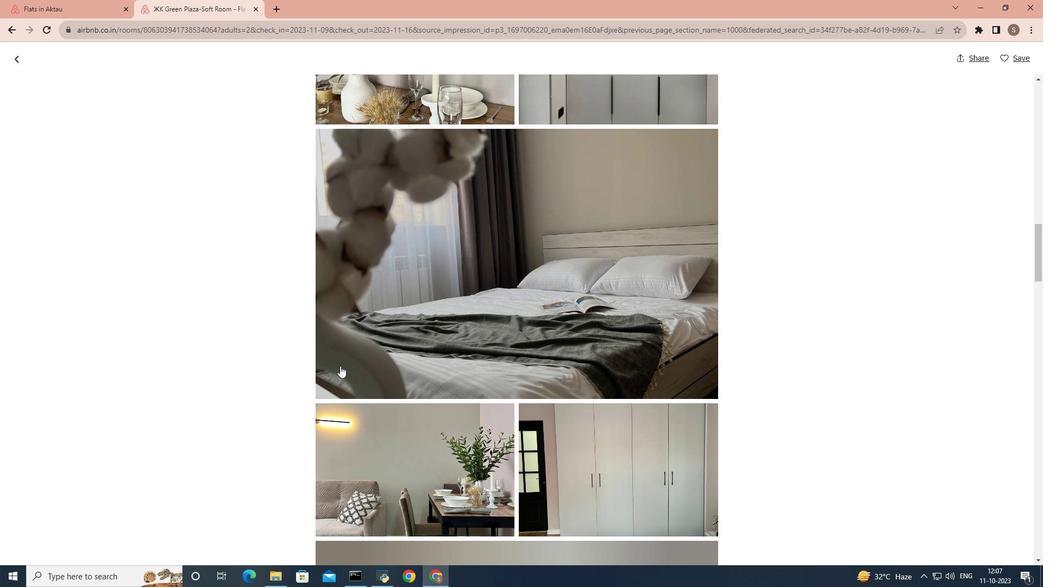 
Action: Mouse scrolled (340, 365) with delta (0, 0)
Screenshot: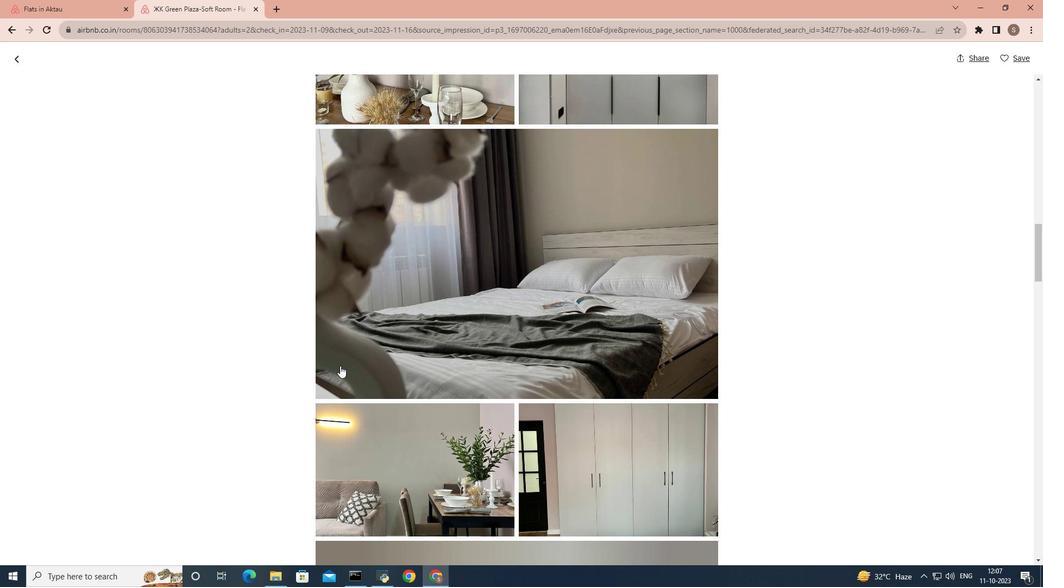 
Action: Mouse scrolled (340, 365) with delta (0, 0)
Screenshot: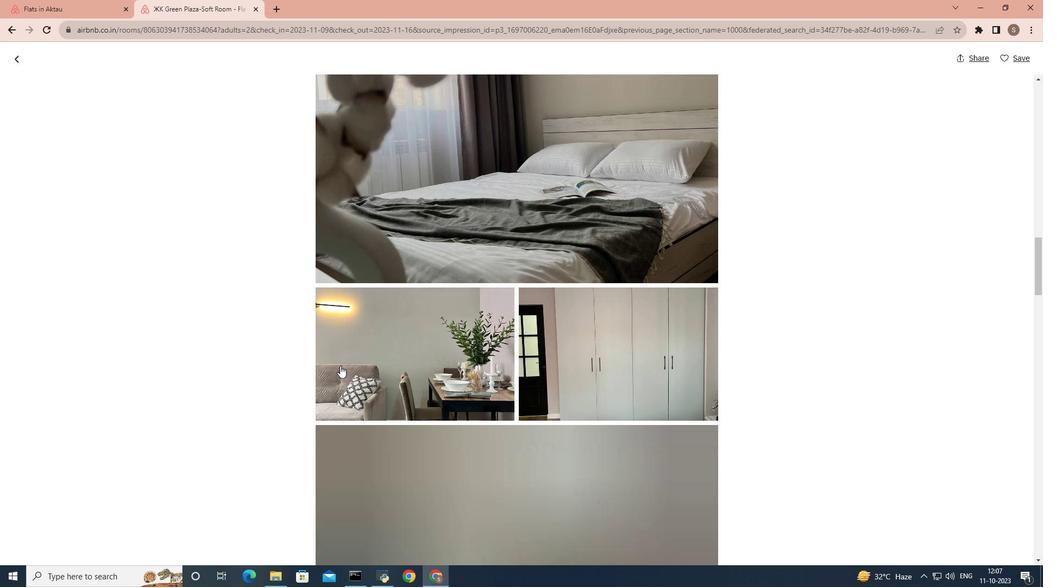 
Action: Mouse scrolled (340, 365) with delta (0, 0)
Screenshot: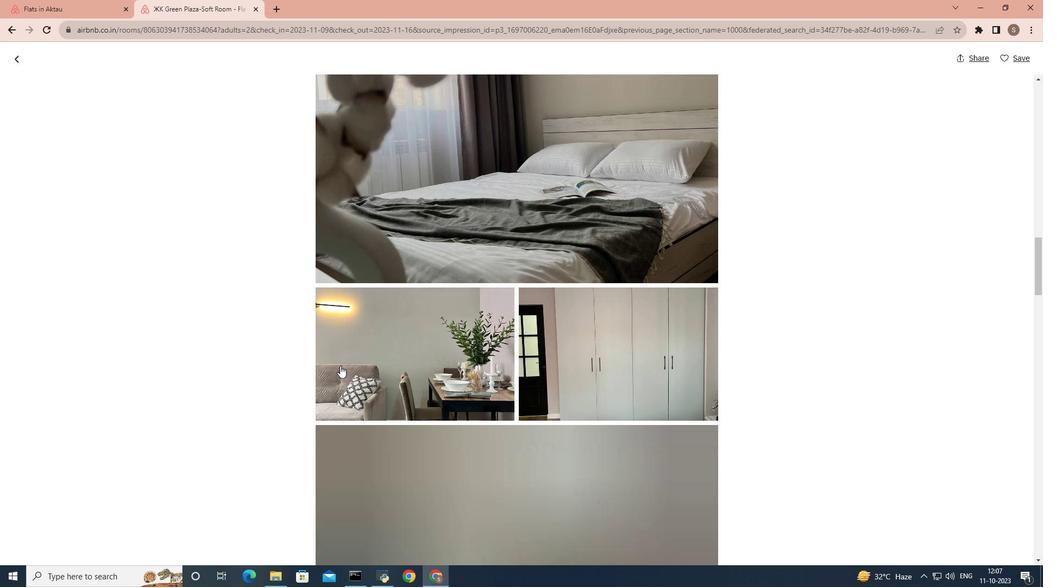 
Action: Mouse scrolled (340, 365) with delta (0, 0)
Screenshot: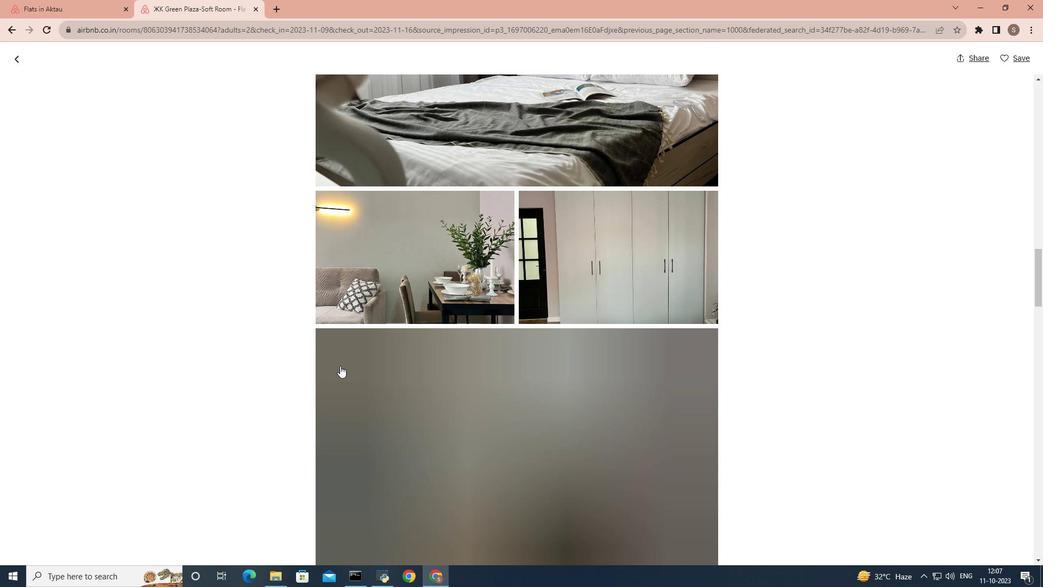 
Action: Mouse scrolled (340, 365) with delta (0, 0)
Screenshot: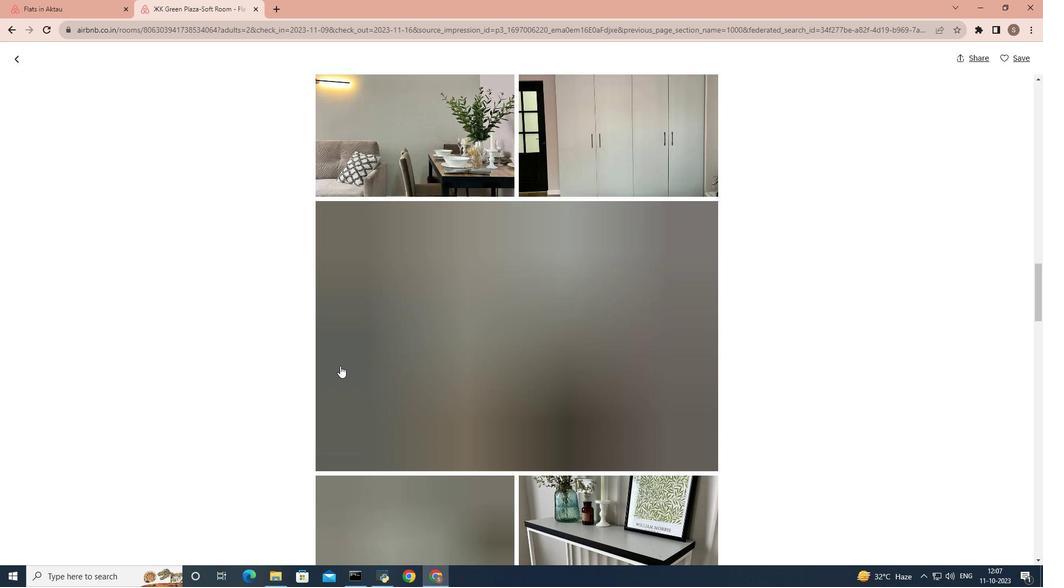 
Action: Mouse scrolled (340, 365) with delta (0, 0)
Screenshot: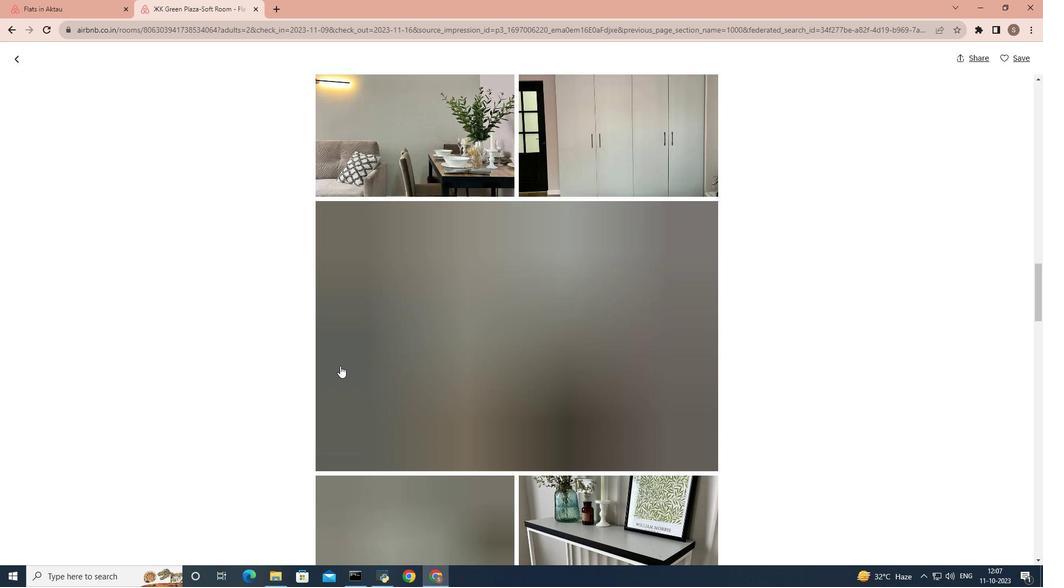 
Action: Mouse scrolled (340, 365) with delta (0, 0)
Screenshot: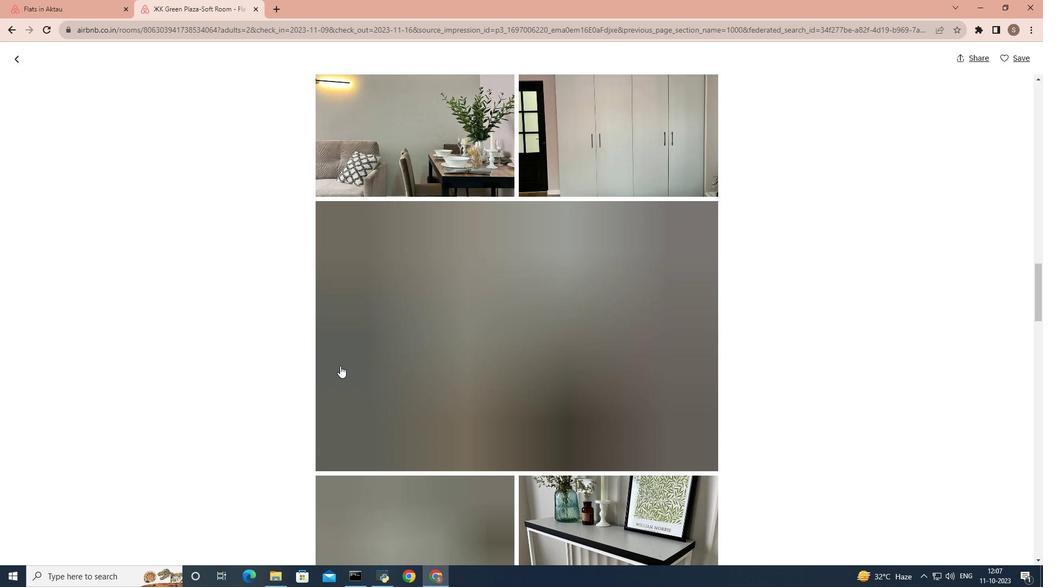 
Action: Mouse scrolled (340, 365) with delta (0, 0)
Screenshot: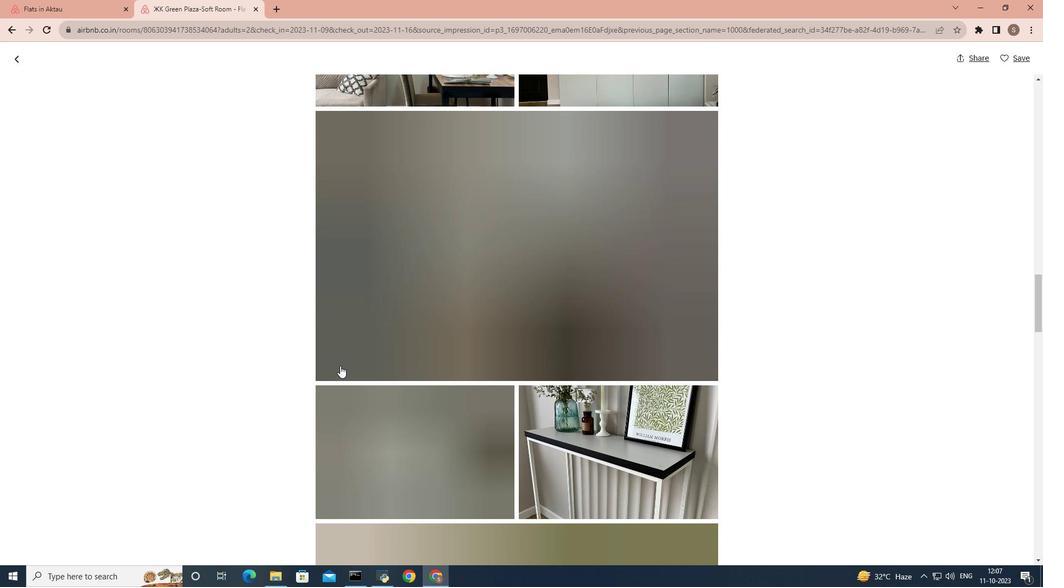 
Action: Mouse scrolled (340, 365) with delta (0, 0)
Screenshot: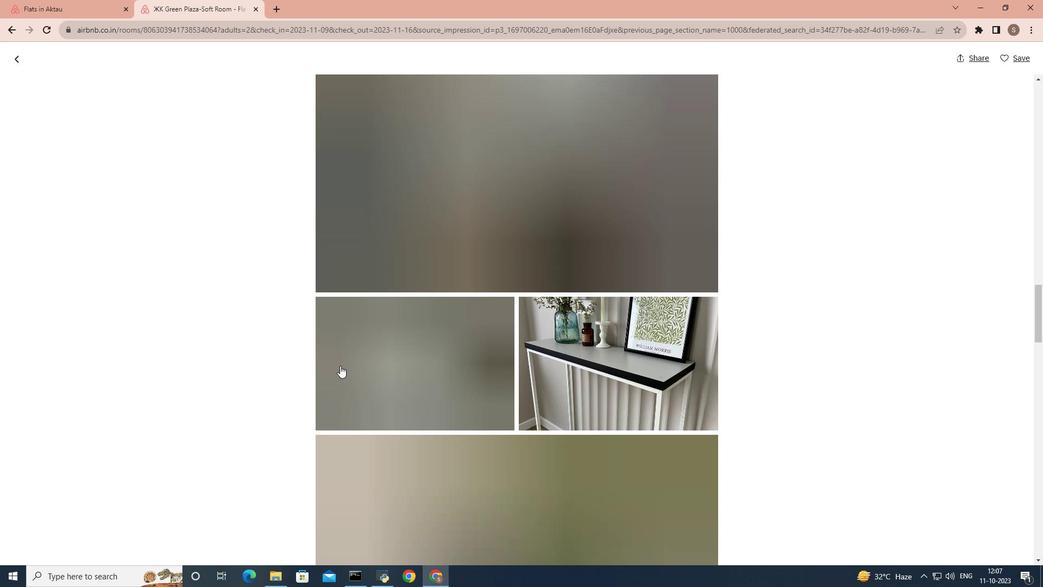 
Action: Mouse scrolled (340, 365) with delta (0, 0)
Screenshot: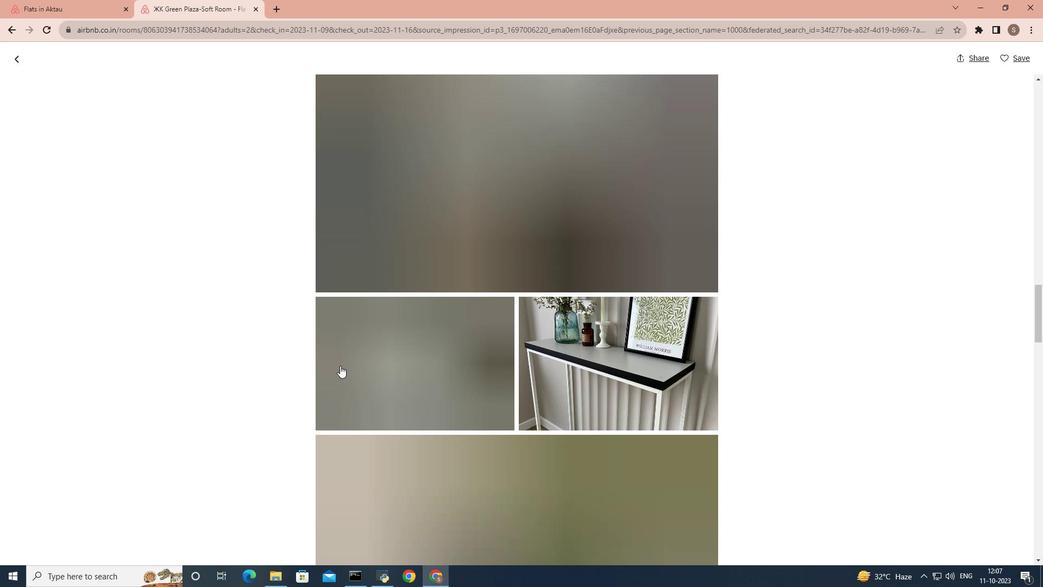 
Action: Mouse scrolled (340, 365) with delta (0, 0)
Screenshot: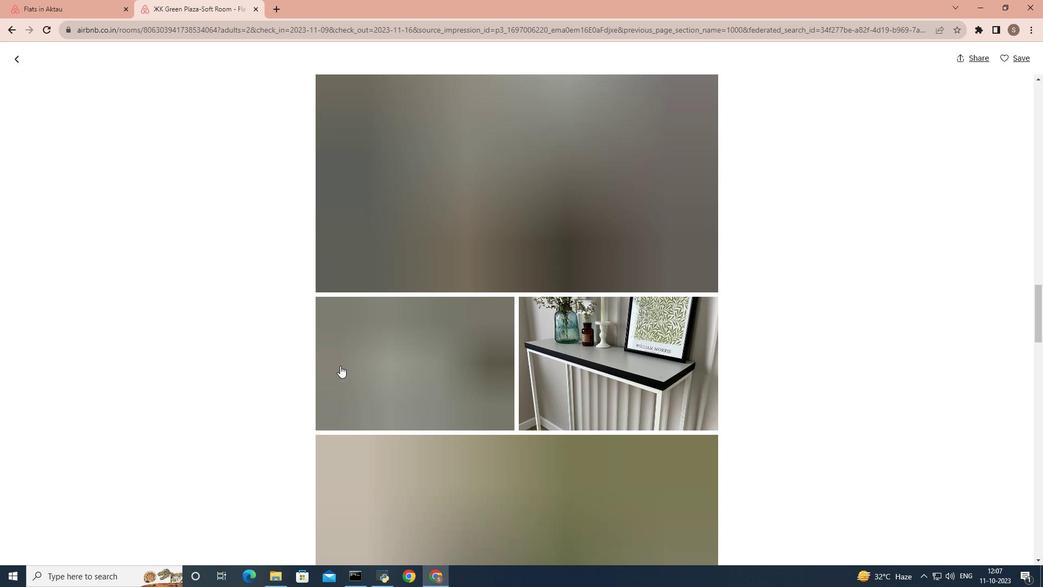 
Action: Mouse scrolled (340, 365) with delta (0, 0)
Screenshot: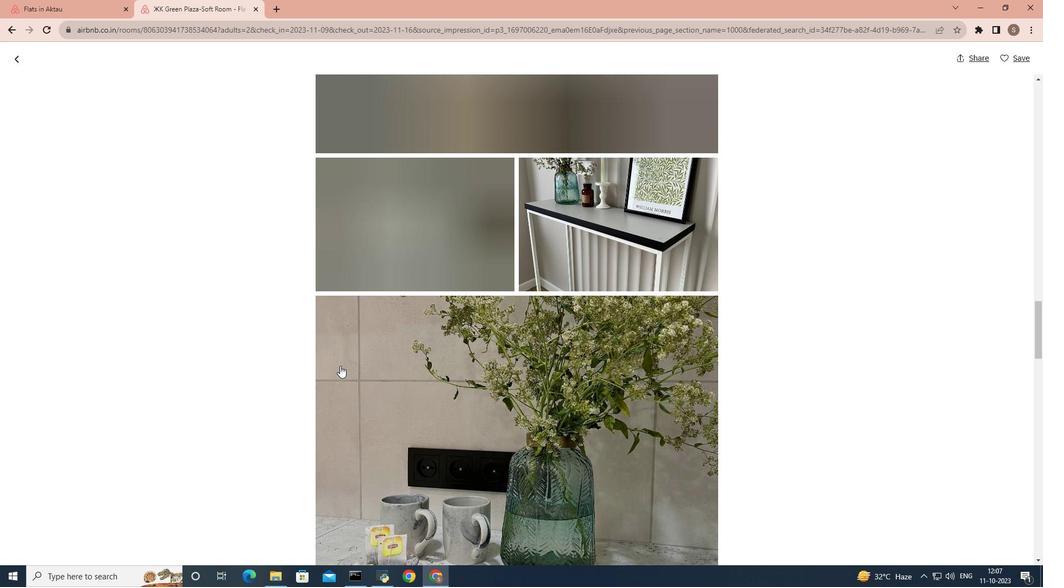 
Action: Mouse scrolled (340, 365) with delta (0, 0)
Screenshot: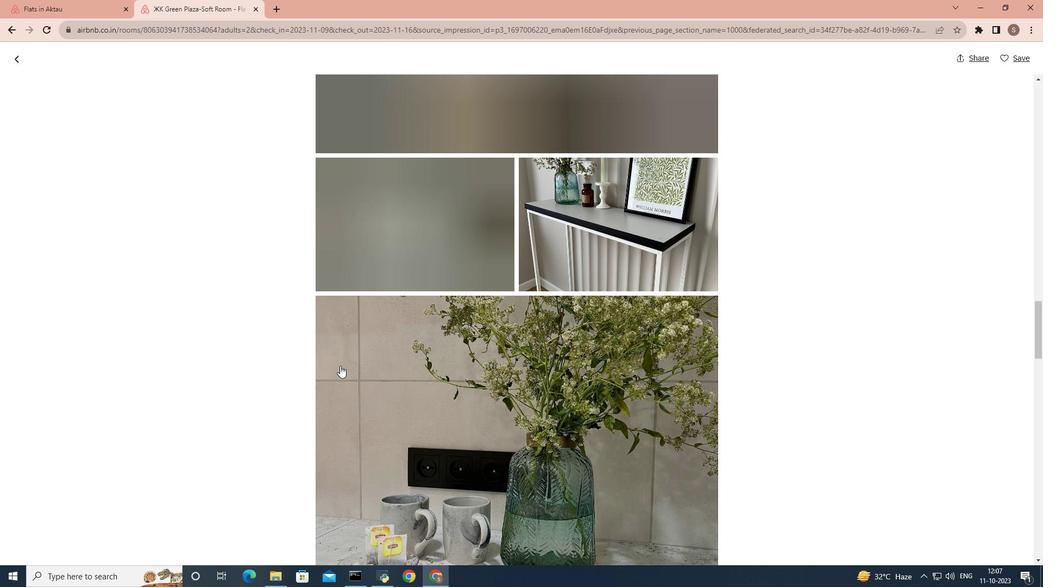 
Action: Mouse scrolled (340, 365) with delta (0, 0)
Screenshot: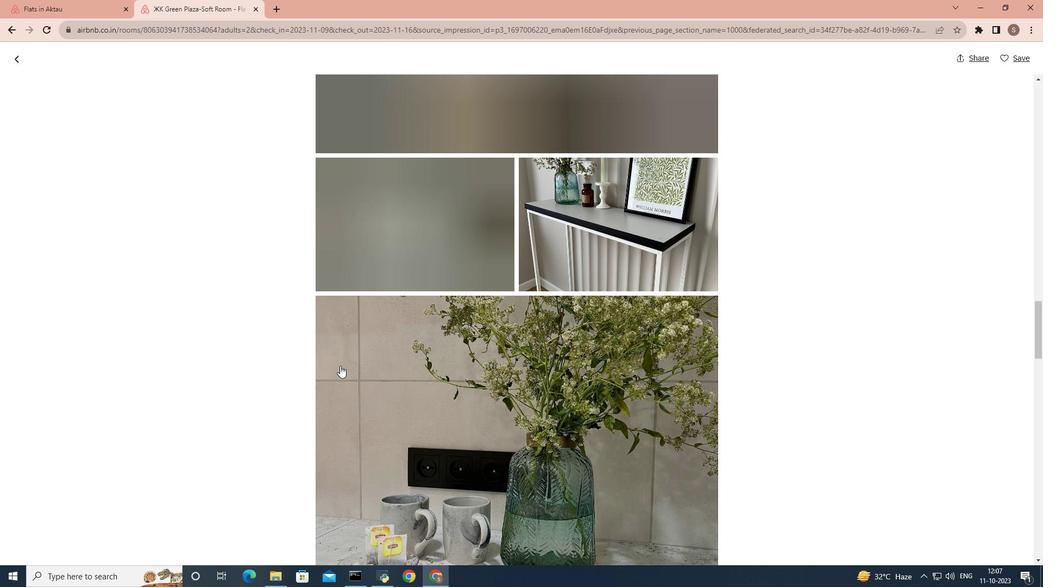 
Action: Mouse scrolled (340, 365) with delta (0, 0)
Screenshot: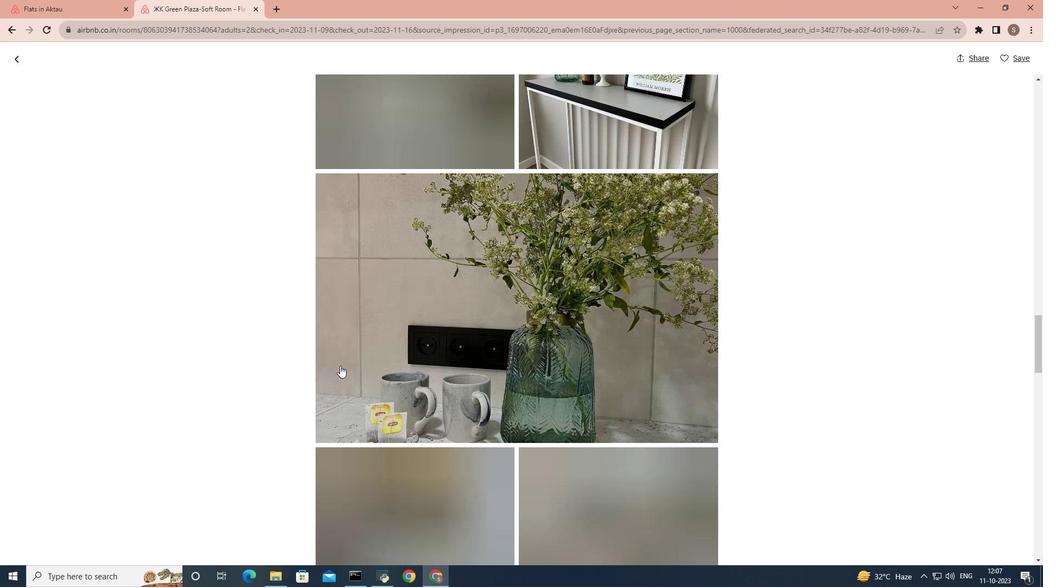 
Action: Mouse scrolled (340, 366) with delta (0, 0)
Screenshot: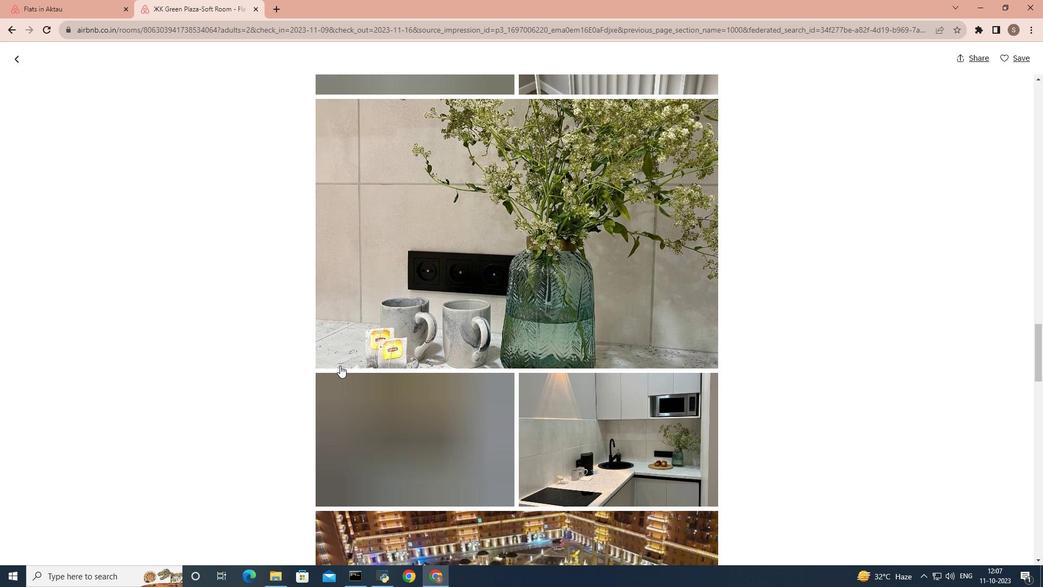 
Action: Mouse scrolled (340, 366) with delta (0, 0)
Screenshot: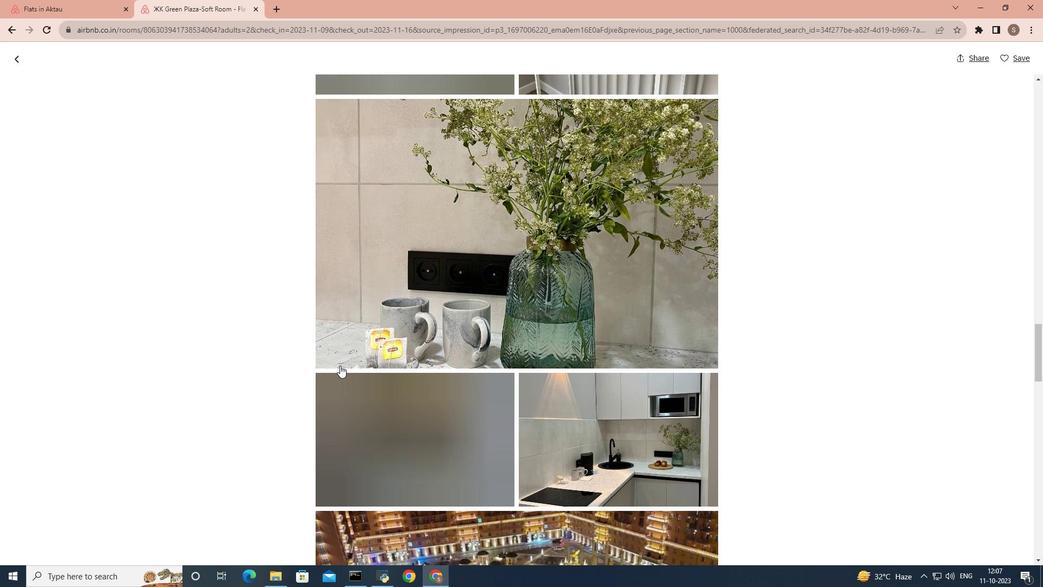 
Action: Mouse scrolled (340, 366) with delta (0, 0)
Screenshot: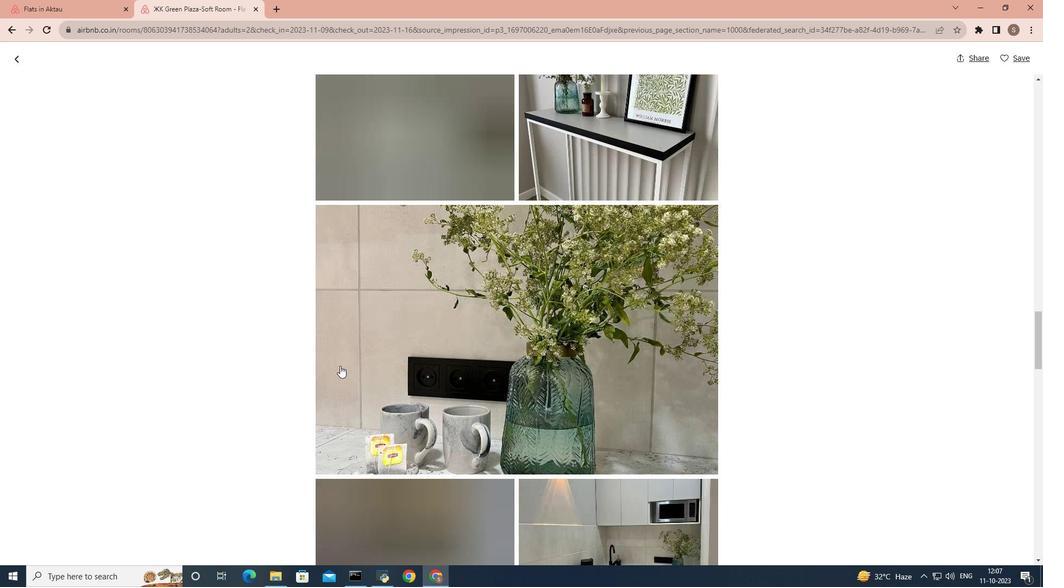 
Action: Mouse scrolled (340, 366) with delta (0, 0)
Screenshot: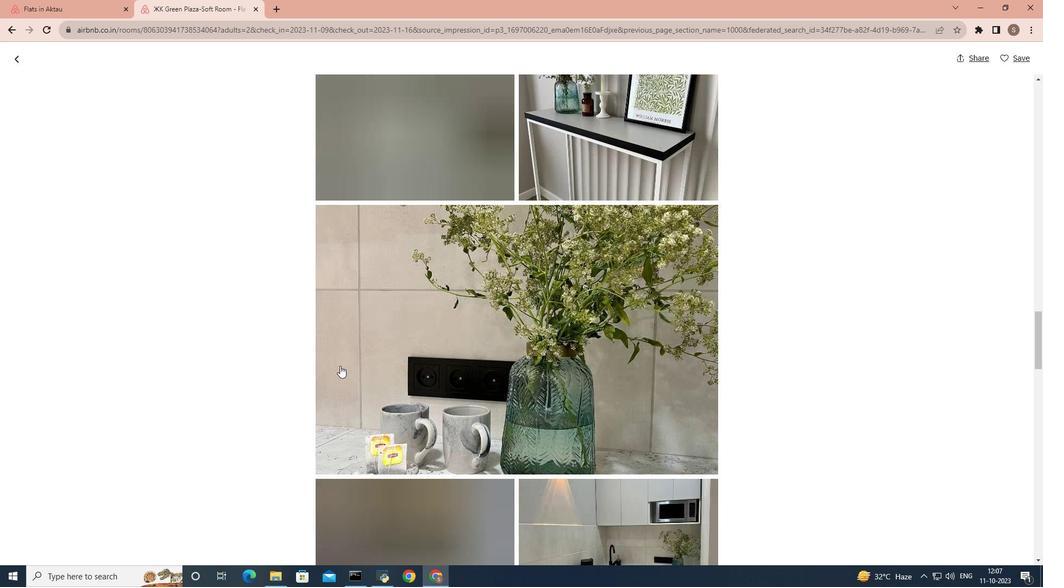 
Action: Mouse scrolled (340, 366) with delta (0, 0)
